 Task: Open a blank google sheet and write heading  Dollar SenseAdd Dates in a column and its values below  '2023-05-01, 2023-05-05, 2023-05-10, 2023-05-15, 2023-05-20, 2023-05-25 & 2023-05-31. 'Add Descriptionsin next column and its values below  Monthly Salary, Grocery Shopping, Dining Out., Utility Bill, Transportation, Entertainment & Miscellaneous. Add Amount in next column and its values below  $2,500, $100, $50, $150, $30, $50 & $20. Add Income/ Expensein next column and its values below  Income, Expenses, Expenses, Expenses, Expenses, Expenses & Expenses. Add Balance in next column and its values below  $2,500, $2,400, $2,350, $2,200, $2,170, $2,120 & $2,100. Save page Attendance Tracking Spreadsheet
Action: Mouse moved to (155, 222)
Screenshot: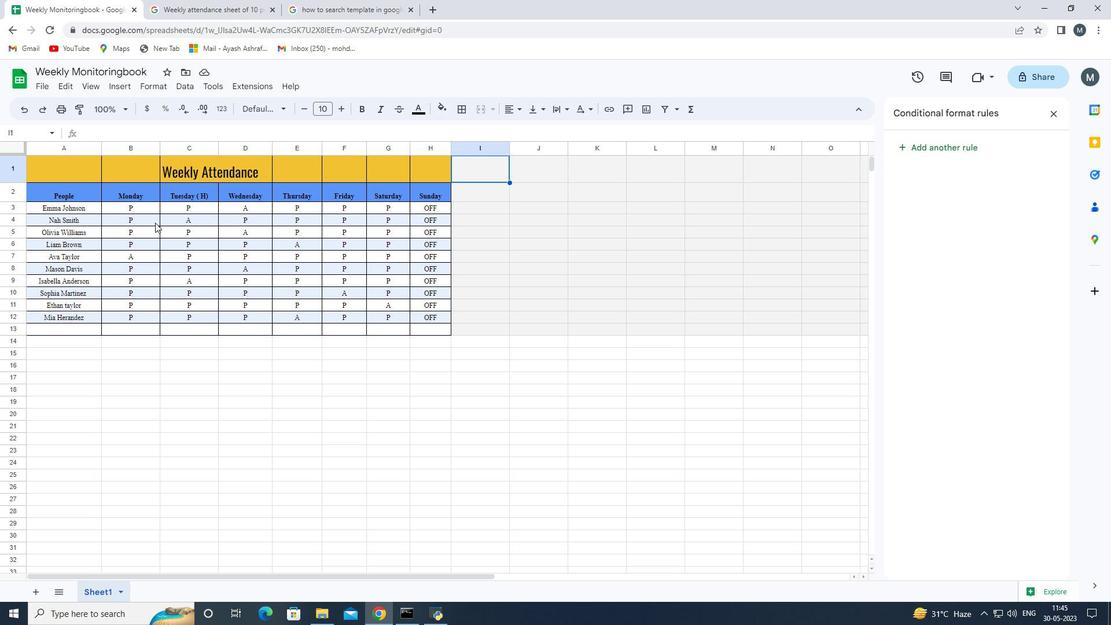 
Action: Mouse scrolled (155, 222) with delta (0, 0)
Screenshot: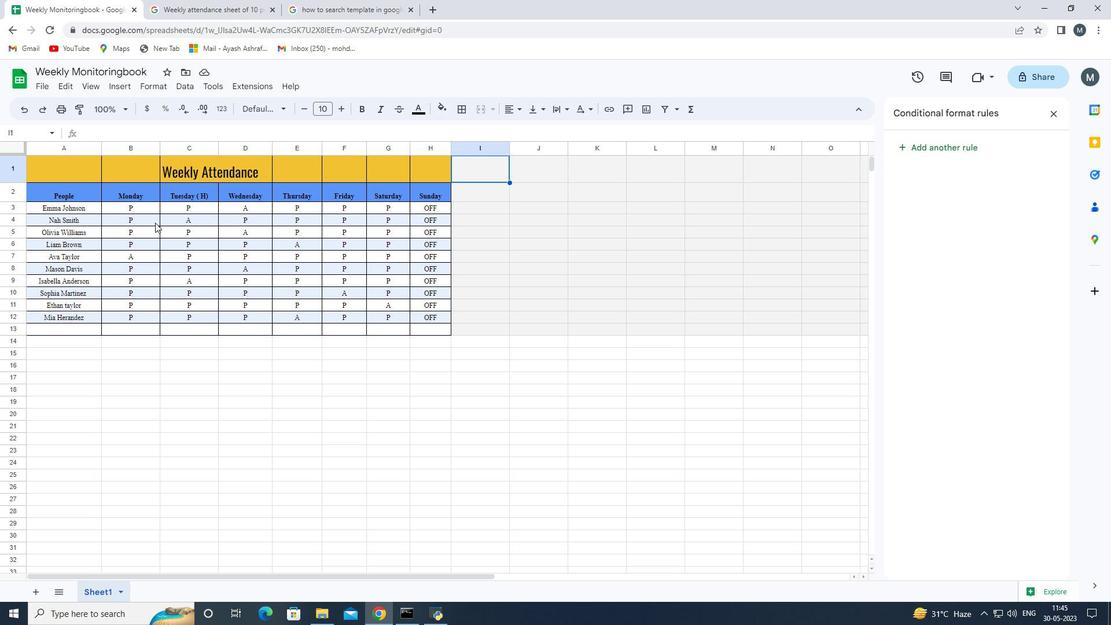
Action: Mouse scrolled (155, 222) with delta (0, 0)
Screenshot: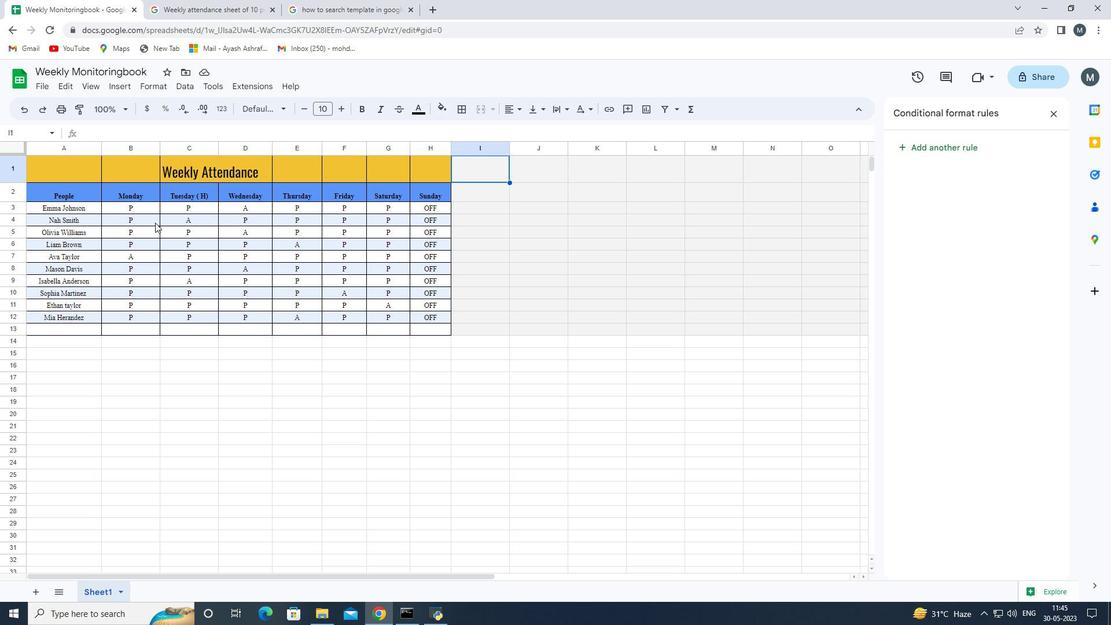 
Action: Mouse scrolled (155, 223) with delta (0, 0)
Screenshot: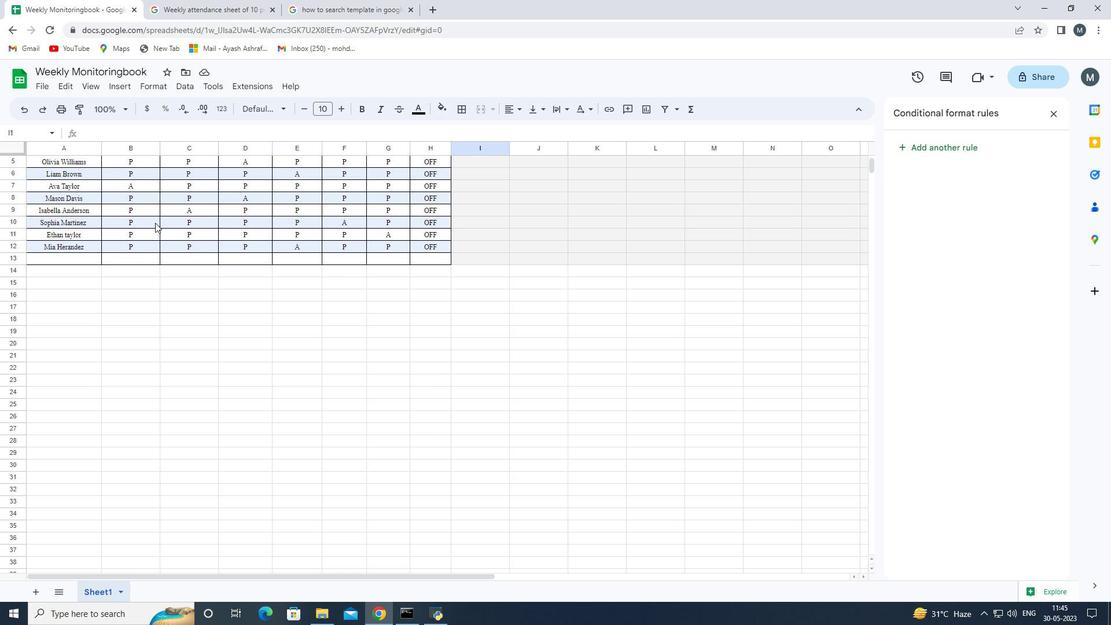 
Action: Mouse scrolled (155, 223) with delta (0, 0)
Screenshot: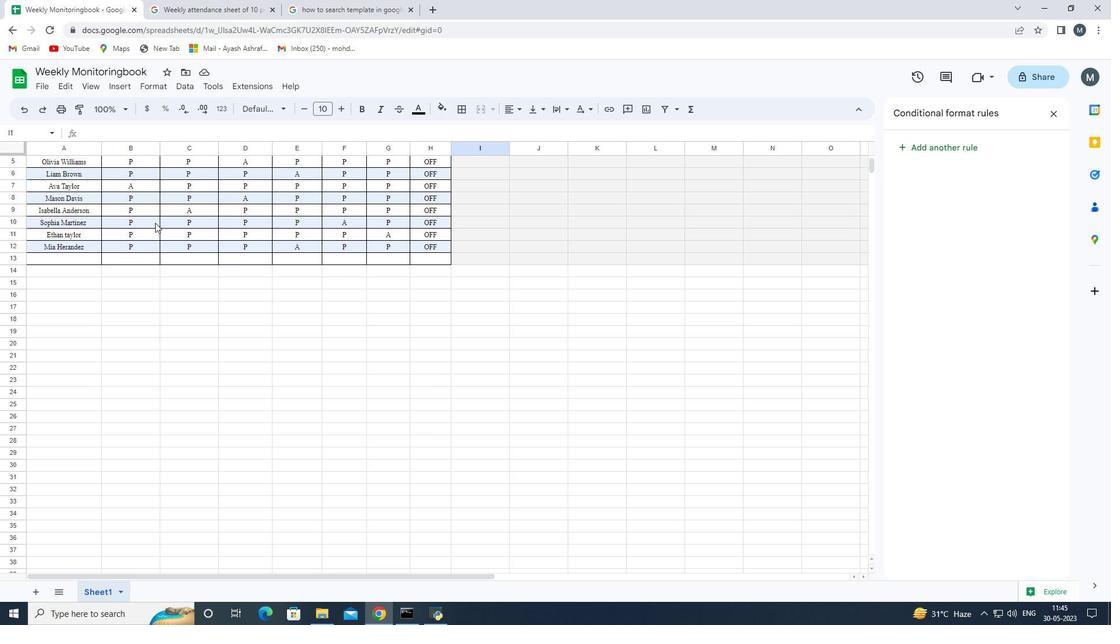 
Action: Mouse scrolled (155, 223) with delta (0, 0)
Screenshot: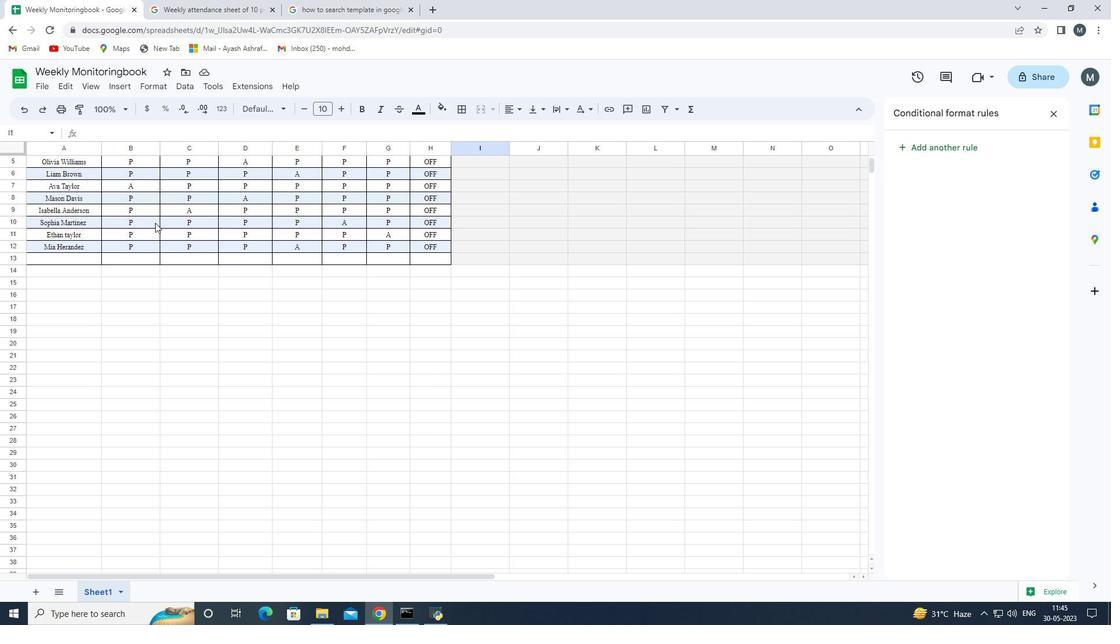 
Action: Mouse scrolled (155, 223) with delta (0, 0)
Screenshot: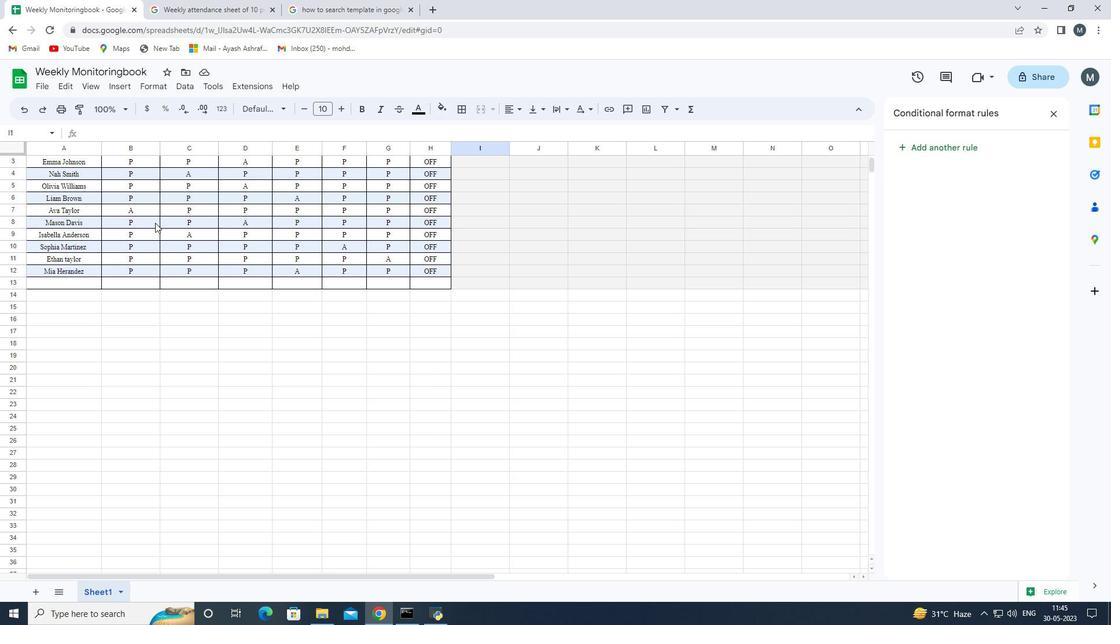 
Action: Mouse moved to (18, 83)
Screenshot: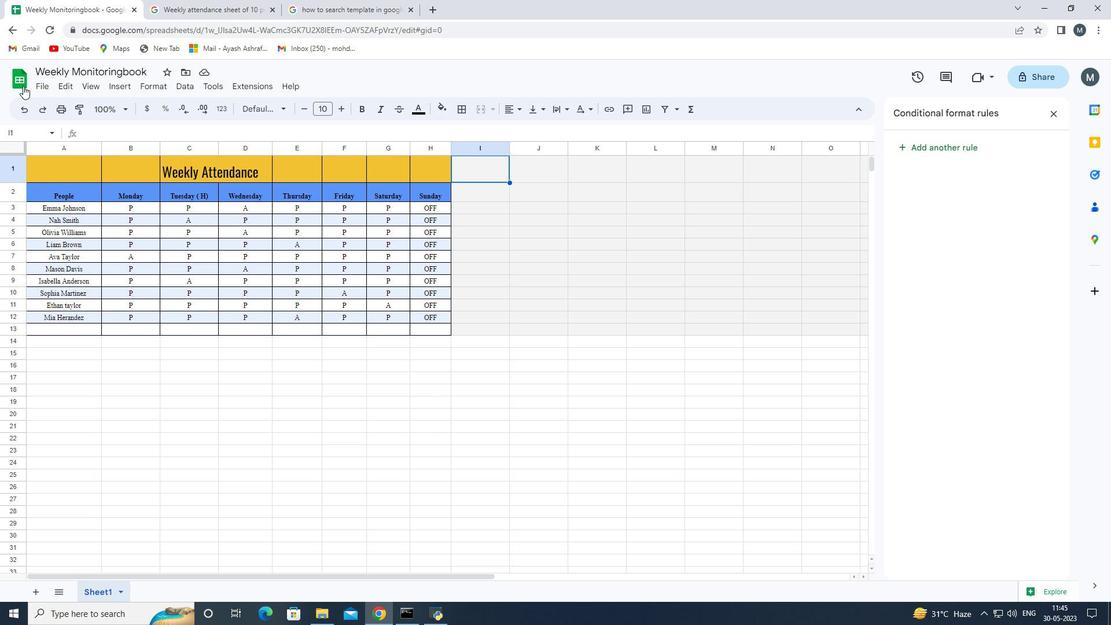 
Action: Mouse pressed left at (18, 83)
Screenshot: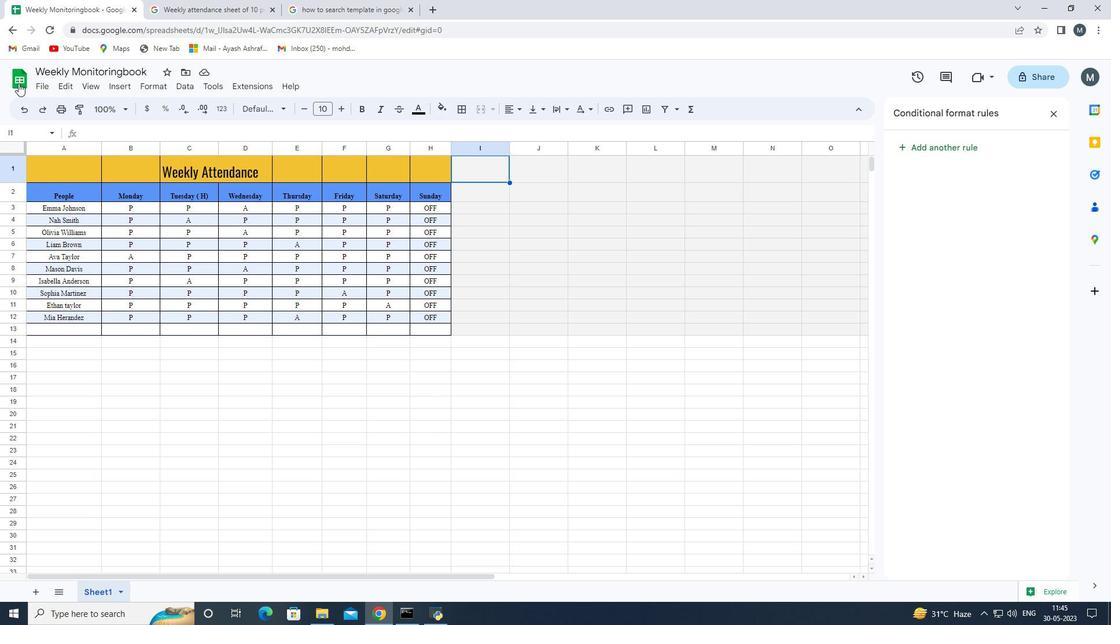 
Action: Mouse moved to (242, 182)
Screenshot: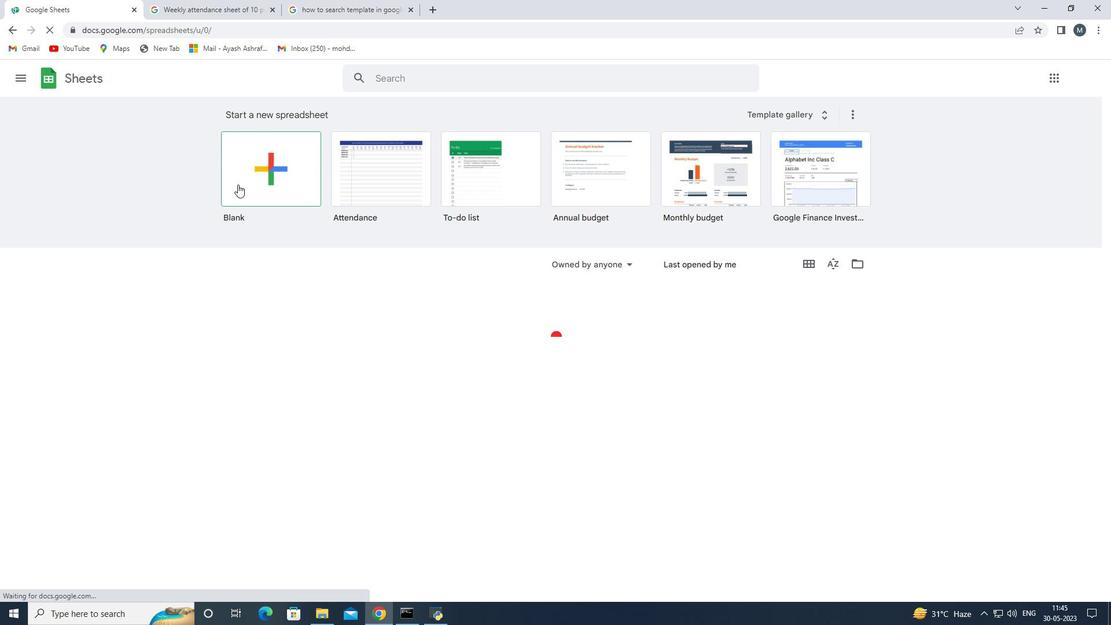 
Action: Mouse pressed left at (242, 182)
Screenshot: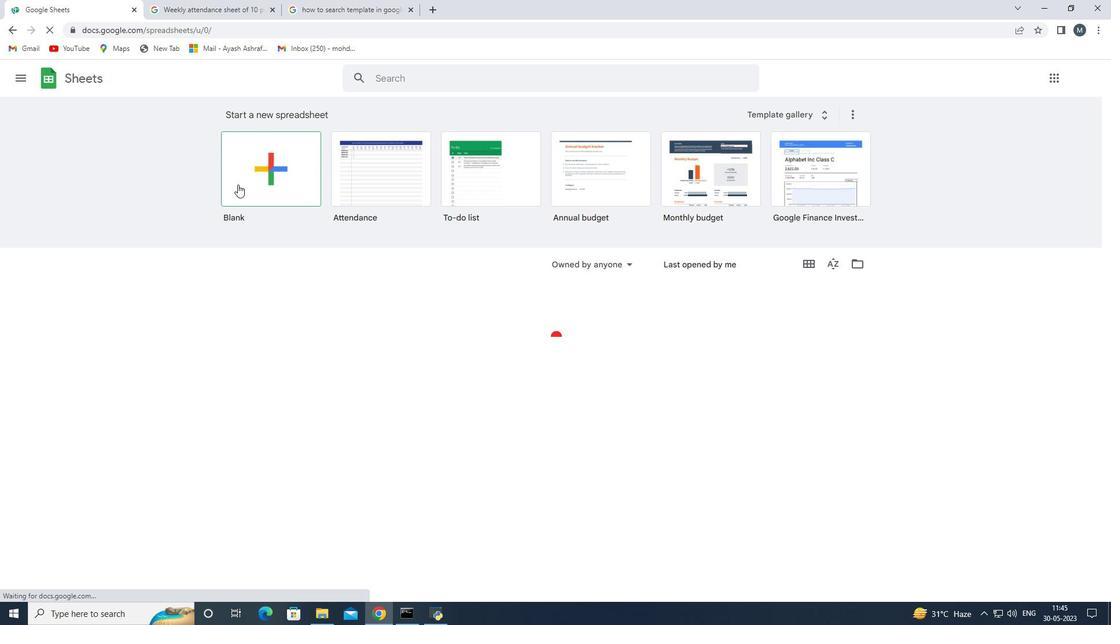 
Action: Mouse moved to (85, 167)
Screenshot: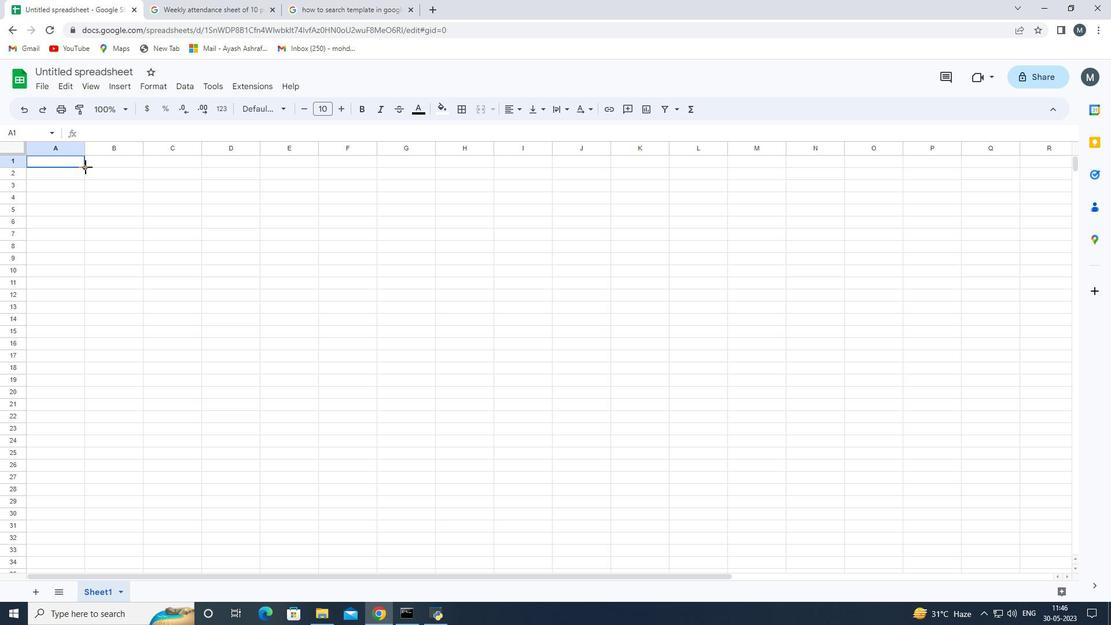 
Action: Mouse pressed left at (85, 167)
Screenshot: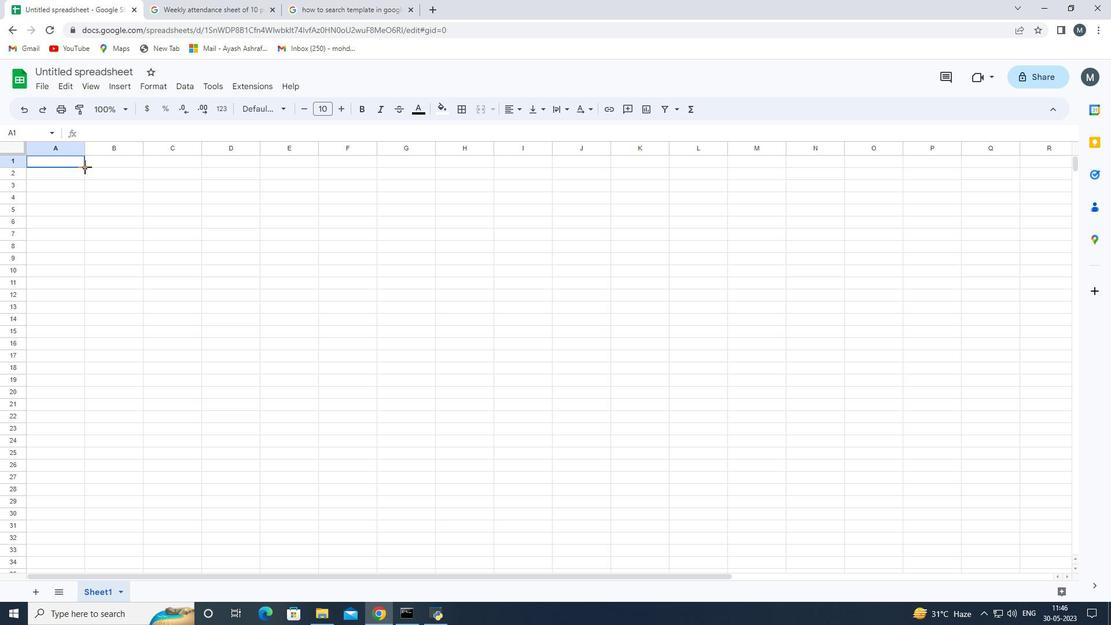 
Action: Mouse moved to (237, 89)
Screenshot: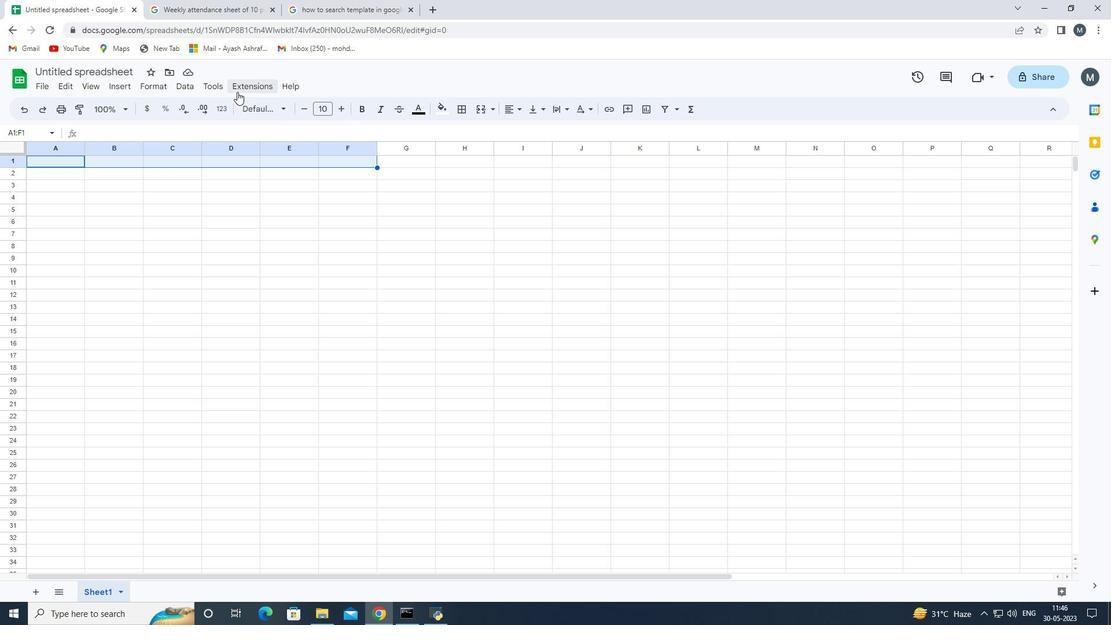 
Action: Mouse pressed left at (237, 89)
Screenshot: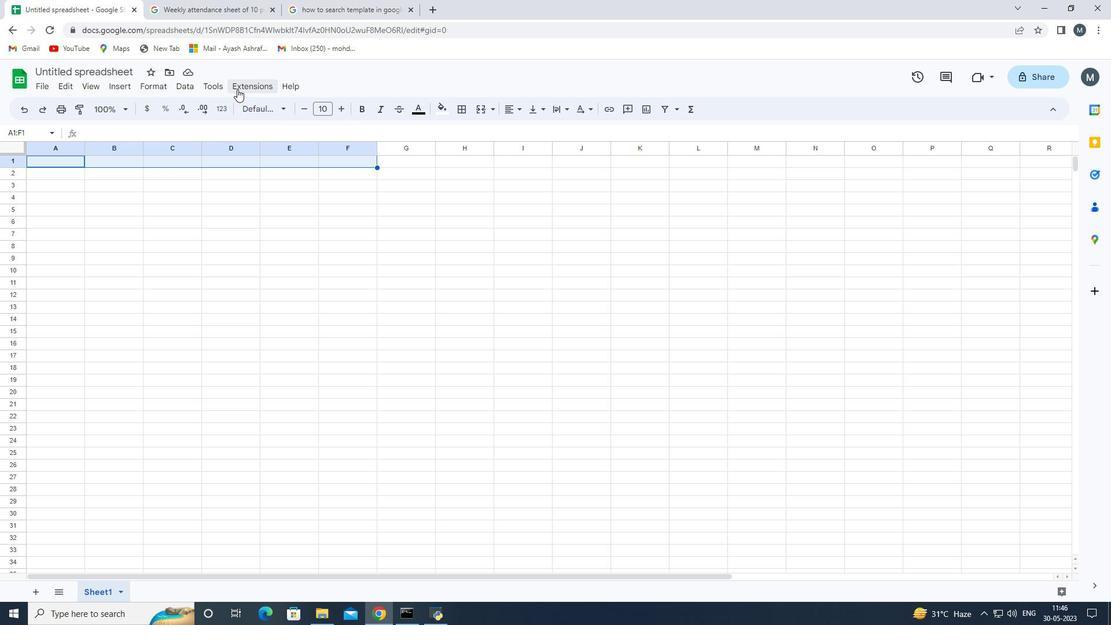 
Action: Mouse moved to (372, 196)
Screenshot: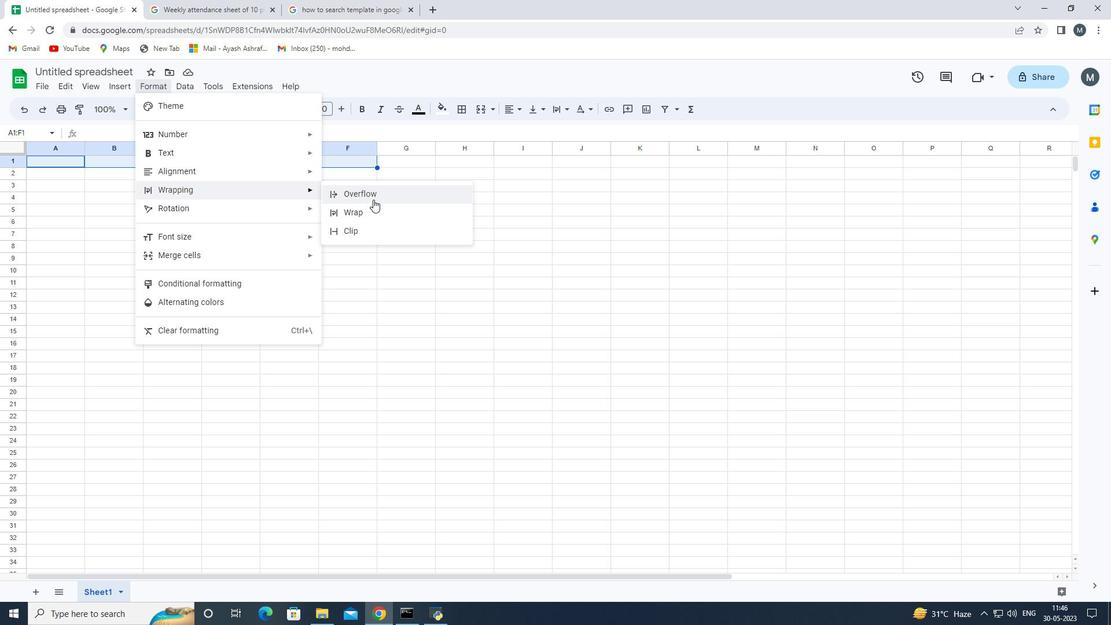 
Action: Mouse pressed left at (372, 196)
Screenshot: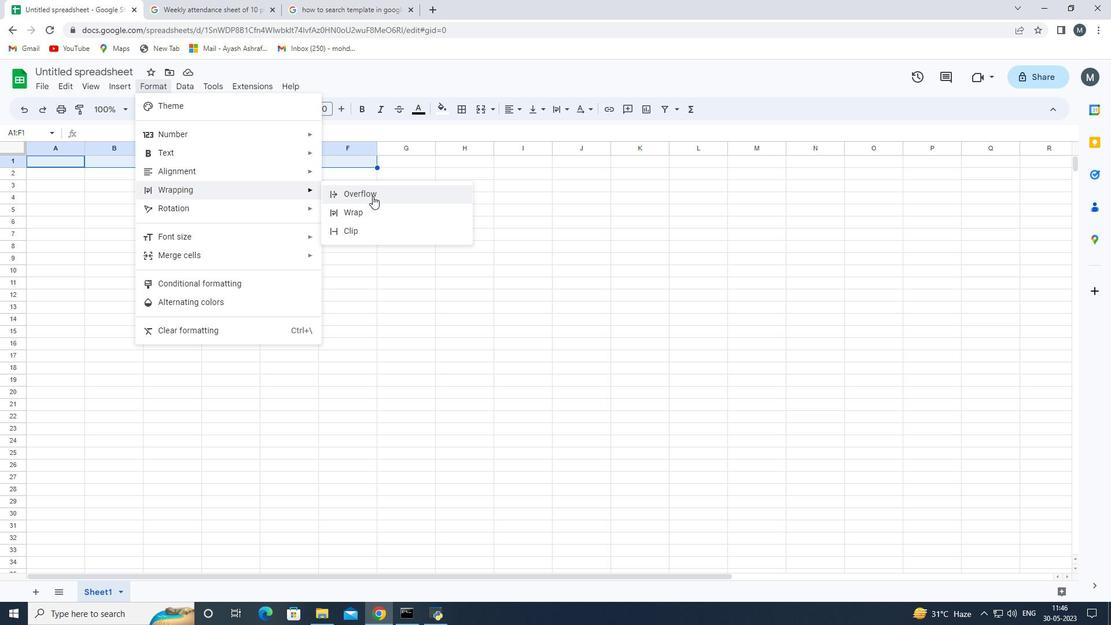 
Action: Mouse moved to (89, 162)
Screenshot: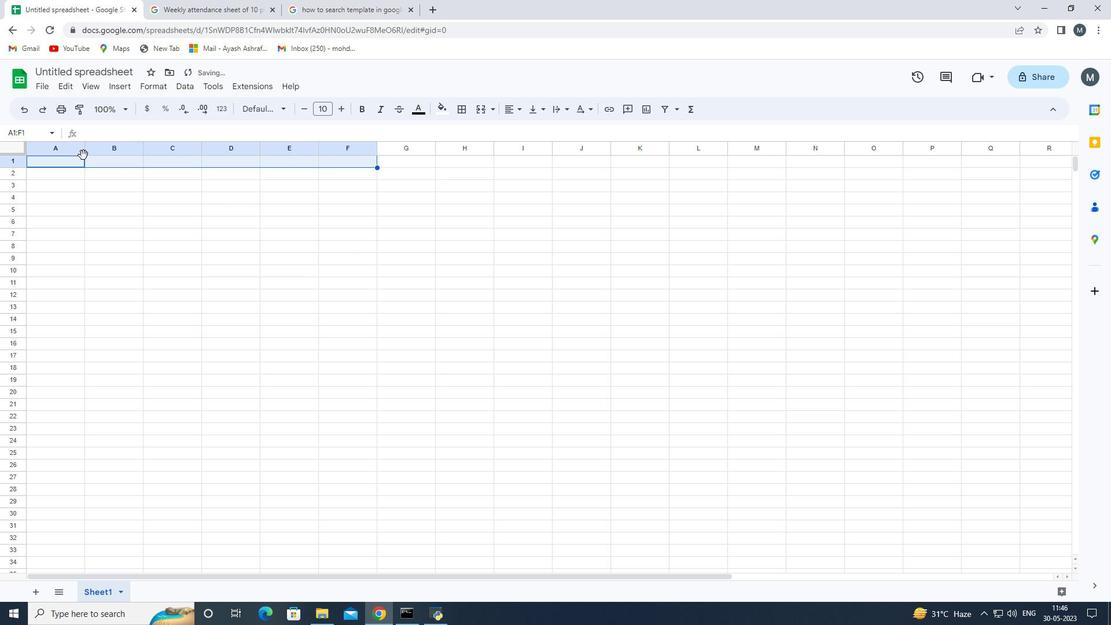 
Action: Mouse pressed left at (89, 162)
Screenshot: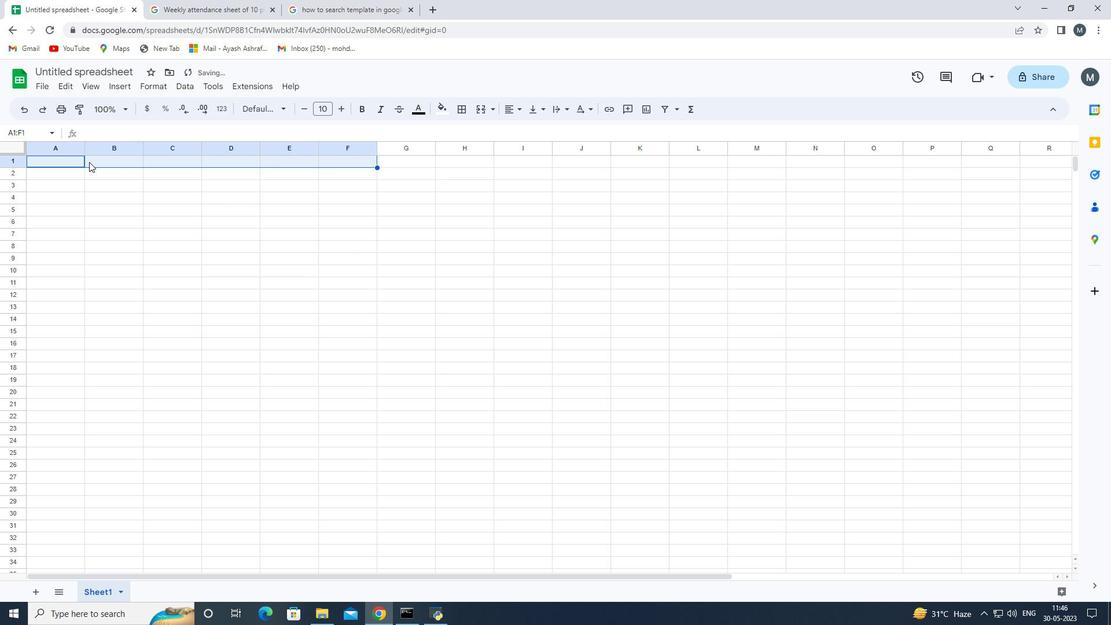 
Action: Mouse moved to (24, 162)
Screenshot: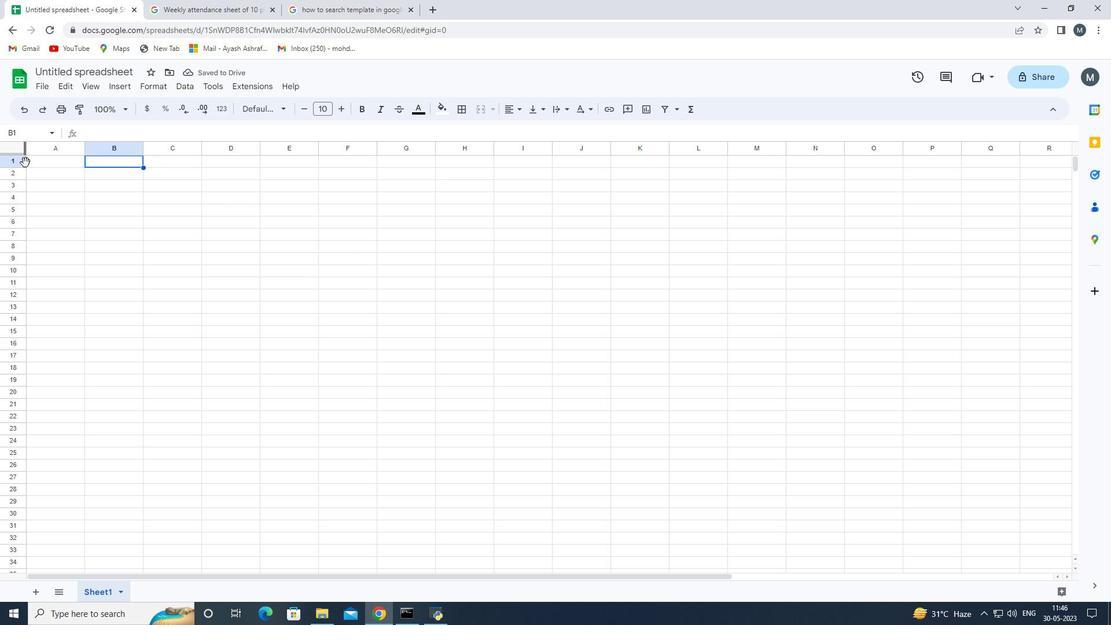 
Action: Mouse pressed left at (24, 162)
Screenshot: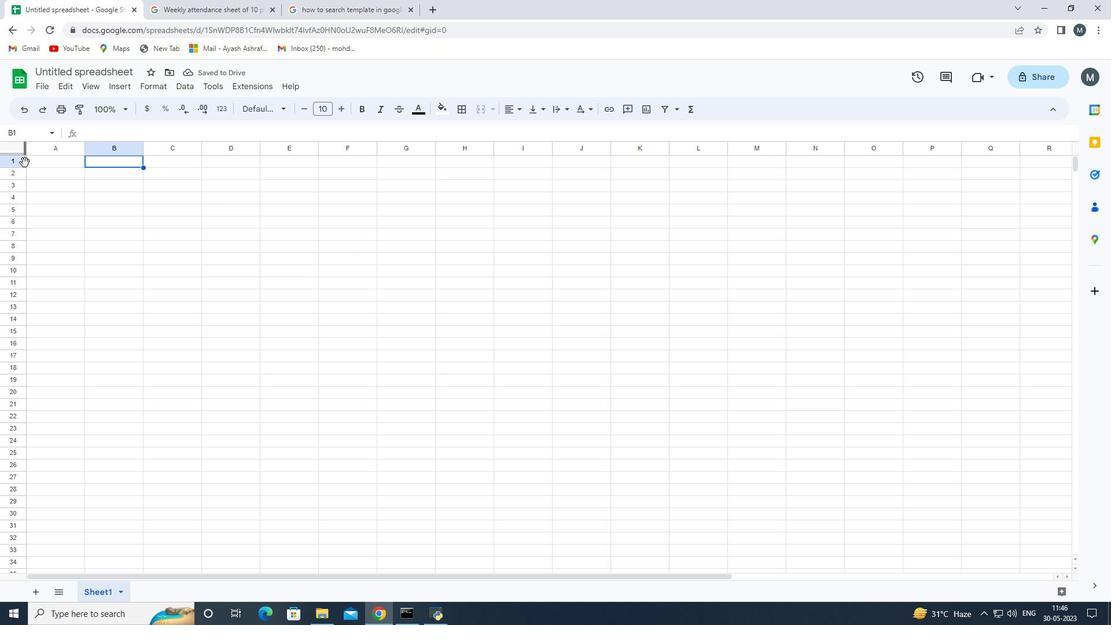 
Action: Mouse moved to (43, 163)
Screenshot: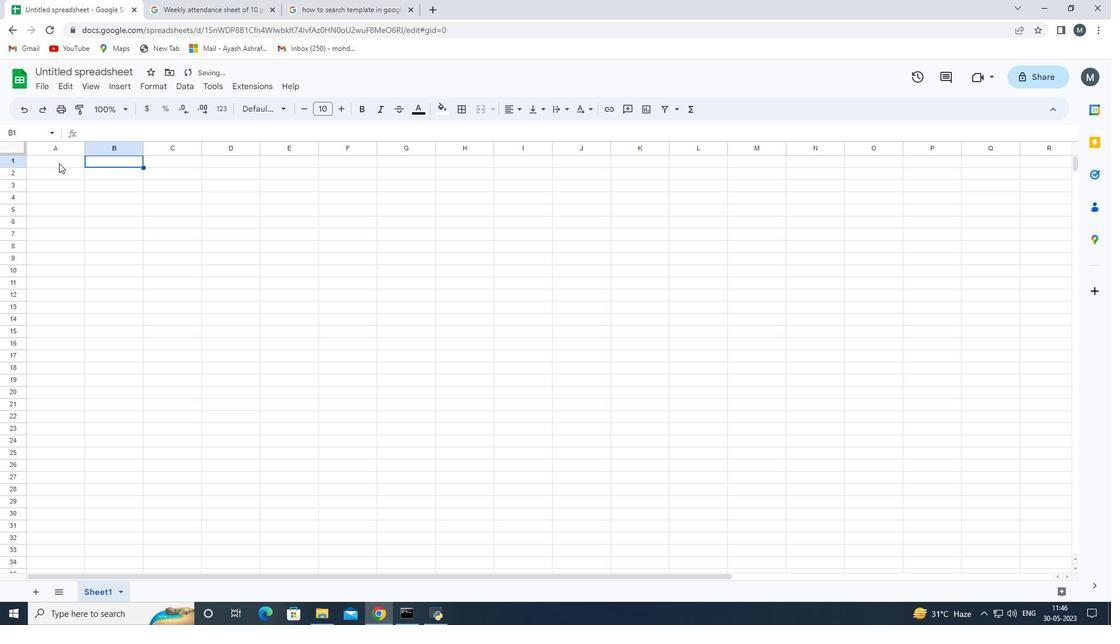 
Action: Mouse pressed left at (43, 163)
Screenshot: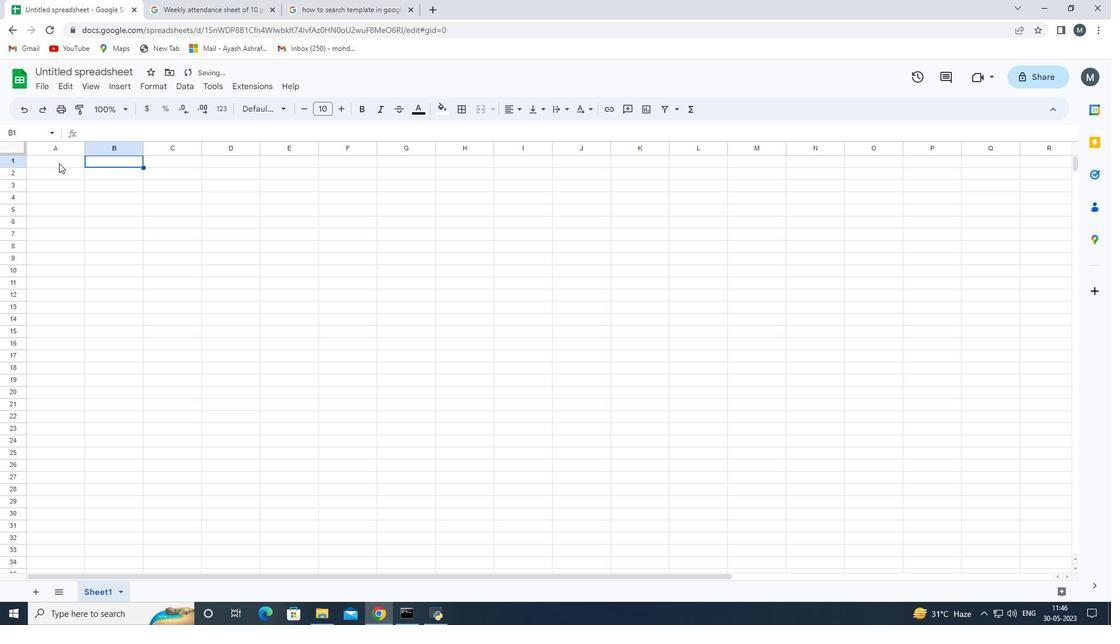 
Action: Mouse moved to (12, 164)
Screenshot: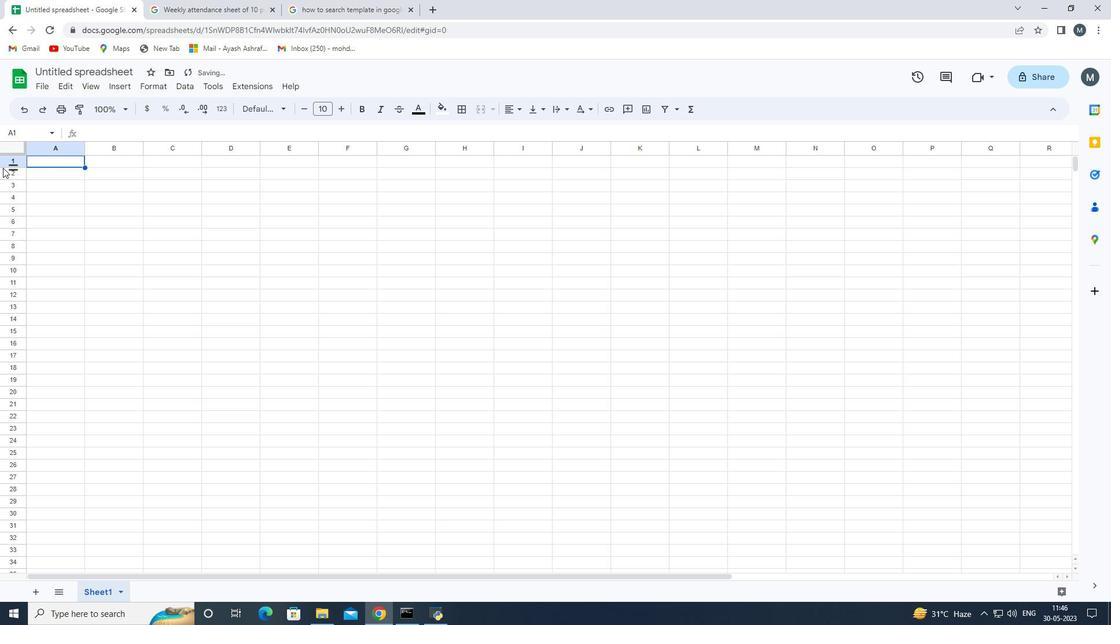 
Action: Mouse pressed left at (12, 164)
Screenshot: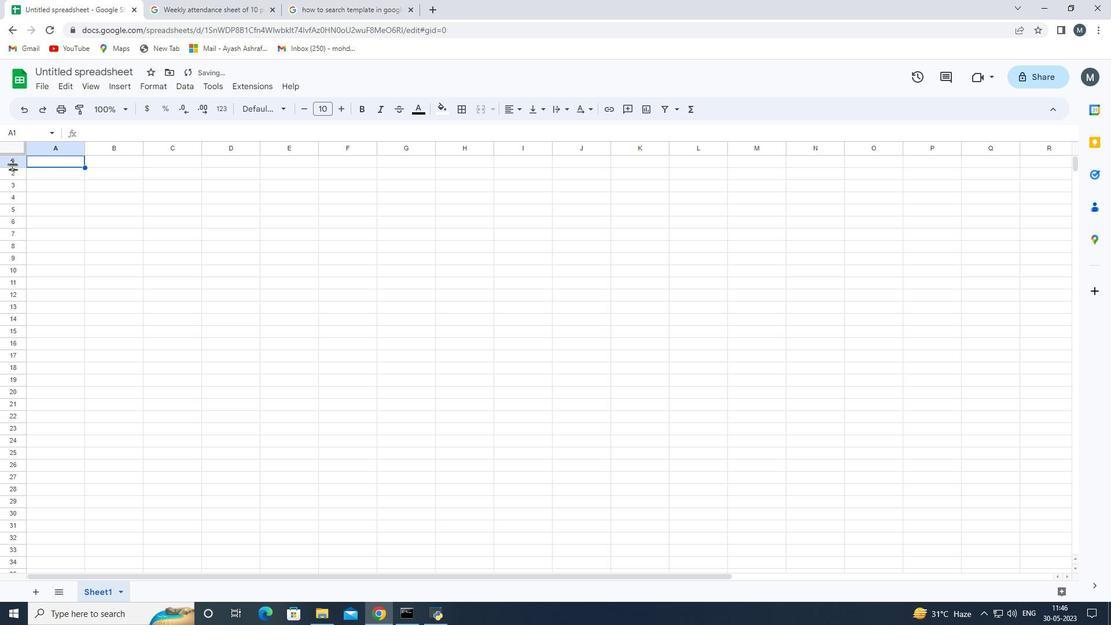 
Action: Mouse moved to (86, 169)
Screenshot: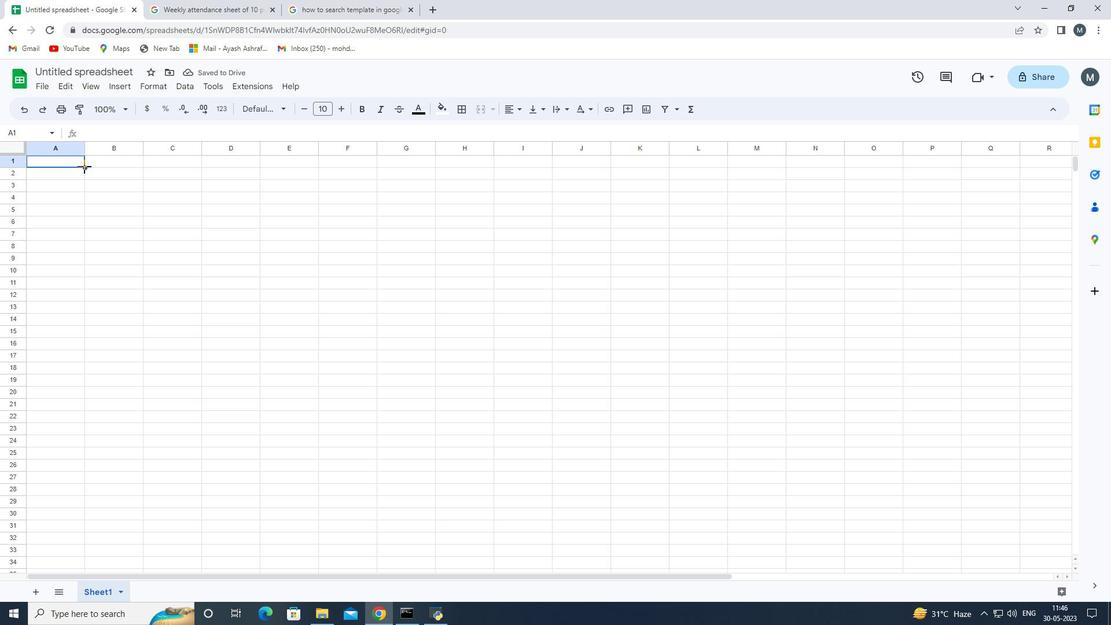 
Action: Mouse pressed left at (86, 169)
Screenshot: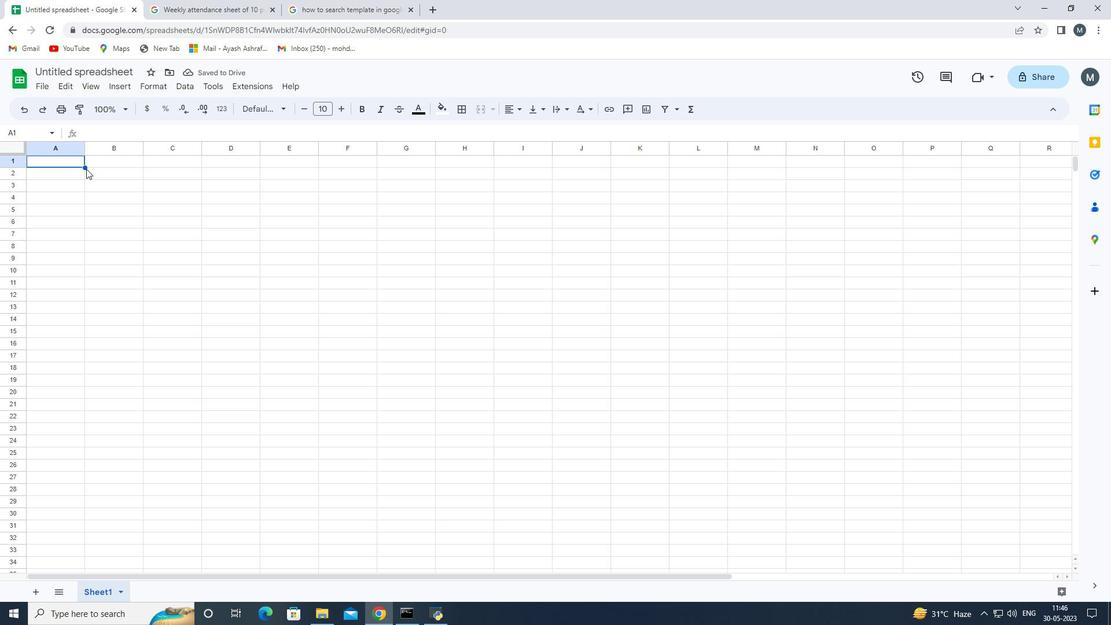 
Action: Mouse moved to (85, 167)
Screenshot: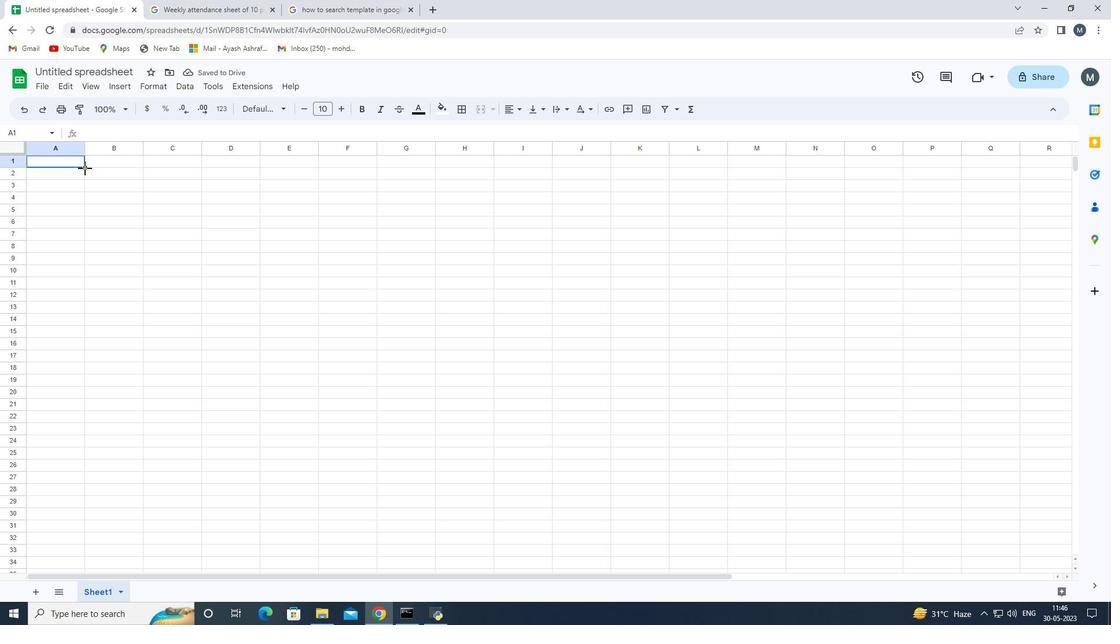 
Action: Mouse pressed left at (85, 167)
Screenshot: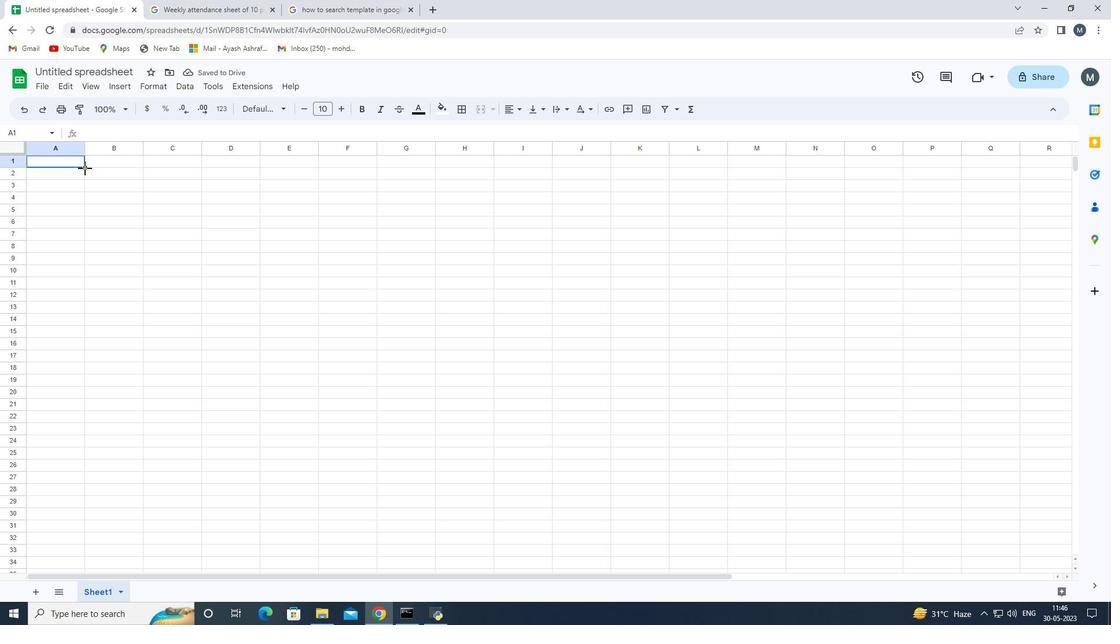 
Action: Mouse moved to (131, 88)
Screenshot: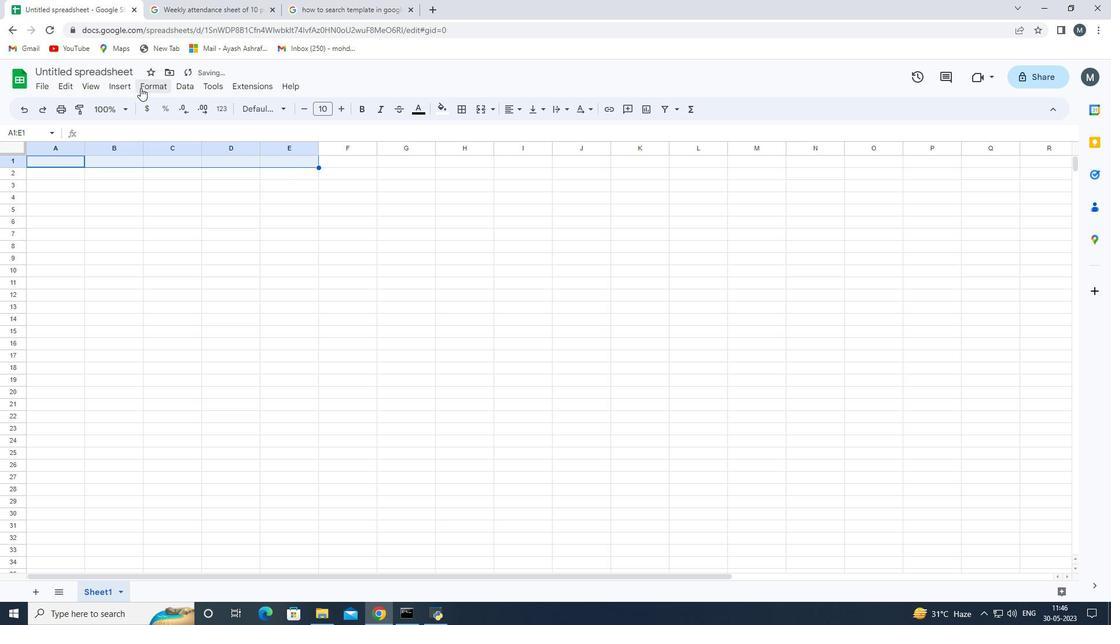 
Action: Mouse pressed left at (131, 88)
Screenshot: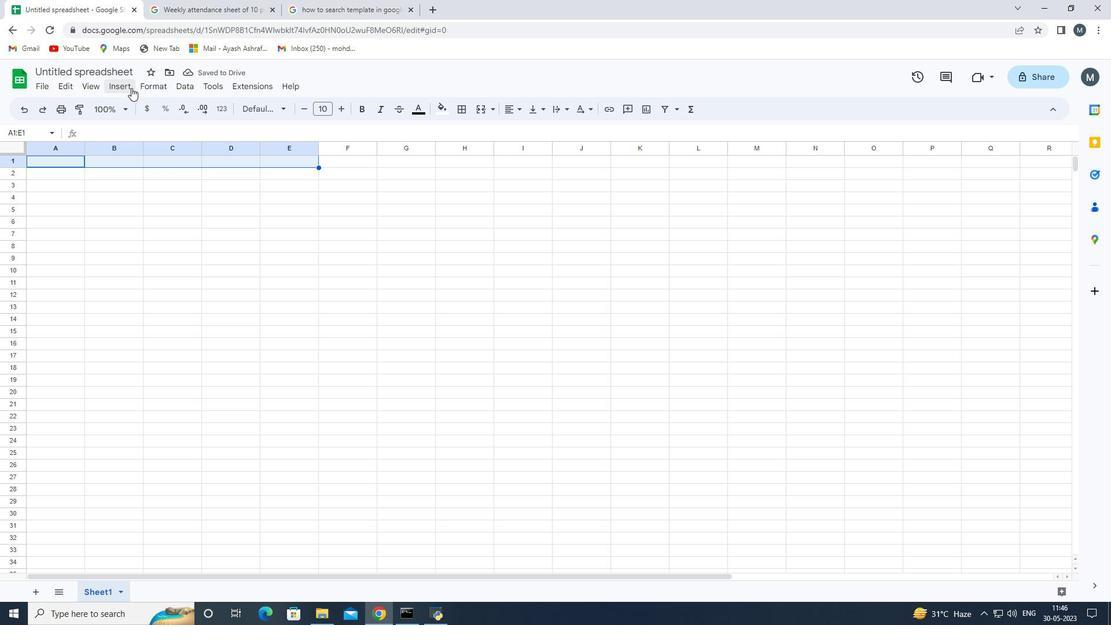 
Action: Mouse moved to (244, 207)
Screenshot: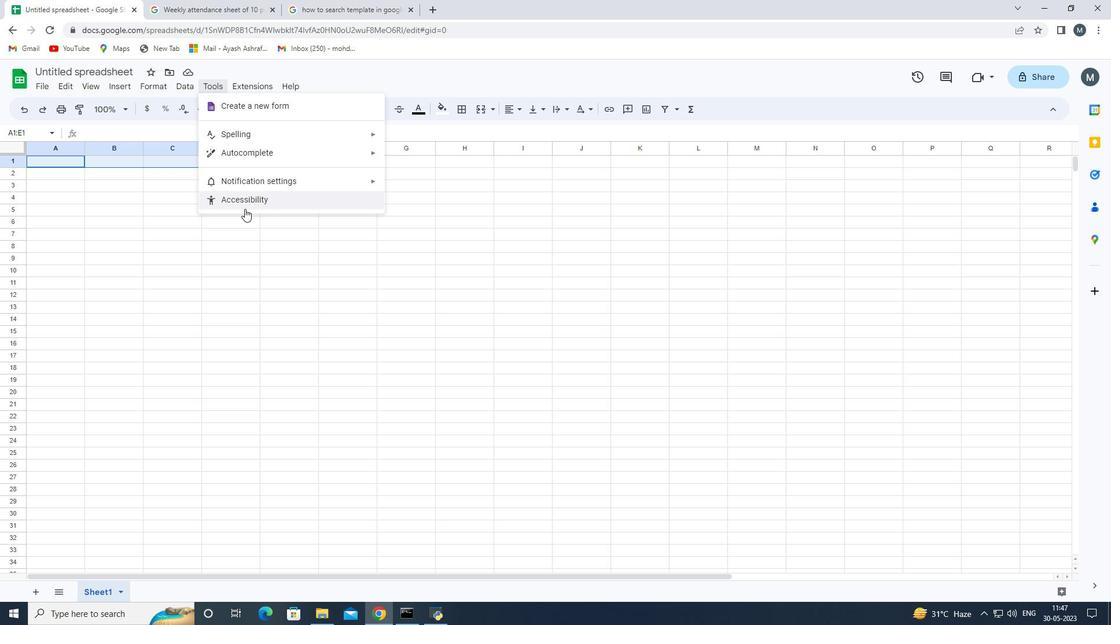 
Action: Mouse pressed left at (244, 207)
Screenshot: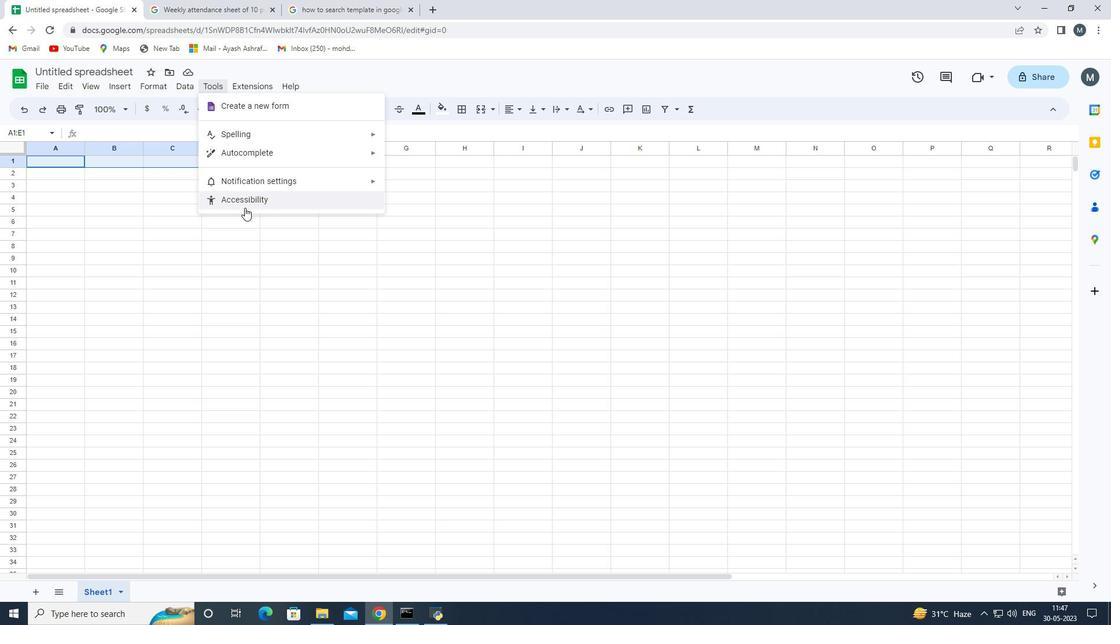
Action: Mouse moved to (247, 211)
Screenshot: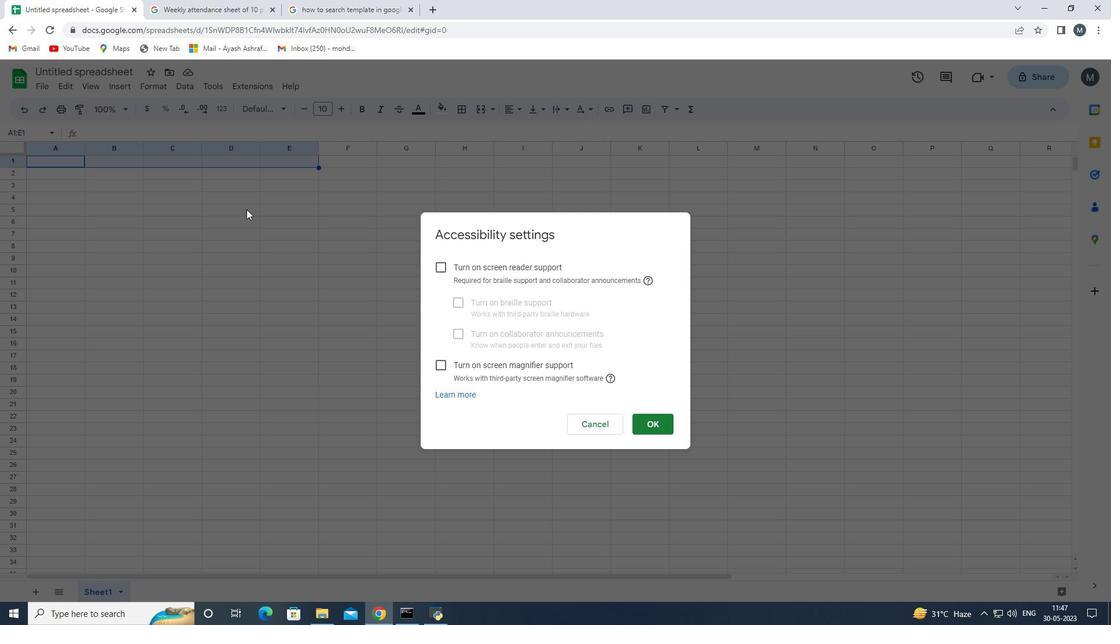 
Action: Mouse pressed left at (247, 211)
Screenshot: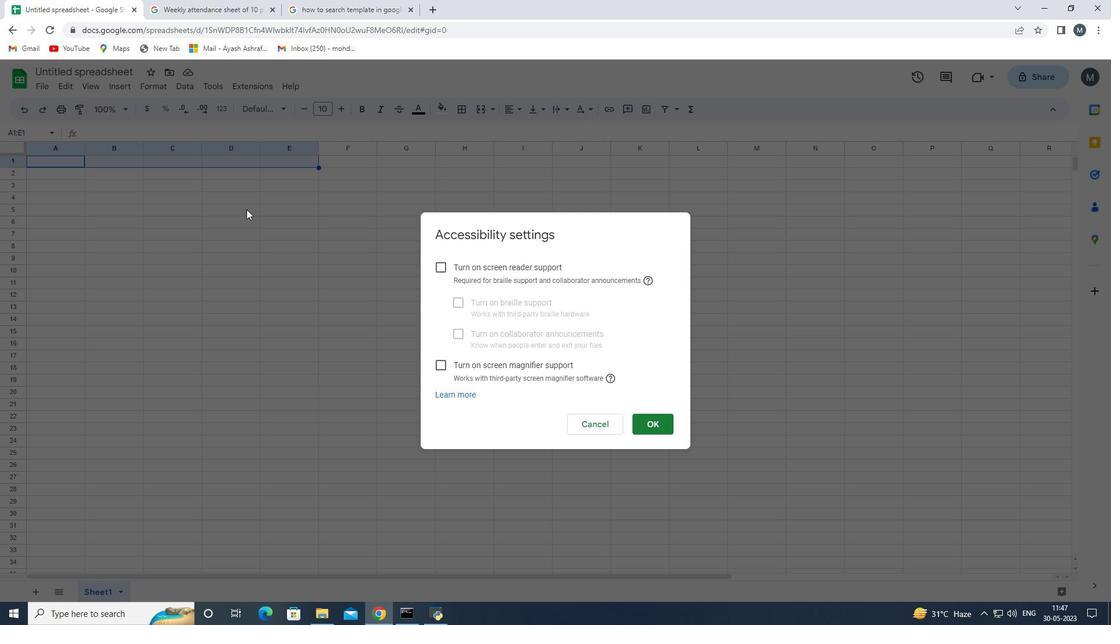 
Action: Mouse moved to (585, 426)
Screenshot: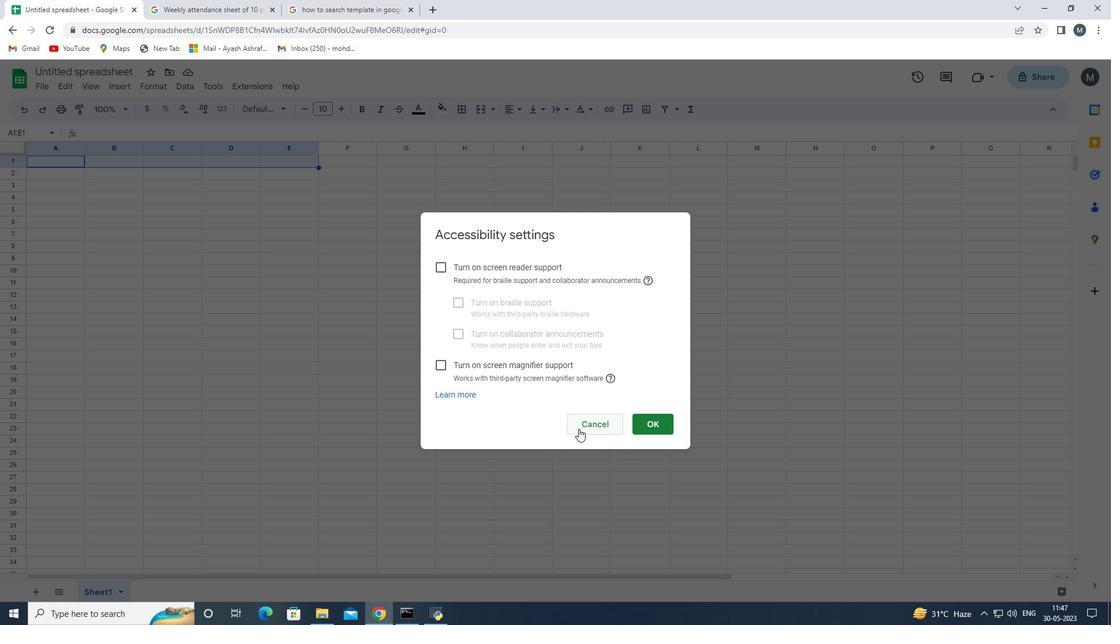 
Action: Mouse pressed left at (585, 426)
Screenshot: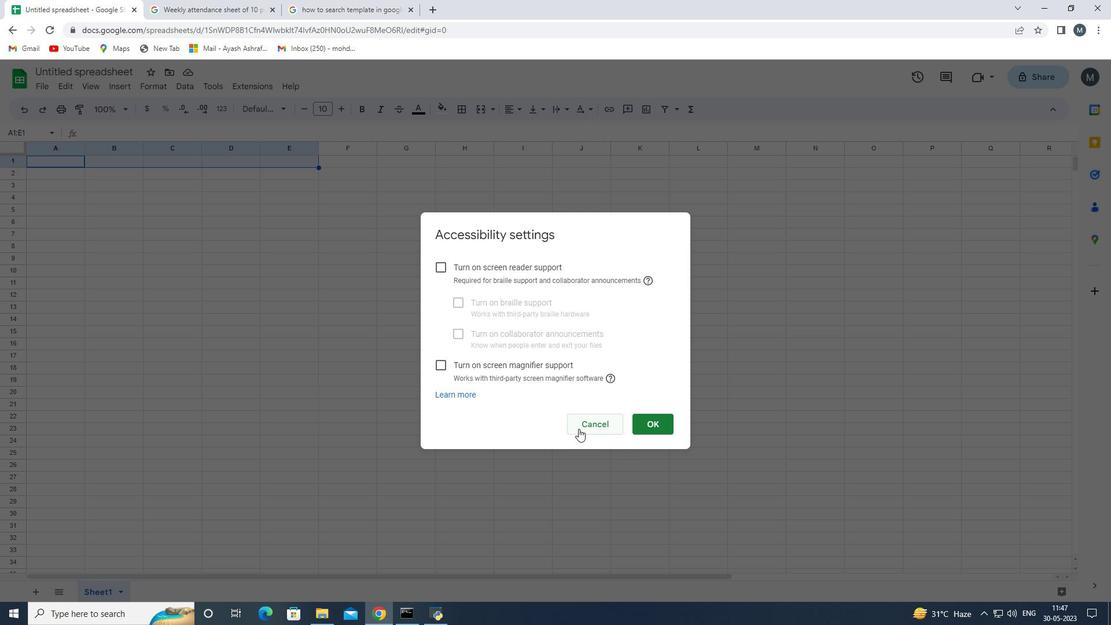 
Action: Mouse moved to (48, 160)
Screenshot: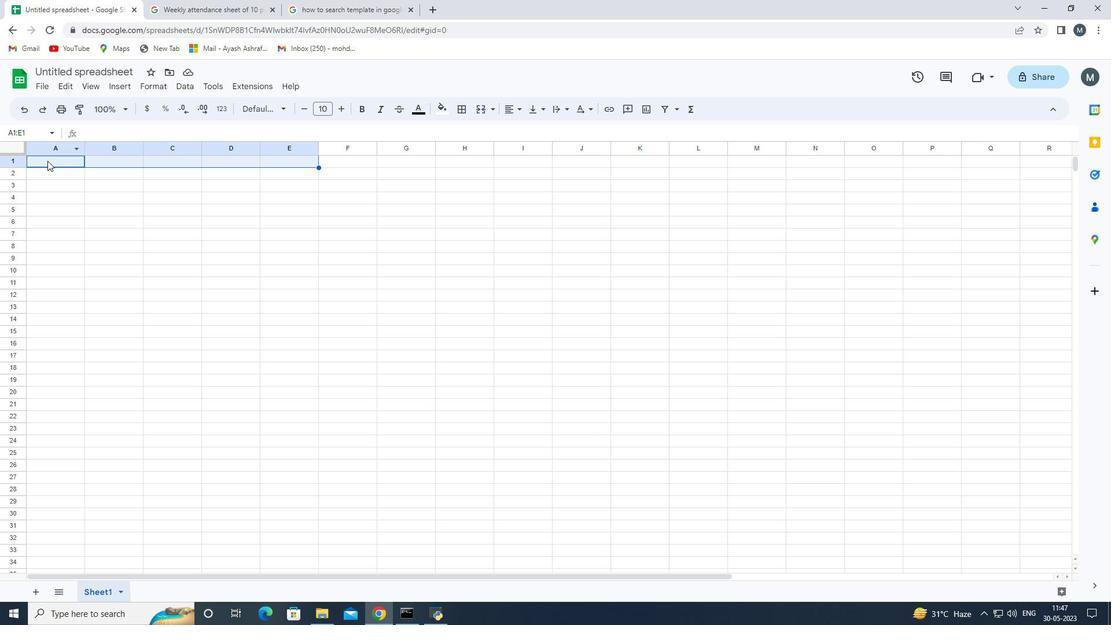 
Action: Mouse pressed left at (48, 160)
Screenshot: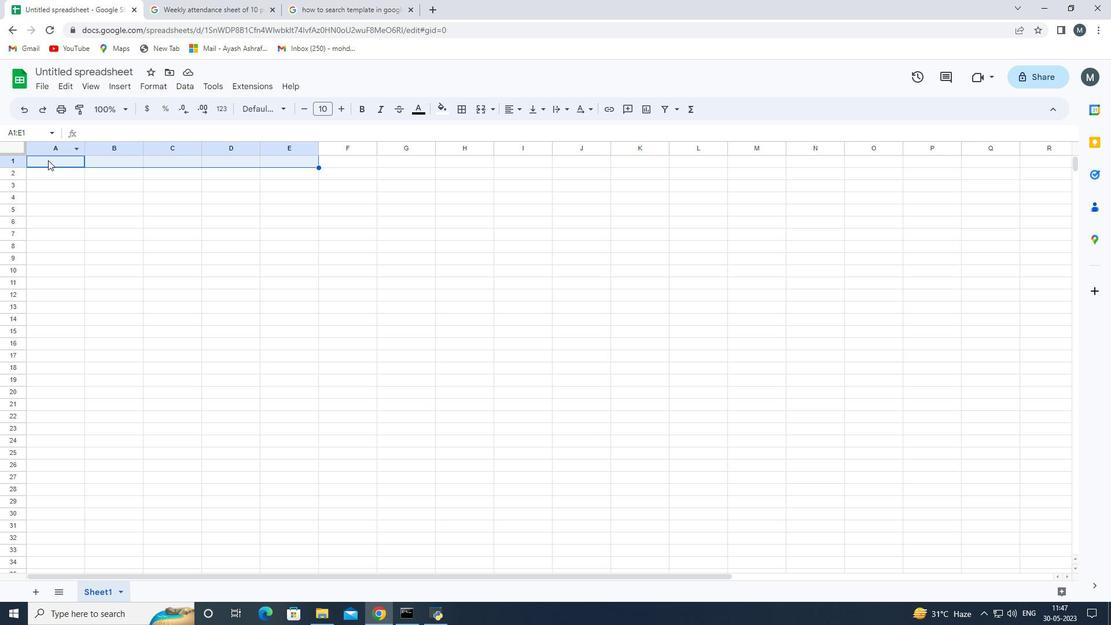 
Action: Mouse pressed left at (48, 160)
Screenshot: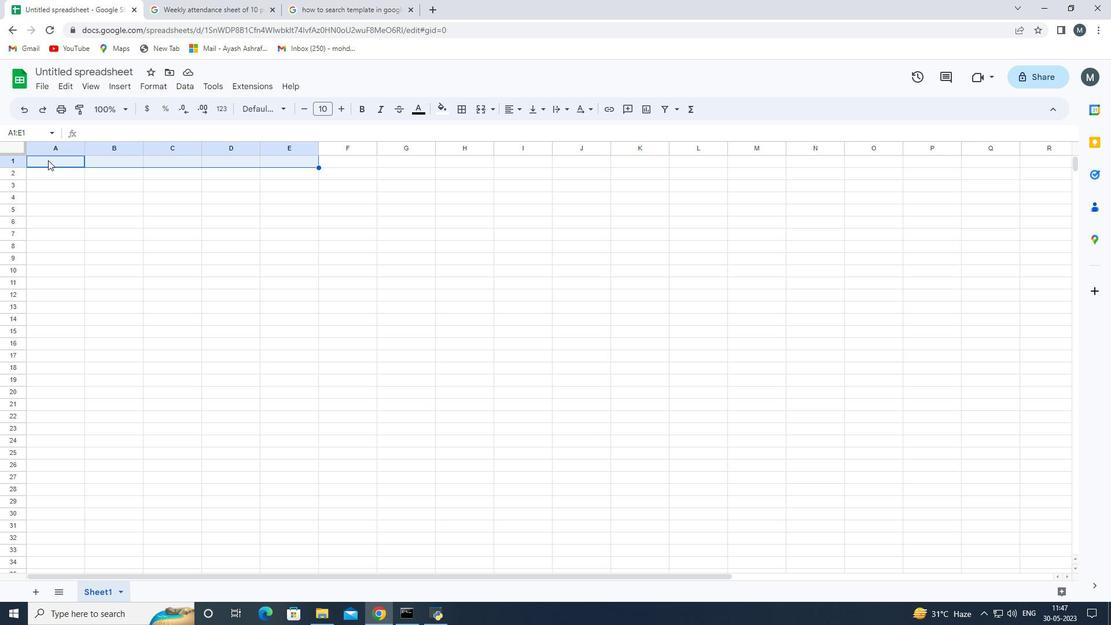 
Action: Mouse moved to (49, 160)
Screenshot: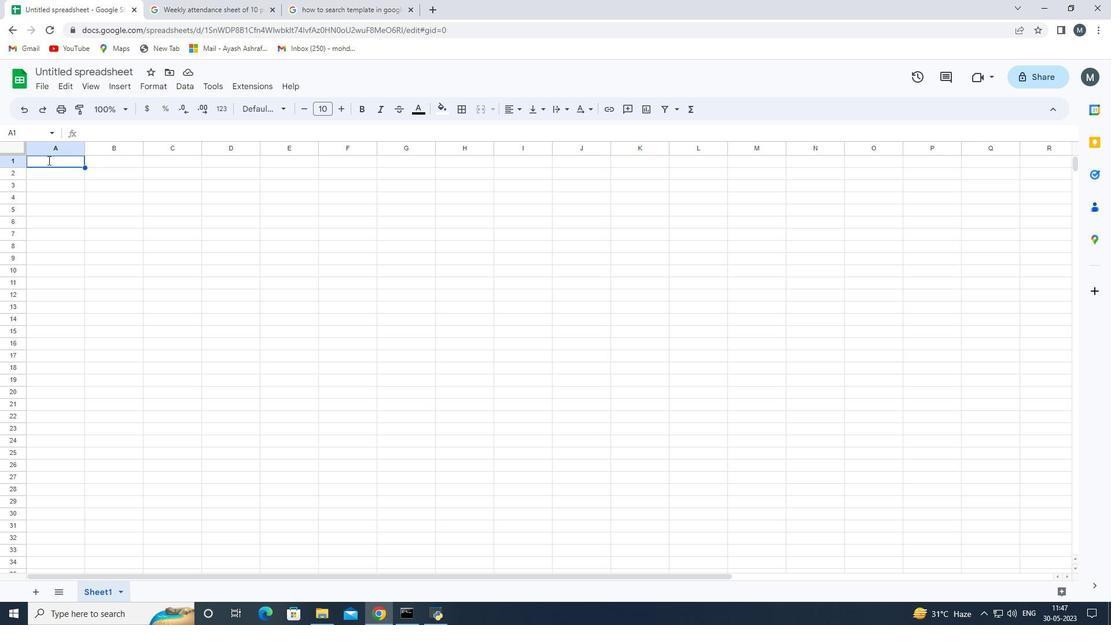 
Action: Key pressed <Key.shift><Key.shift>Doo<Key.backspace>llar<Key.space><Key.shift>Sense<Key.enter>
Screenshot: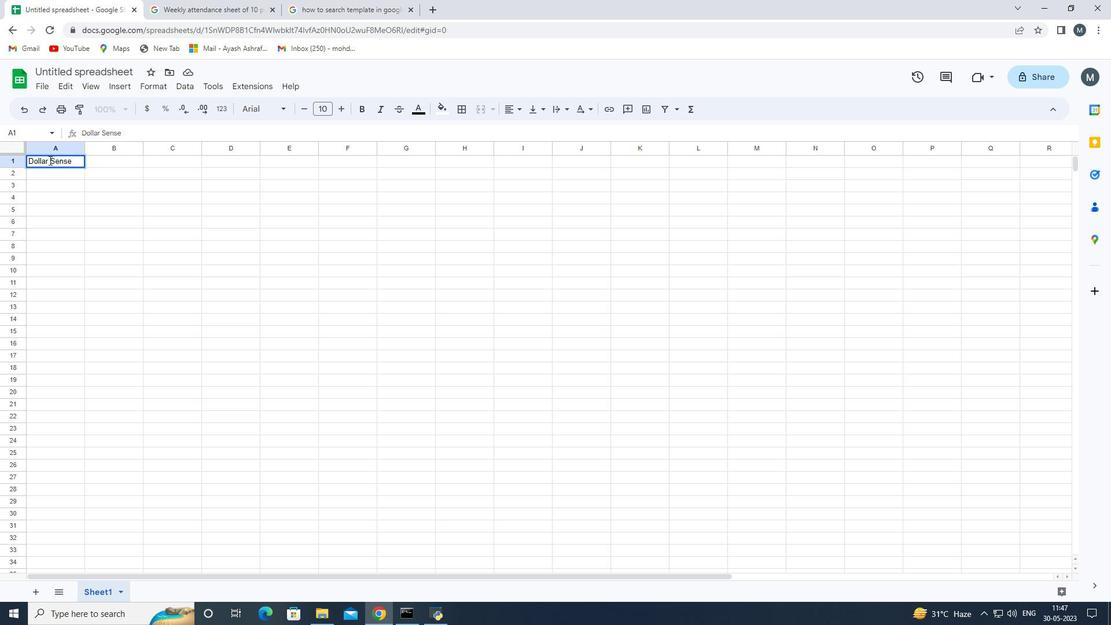 
Action: Mouse moved to (48, 159)
Screenshot: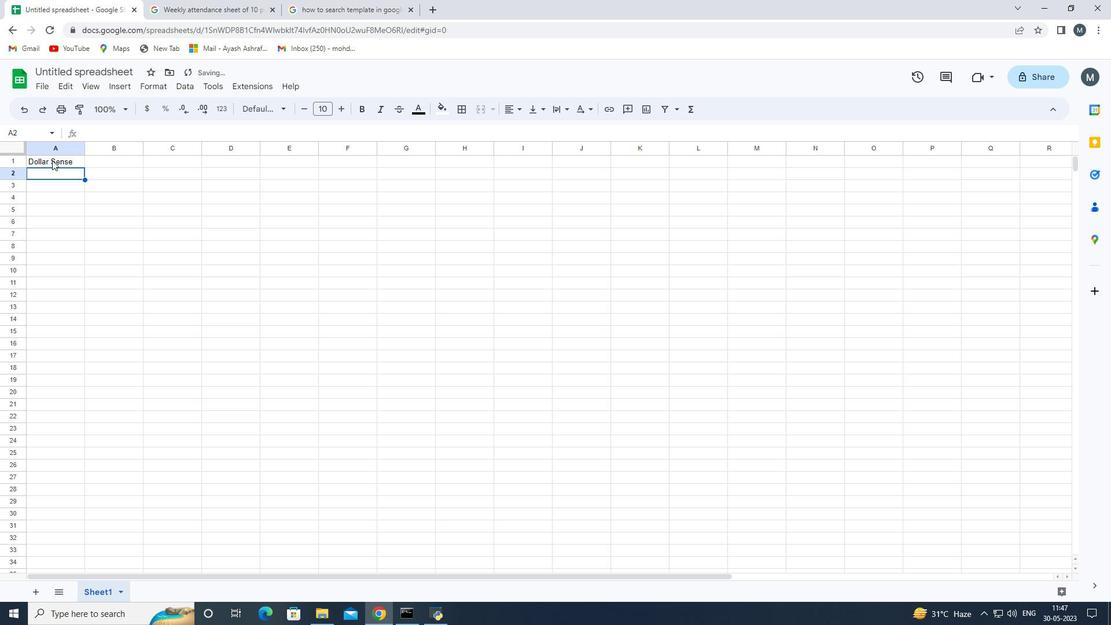 
Action: Mouse pressed left at (48, 159)
Screenshot: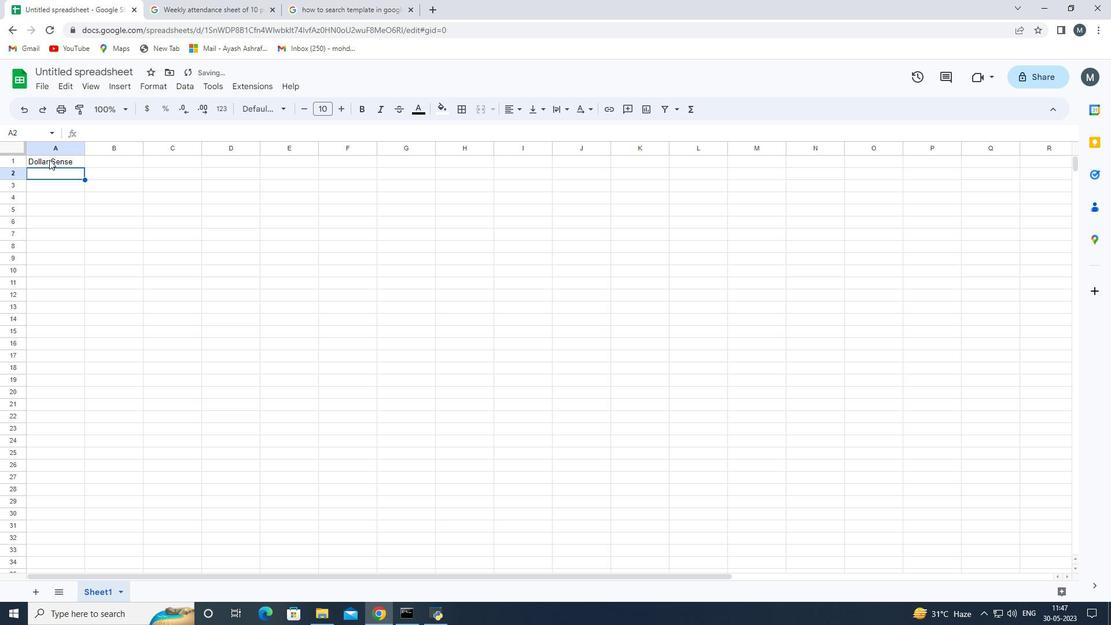 
Action: Mouse moved to (85, 167)
Screenshot: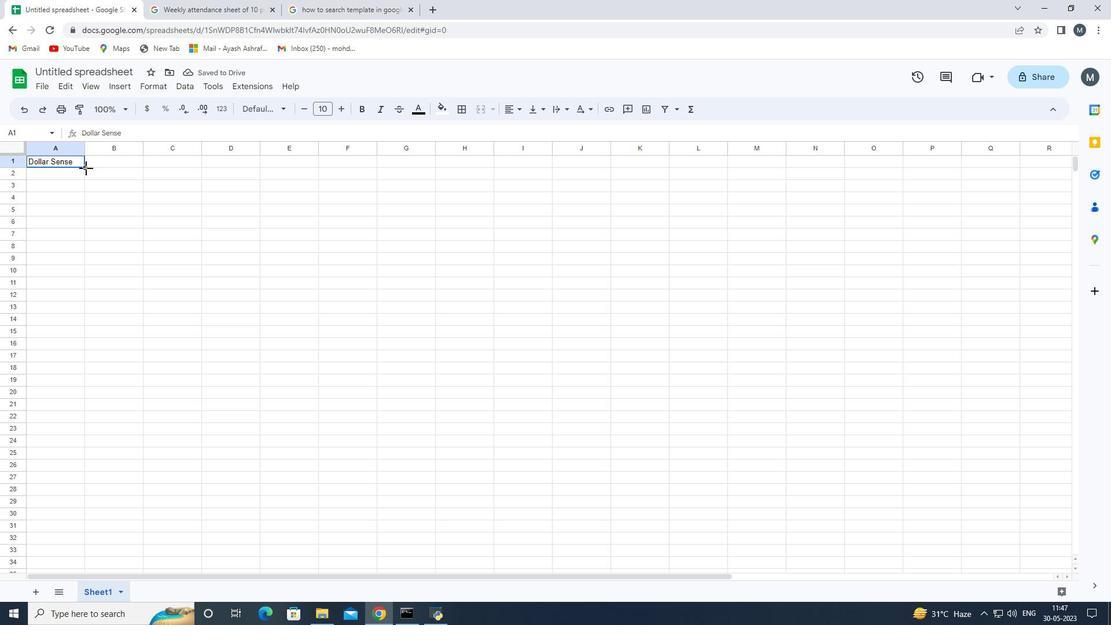 
Action: Mouse pressed left at (85, 167)
Screenshot: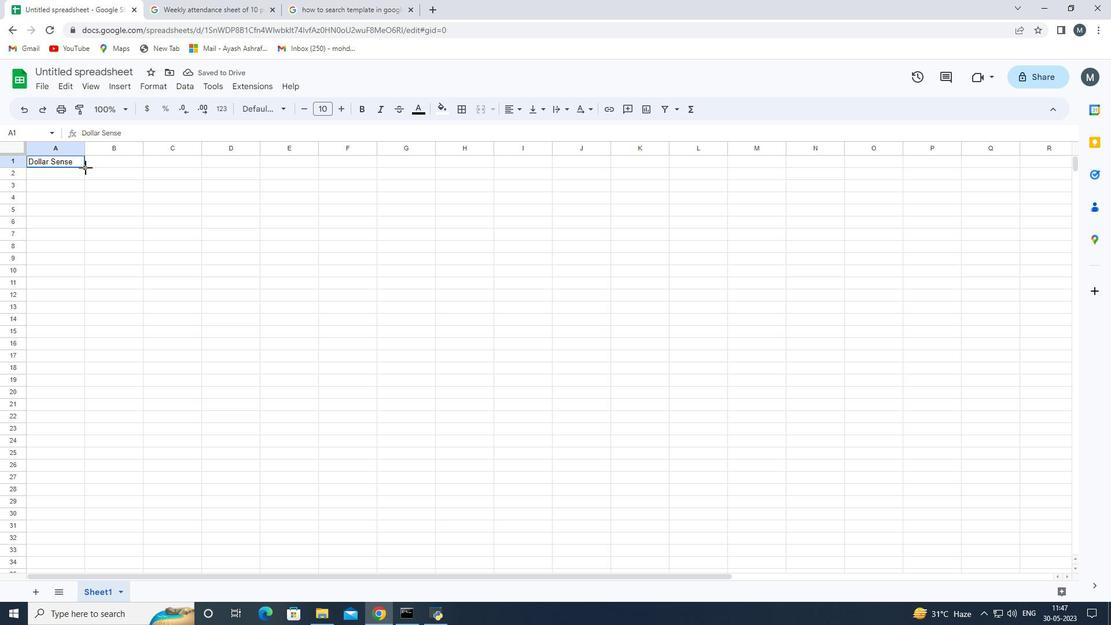 
Action: Mouse moved to (140, 162)
Screenshot: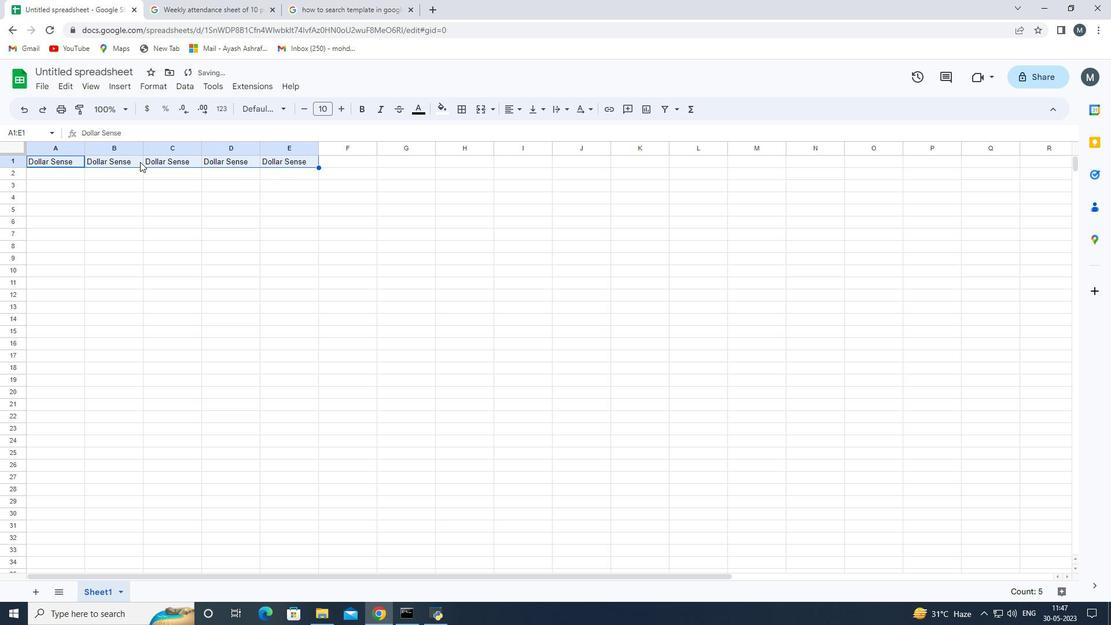 
Action: Key pressed ctrl+Z
Screenshot: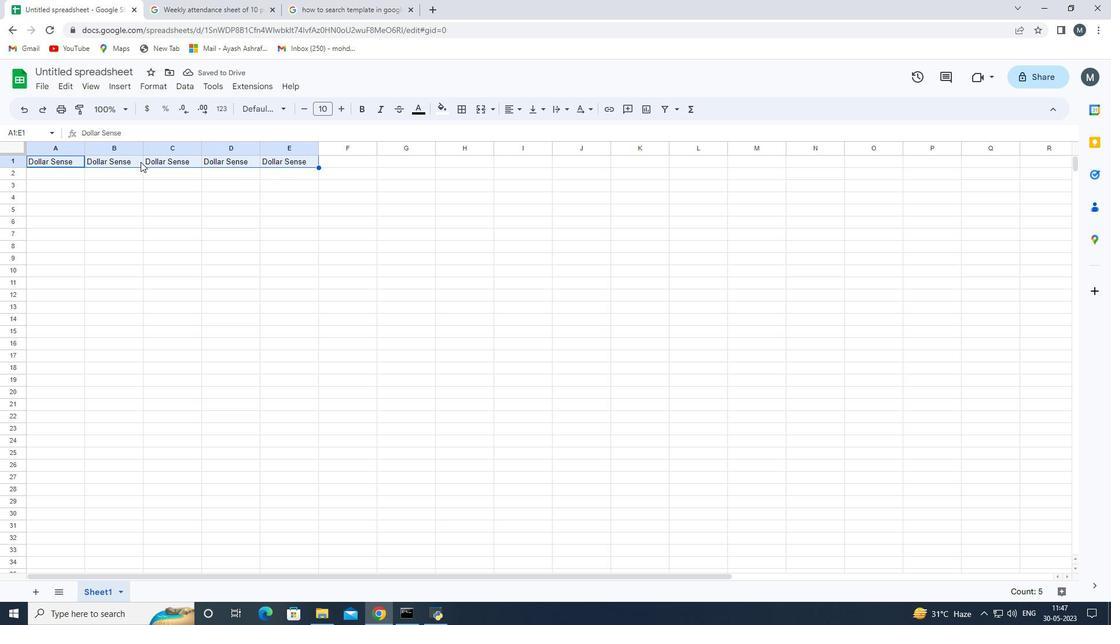 
Action: Mouse moved to (27, 159)
Screenshot: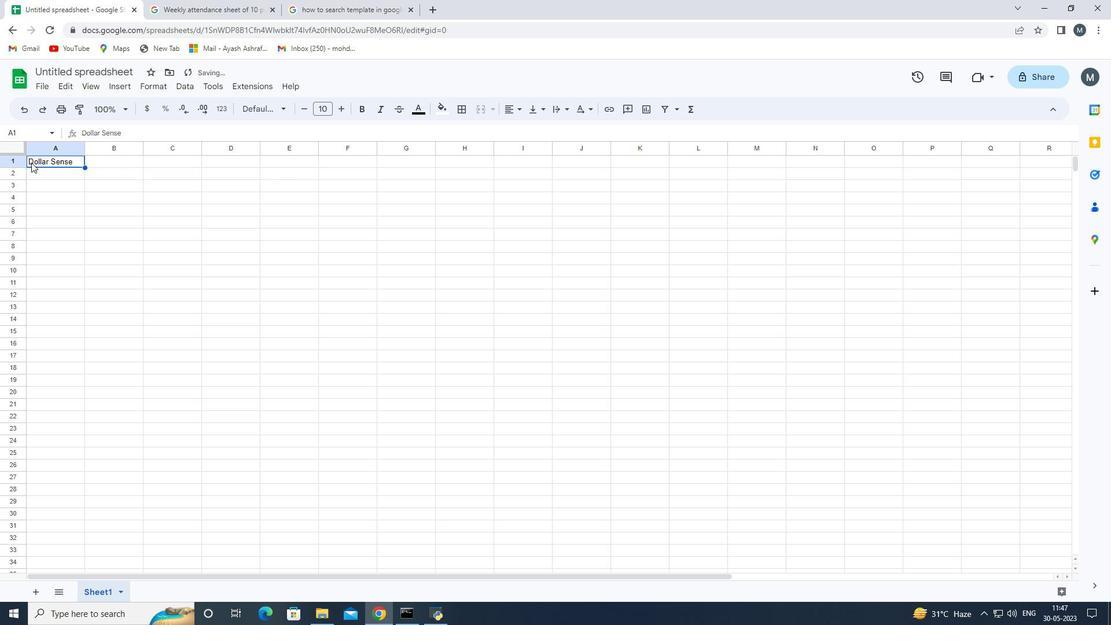
Action: Mouse pressed left at (27, 159)
Screenshot: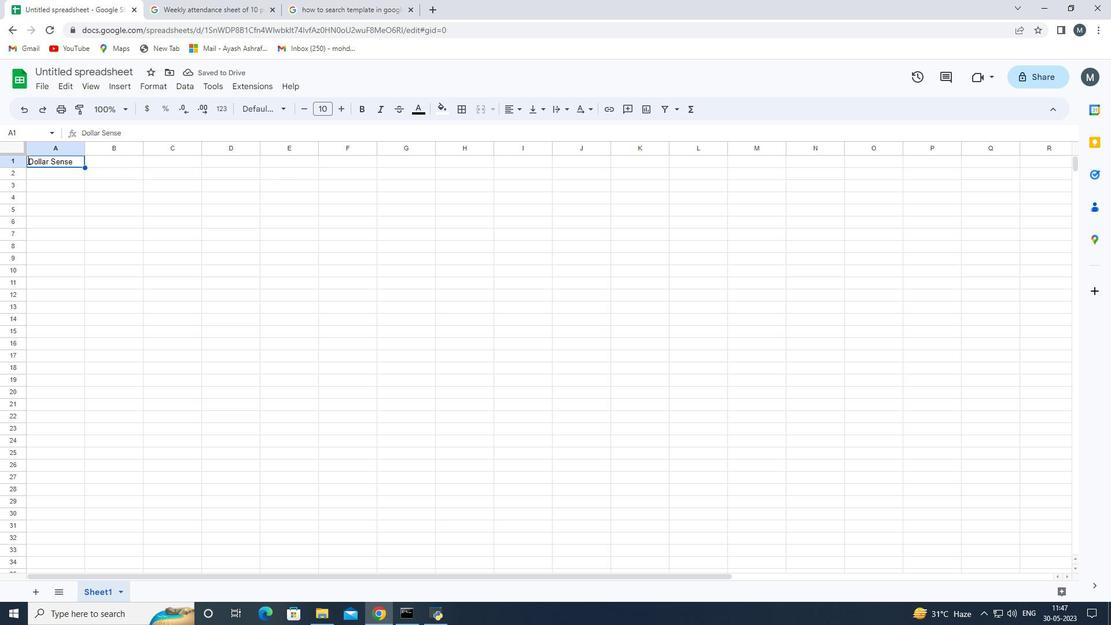 
Action: Mouse moved to (28, 159)
Screenshot: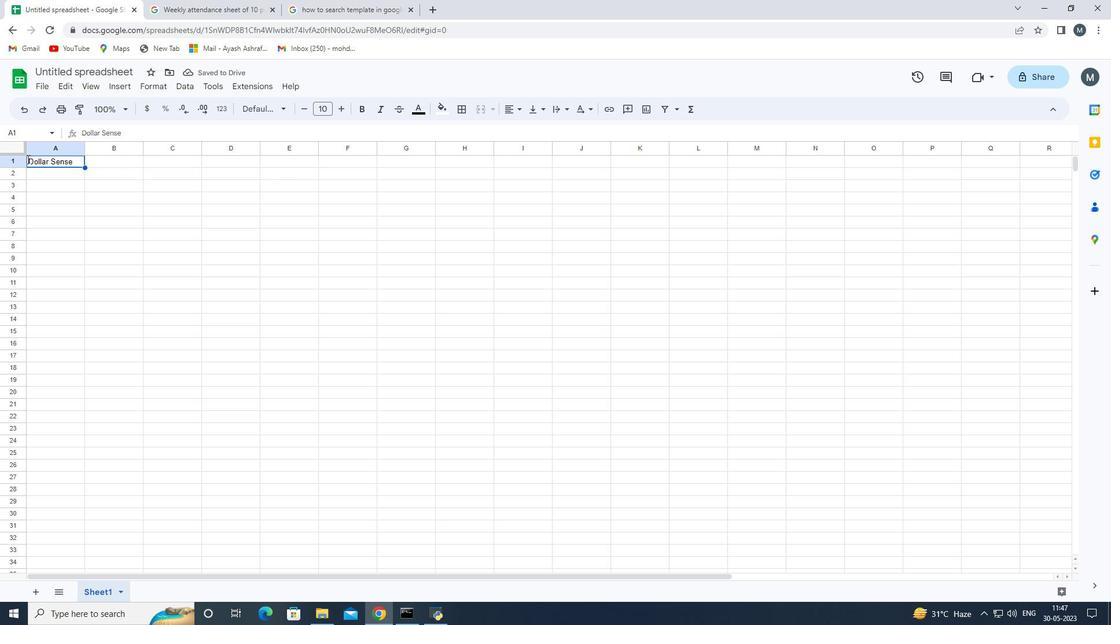 
Action: Key pressed <Key.space><Key.space><Key.space><Key.space><Key.space><Key.space><Key.space><Key.space><Key.space><Key.space><Key.space><Key.space><Key.space><Key.space><Key.space><Key.space><Key.space><Key.space><Key.space><Key.space><Key.space><Key.space><Key.space>
Screenshot: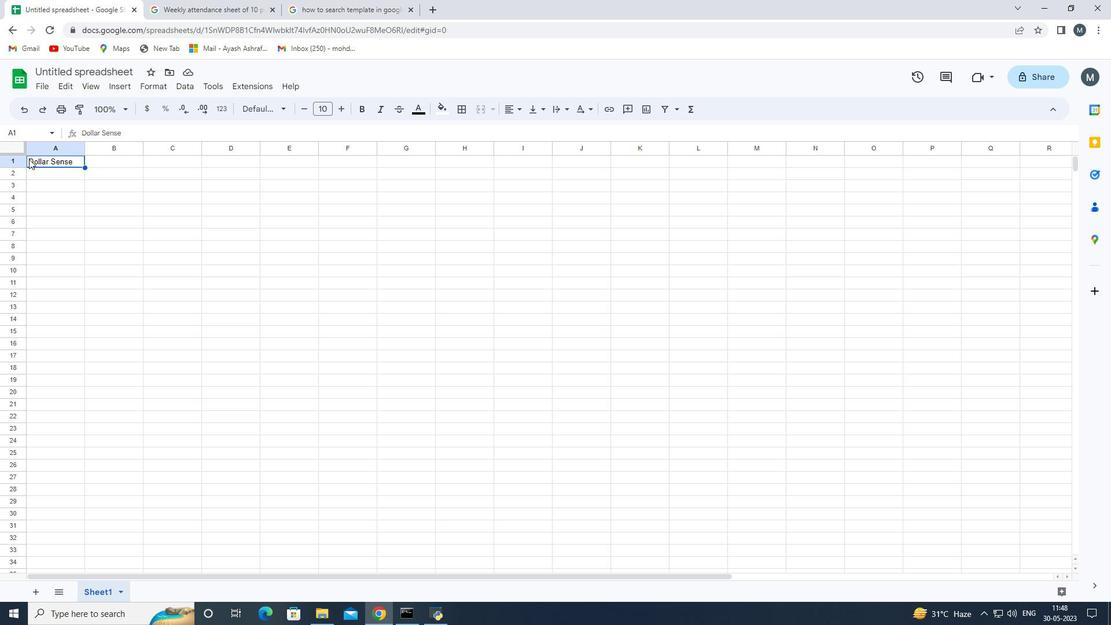 
Action: Mouse moved to (85, 134)
Screenshot: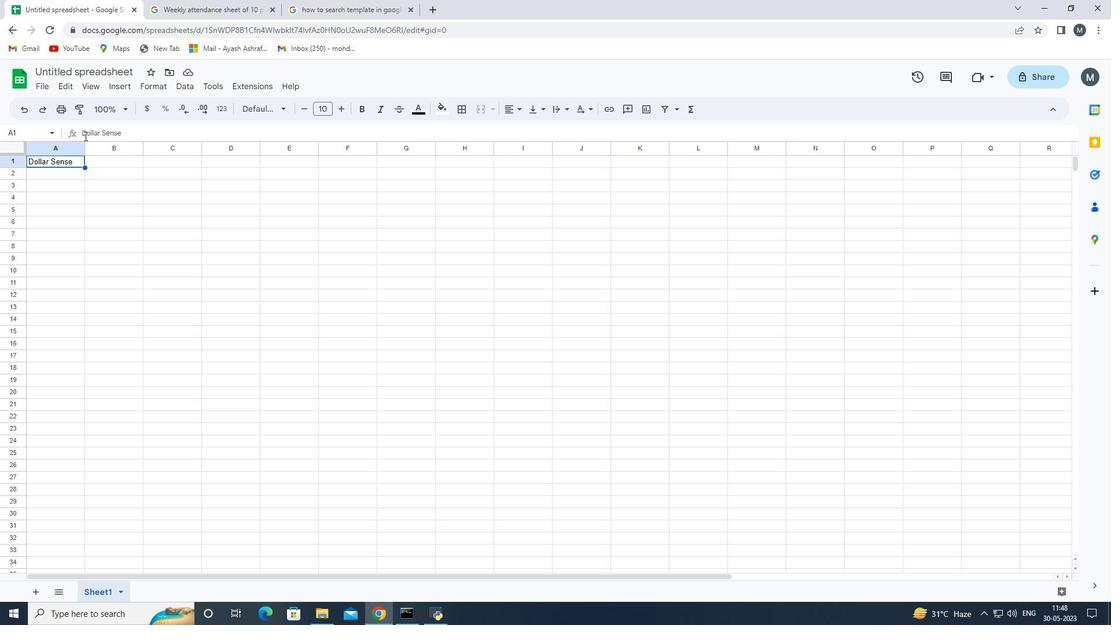 
Action: Mouse pressed left at (85, 134)
Screenshot: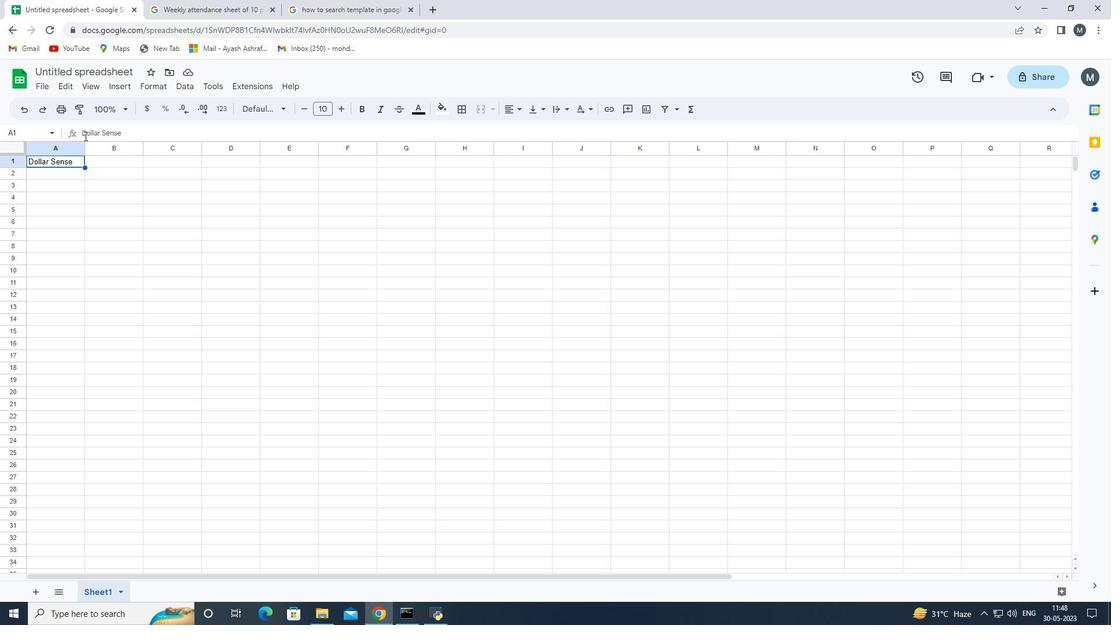 
Action: Mouse moved to (83, 132)
Screenshot: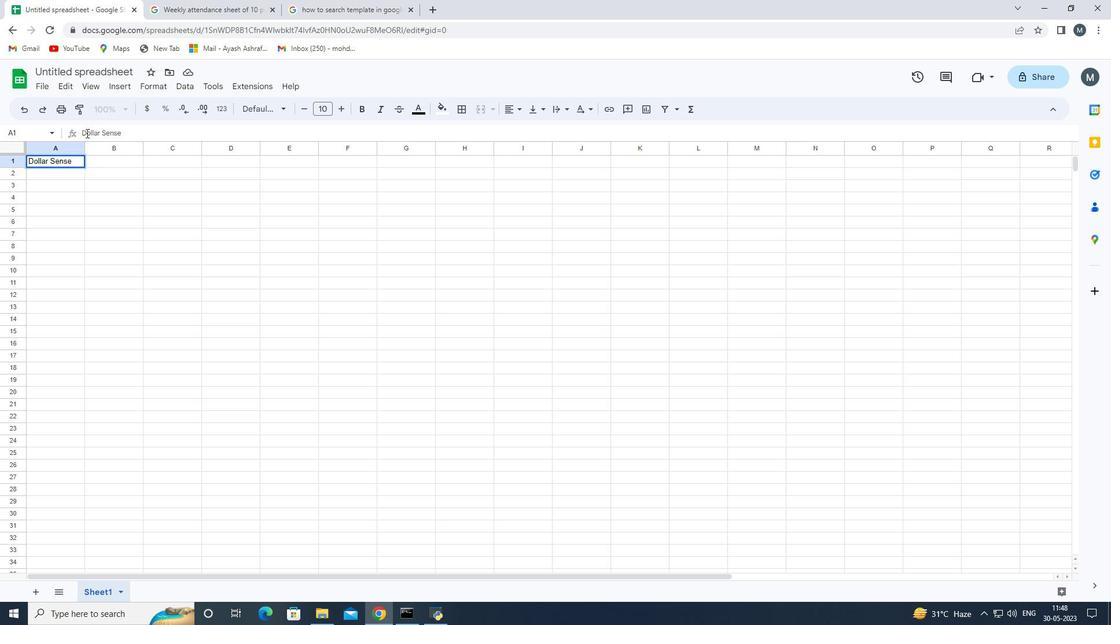 
Action: Mouse pressed left at (83, 132)
Screenshot: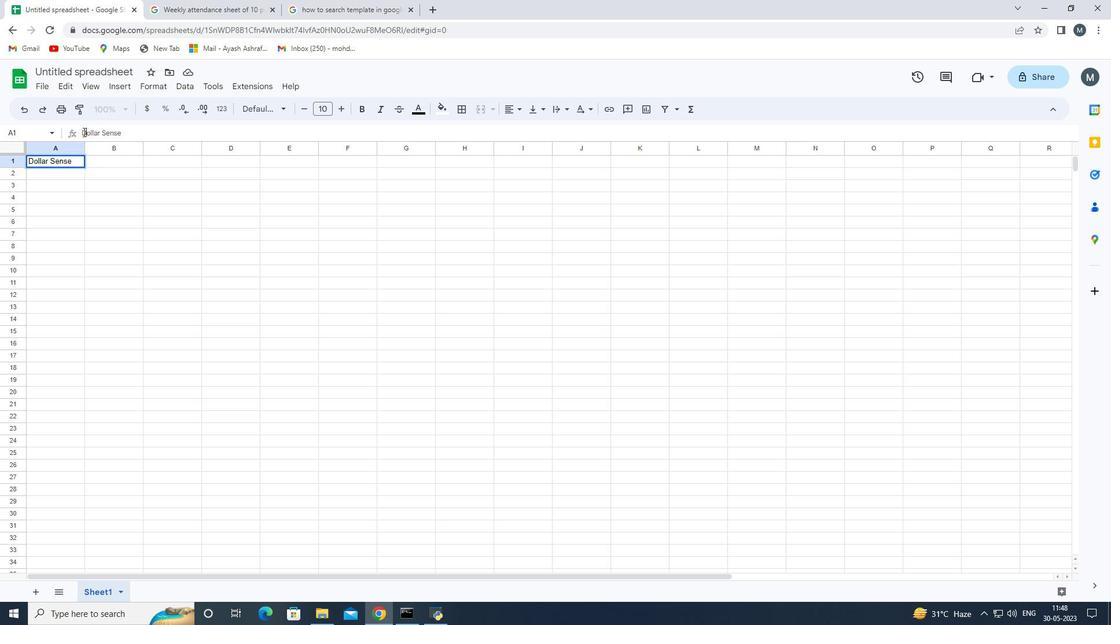 
Action: Mouse moved to (85, 132)
Screenshot: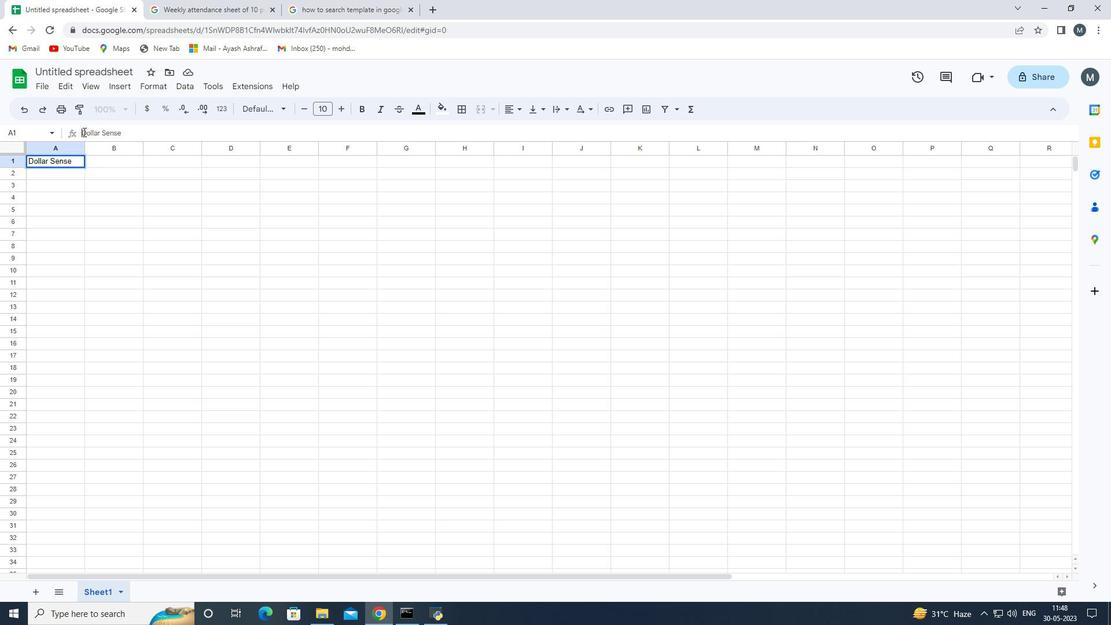 
Action: Key pressed <Key.space><Key.space><Key.space><Key.space><Key.space><Key.space><Key.space><Key.space><Key.space><Key.space><Key.space><Key.space><Key.space><Key.space><Key.space><Key.space><Key.space><Key.space><Key.space><Key.space><Key.space><Key.space><Key.space><Key.space><Key.space><Key.space><Key.space><Key.space><Key.space><Key.space><Key.space><Key.space><Key.space><Key.space><Key.space><Key.space><Key.space><Key.space><Key.space>
Screenshot: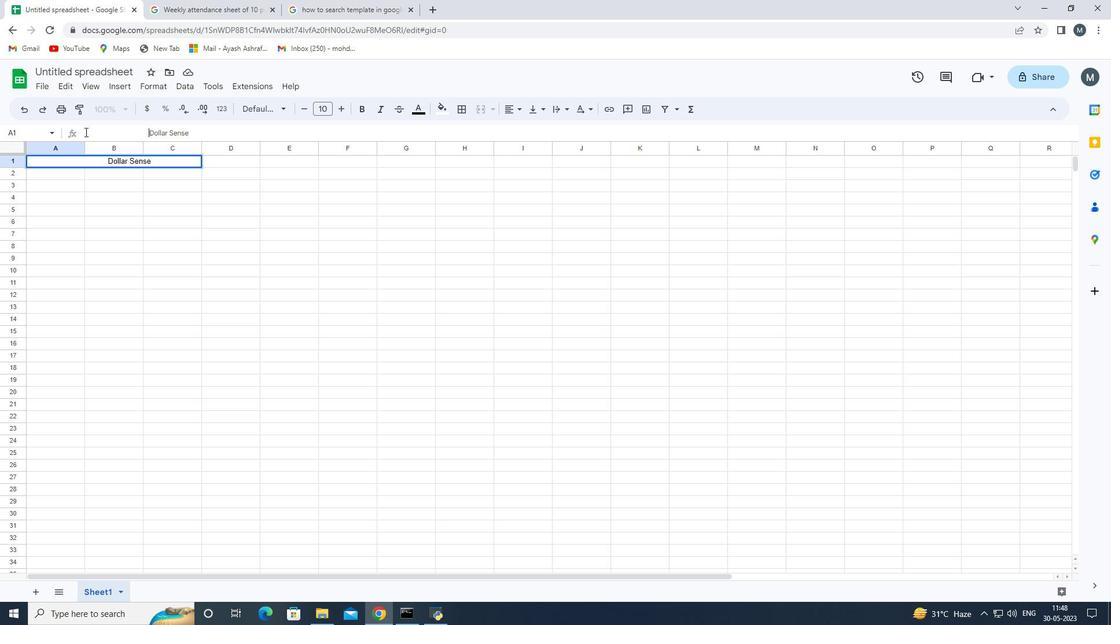 
Action: Mouse moved to (58, 172)
Screenshot: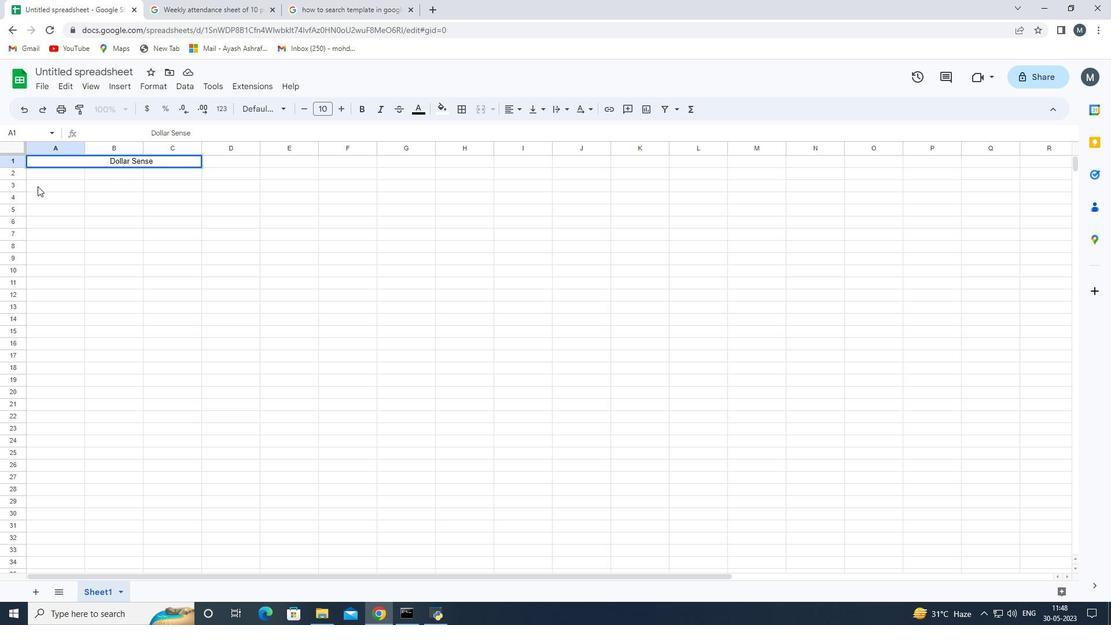 
Action: Mouse pressed left at (58, 172)
Screenshot: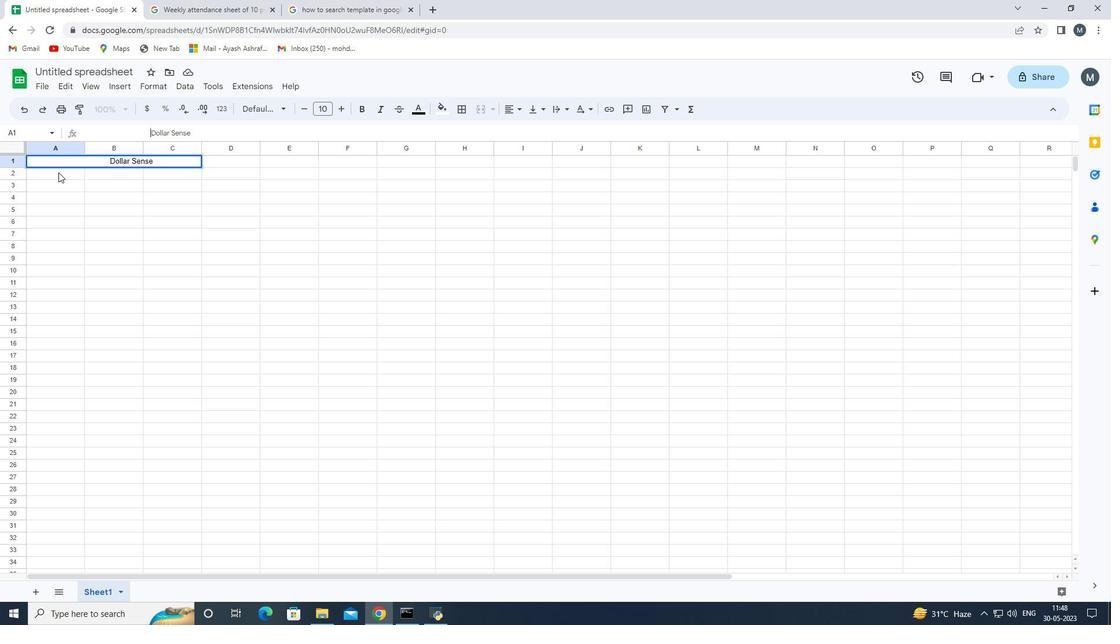 
Action: Mouse moved to (70, 159)
Screenshot: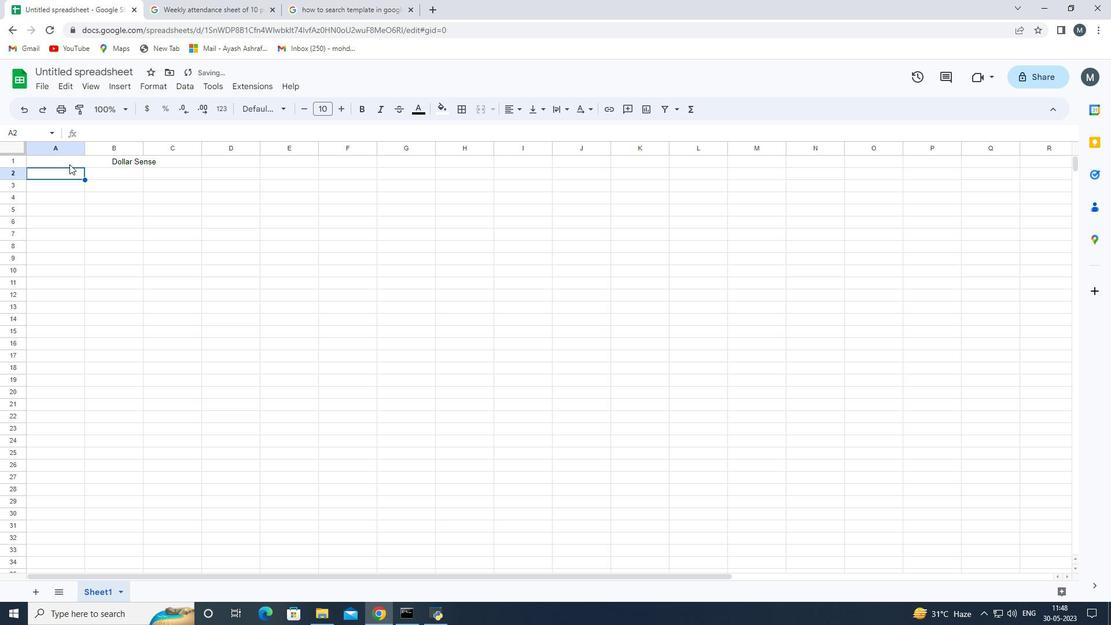 
Action: Mouse pressed left at (70, 159)
Screenshot: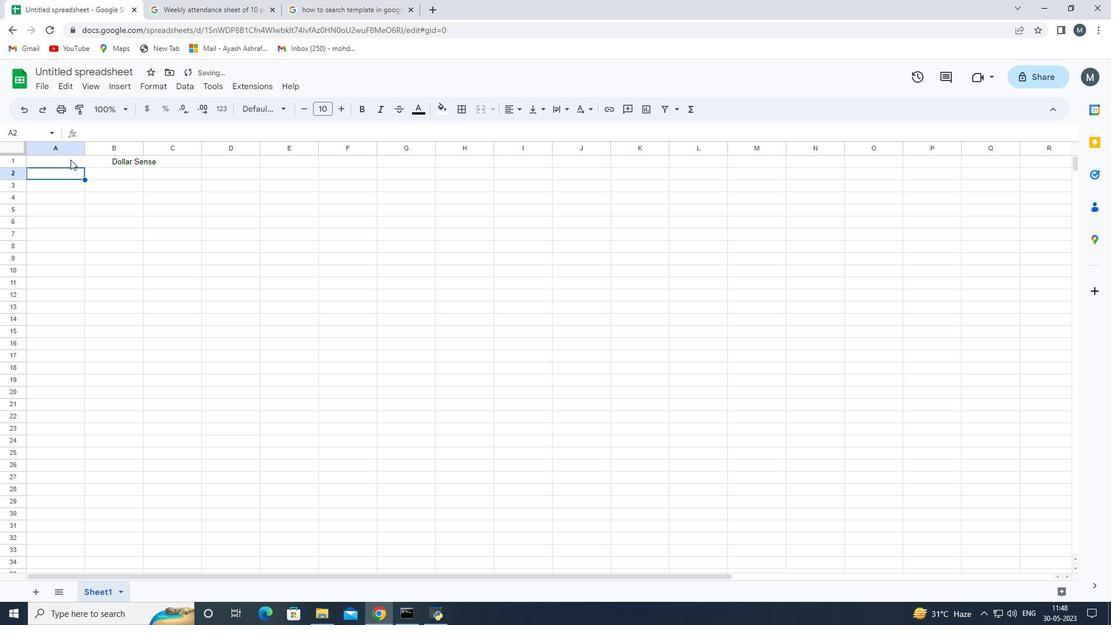 
Action: Mouse moved to (91, 163)
Screenshot: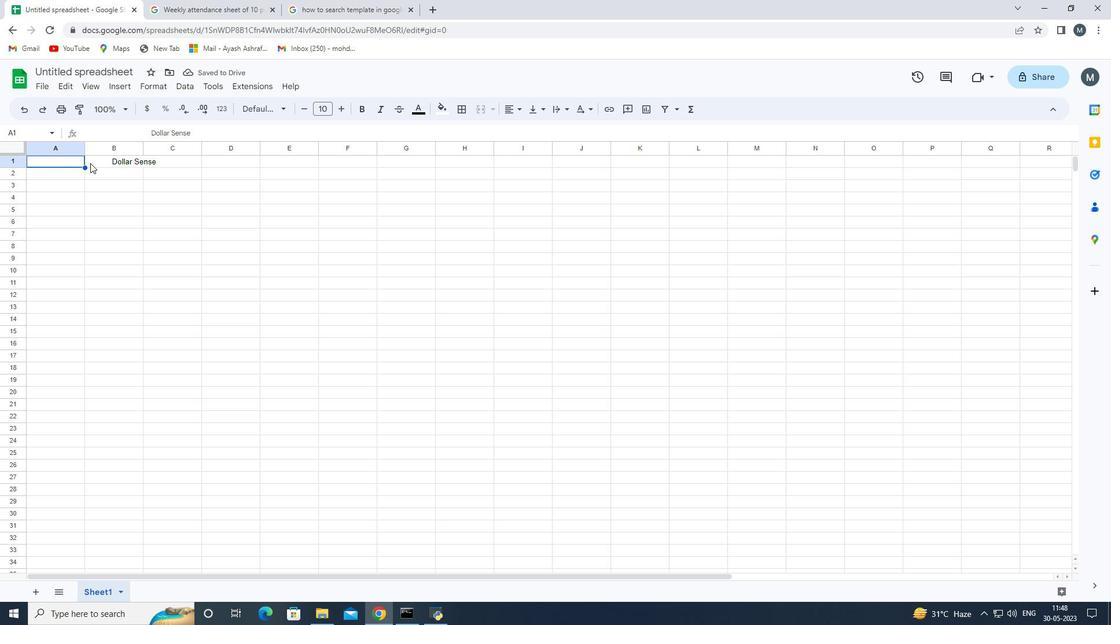 
Action: Mouse pressed left at (91, 163)
Screenshot: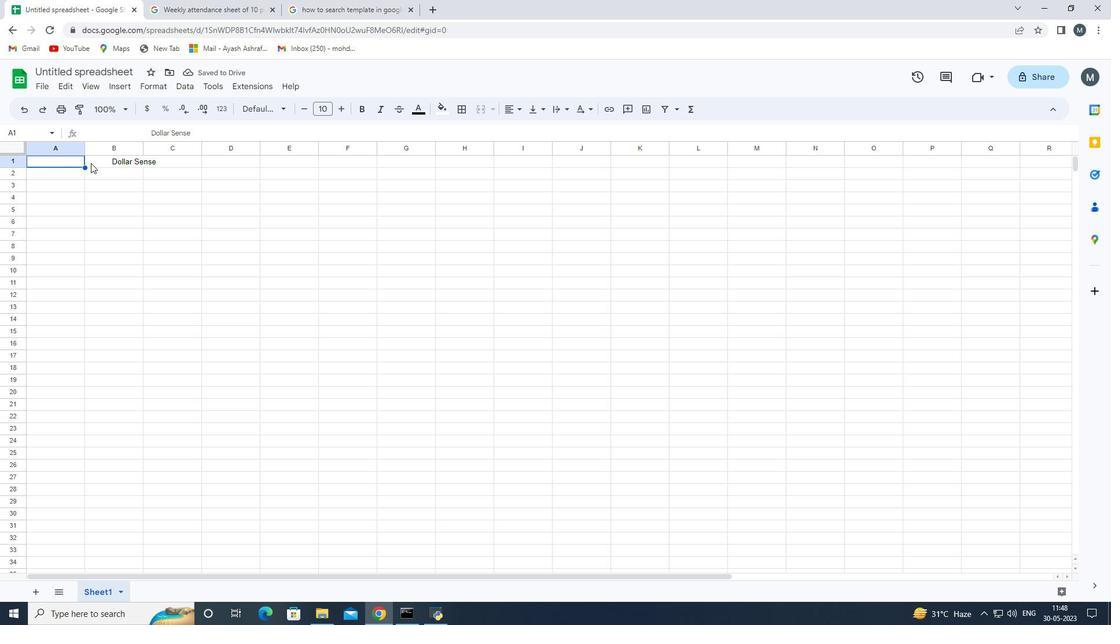 
Action: Mouse moved to (111, 163)
Screenshot: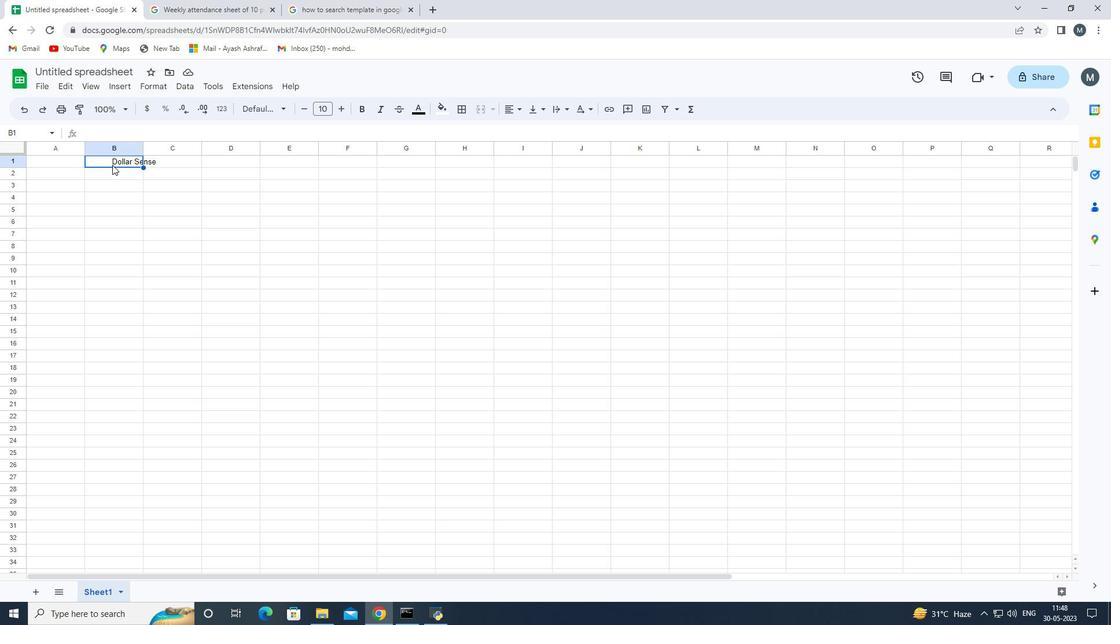 
Action: Mouse pressed left at (111, 163)
Screenshot: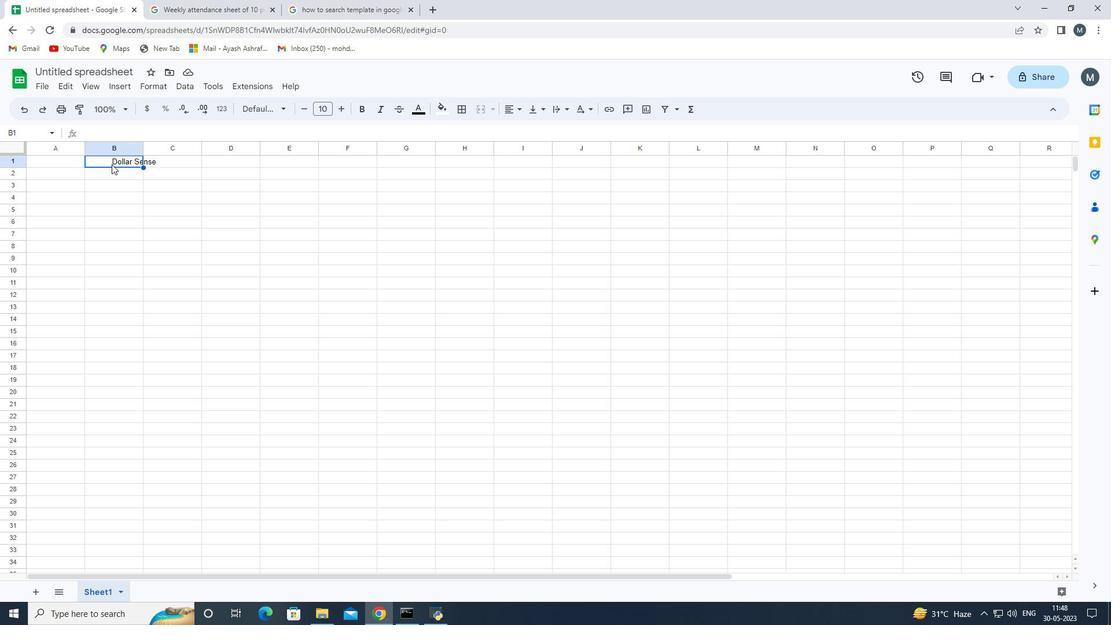 
Action: Mouse moved to (111, 160)
Screenshot: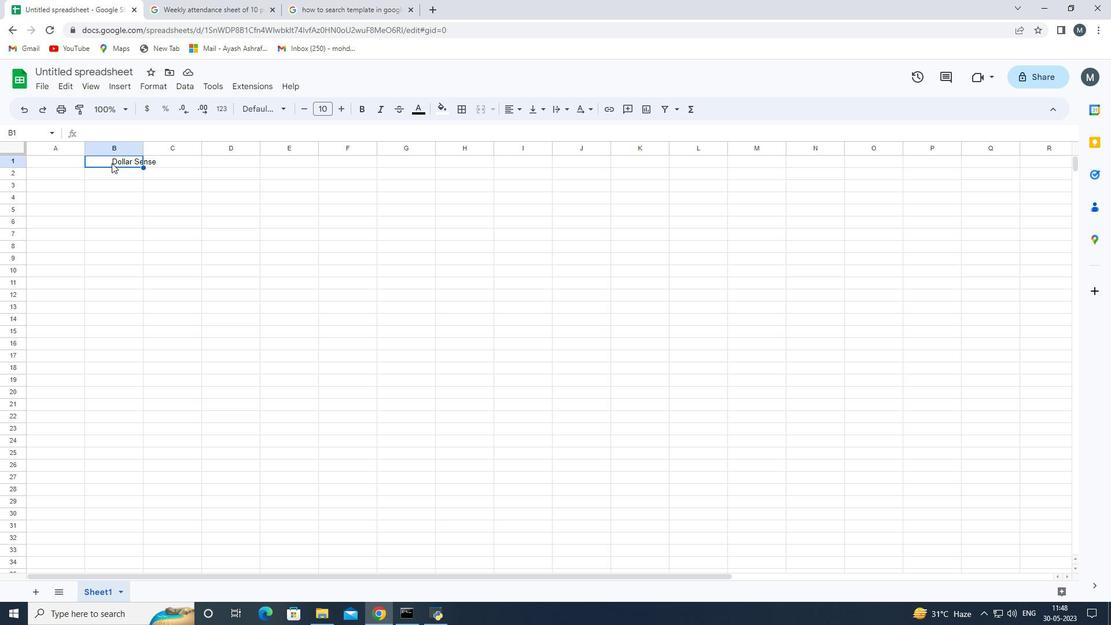 
Action: Mouse pressed left at (111, 160)
Screenshot: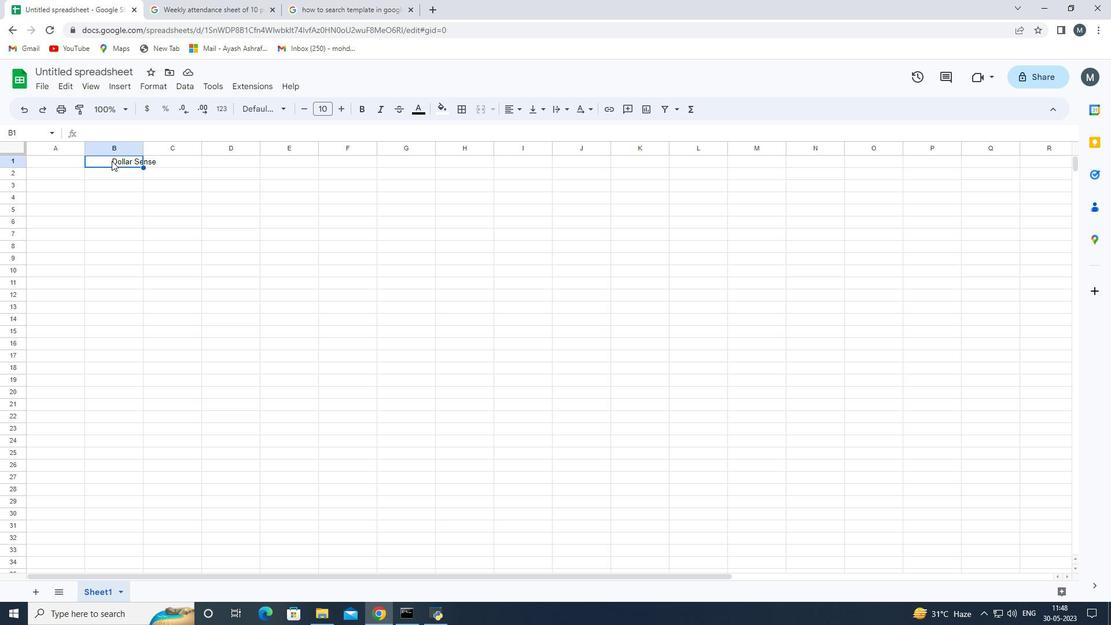 
Action: Mouse moved to (111, 159)
Screenshot: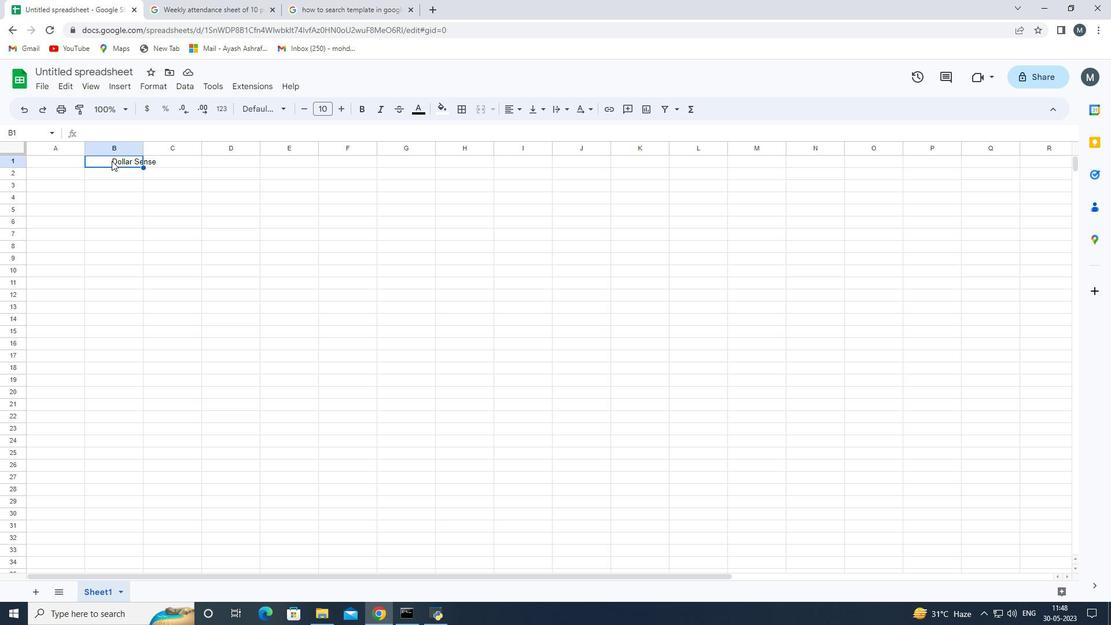 
Action: Mouse pressed left at (111, 159)
Screenshot: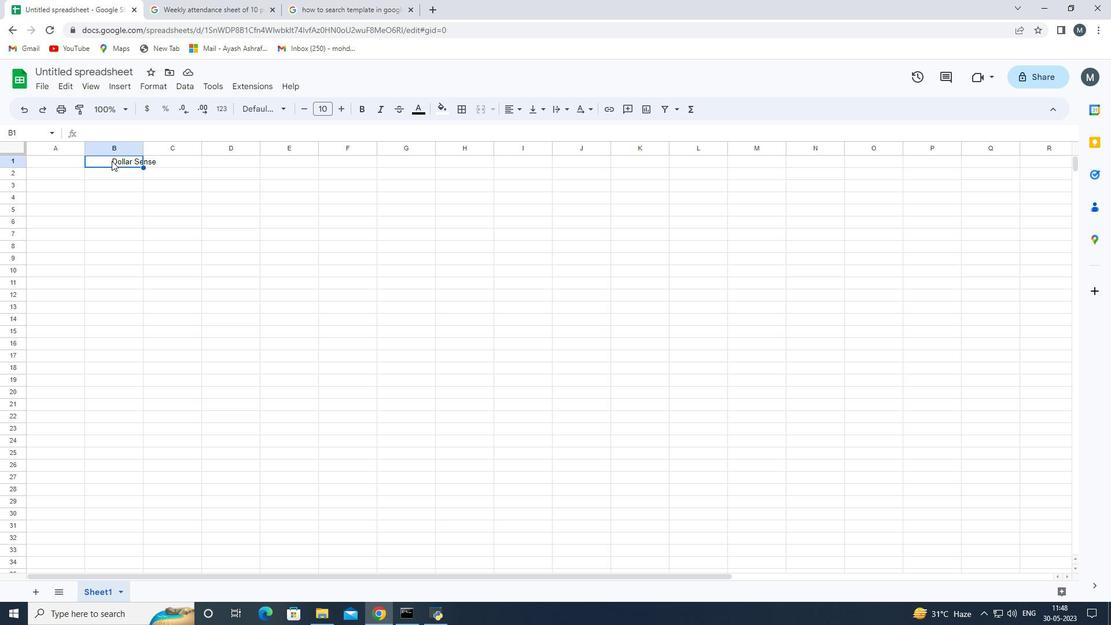
Action: Mouse moved to (128, 167)
Screenshot: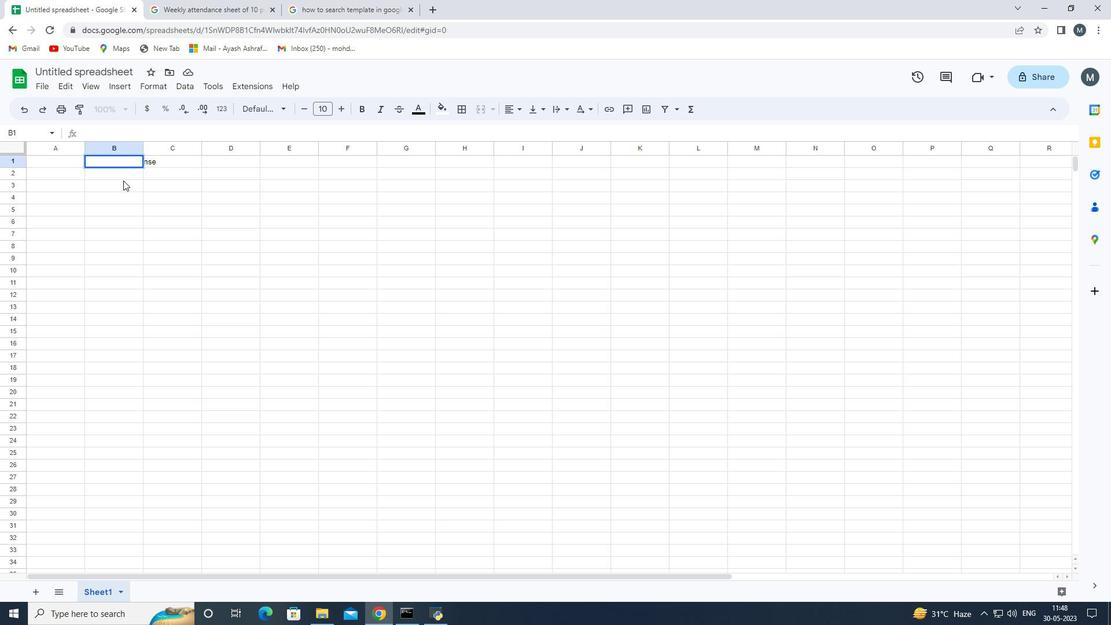
Action: Mouse pressed left at (128, 167)
Screenshot: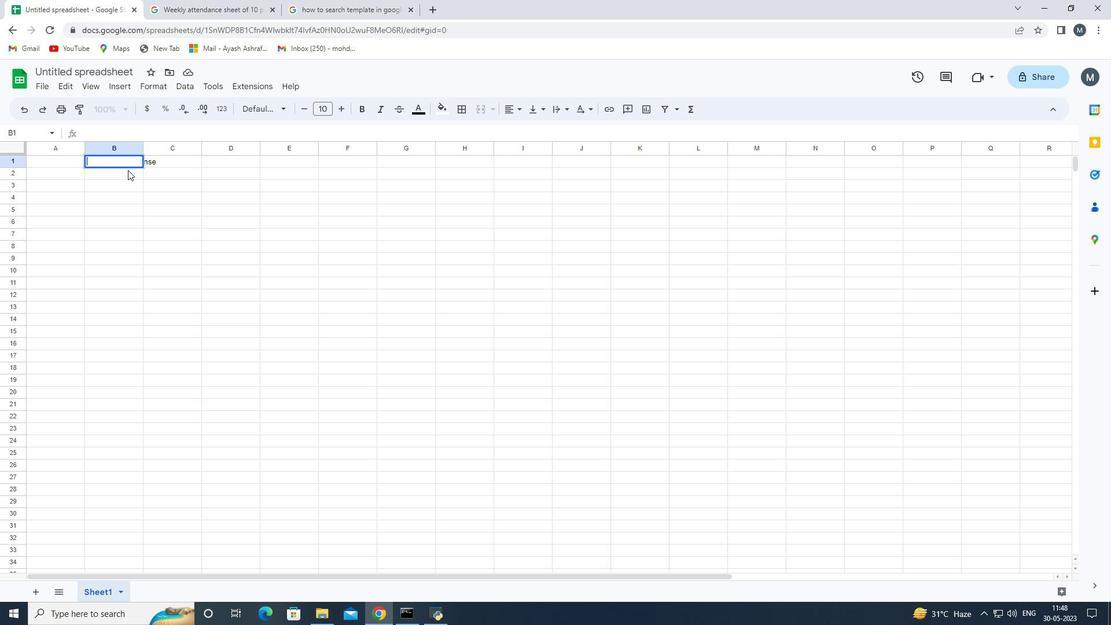 
Action: Mouse moved to (112, 160)
Screenshot: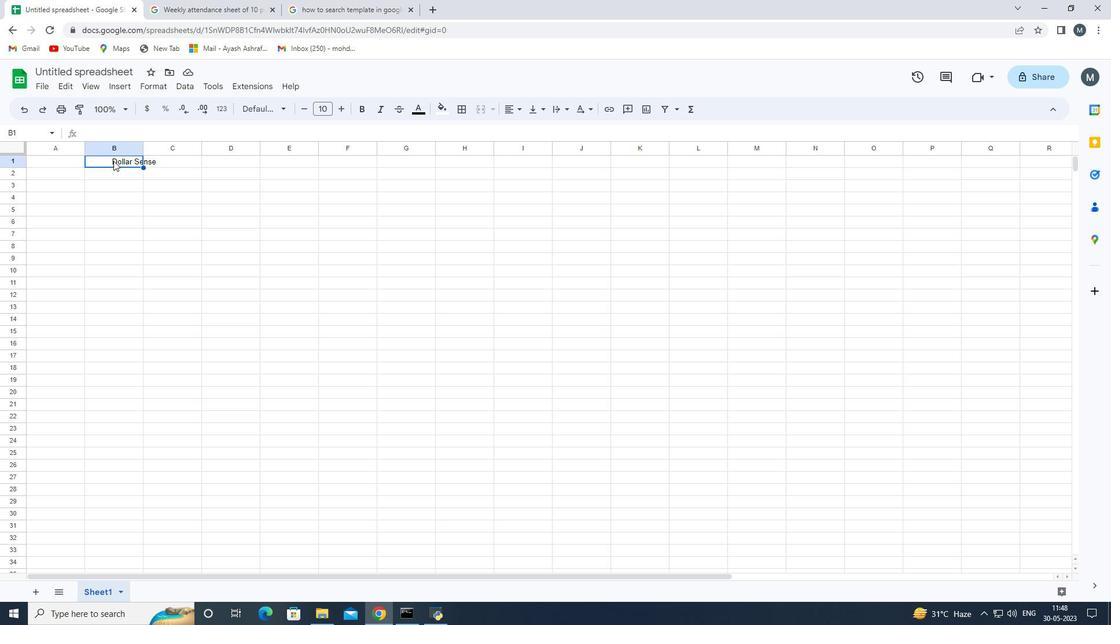 
Action: Mouse pressed left at (112, 160)
Screenshot: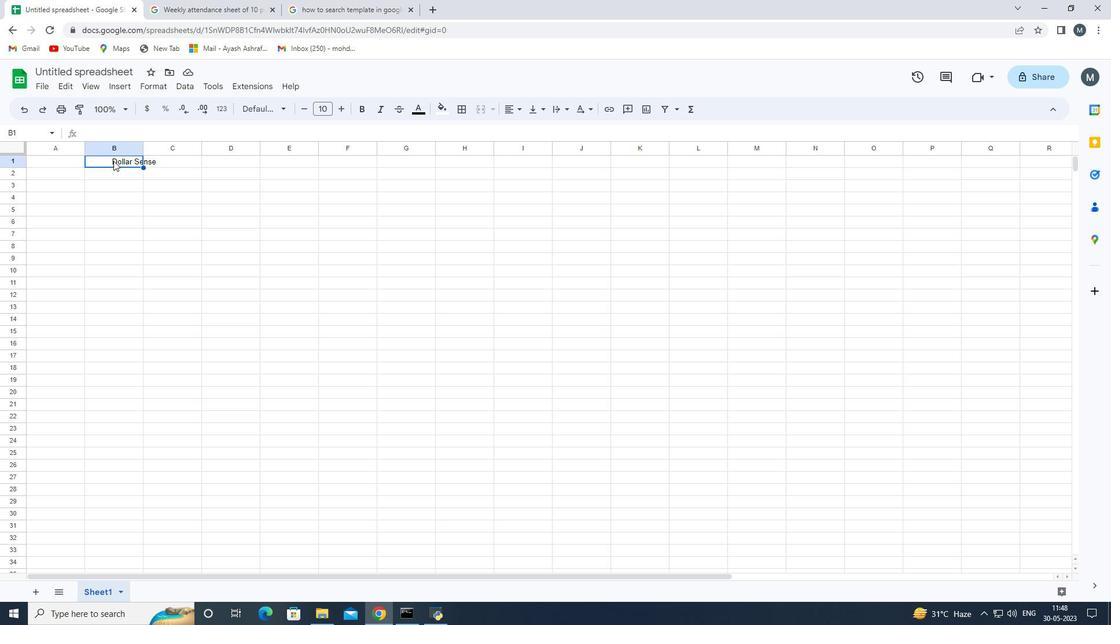
Action: Mouse pressed left at (112, 160)
Screenshot: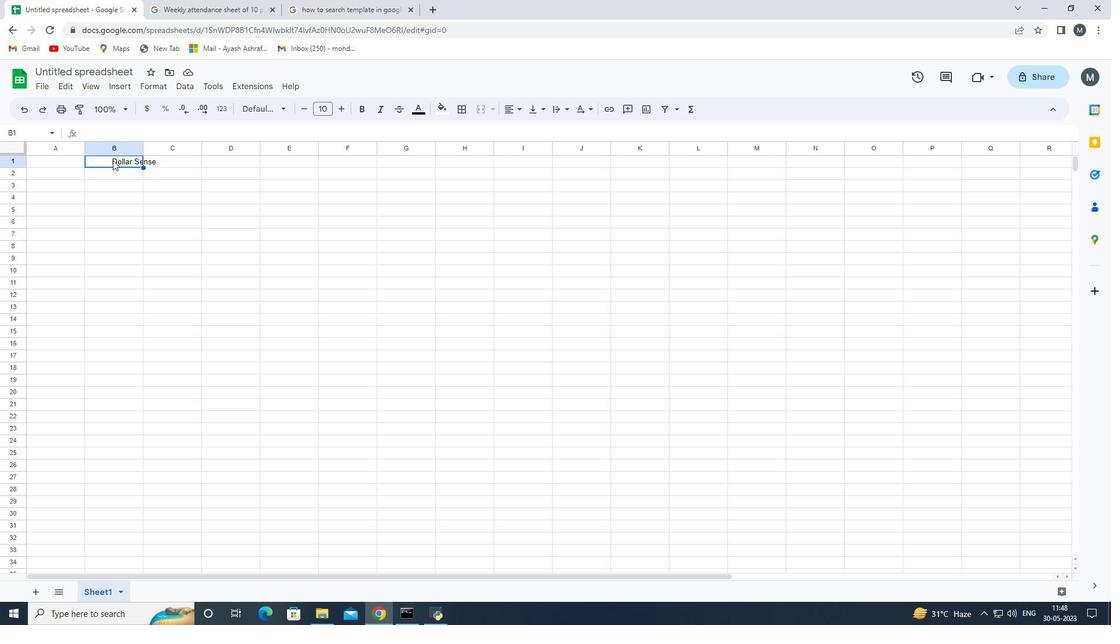 
Action: Mouse moved to (114, 163)
Screenshot: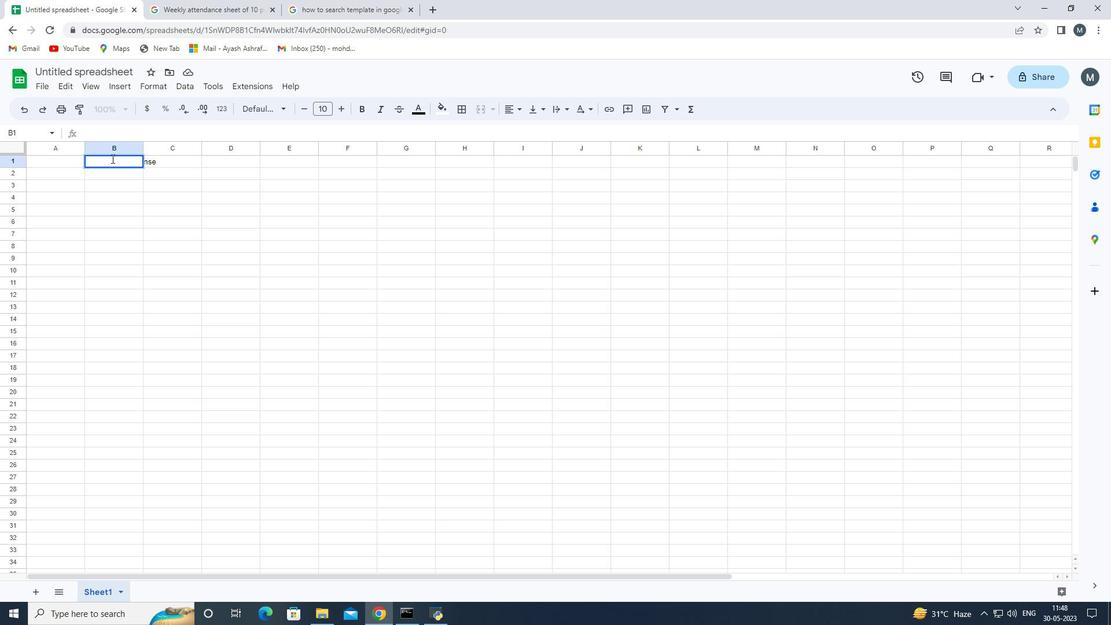 
Action: Mouse pressed left at (114, 163)
Screenshot: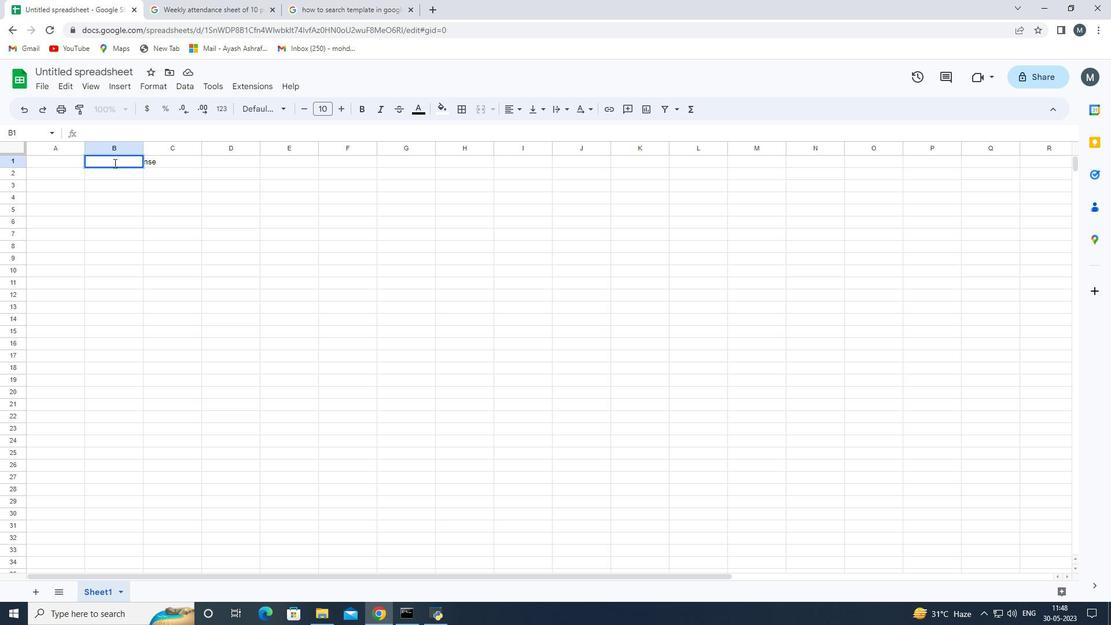 
Action: Mouse pressed left at (114, 163)
Screenshot: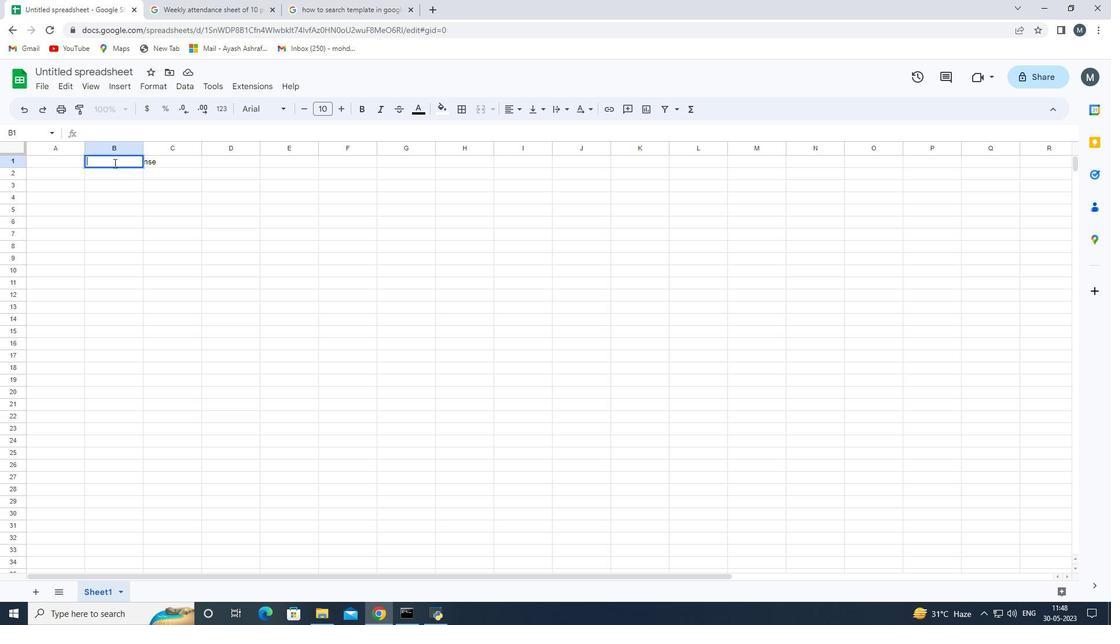 
Action: Mouse moved to (166, 162)
Screenshot: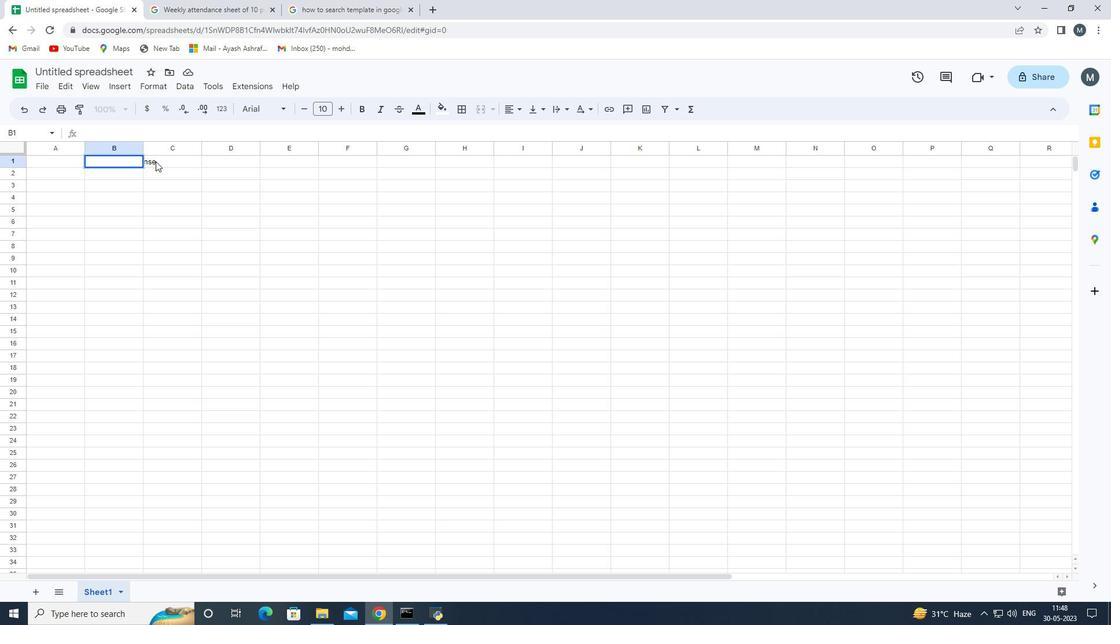 
Action: Mouse pressed left at (166, 162)
Screenshot: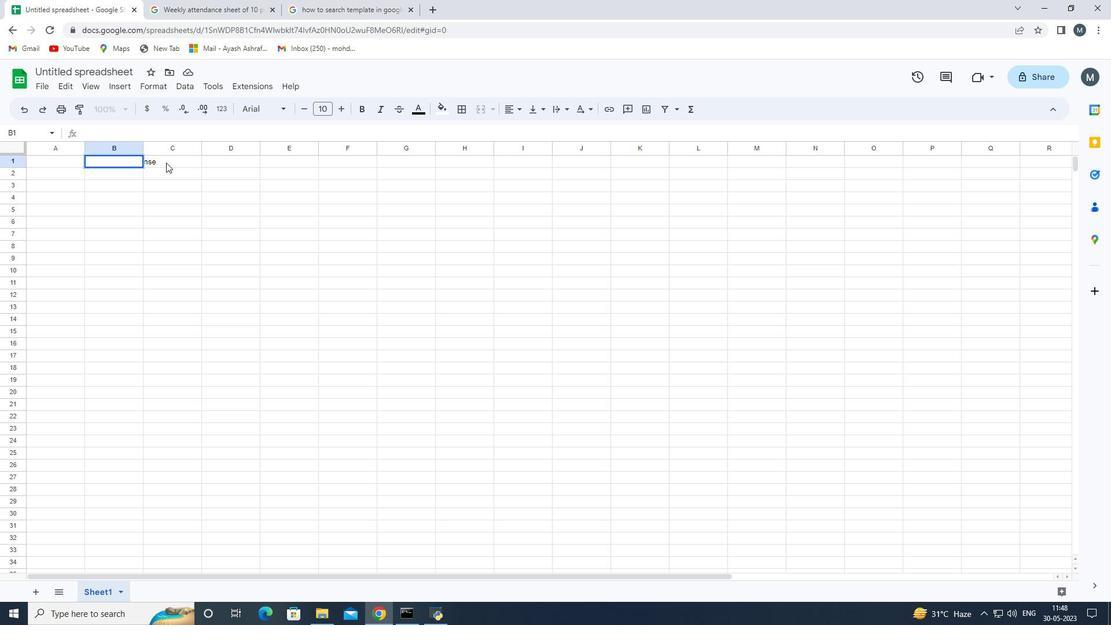 
Action: Mouse moved to (120, 160)
Screenshot: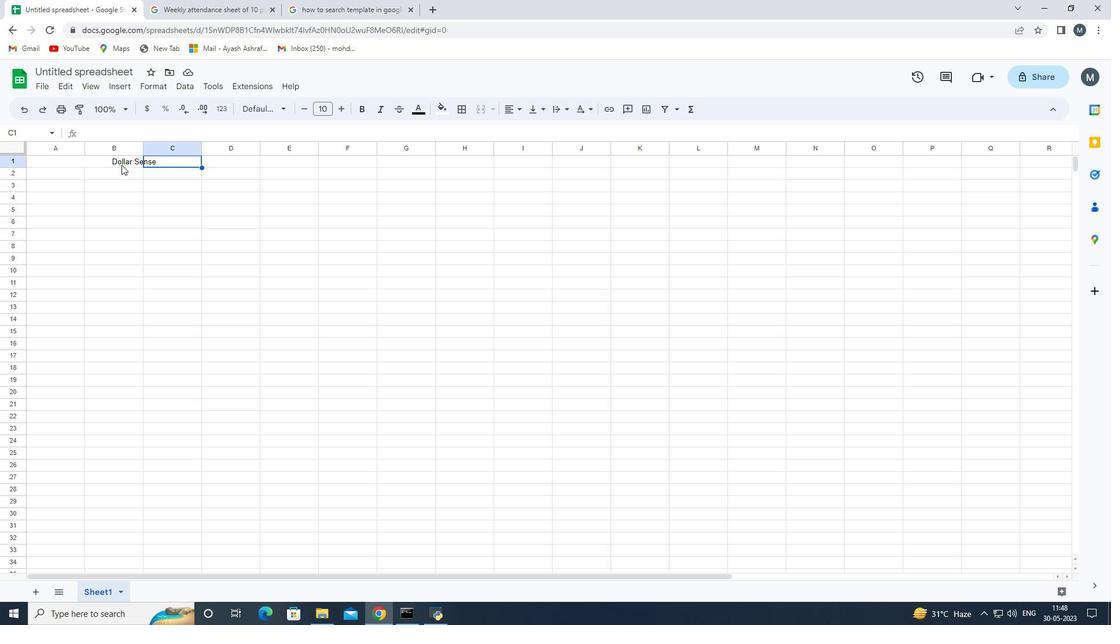 
Action: Mouse pressed left at (120, 160)
Screenshot: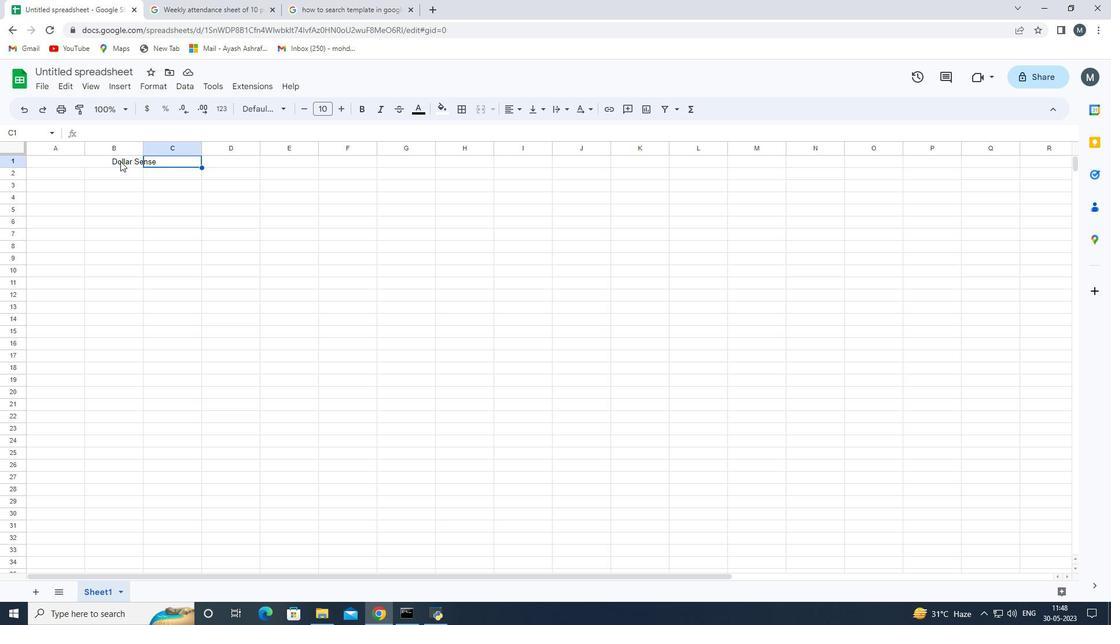 
Action: Mouse moved to (20, 162)
Screenshot: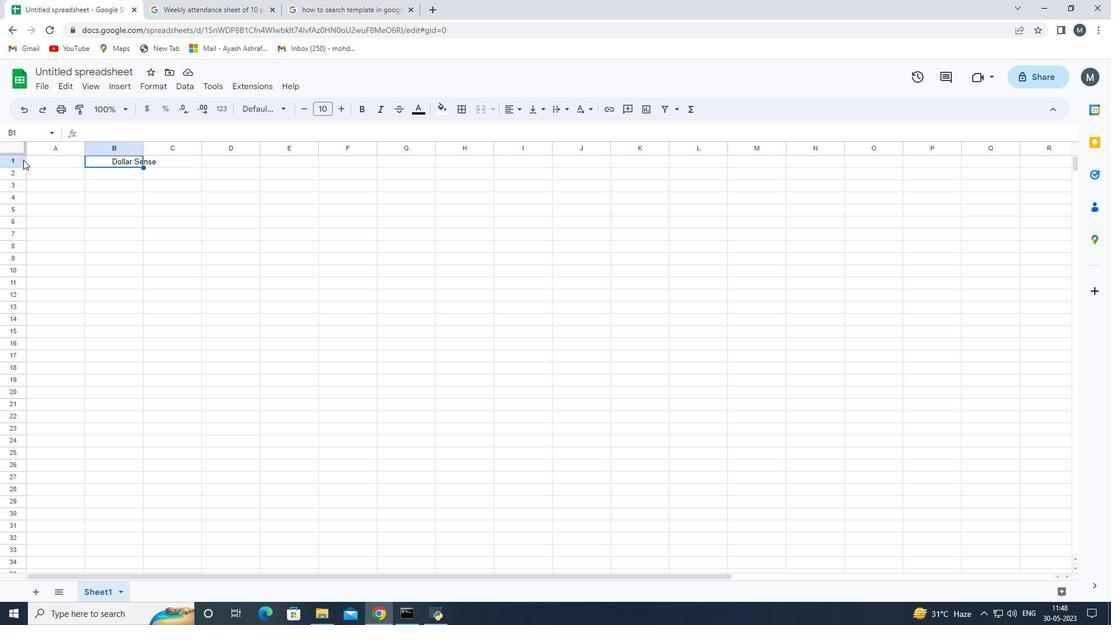
Action: Mouse pressed left at (20, 162)
Screenshot: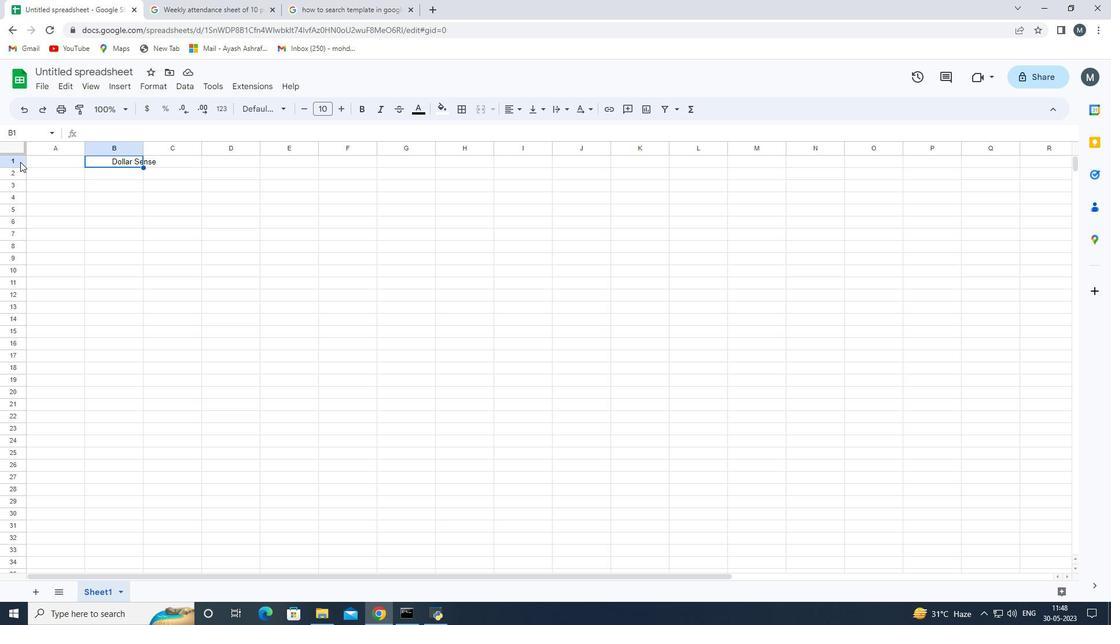 
Action: Mouse moved to (151, 137)
Screenshot: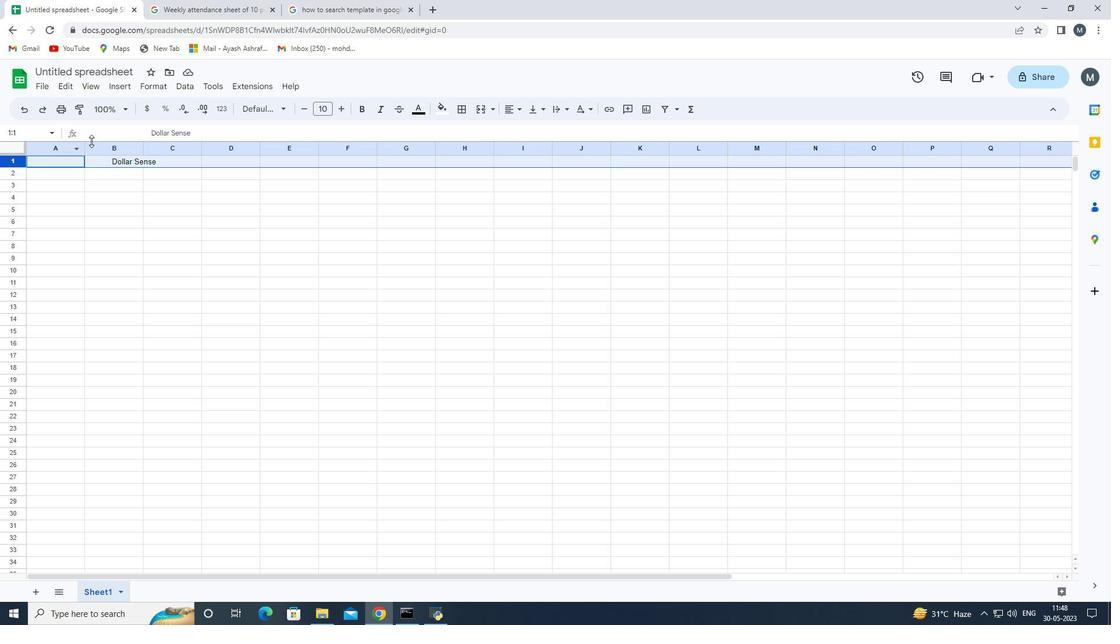 
Action: Mouse pressed left at (151, 137)
Screenshot: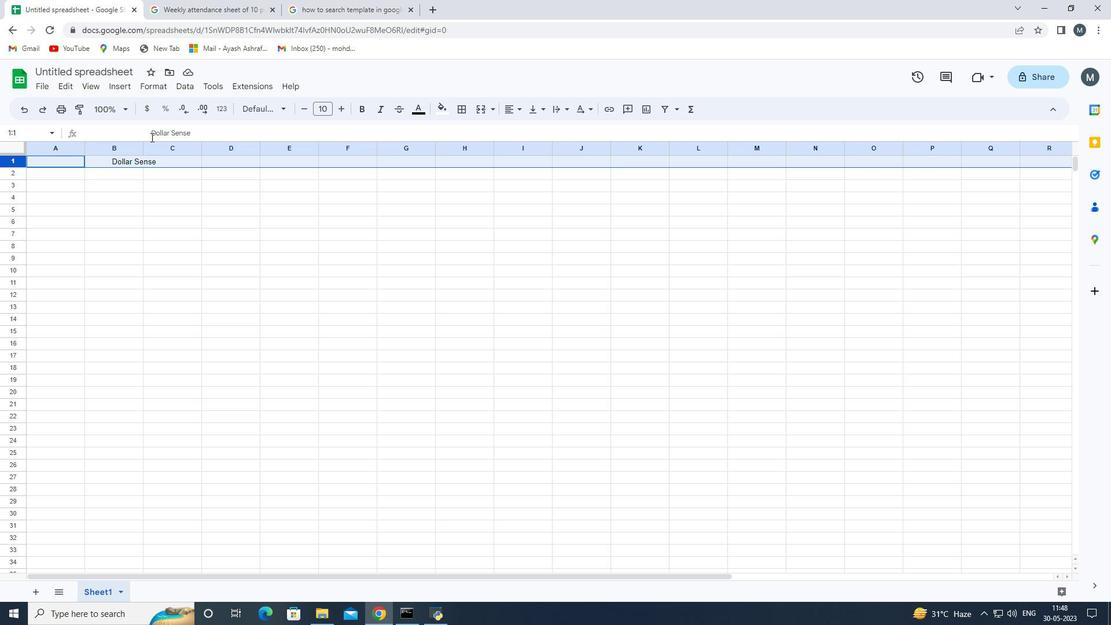 
Action: Mouse moved to (152, 136)
Screenshot: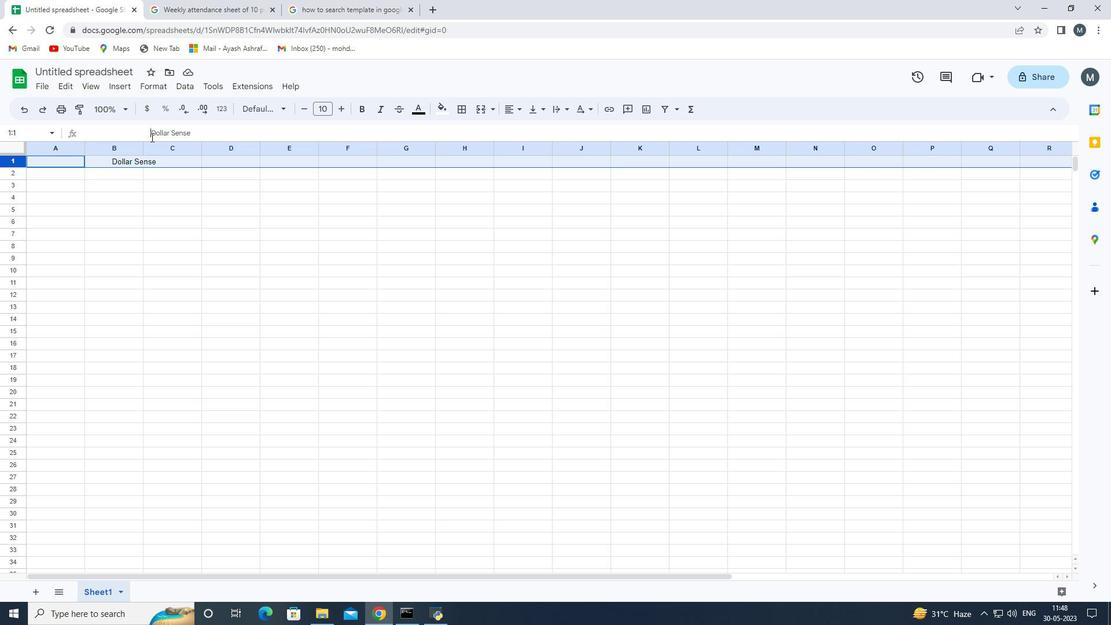 
Action: Key pressed <Key.backspace><Key.backspace><Key.backspace><Key.backspace><Key.backspace><Key.backspace><Key.backspace>
Screenshot: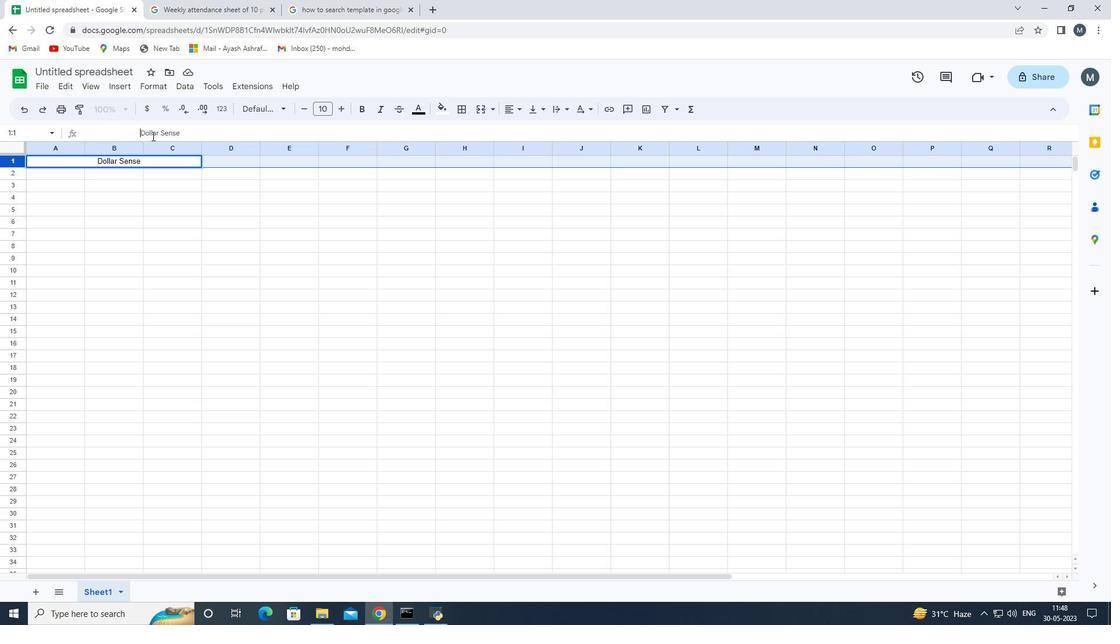 
Action: Mouse moved to (148, 235)
Screenshot: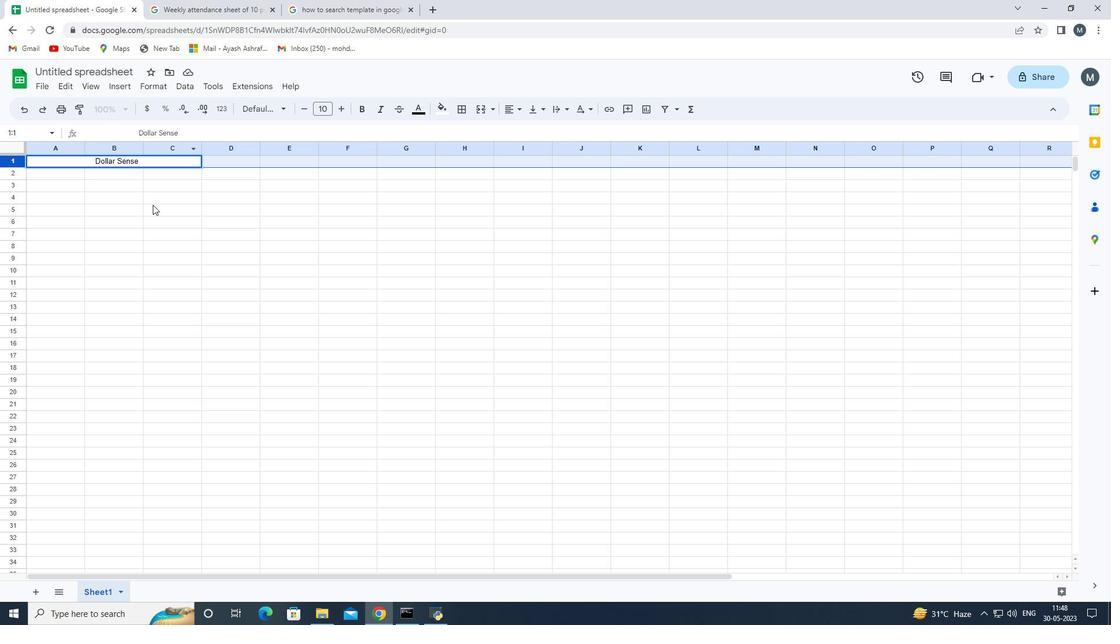 
Action: Mouse pressed left at (148, 235)
Screenshot: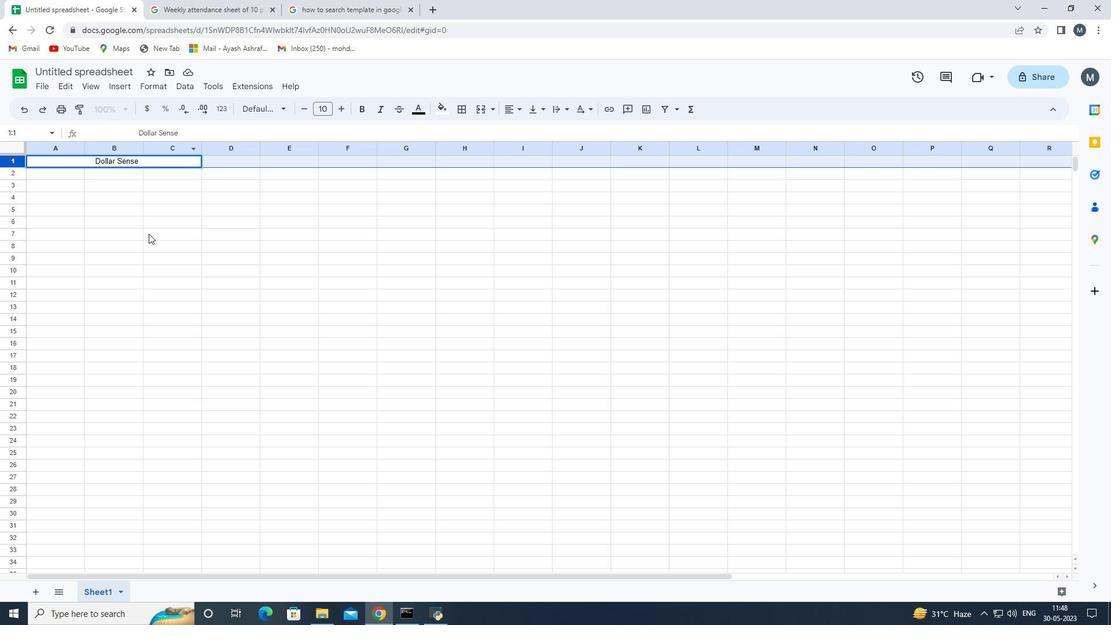 
Action: Mouse moved to (68, 177)
Screenshot: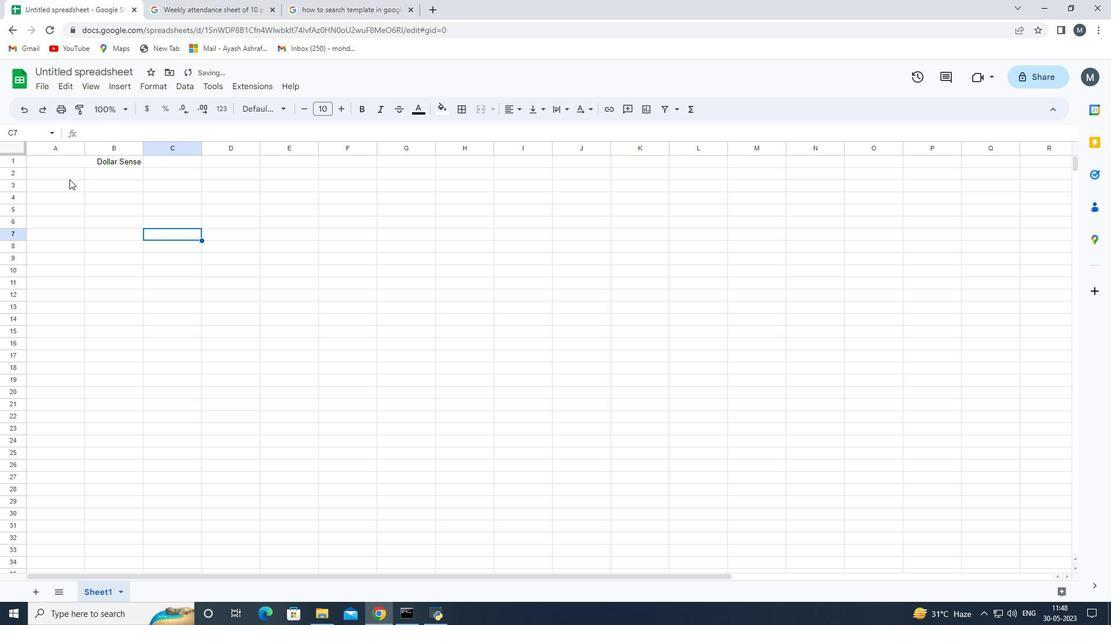 
Action: Mouse pressed left at (68, 177)
Screenshot: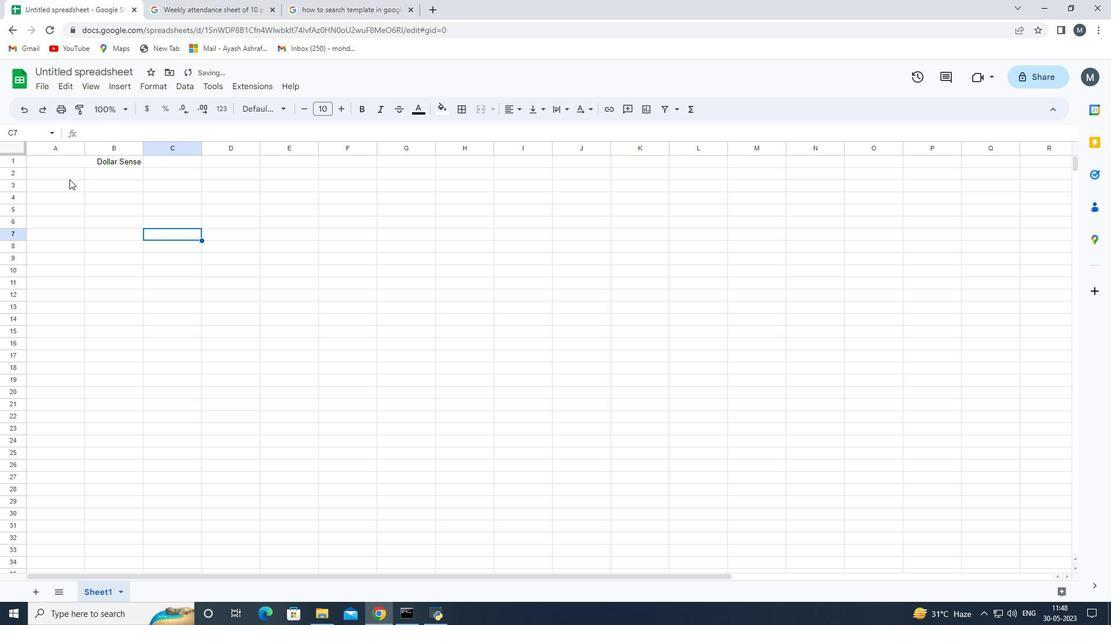 
Action: Key pressed <Key.shift>Dates<Key.space><Key.enter>
Screenshot: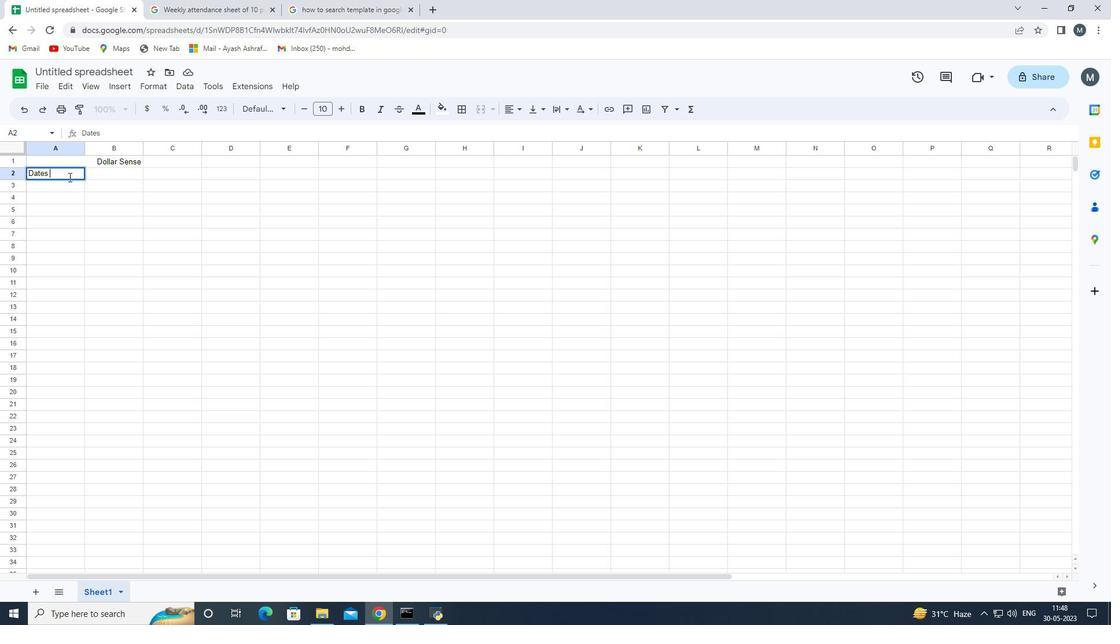 
Action: Mouse moved to (1111, 0)
Screenshot: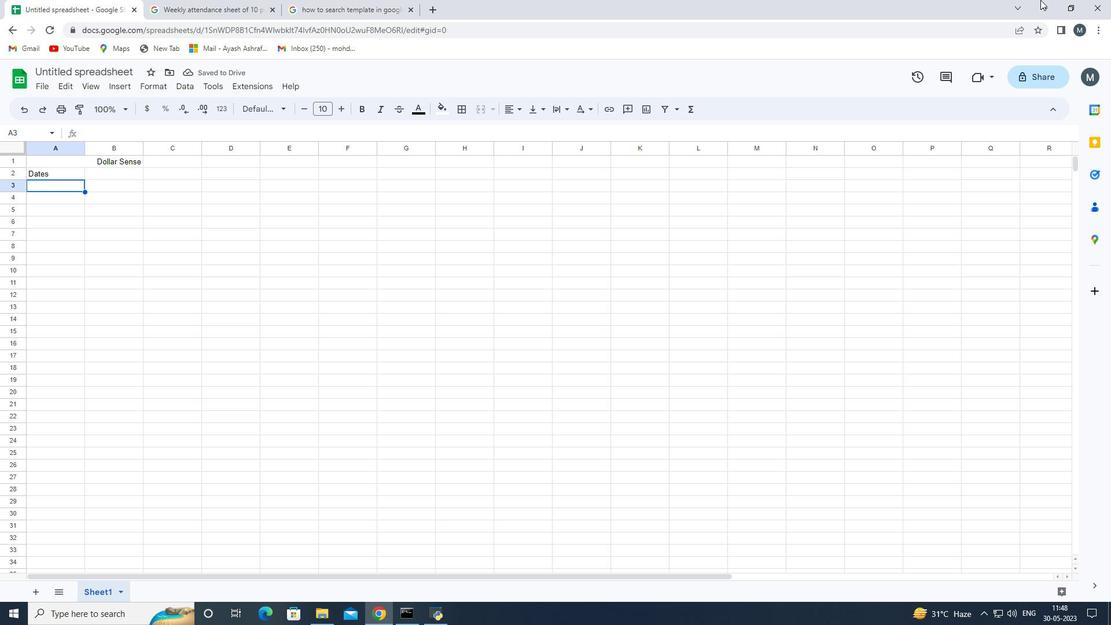 
Action: Key pressed 202
Screenshot: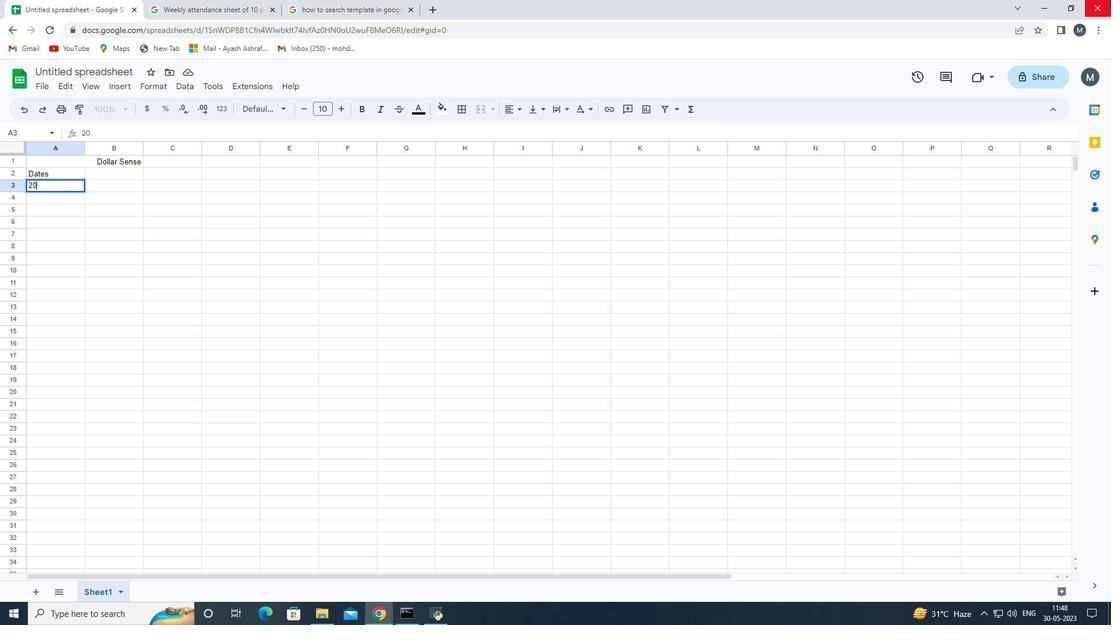 
Action: Mouse moved to (1111, 0)
Screenshot: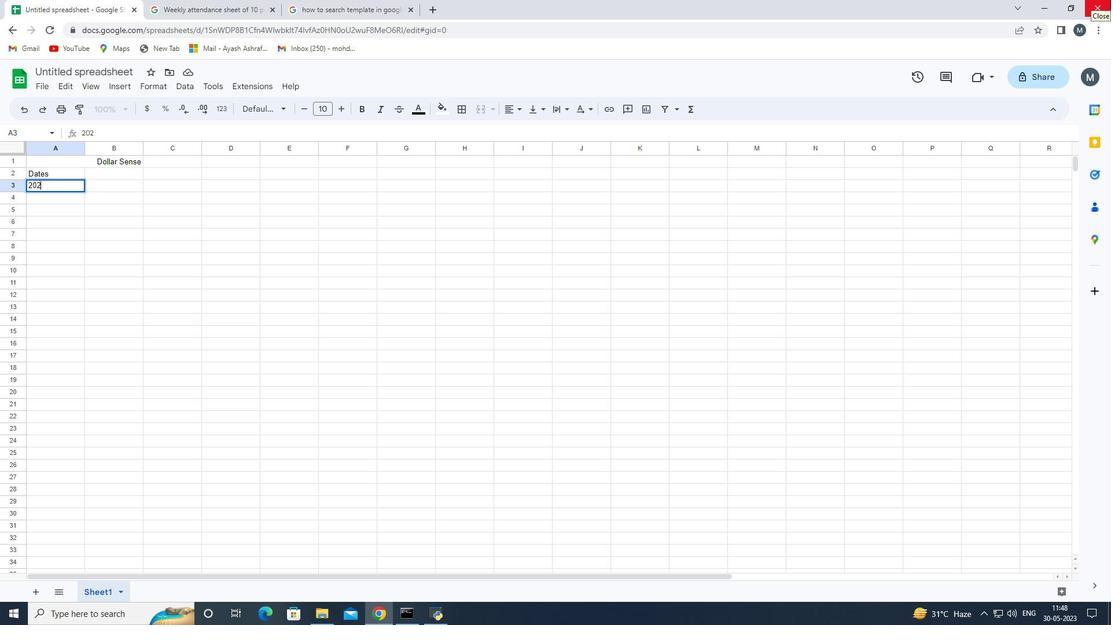 
Action: Key pressed 3
Screenshot: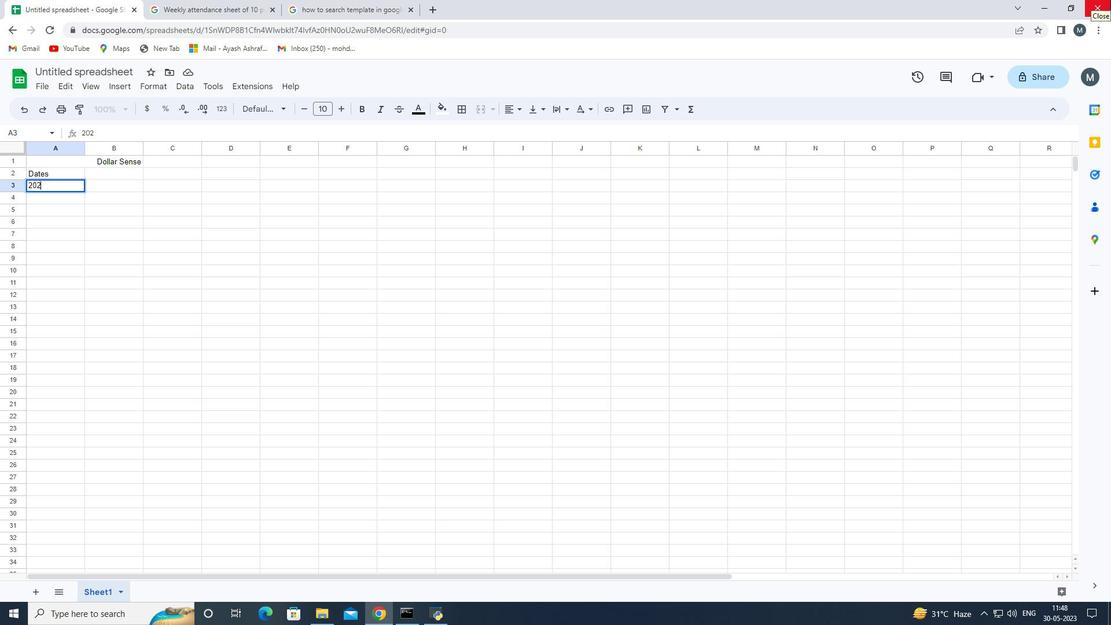 
Action: Mouse moved to (1114, 443)
Screenshot: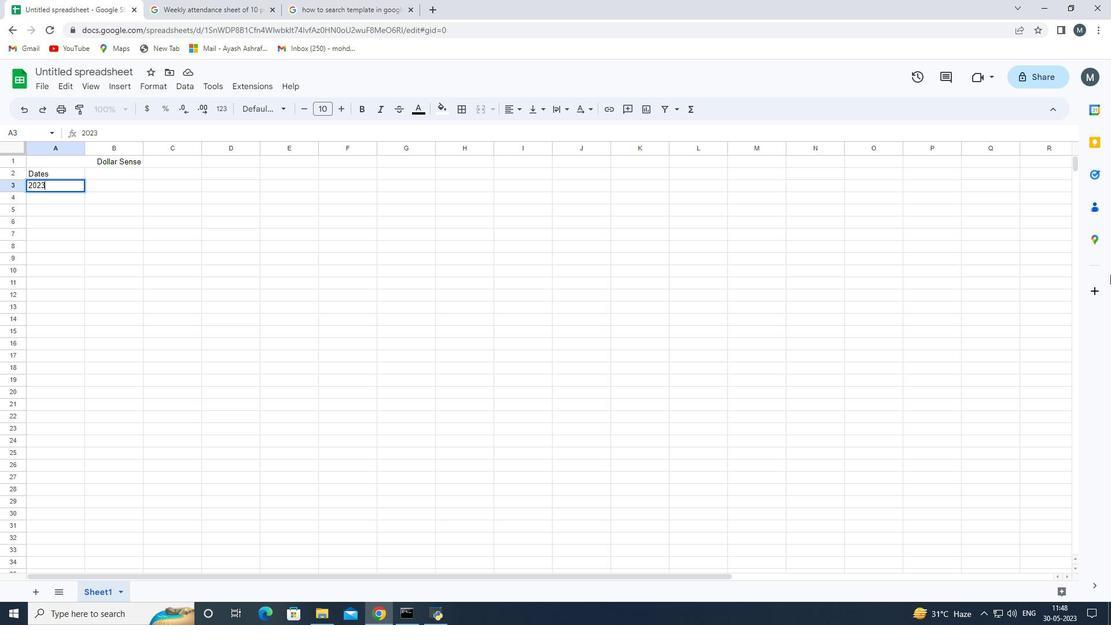 
Action: Mouse pressed left at (1111, 443)
Screenshot: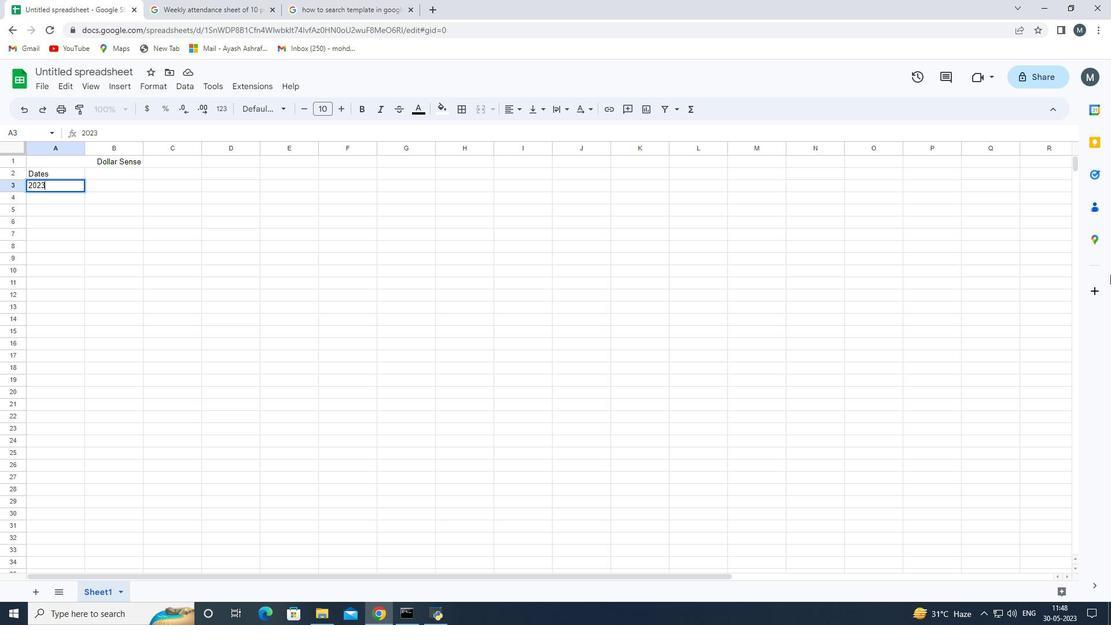 
Action: Key pressed -05-01<Key.enter>
Screenshot: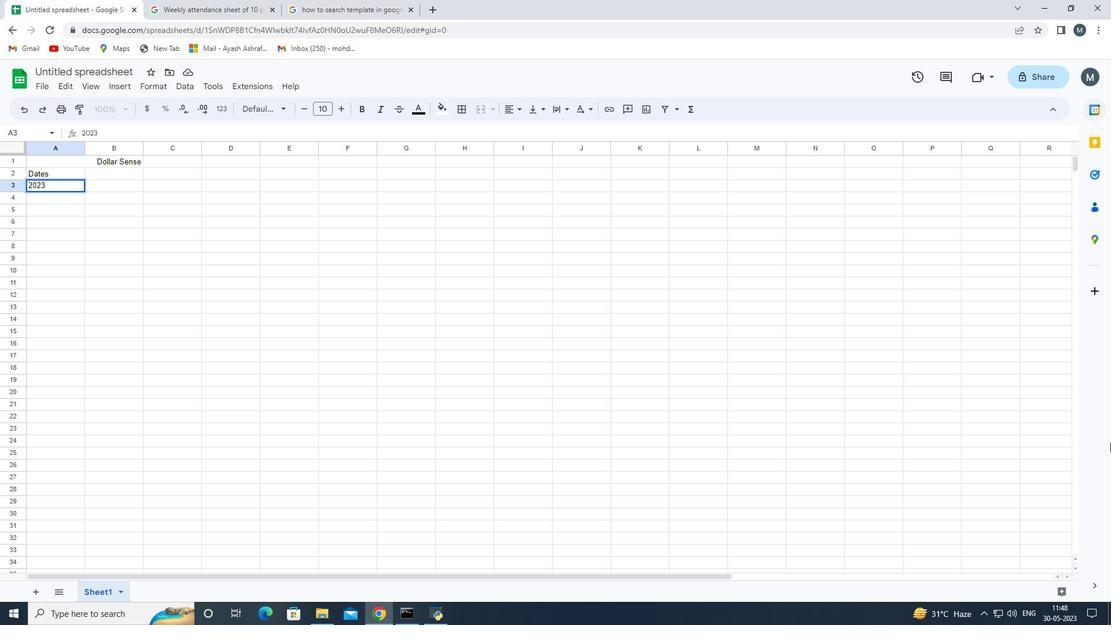 
Action: Mouse moved to (1097, 83)
Screenshot: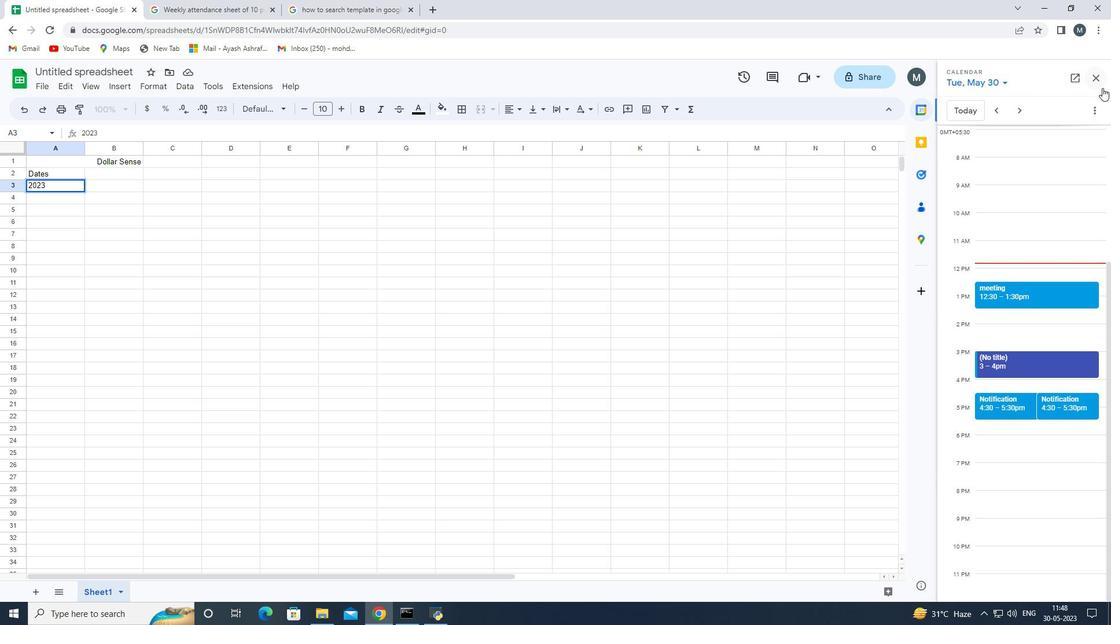 
Action: Mouse pressed left at (1097, 83)
Screenshot: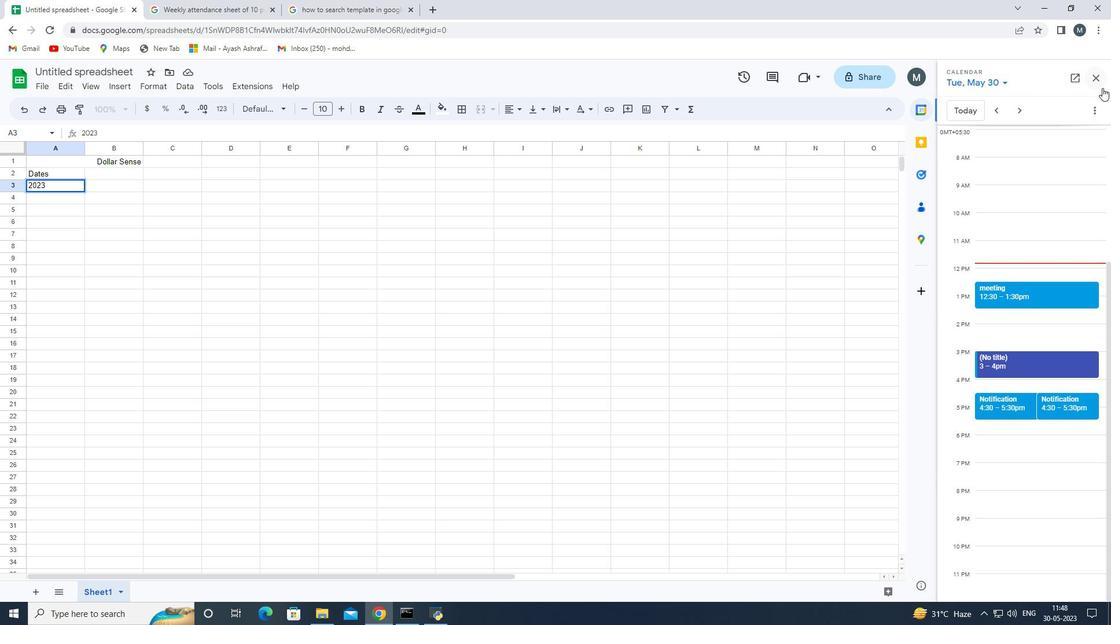 
Action: Mouse moved to (94, 207)
Screenshot: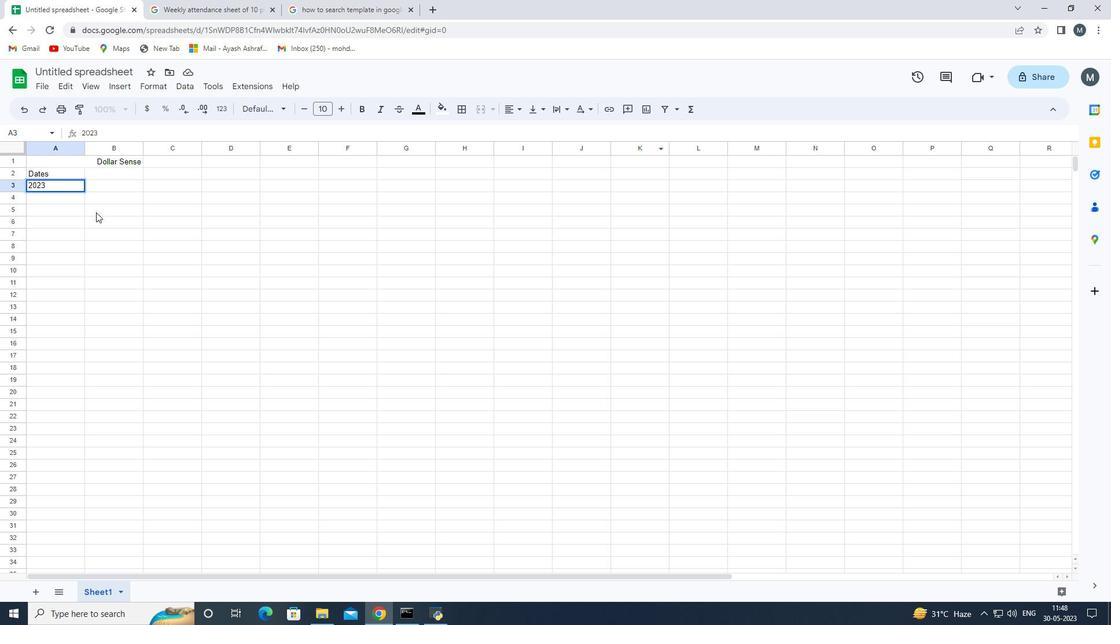 
Action: Key pressed -05-01<Key.enter>2023-05-05<Key.enter>2023-05-10<Key.enter>2023-05-15<Key.enter>2023-05-20<Key.enter>
Screenshot: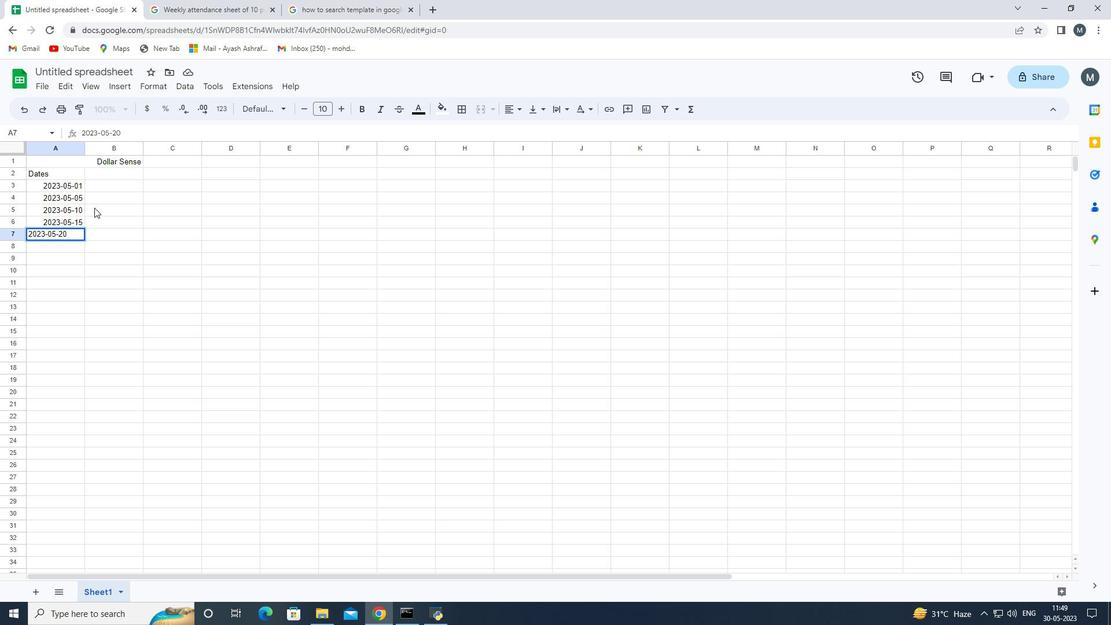 
Action: Mouse moved to (134, 207)
Screenshot: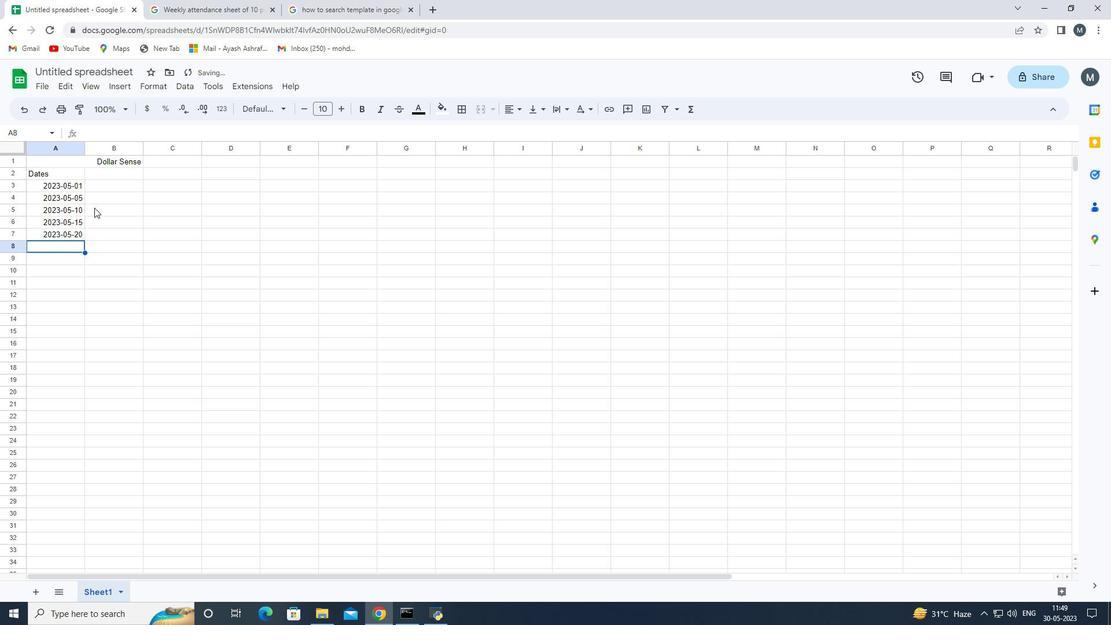 
Action: Key pressed 2023-05-25<Key.enter>2023-05-31<Key.enter>
Screenshot: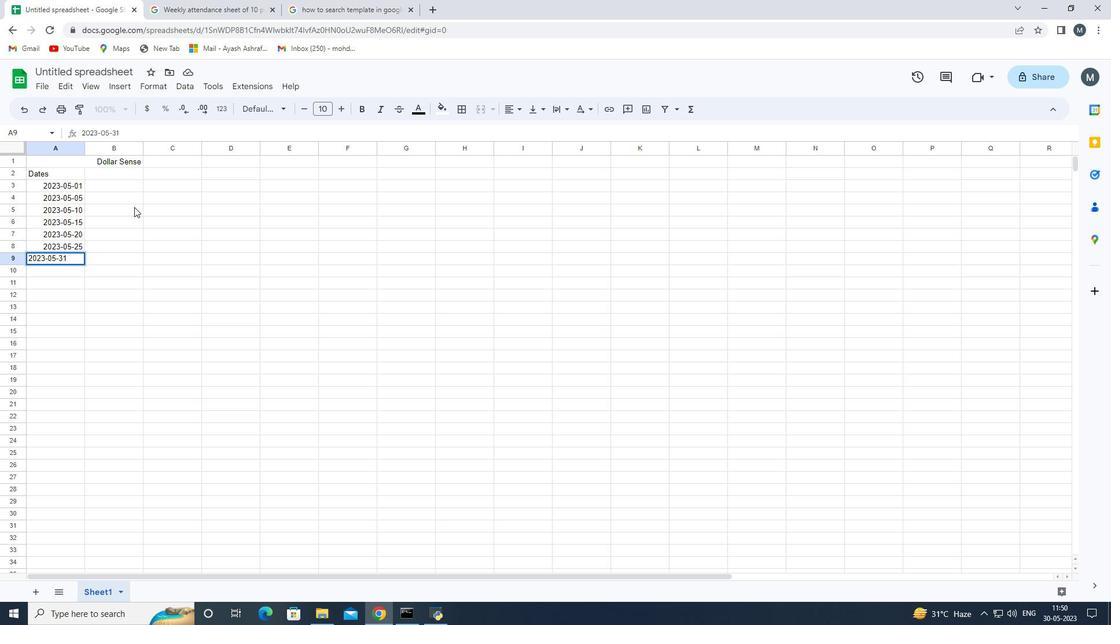 
Action: Mouse moved to (112, 174)
Screenshot: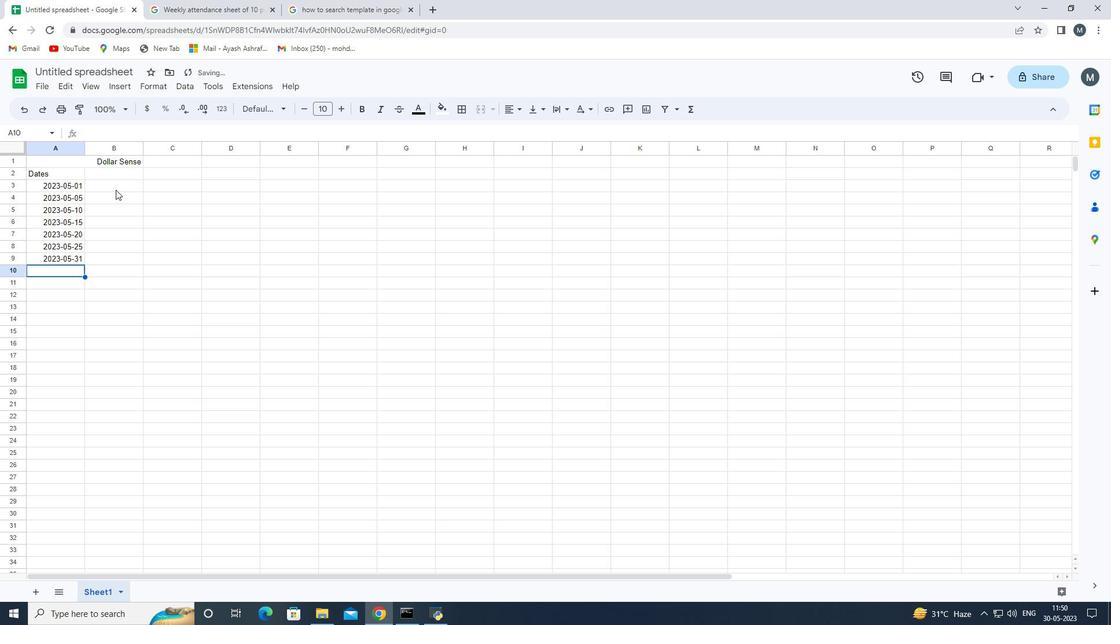 
Action: Mouse pressed left at (112, 174)
Screenshot: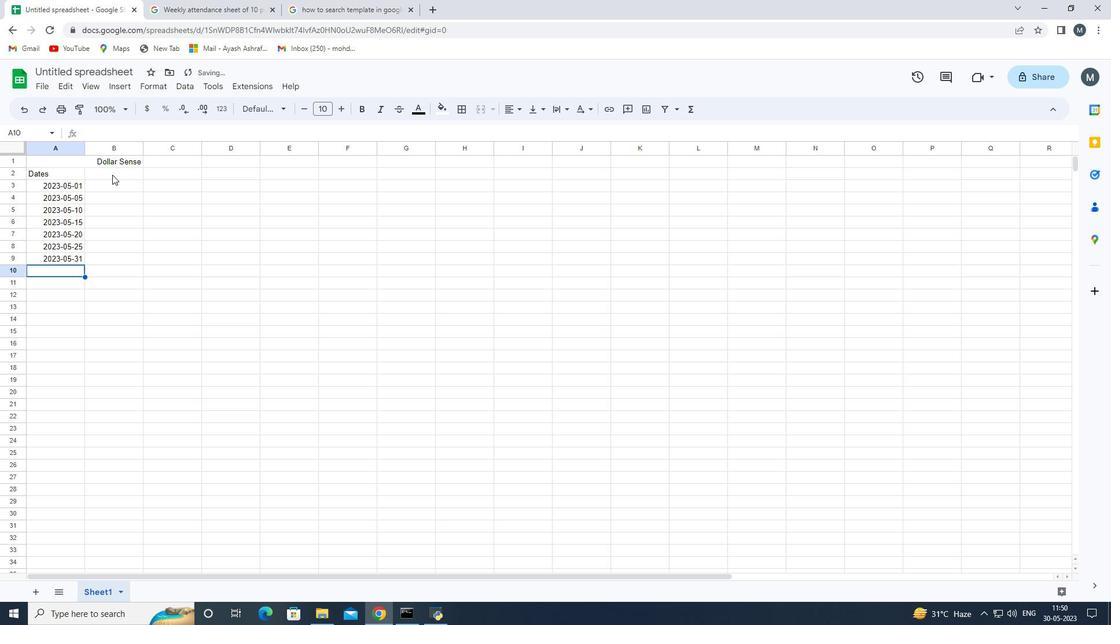 
Action: Mouse pressed left at (112, 174)
Screenshot: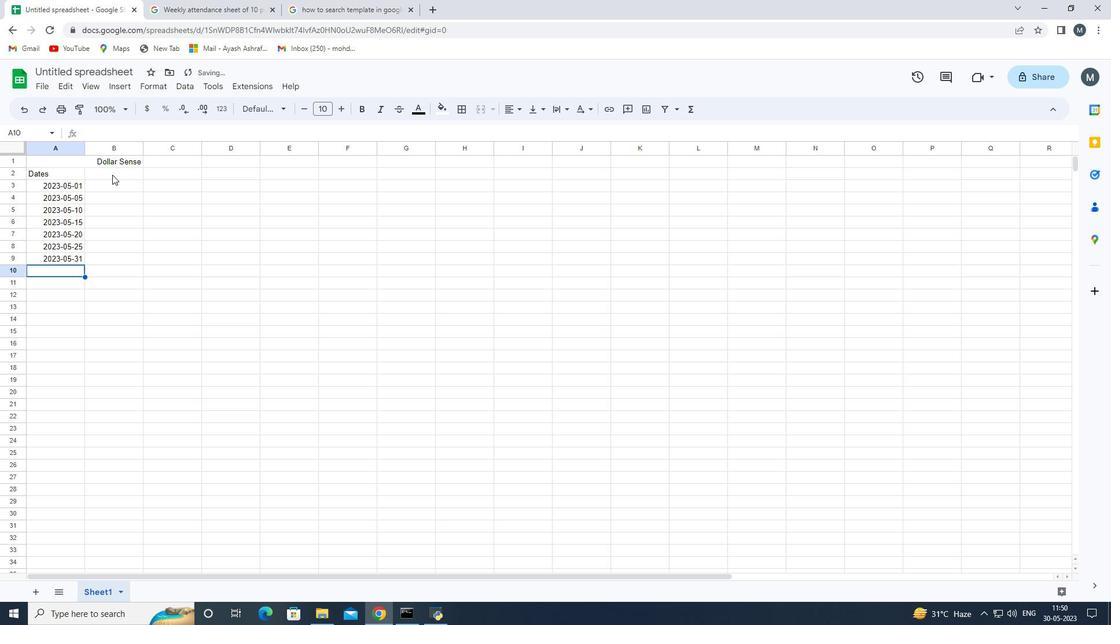 
Action: Key pressed <Key.shift>Descriptions<Key.enter><Key.shift>Monthly<Key.space><Key.shift>Salary<Key.enter><Key.shift><Key.shift><Key.shift><Key.shift><Key.shift><Key.shift><Key.shift><Key.shift><Key.shift><Key.shift><Key.shift><Key.shift><Key.shift>Grocery<Key.space><Key.shift><Key.shift><Key.shift><Key.shift><Key.shift>Shopping<Key.enter><Key.shift>Dinn<Key.backspace>ing<Key.space><Key.shift>Out<Key.enter><Key.shift><Key.shift><Key.shift><Key.shift>Utility<Key.space><Key.shift>Bill<Key.enter><Key.shift>Transportation<Key.enter><Key.shift>Entertainment<Key.enter><Key.shift>Miscellaneous<Key.enter>
Screenshot: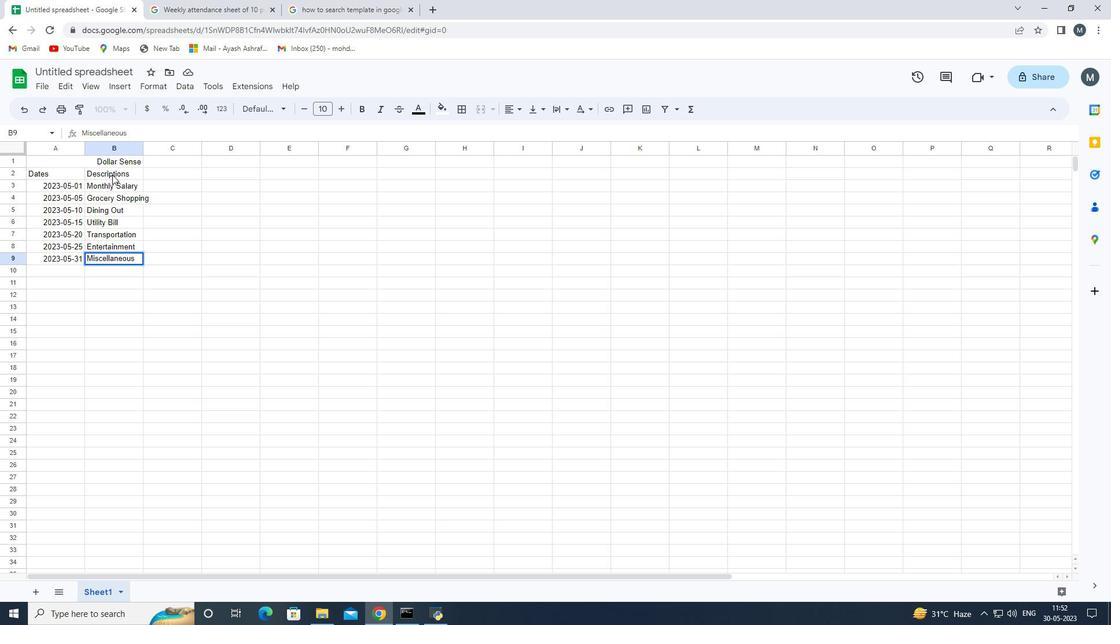 
Action: Mouse moved to (178, 177)
Screenshot: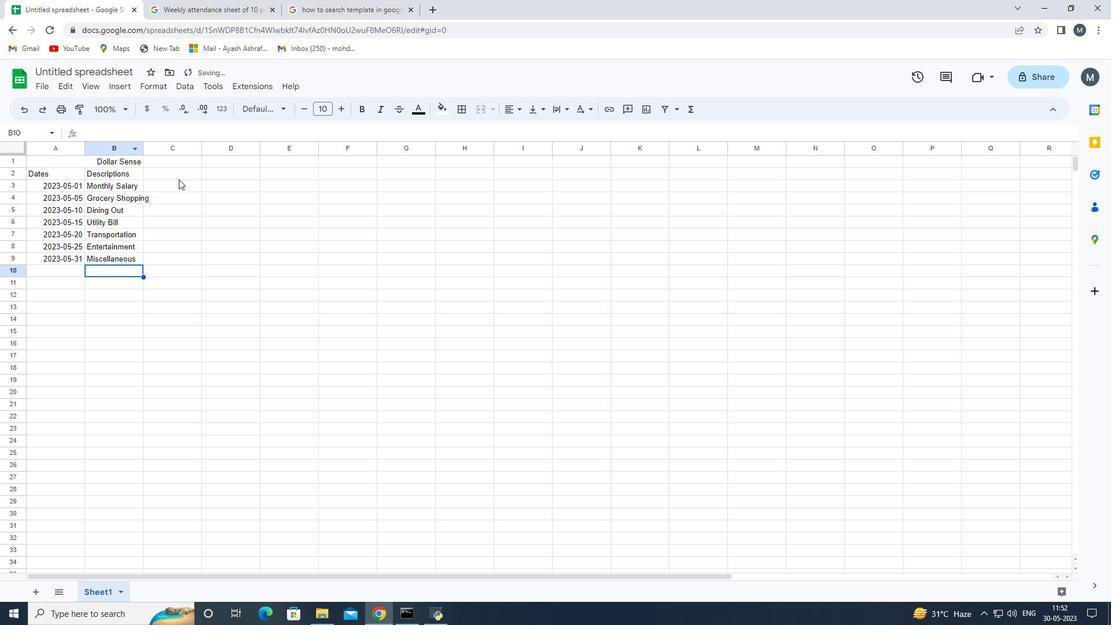
Action: Mouse pressed left at (178, 177)
Screenshot: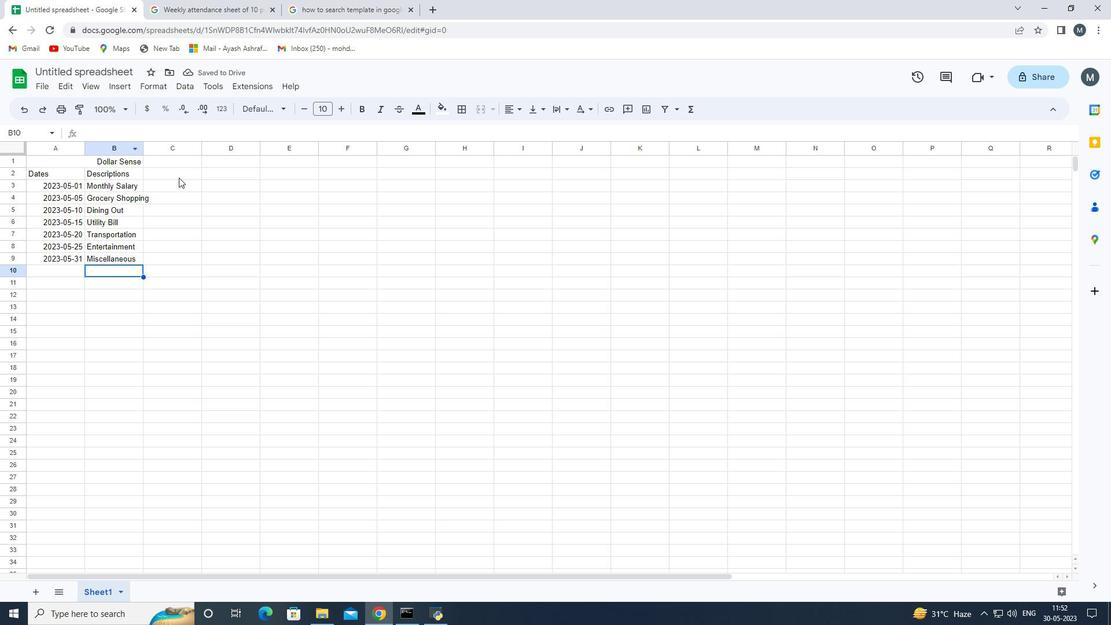 
Action: Key pressed <Key.shift>Amount<Key.enter>
Screenshot: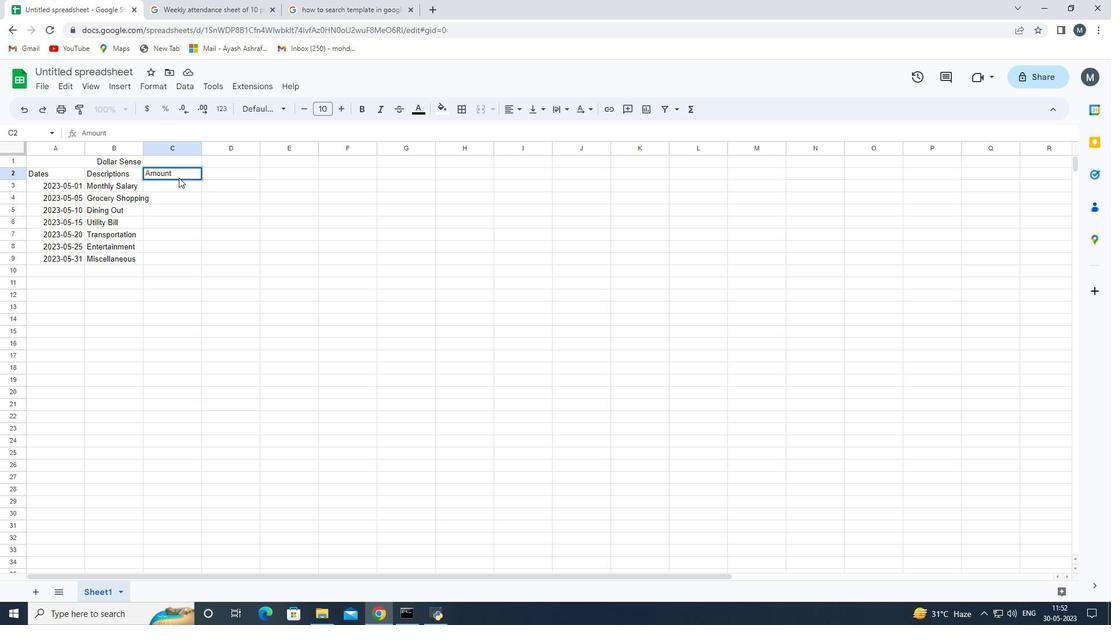 
Action: Mouse moved to (178, 177)
Screenshot: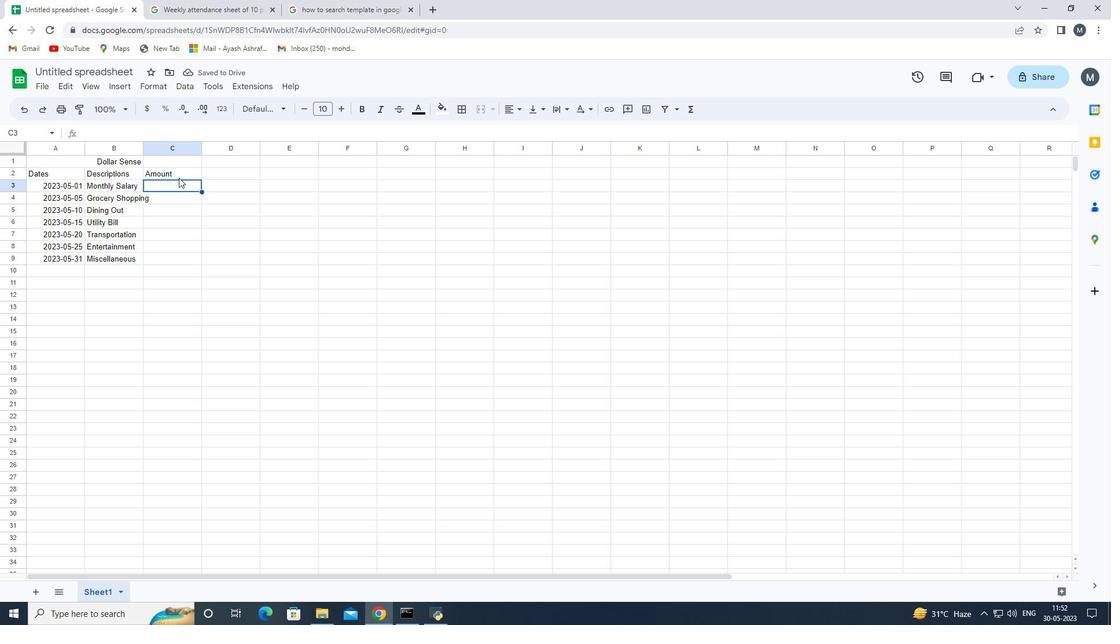 
Action: Key pressed 2500<Key.enter>
Screenshot: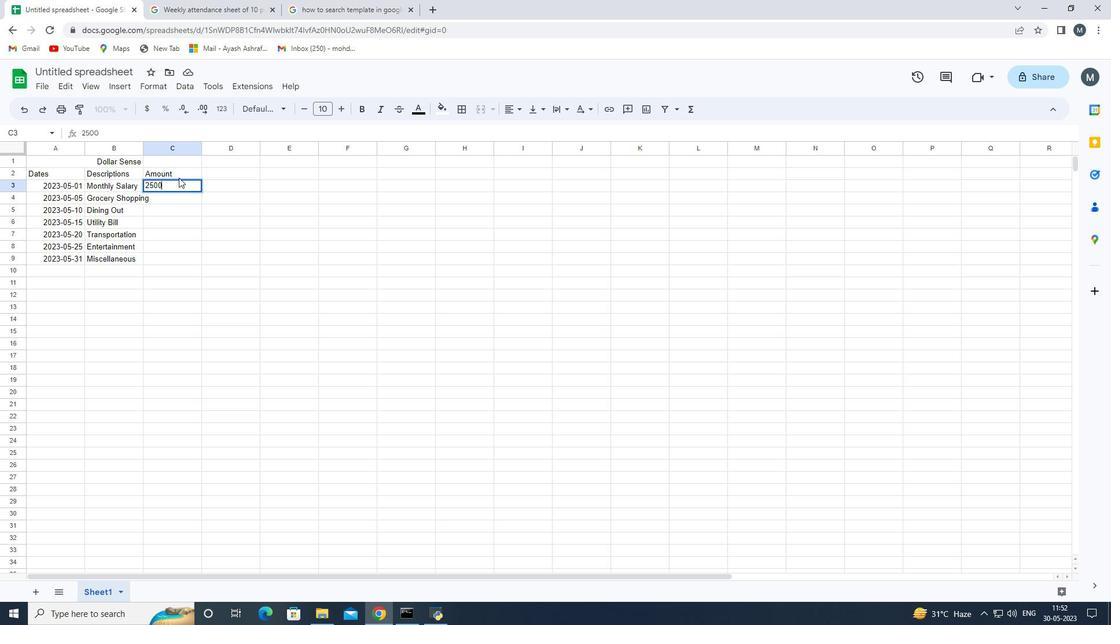 
Action: Mouse moved to (506, 227)
Screenshot: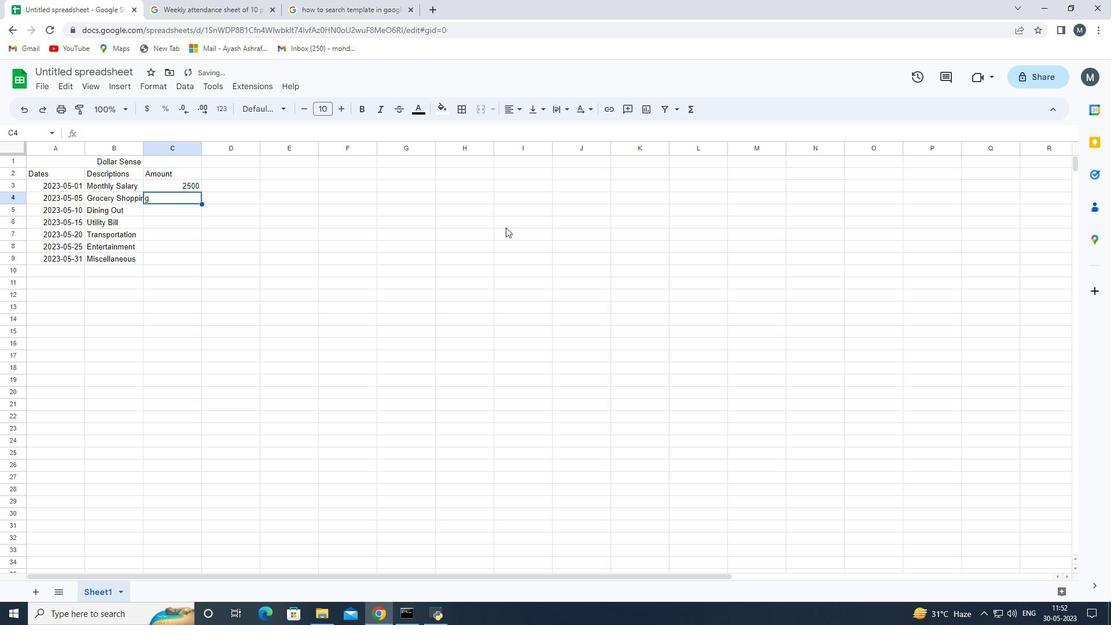 
Action: Key pressed 100<Key.enter>
Screenshot: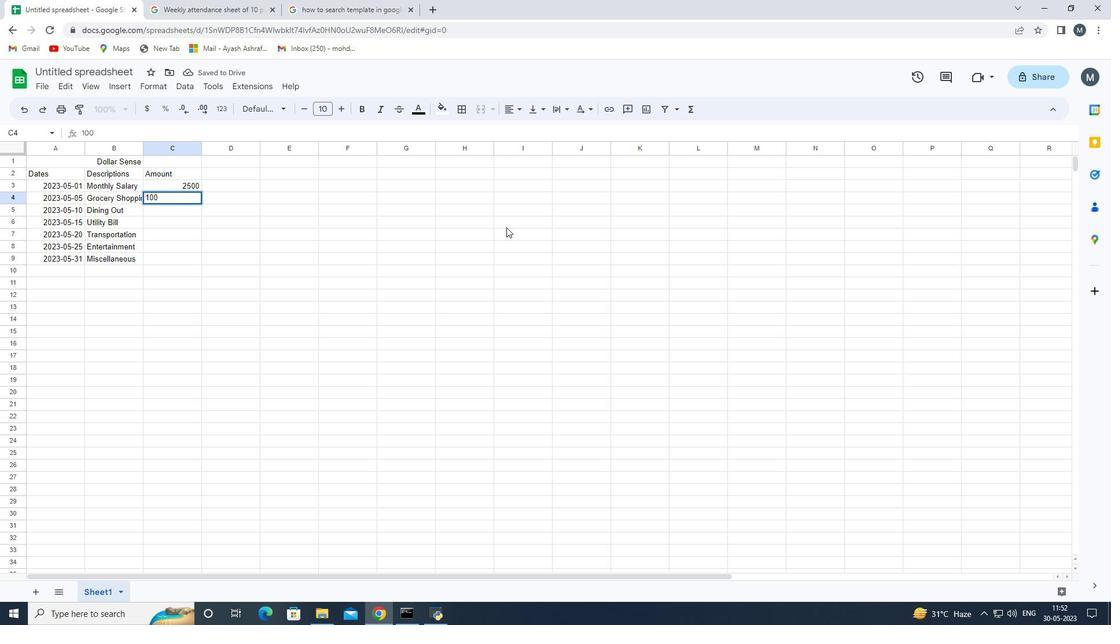 
Action: Mouse moved to (952, 312)
Screenshot: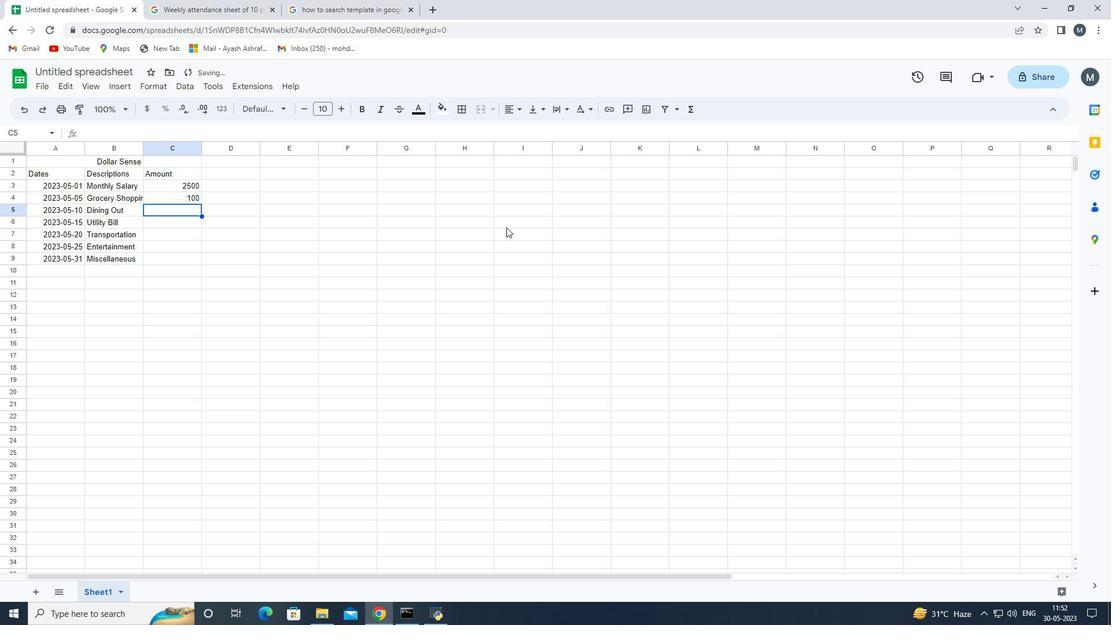
Action: Key pressed 50<Key.enter>150<Key.enter>30<Key.enter>50<Key.enter>20<Key.enter>
Screenshot: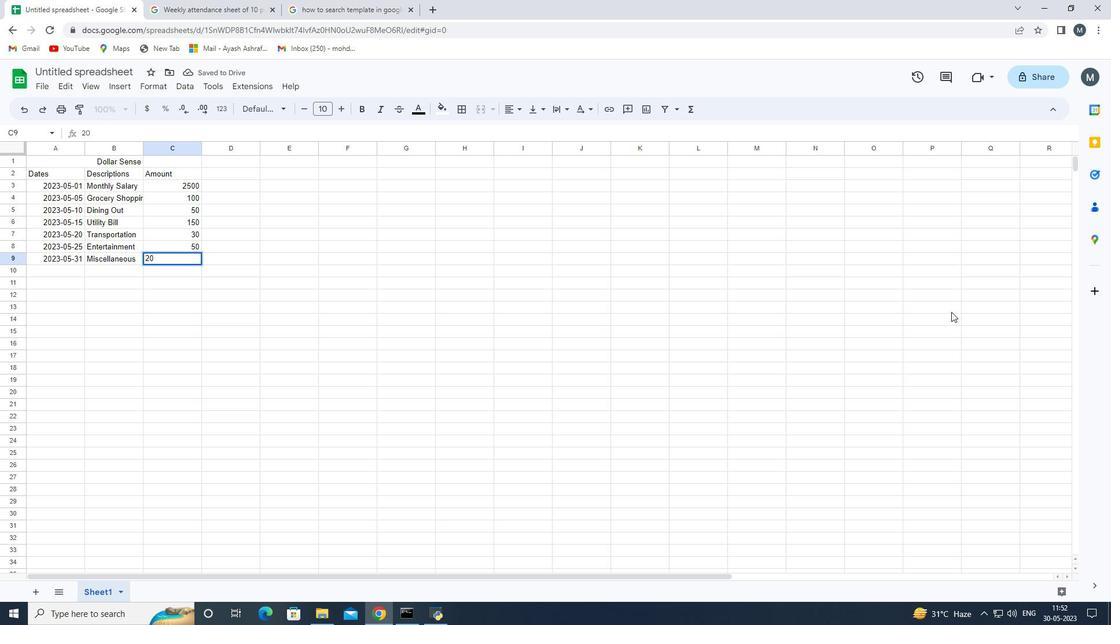 
Action: Mouse moved to (181, 185)
Screenshot: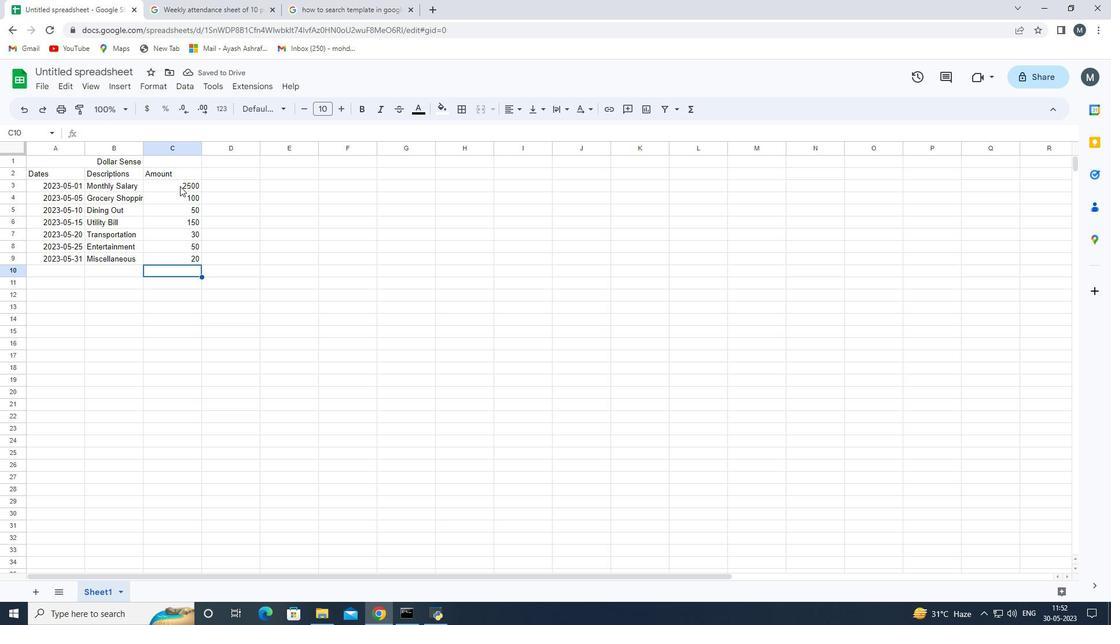 
Action: Mouse pressed left at (181, 185)
Screenshot: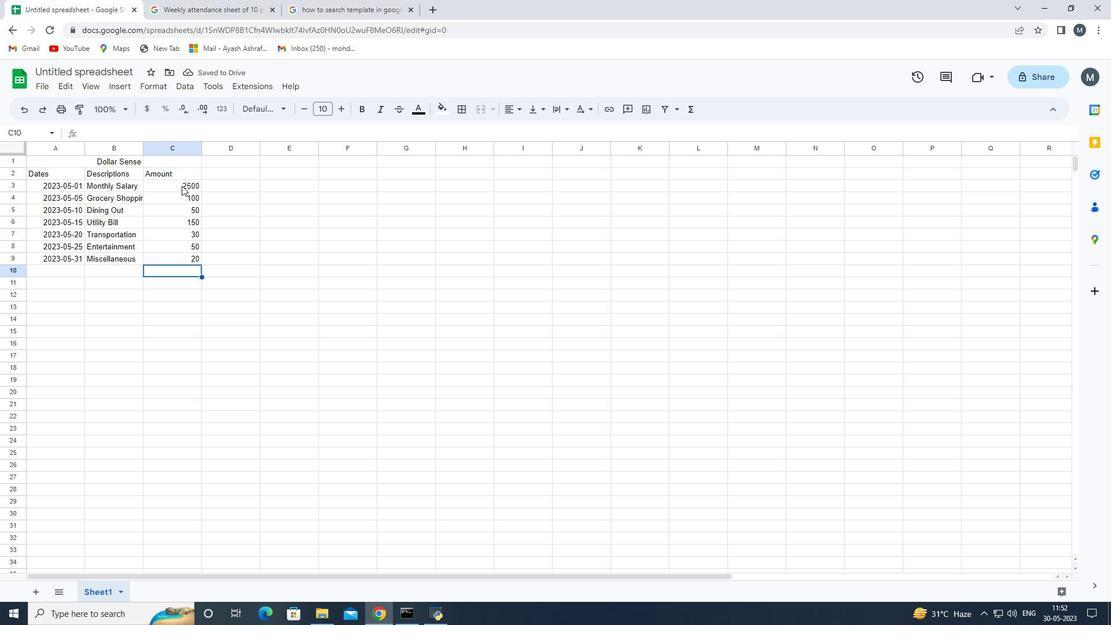 
Action: Mouse moved to (183, 192)
Screenshot: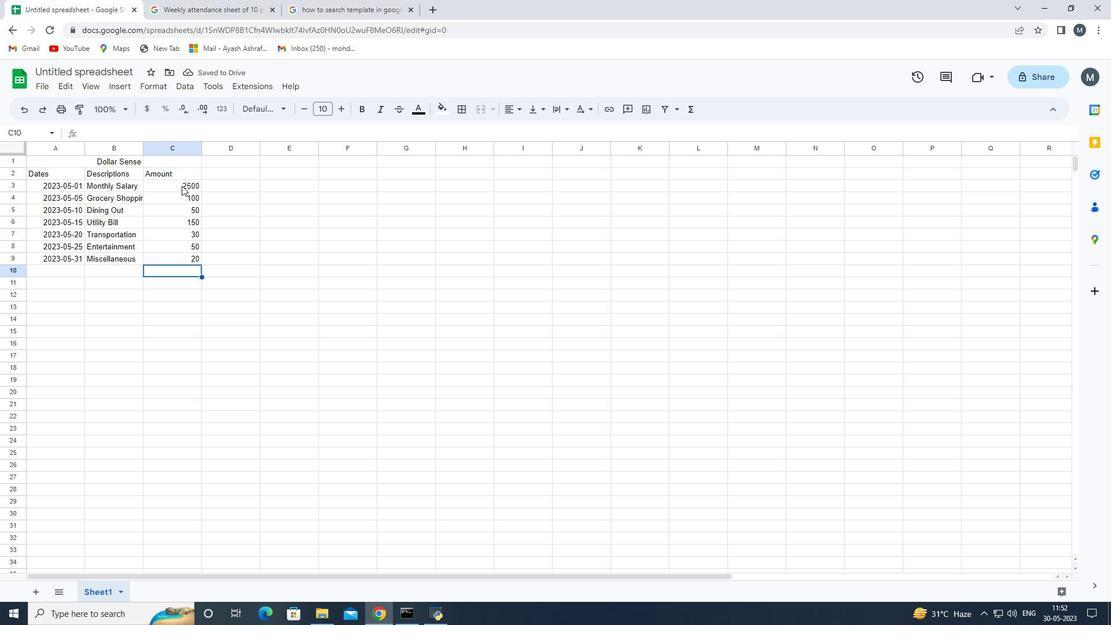 
Action: Key pressed <Key.shift_r><Key.down><Key.down><Key.down><Key.down><Key.down><Key.down><Key.down><Key.down><Key.down><Key.up><Key.up><Key.up>
Screenshot: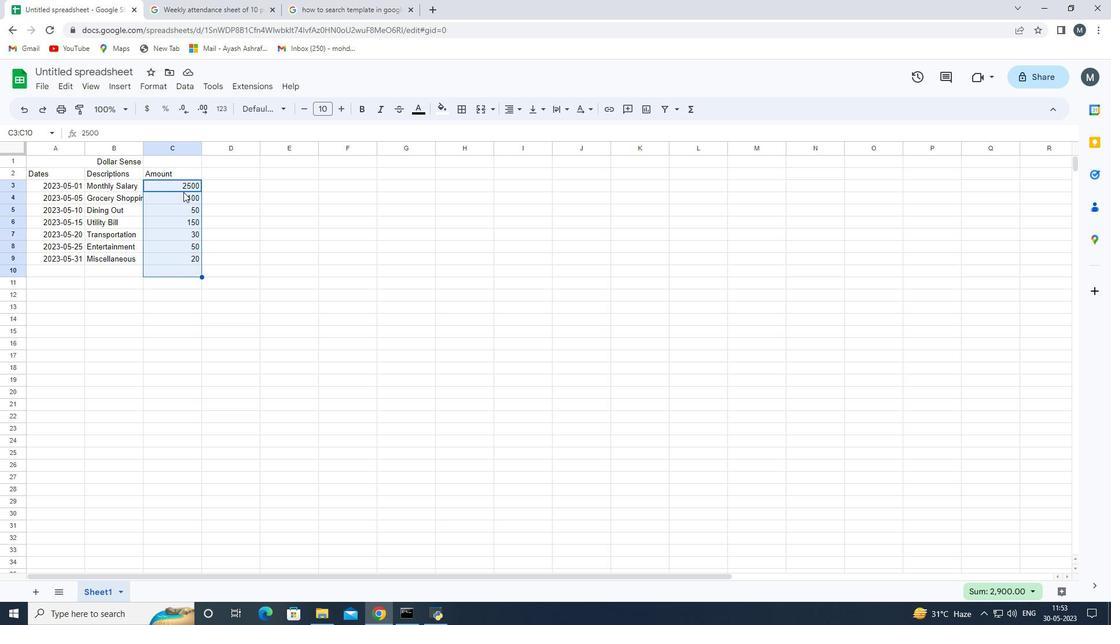 
Action: Mouse moved to (226, 110)
Screenshot: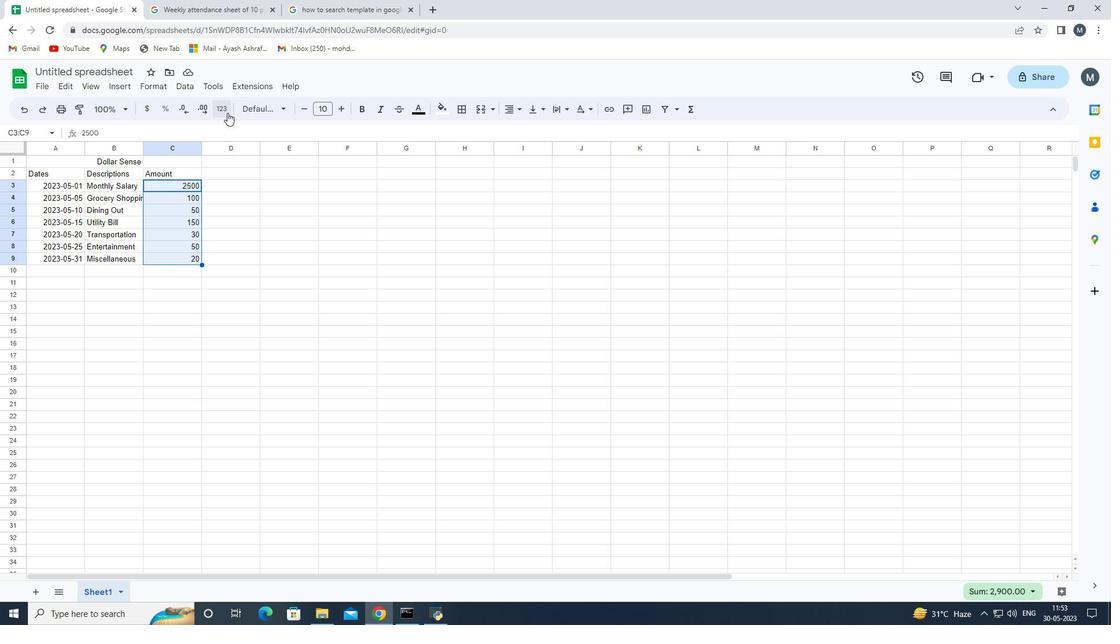 
Action: Mouse pressed left at (226, 110)
Screenshot: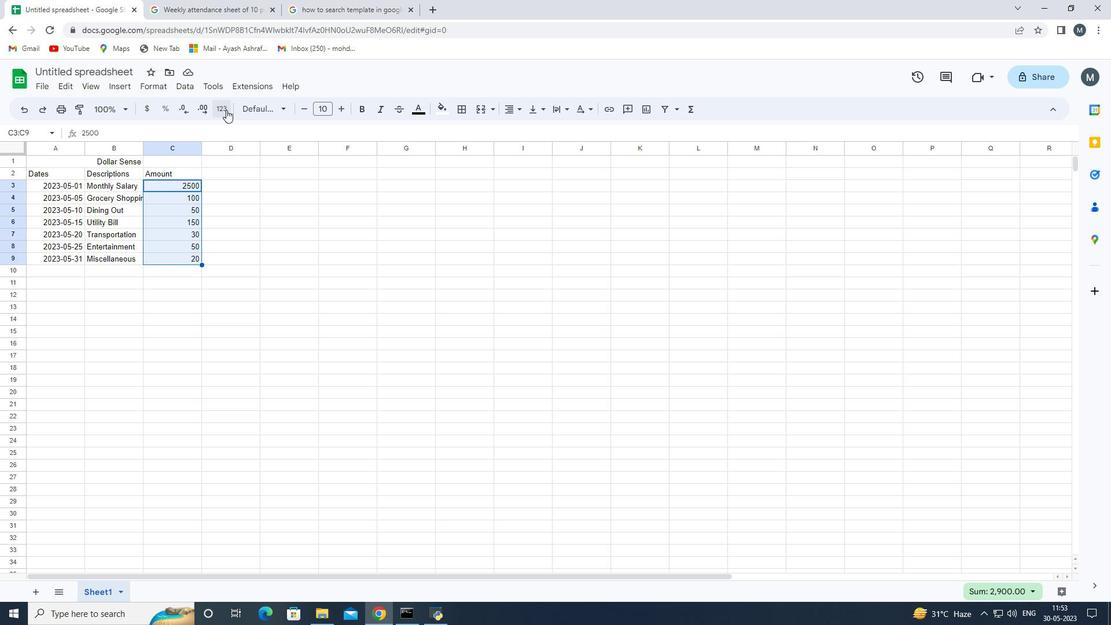 
Action: Mouse moved to (316, 437)
Screenshot: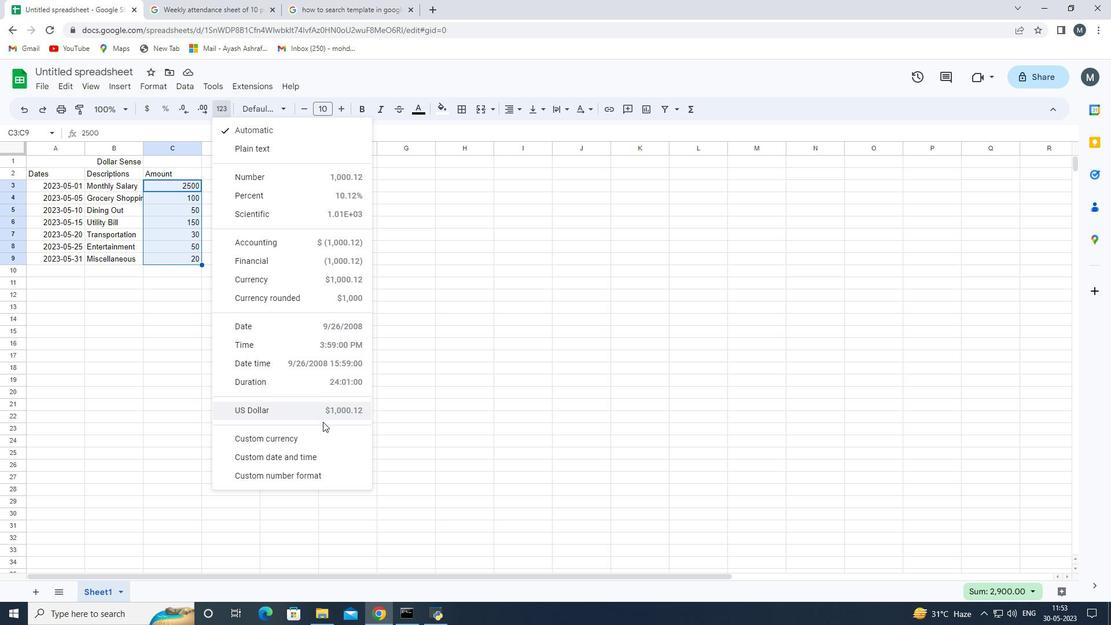 
Action: Mouse pressed left at (316, 437)
Screenshot: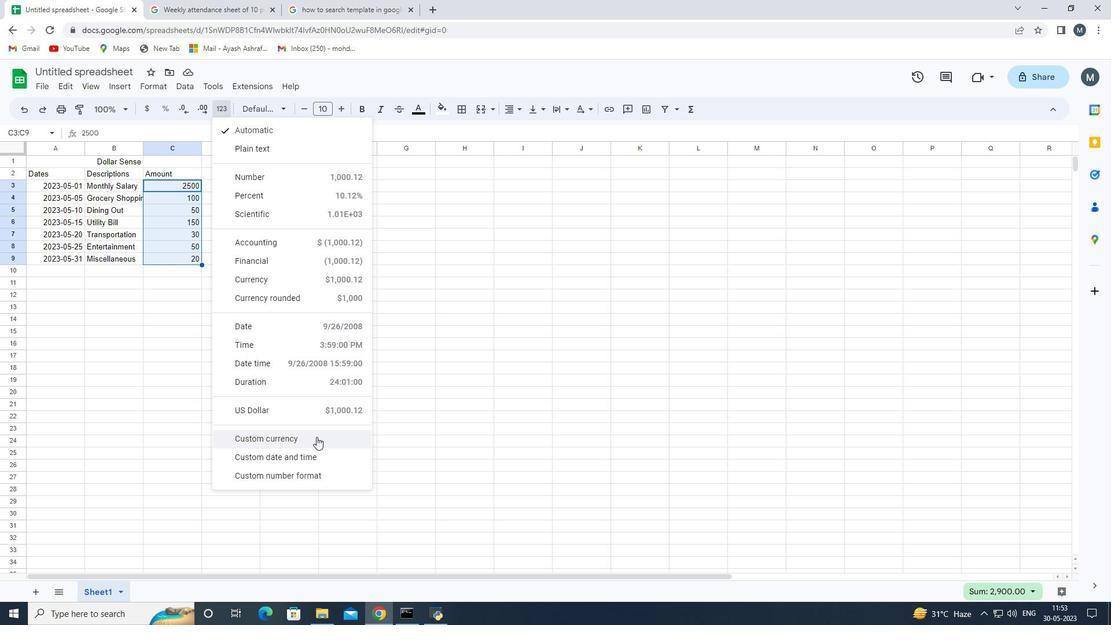 
Action: Mouse moved to (537, 269)
Screenshot: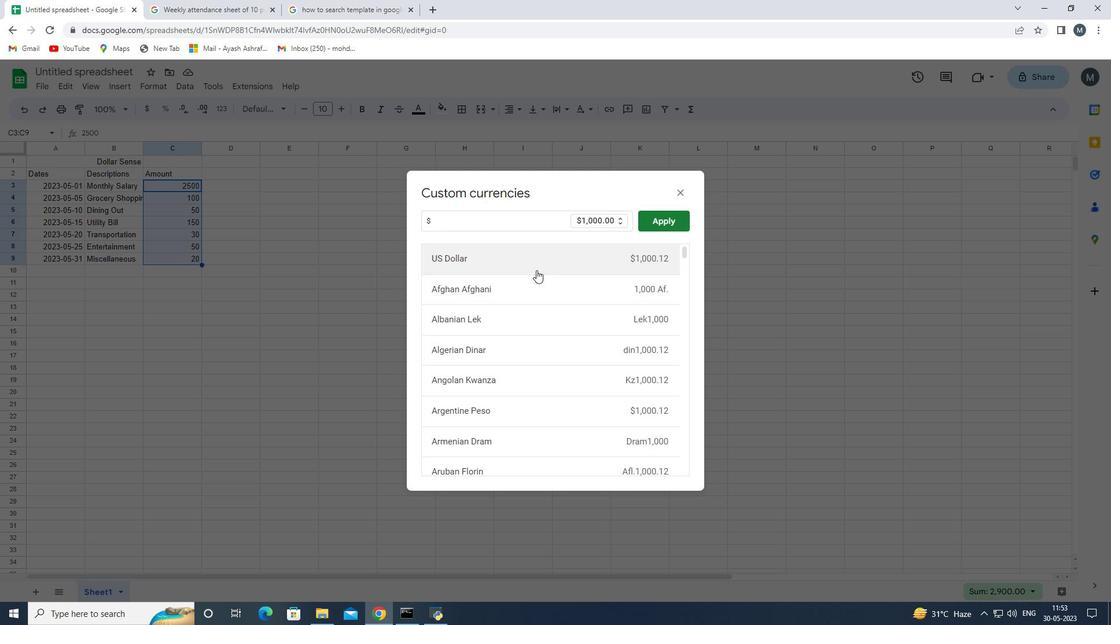 
Action: Mouse pressed left at (537, 269)
Screenshot: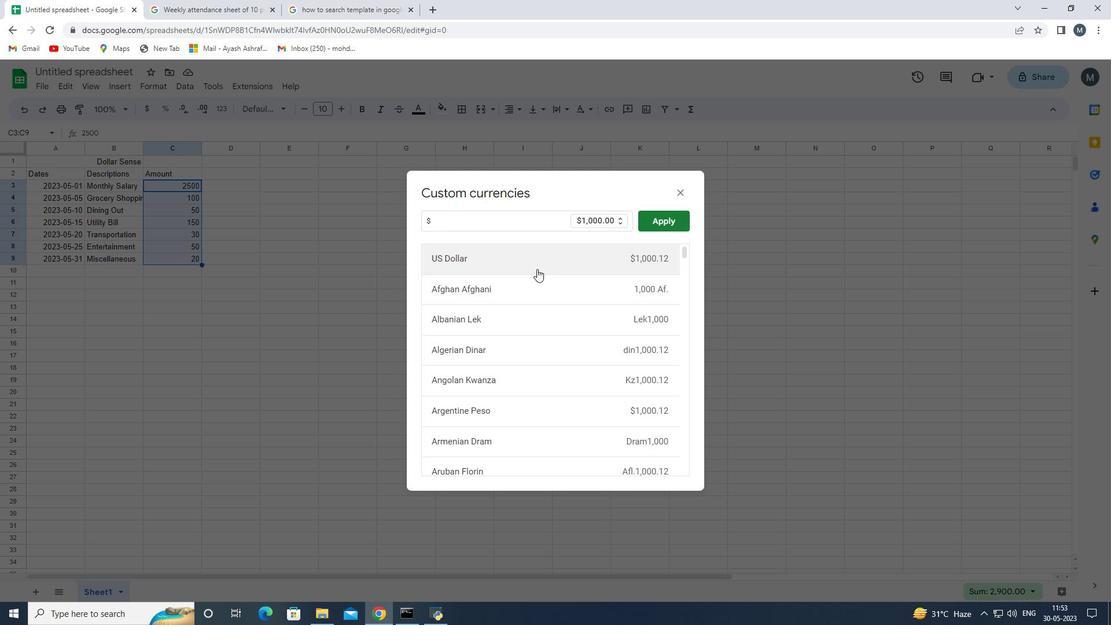 
Action: Mouse moved to (659, 222)
Screenshot: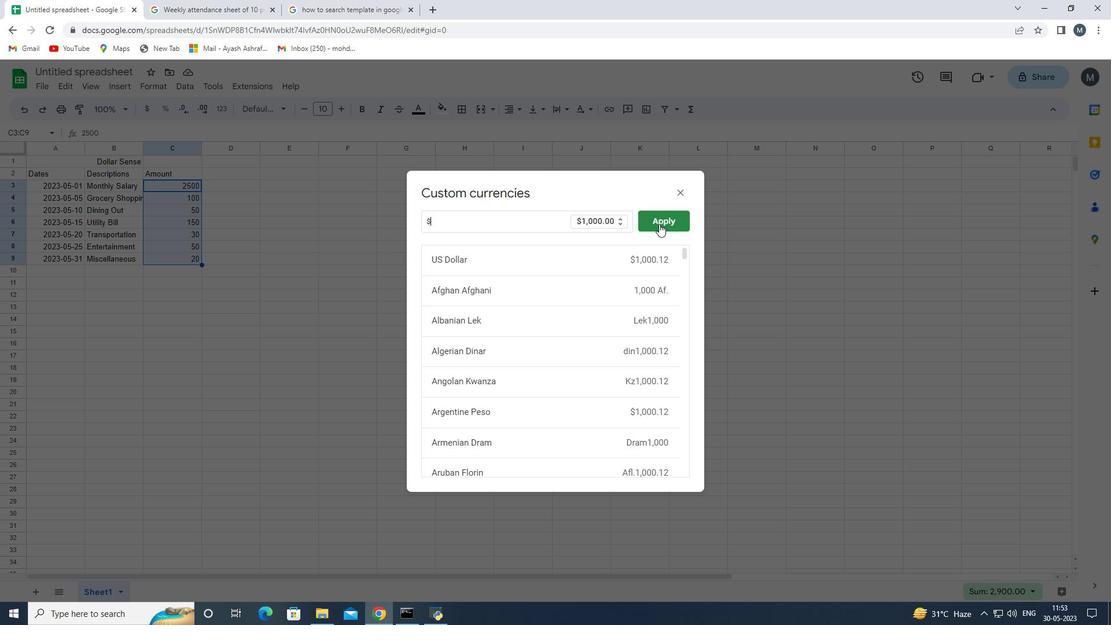 
Action: Mouse pressed left at (659, 222)
Screenshot: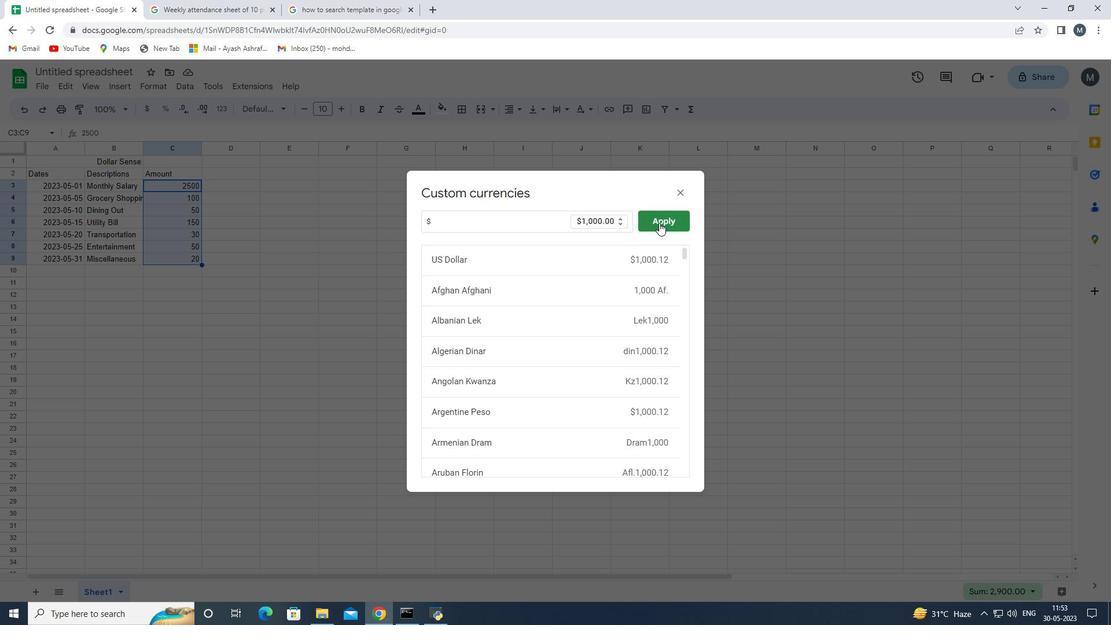 
Action: Mouse moved to (143, 145)
Screenshot: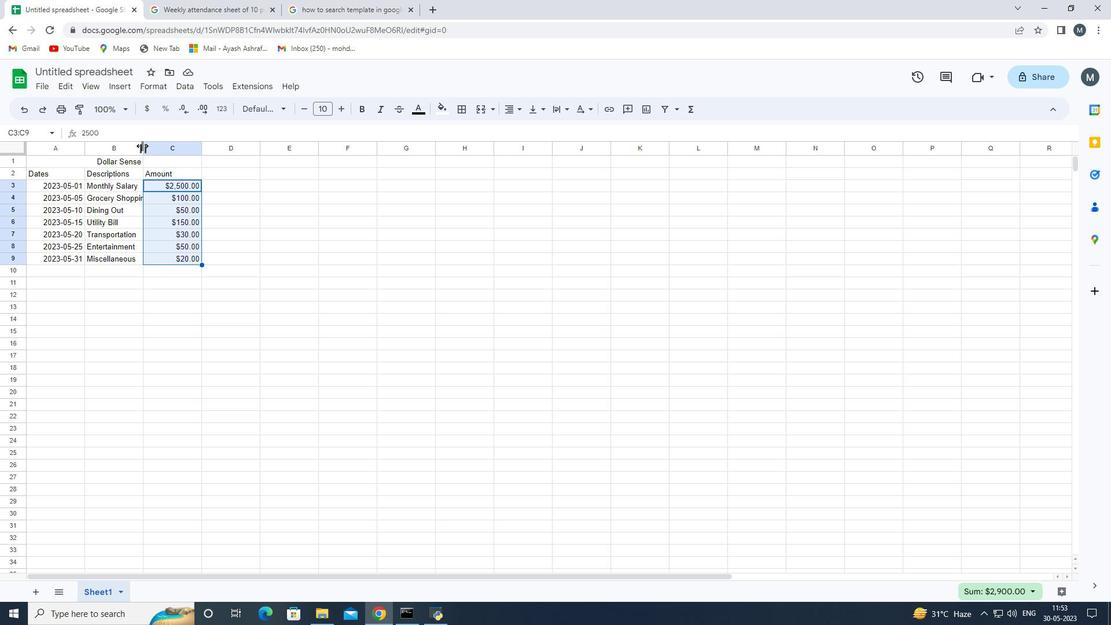 
Action: Mouse pressed left at (143, 145)
Screenshot: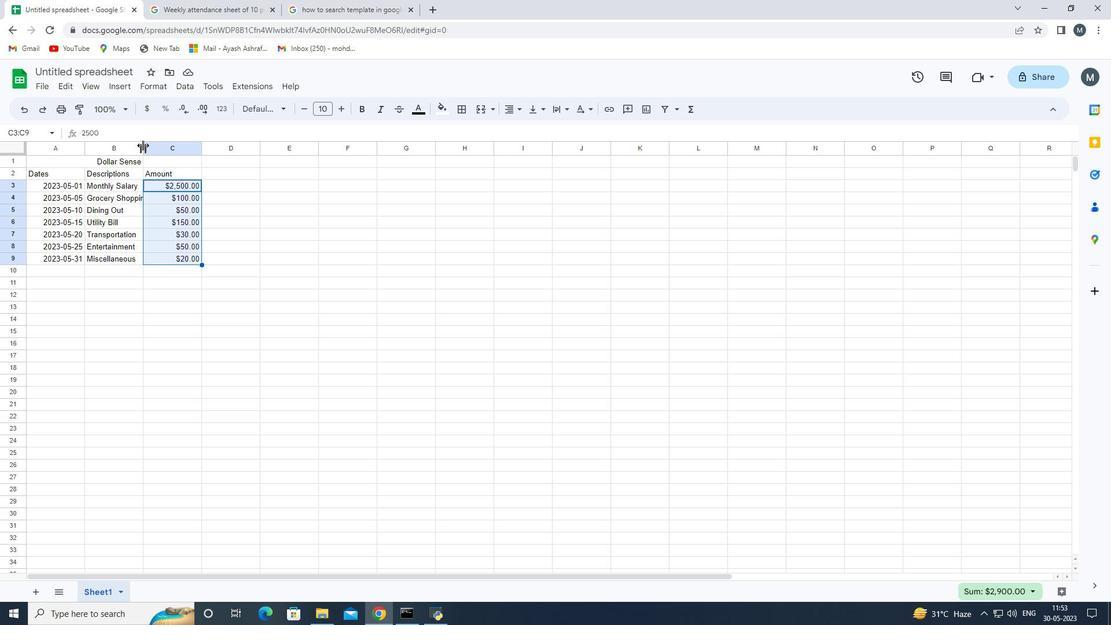 
Action: Mouse moved to (254, 174)
Screenshot: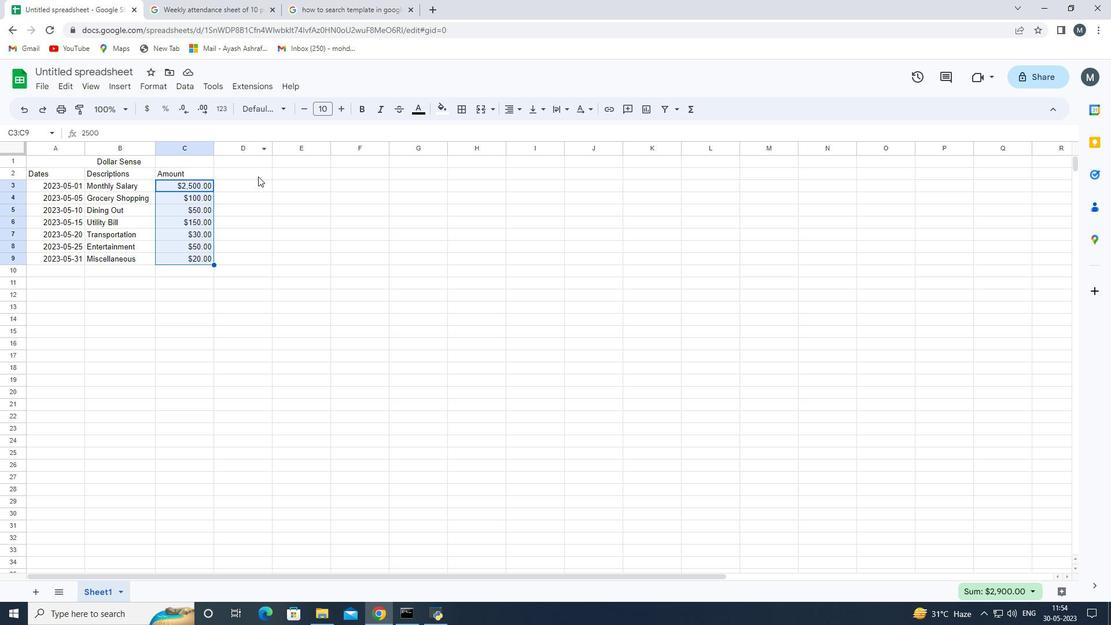 
Action: Mouse pressed left at (254, 174)
Screenshot: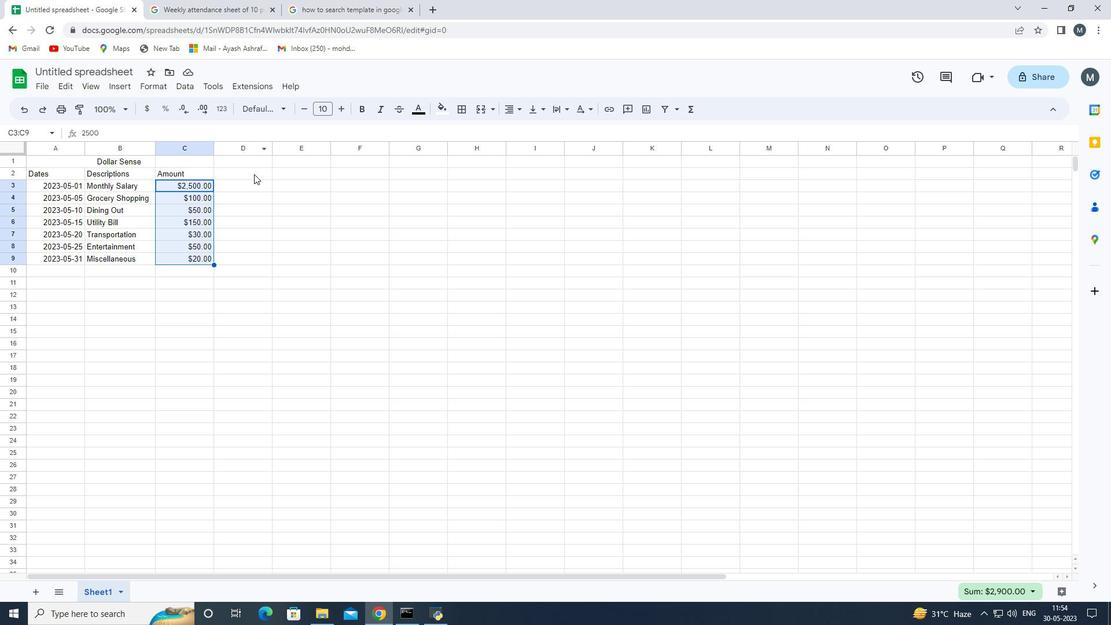 
Action: Mouse moved to (254, 173)
Screenshot: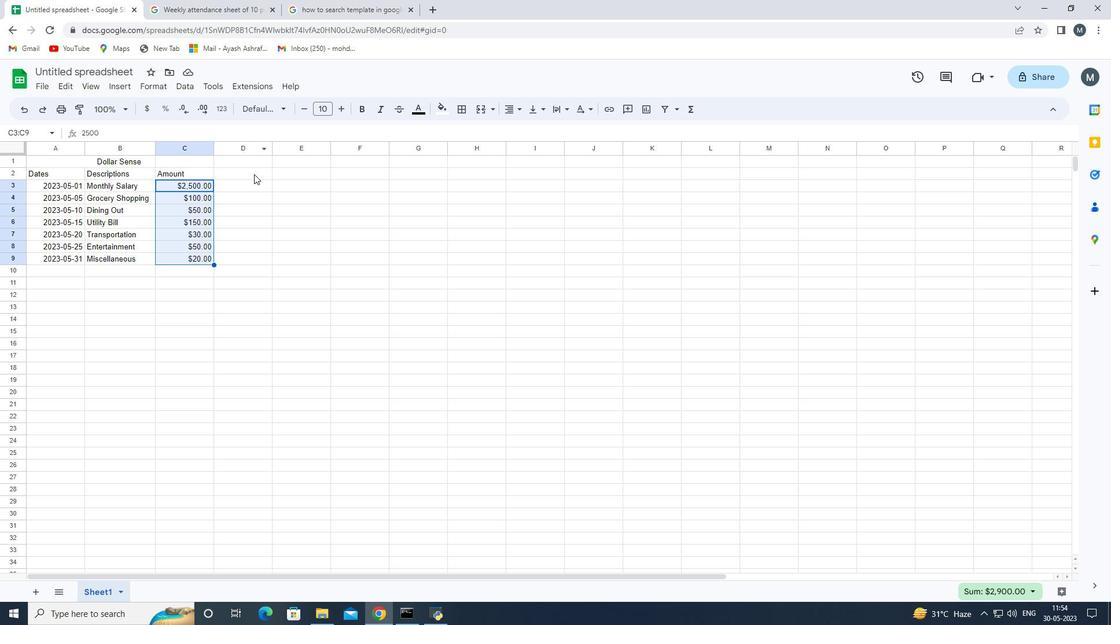 
Action: Key pressed <Key.shift>Income<Key.enter><Key.shift>Income<Key.enter><Key.shift>Exenses<Key.backspace><Key.backspace><Key.backspace><Key.backspace><Key.backspace>penses<Key.enter><Key.shift>Expenses<Key.enter><Key.shift>Expenses<Key.enter><Key.shift>Expenses<Key.enter><Key.shift>Expenses<Key.enter><Key.shift>Expenses<Key.enter>
Screenshot: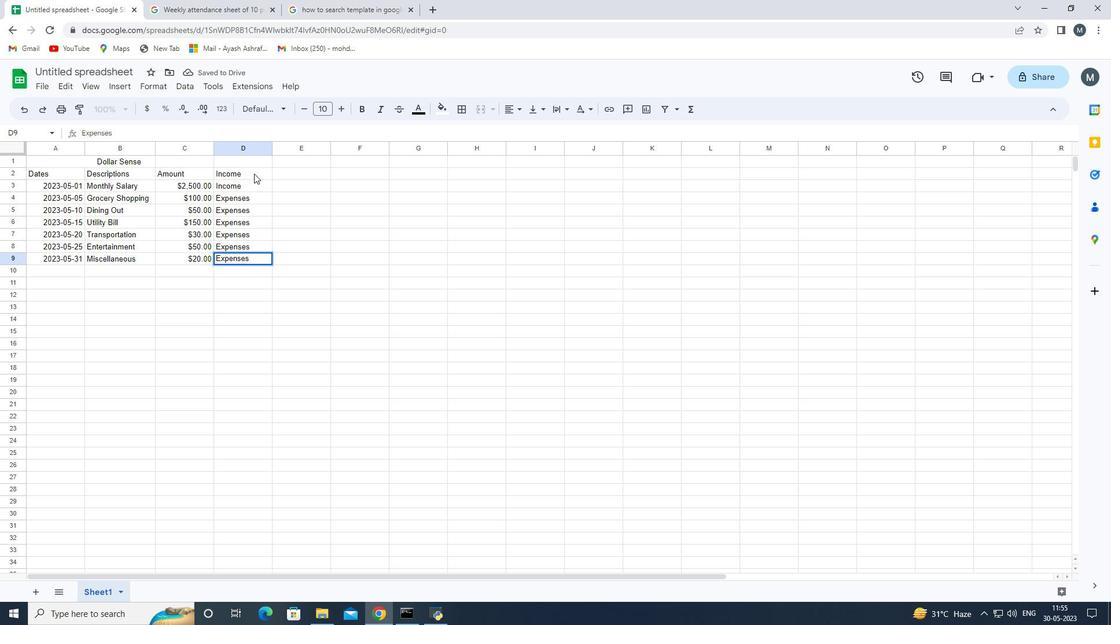 
Action: Mouse moved to (295, 174)
Screenshot: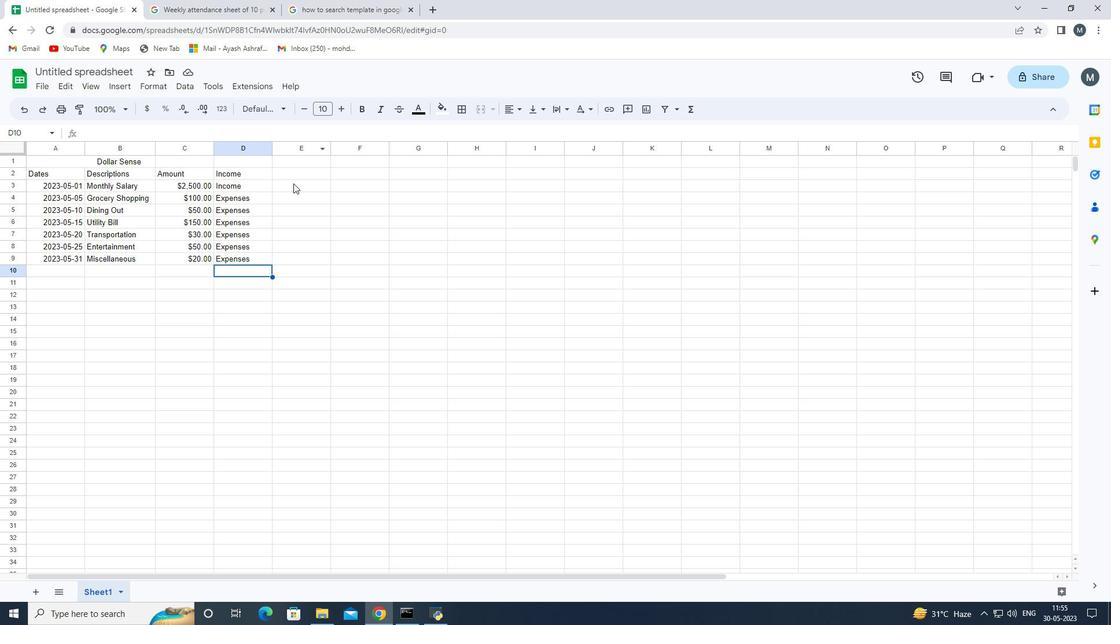 
Action: Mouse pressed left at (295, 174)
Screenshot: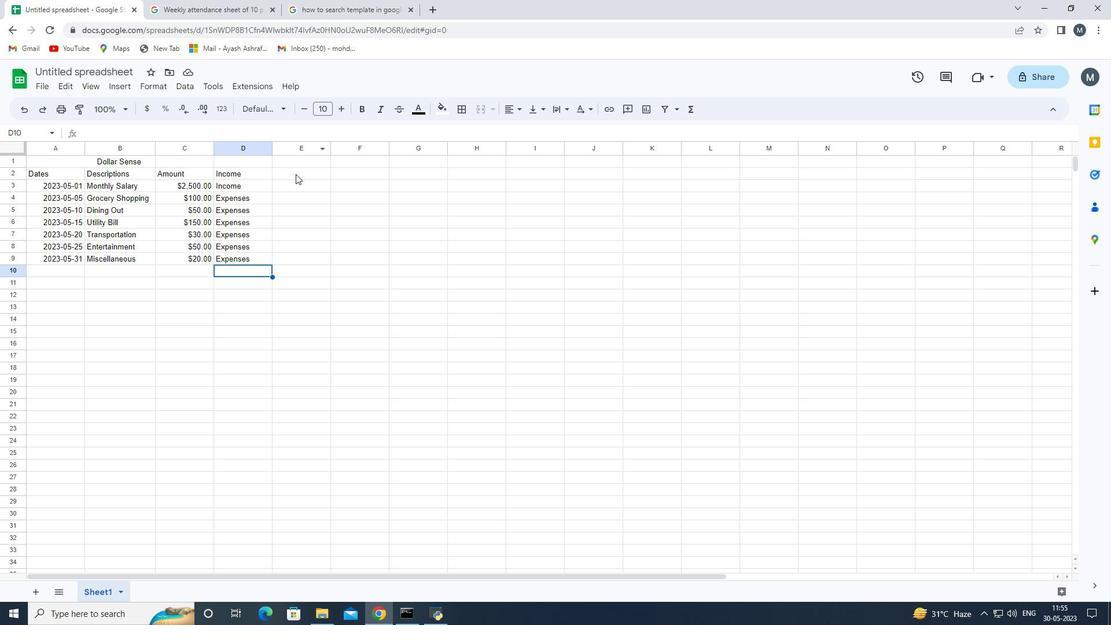 
Action: Key pressed <Key.shift>Balance<Key.space><Key.enter>
Screenshot: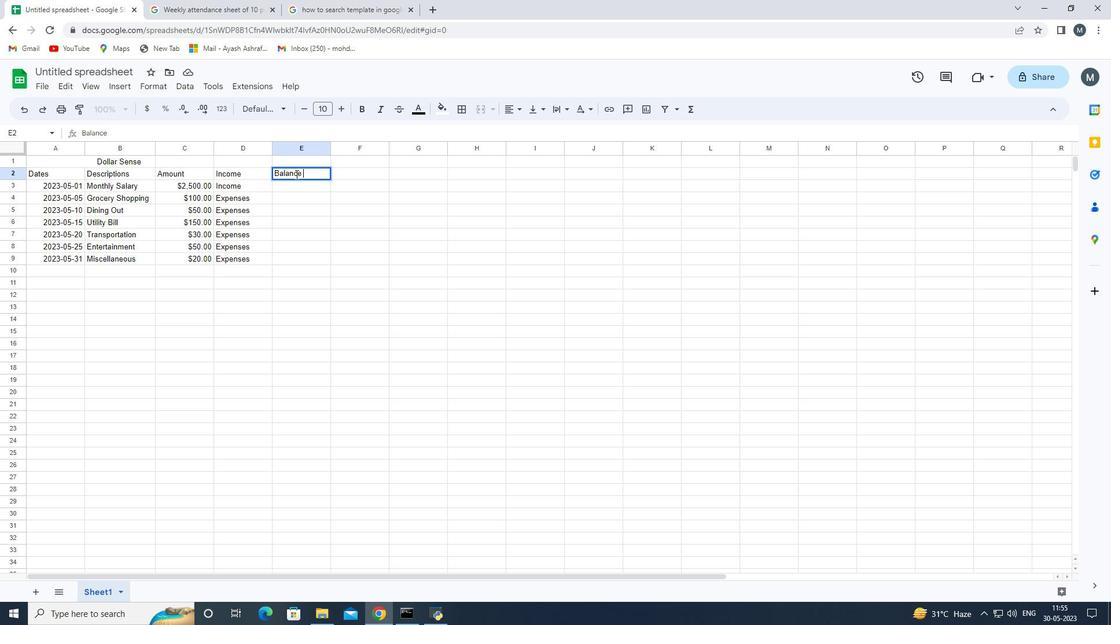 
Action: Mouse moved to (775, 329)
Screenshot: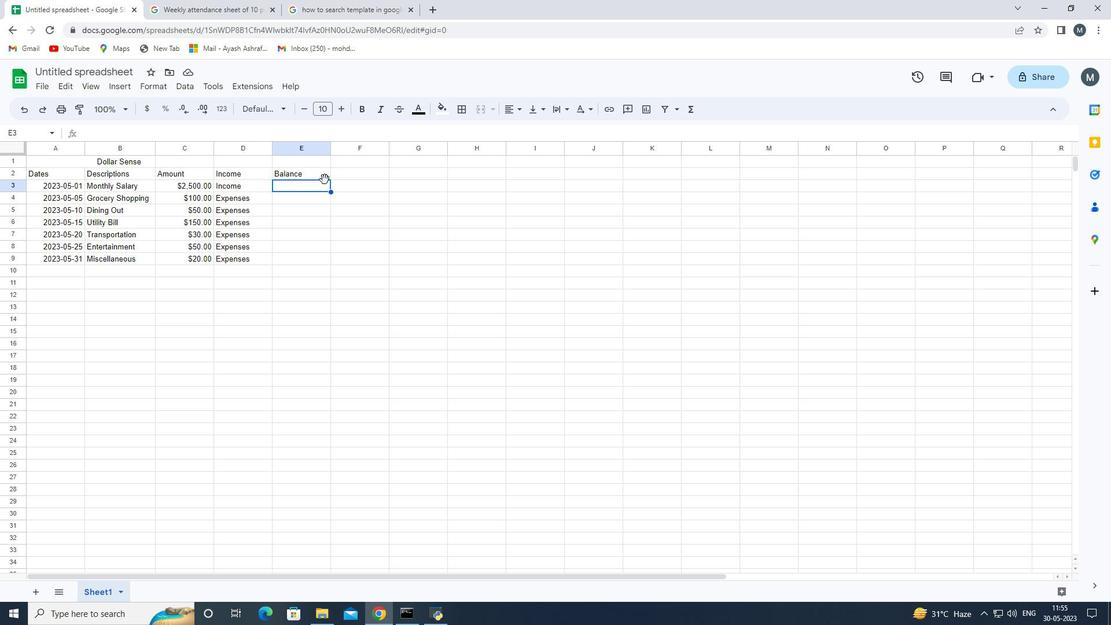 
Action: Key pressed 2500<Key.enter>2400<Key.enter>
Screenshot: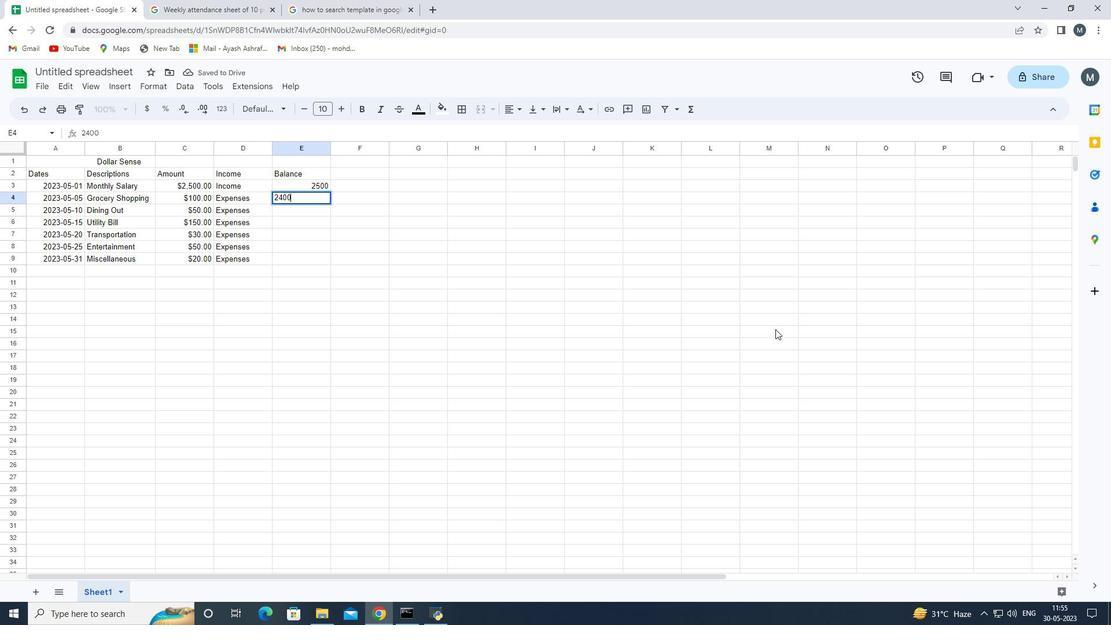 
Action: Mouse moved to (1045, 289)
Screenshot: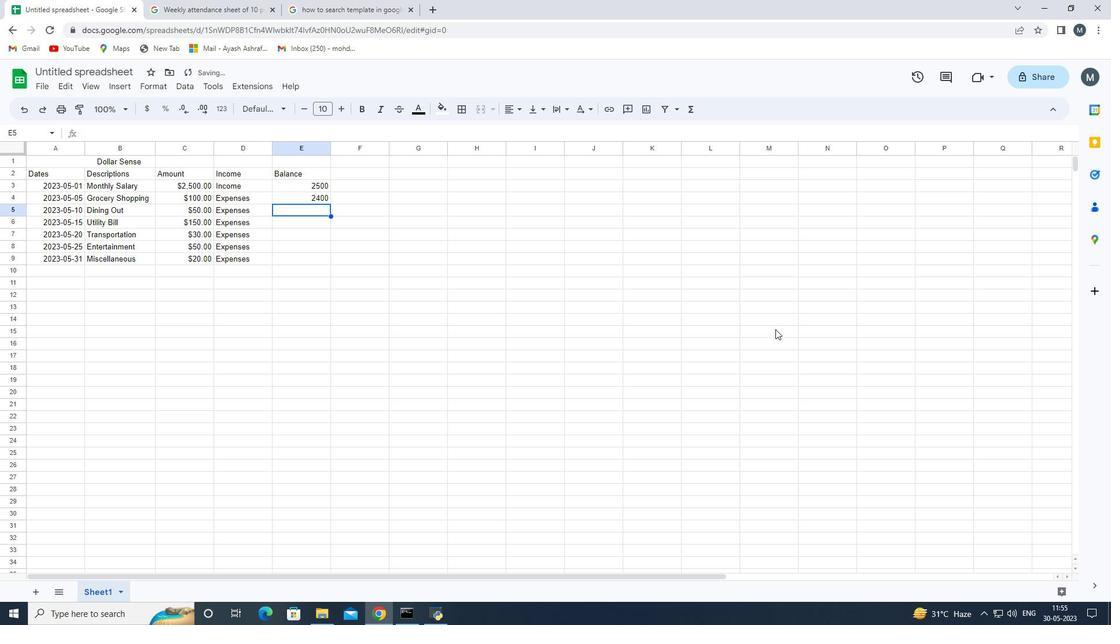 
Action: Key pressed 2
Screenshot: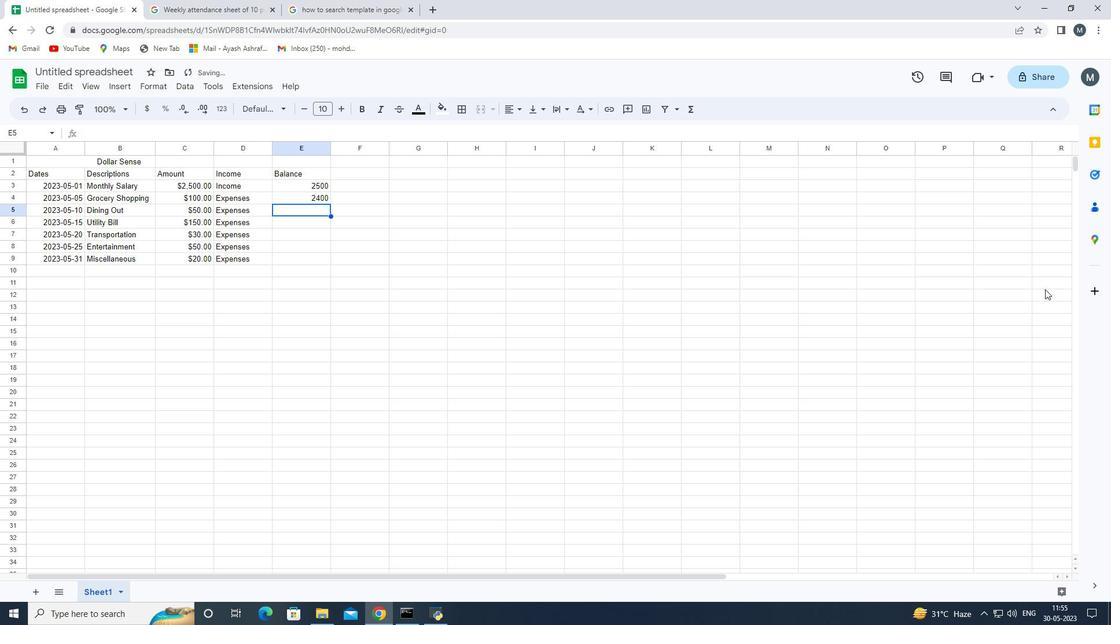 
Action: Mouse moved to (1051, 289)
Screenshot: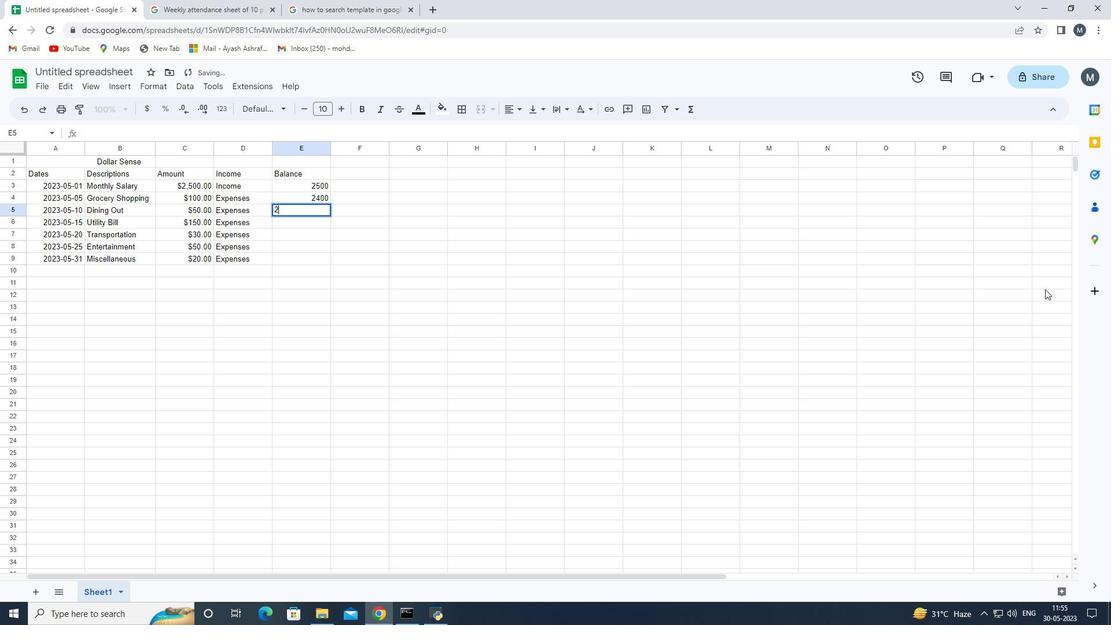 
Action: Key pressed 3
Screenshot: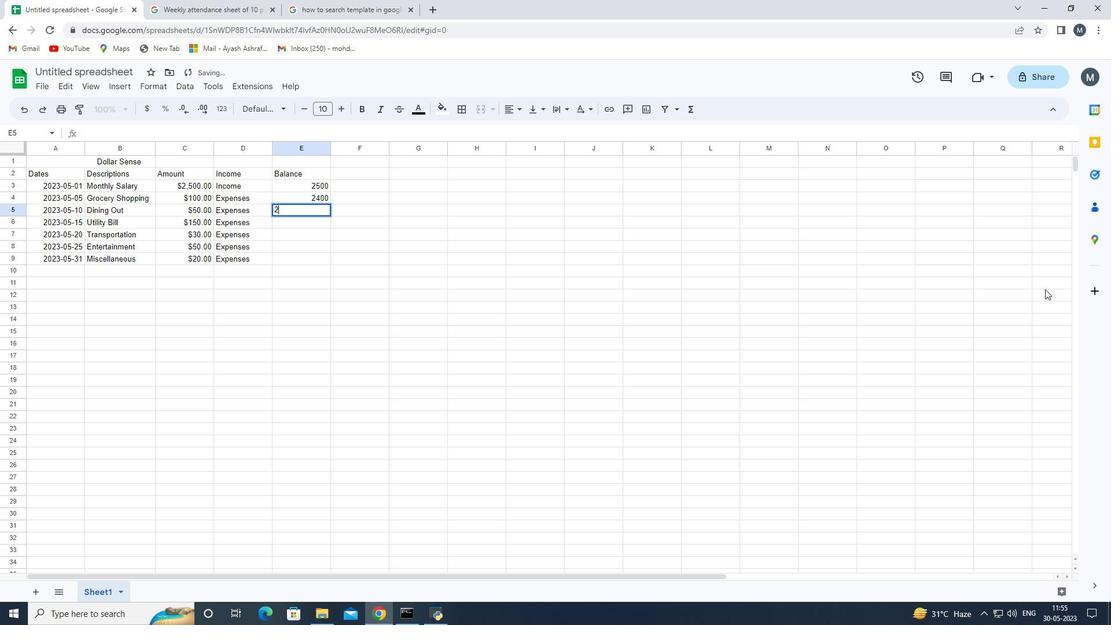 
Action: Mouse moved to (1053, 288)
Screenshot: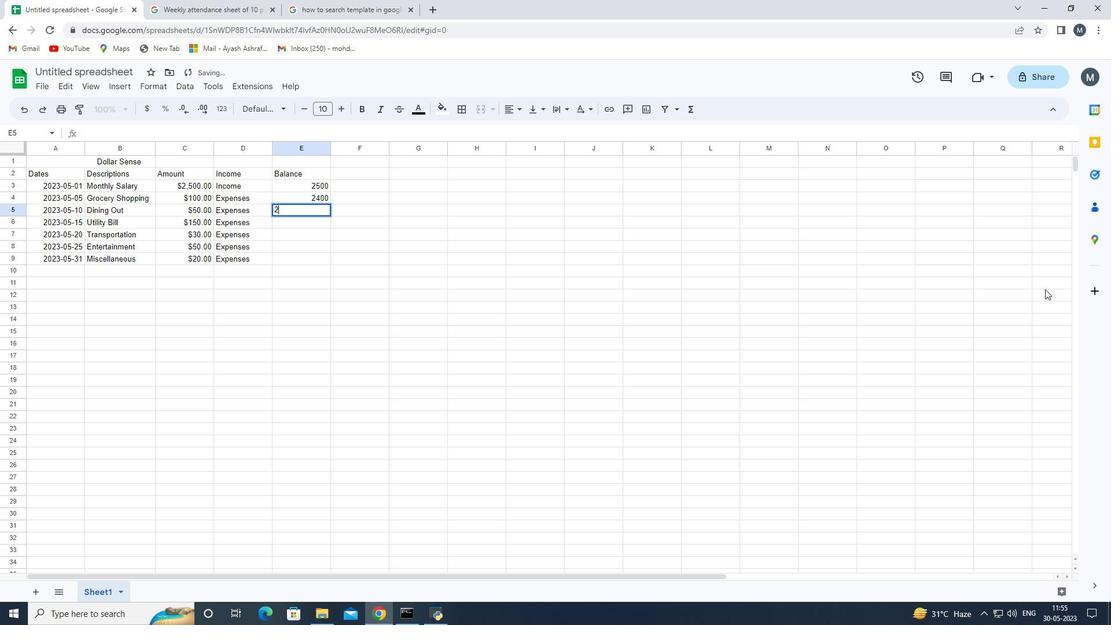 
Action: Key pressed 50<Key.enter>2200<Key.enter>2170<Key.enter>2120<Key.enter>2100<Key.enter>
Screenshot: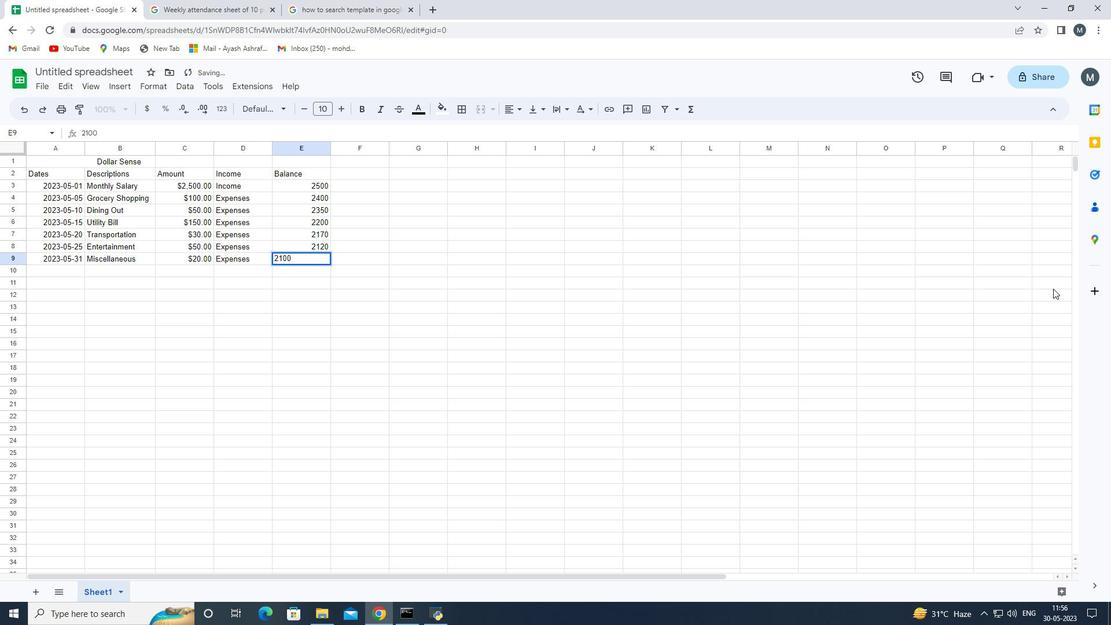 
Action: Mouse moved to (310, 185)
Screenshot: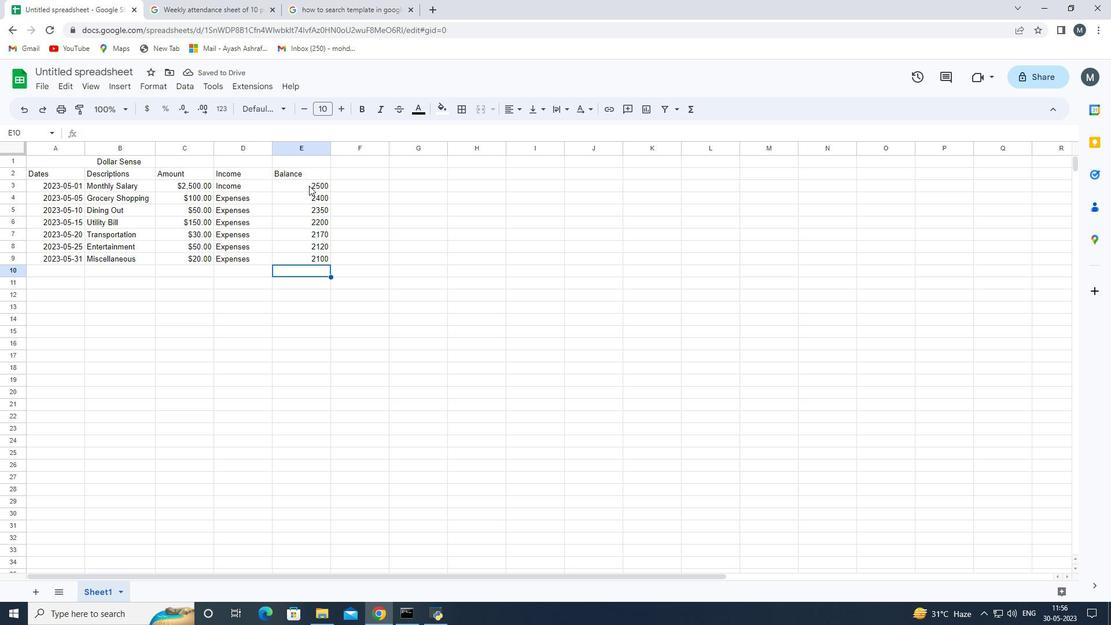 
Action: Mouse pressed left at (310, 185)
Screenshot: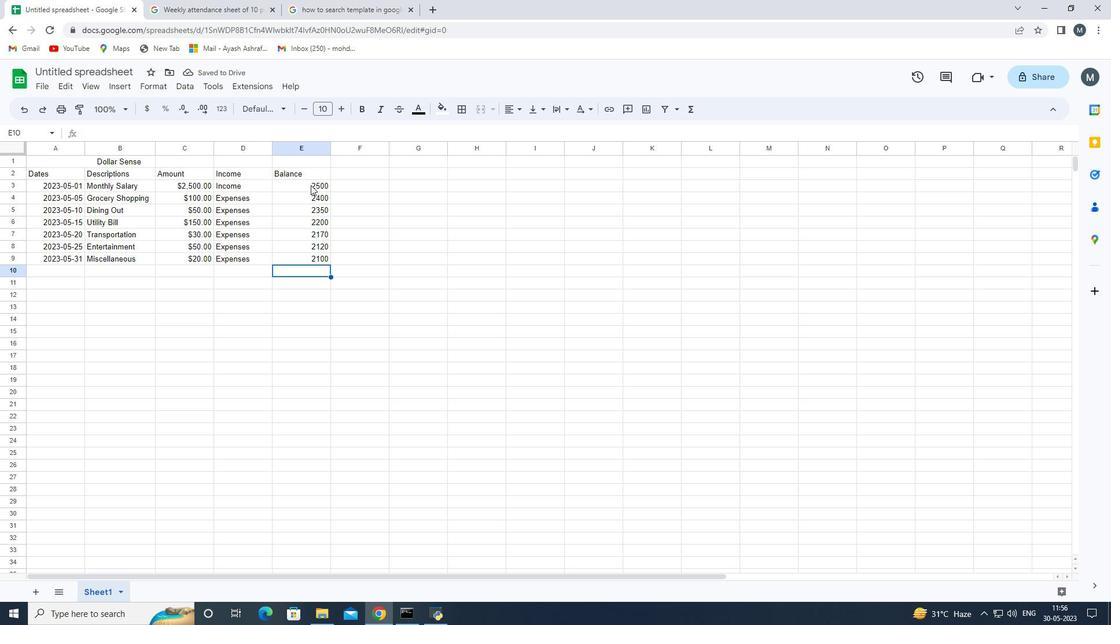 
Action: Mouse moved to (471, 222)
Screenshot: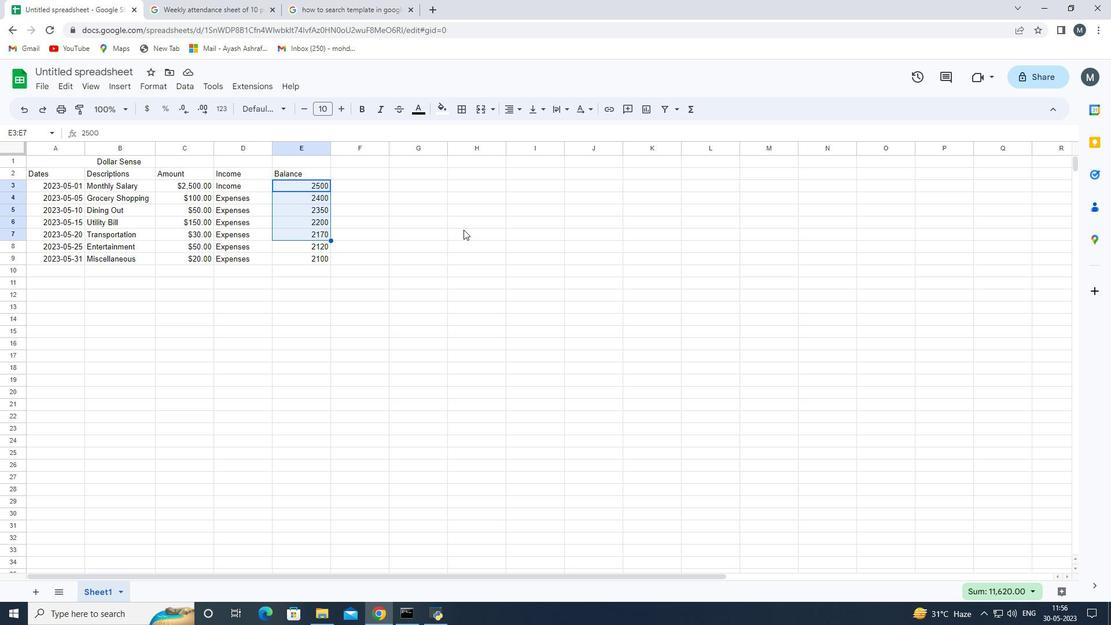 
Action: Mouse pressed left at (471, 222)
Screenshot: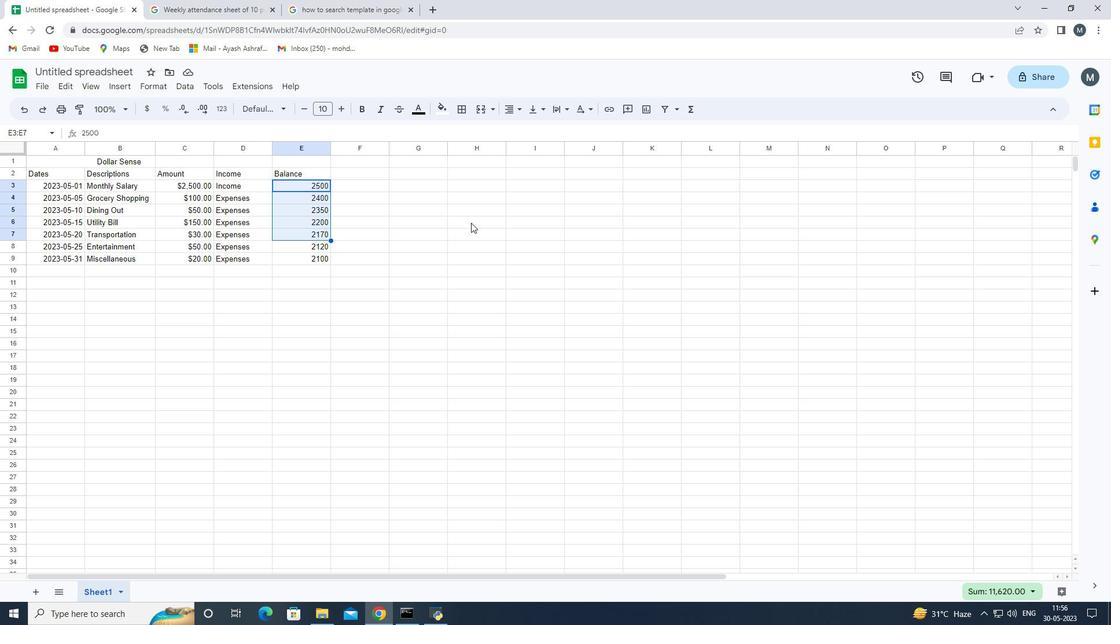 
Action: Mouse moved to (306, 186)
Screenshot: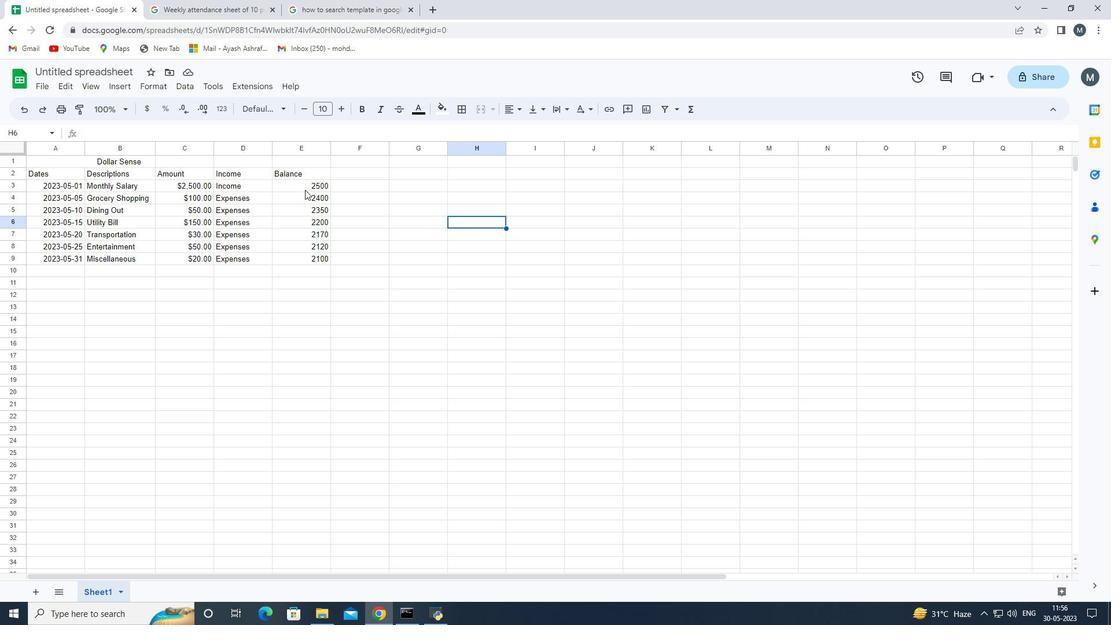 
Action: Mouse pressed left at (306, 186)
Screenshot: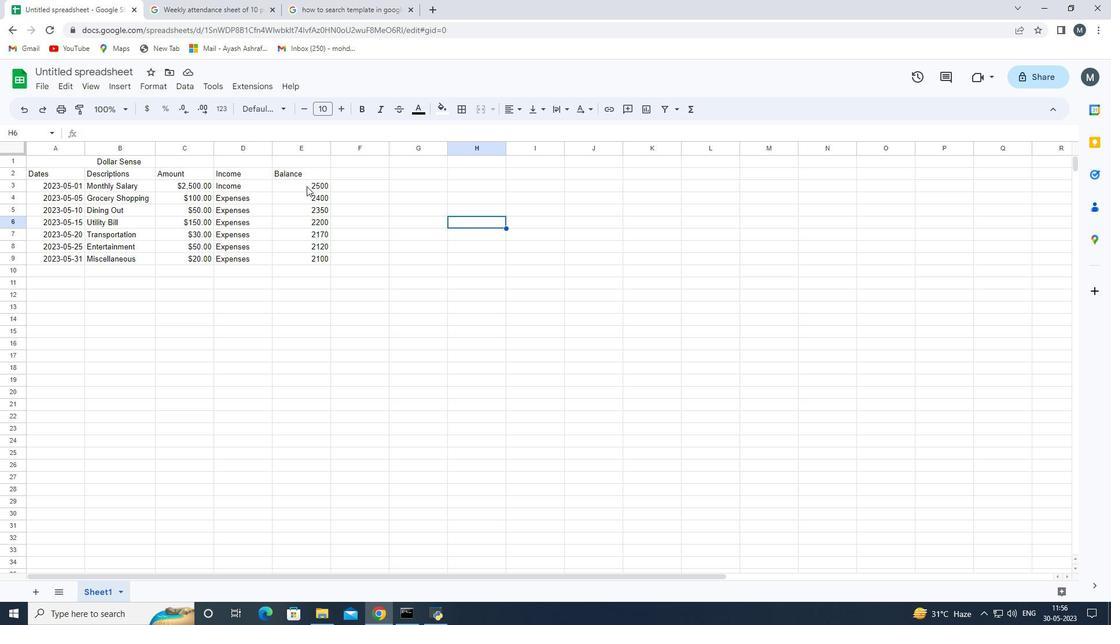 
Action: Mouse moved to (222, 112)
Screenshot: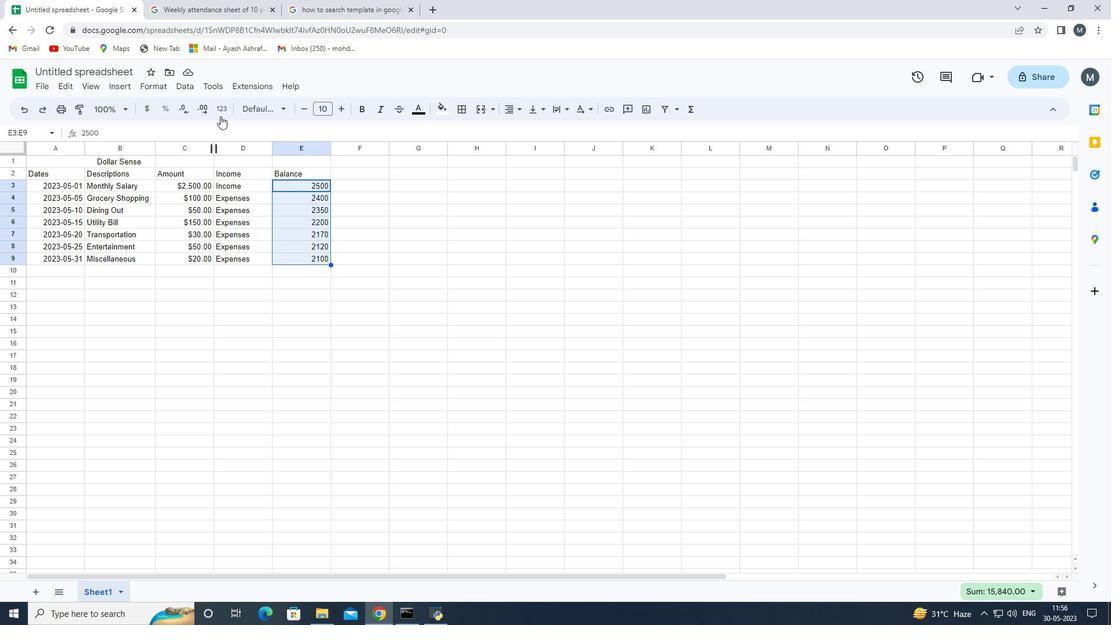 
Action: Mouse pressed left at (222, 112)
Screenshot: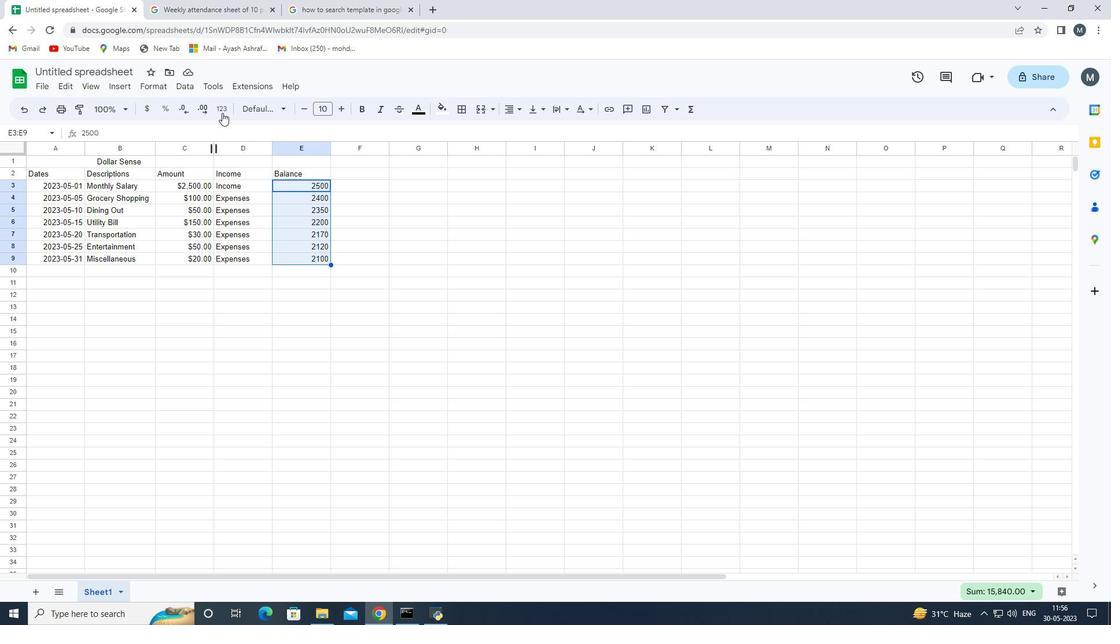 
Action: Mouse moved to (316, 443)
Screenshot: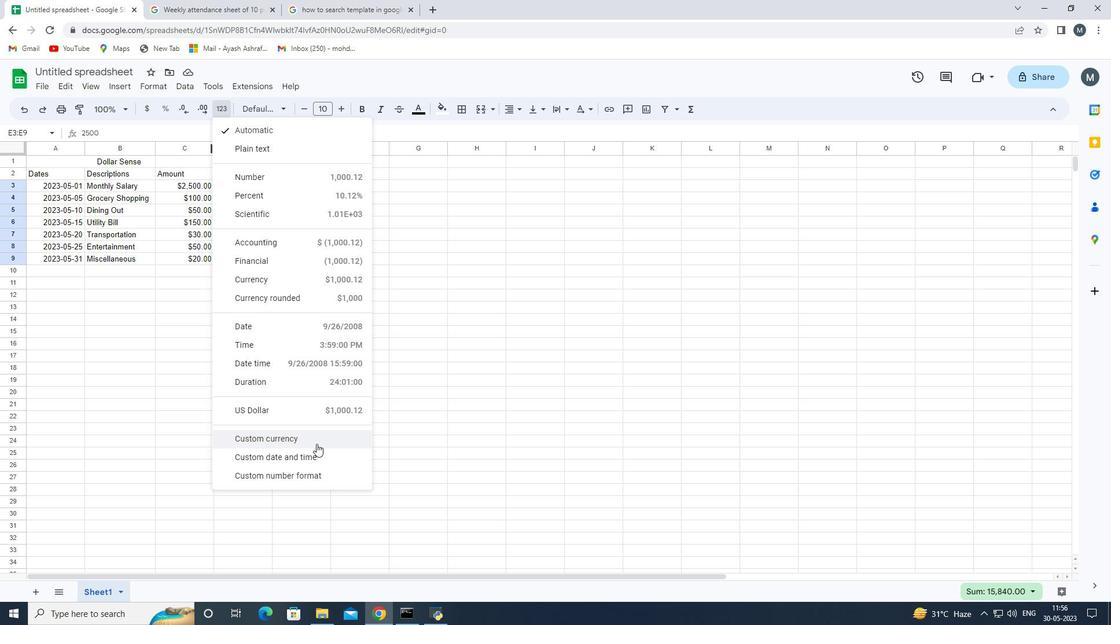 
Action: Mouse pressed left at (316, 443)
Screenshot: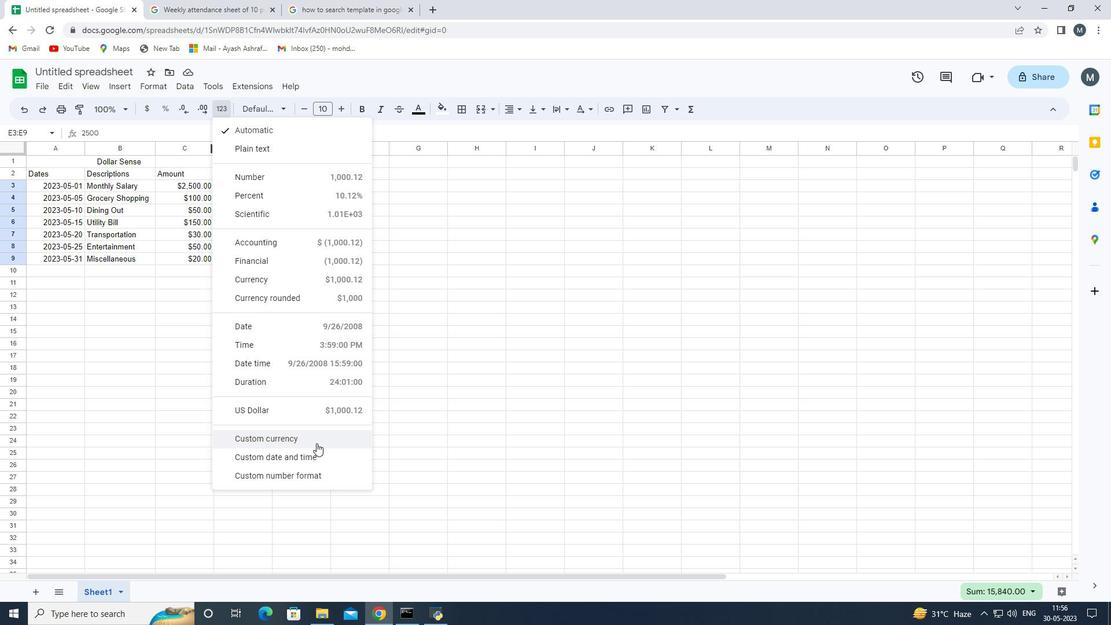 
Action: Mouse moved to (496, 265)
Screenshot: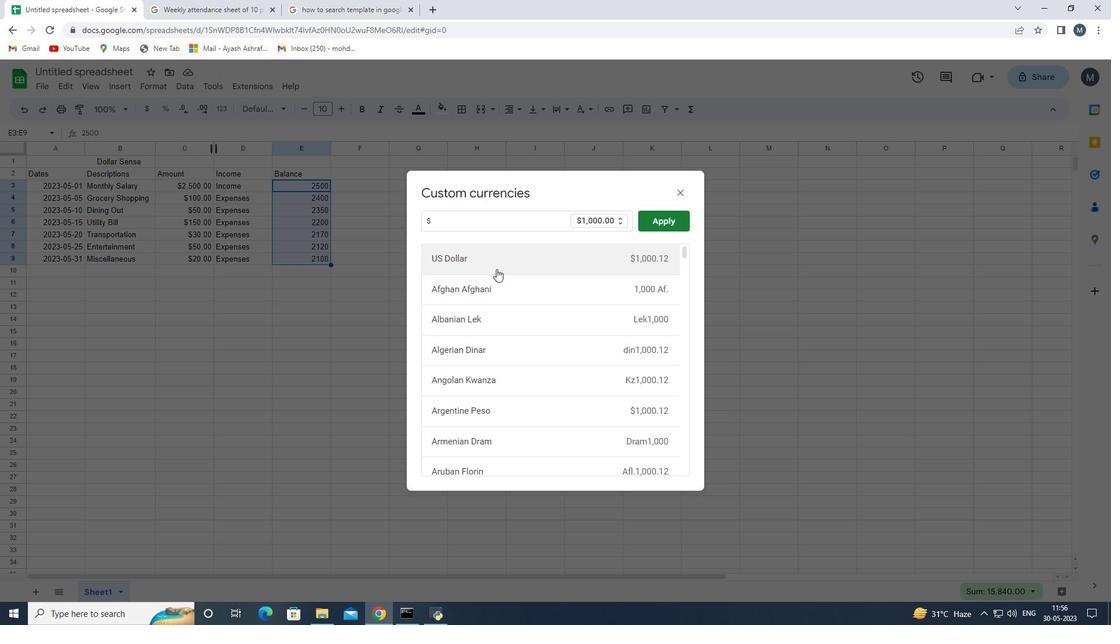 
Action: Mouse pressed left at (496, 265)
Screenshot: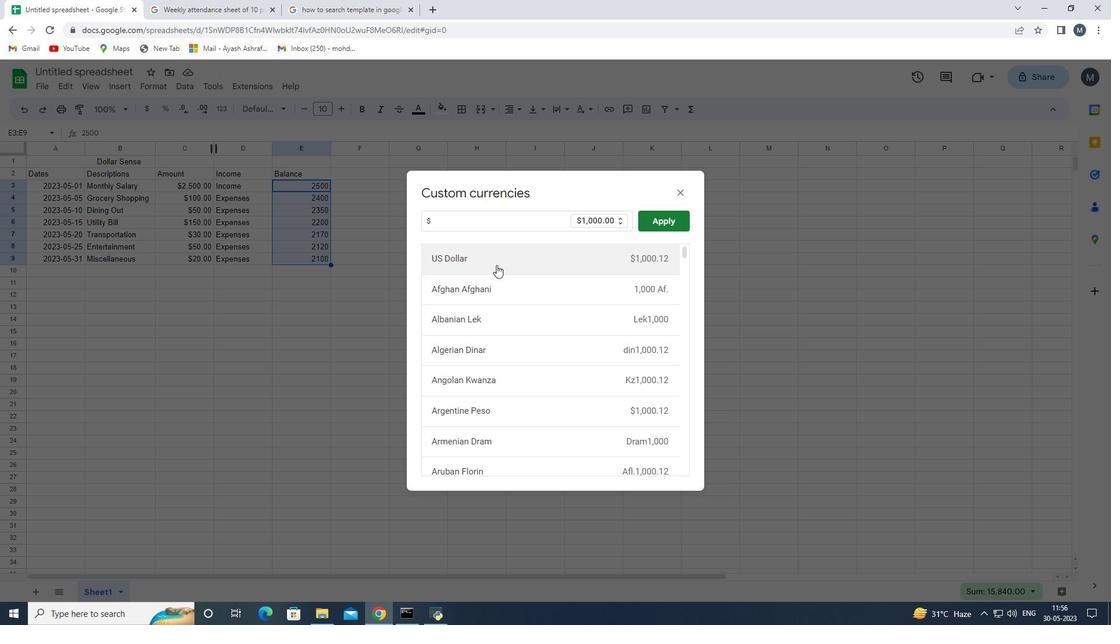 
Action: Mouse moved to (675, 216)
Screenshot: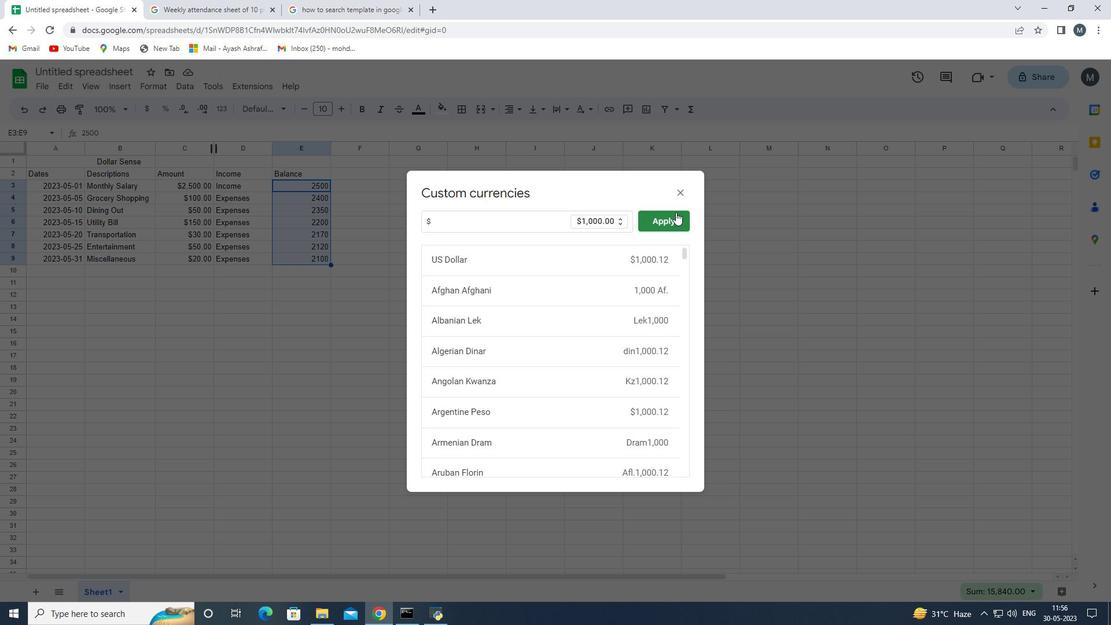 
Action: Mouse pressed left at (675, 216)
Screenshot: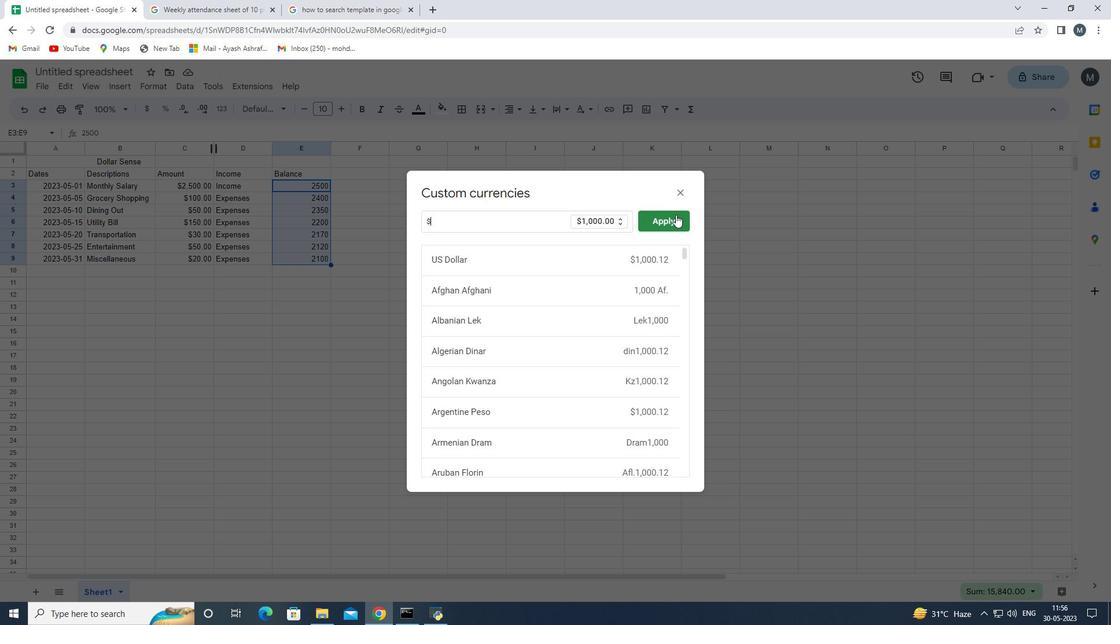 
Action: Mouse moved to (38, 87)
Screenshot: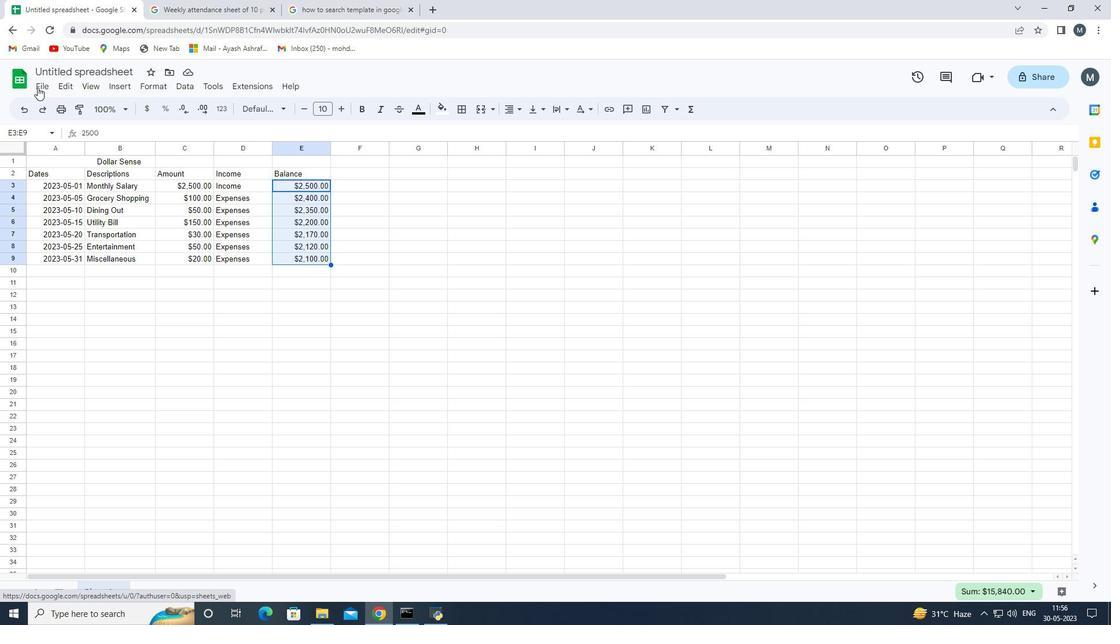 
Action: Mouse pressed left at (38, 87)
Screenshot: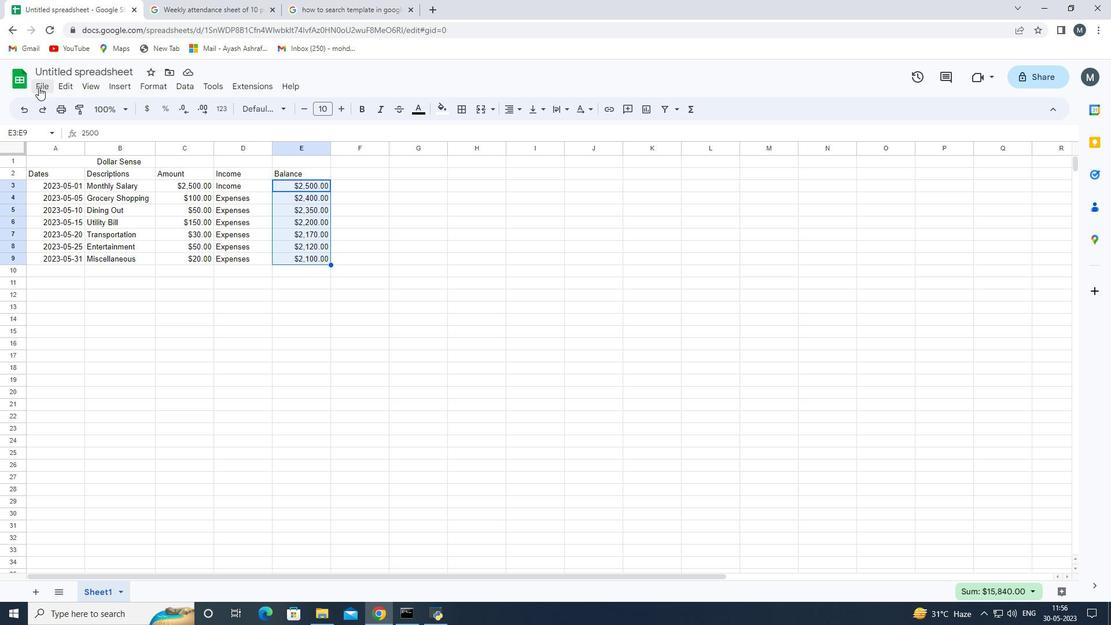 
Action: Mouse moved to (89, 257)
Screenshot: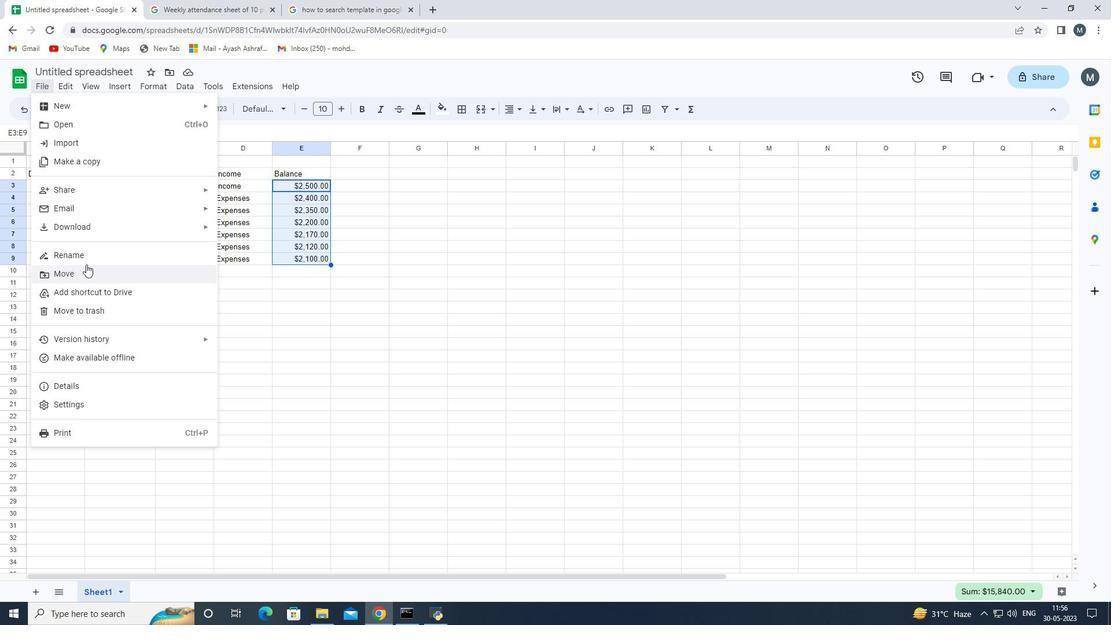 
Action: Mouse pressed left at (89, 257)
Screenshot: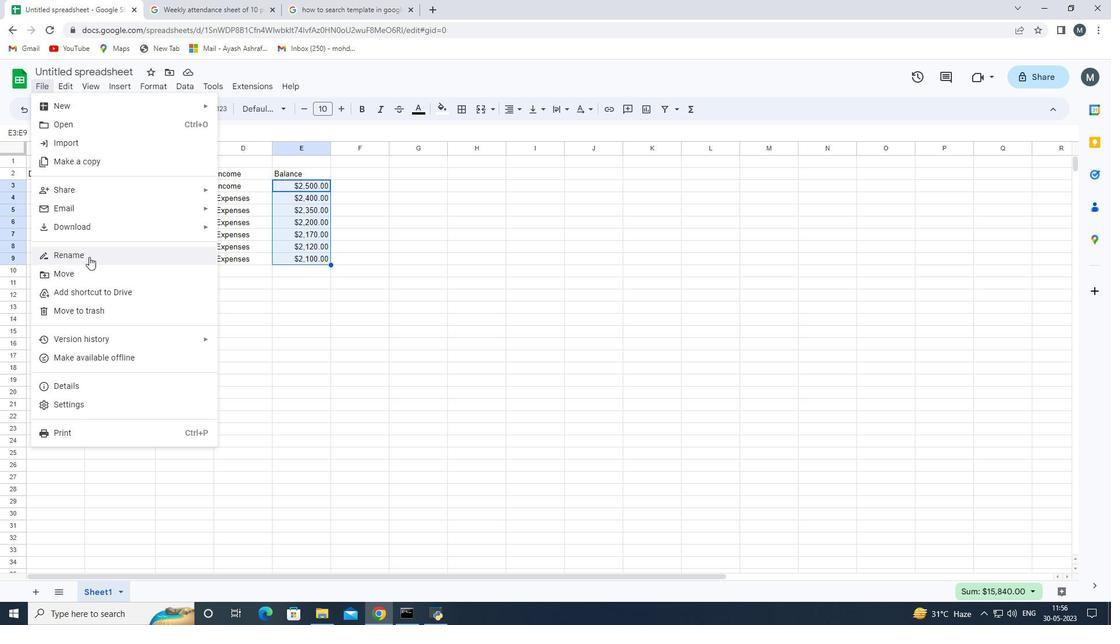 
Action: Key pressed <Key.shift>Tracking<Key.space><Key.shift>Spreadsheet<Key.enter>
Screenshot: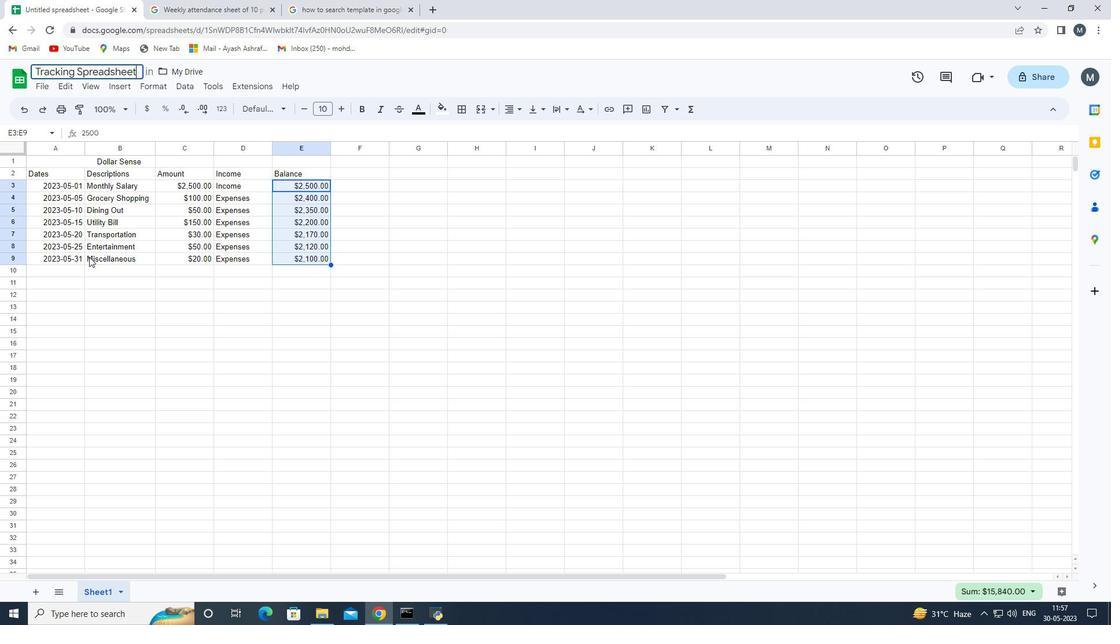 
Action: Mouse moved to (96, 263)
Screenshot: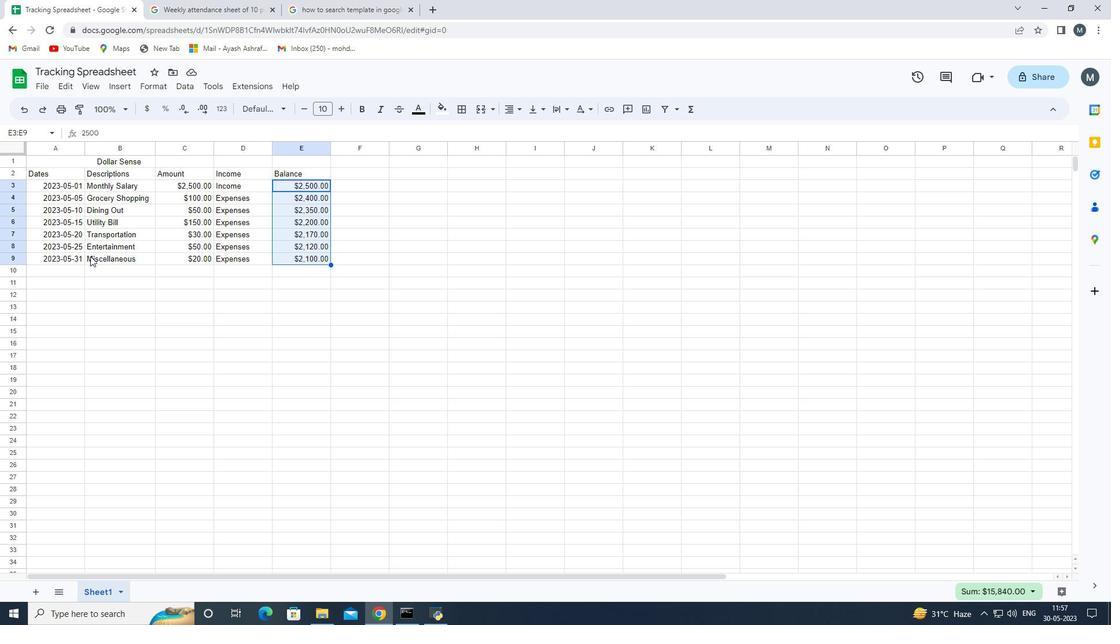 
Action: Mouse pressed left at (96, 263)
Screenshot: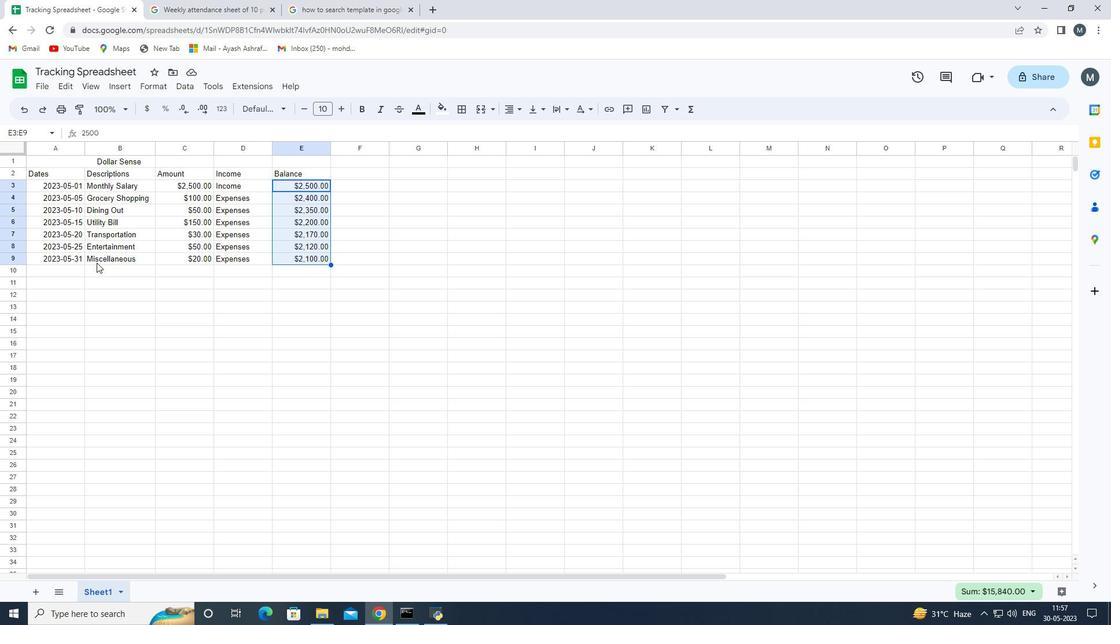 
Action: Mouse moved to (64, 184)
Screenshot: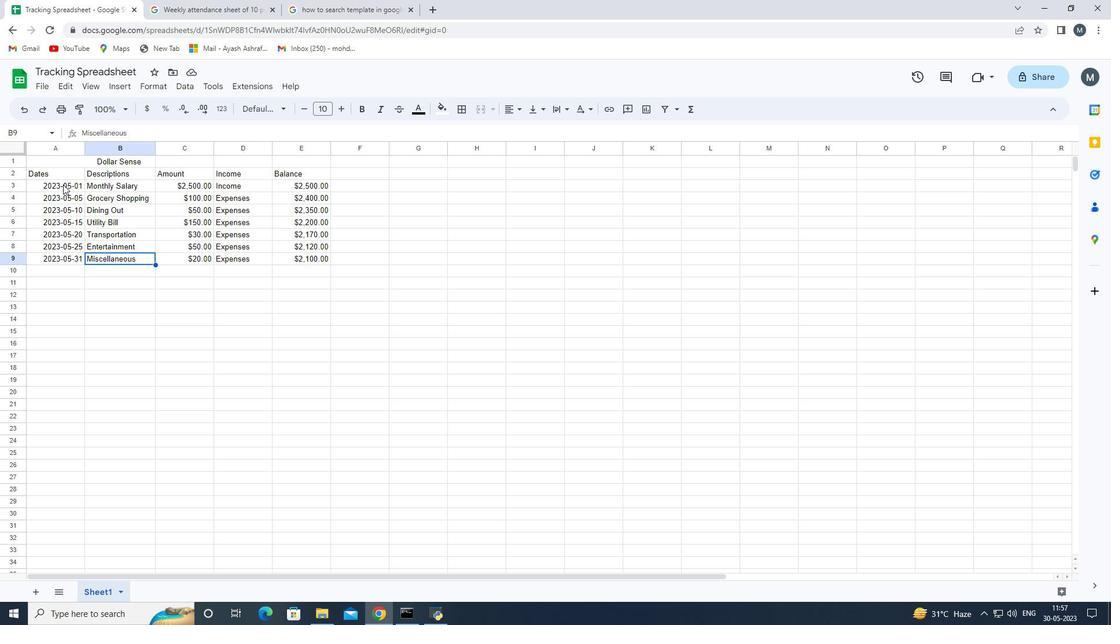 
Action: Mouse pressed left at (63, 184)
Screenshot: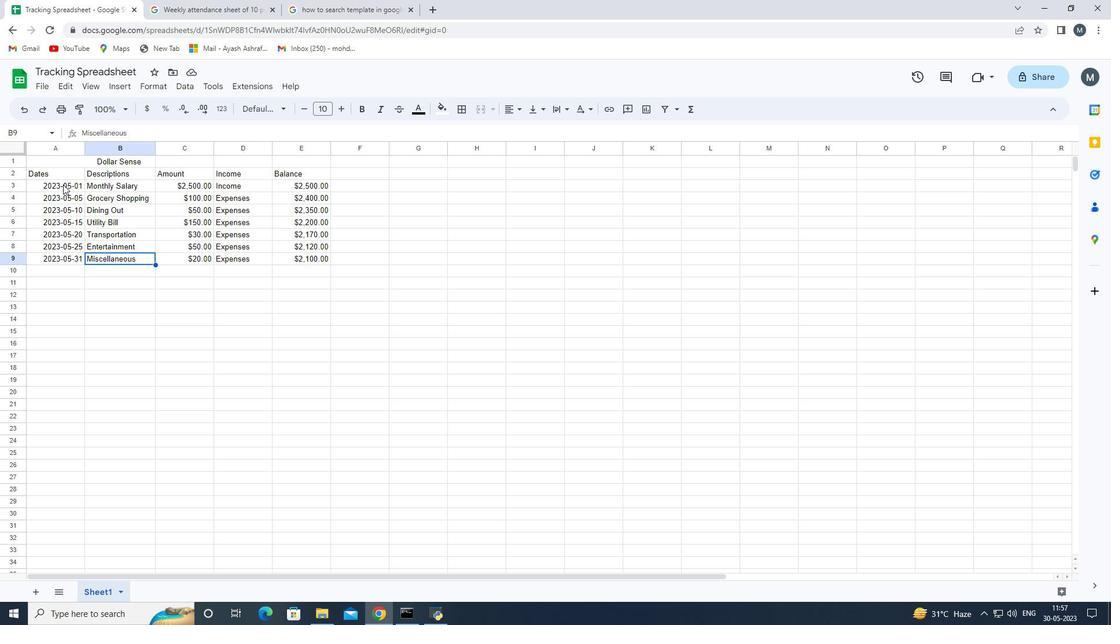
Action: Mouse moved to (83, 143)
Screenshot: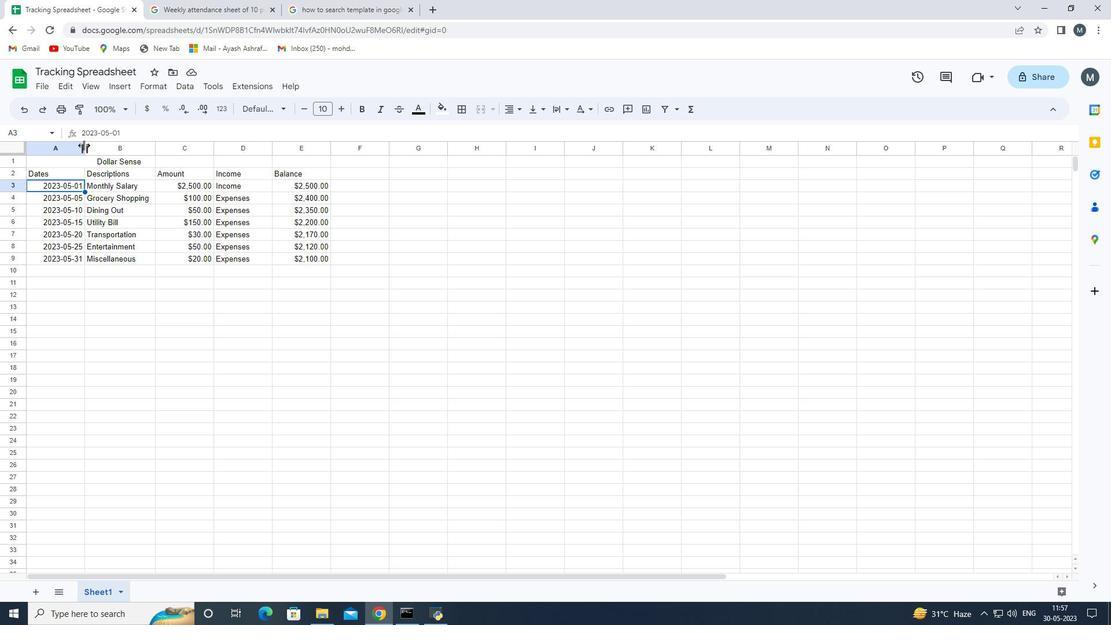 
Action: Mouse pressed left at (83, 143)
Screenshot: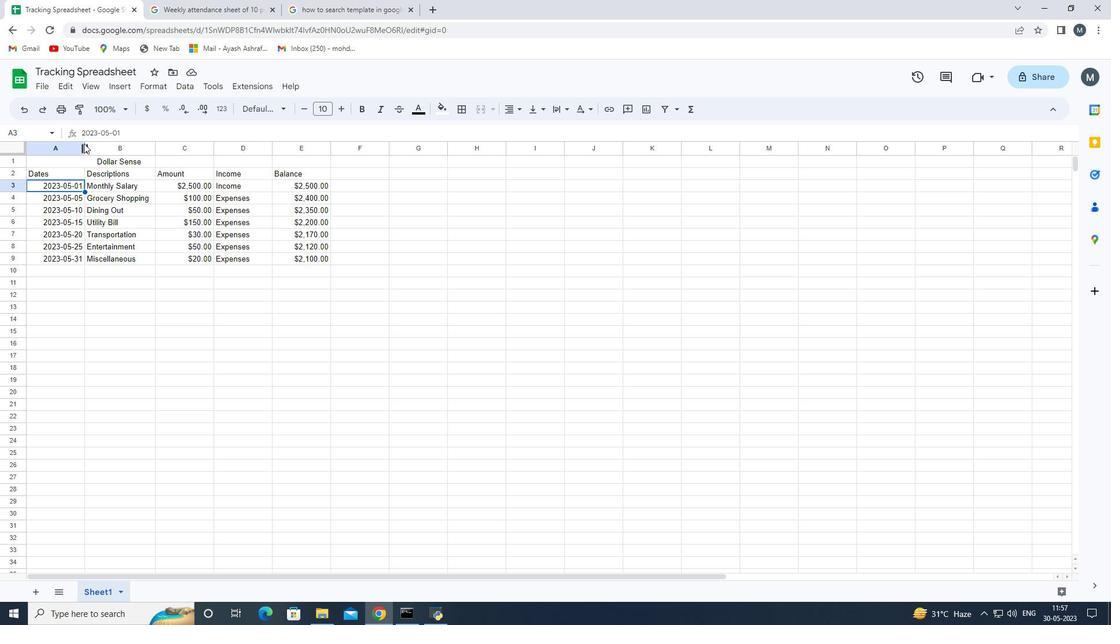 
Action: Mouse moved to (124, 302)
Screenshot: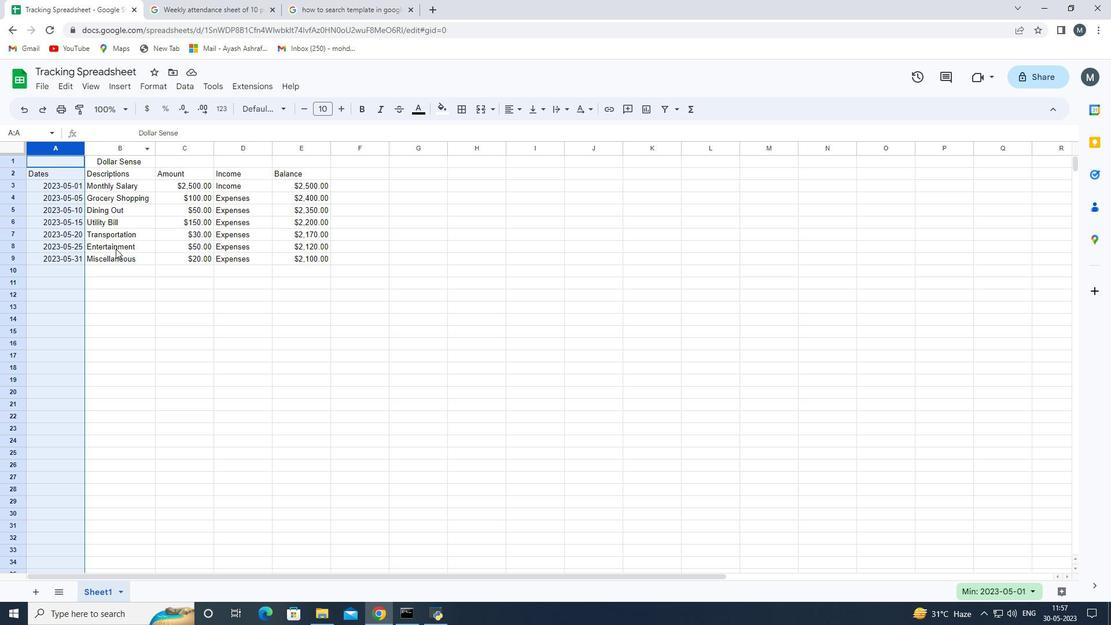 
Action: Mouse pressed left at (124, 302)
Screenshot: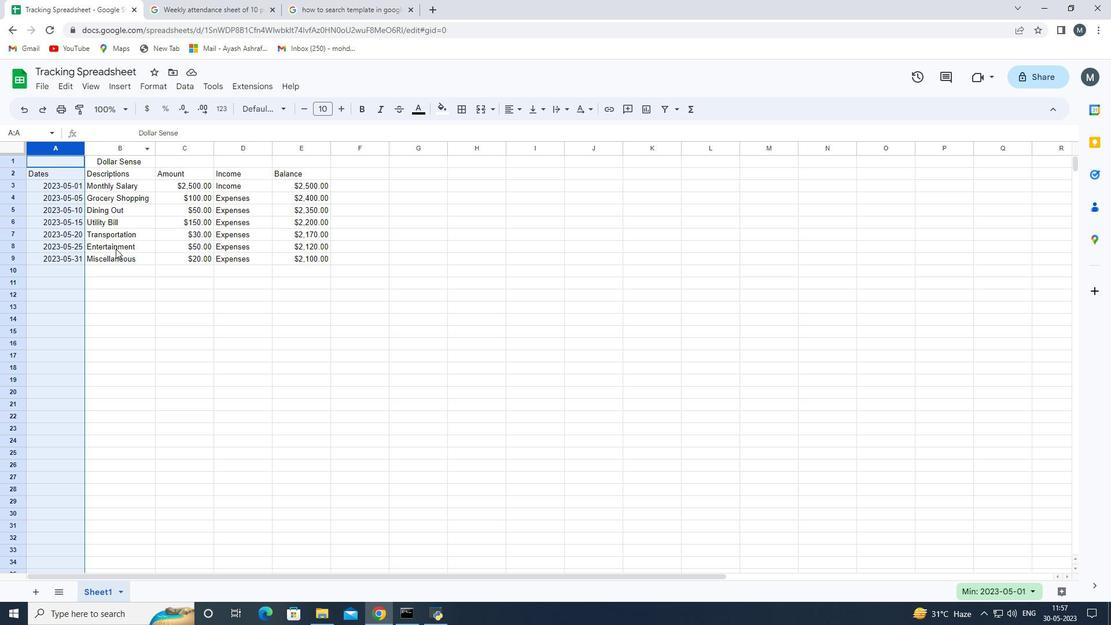 
Action: Mouse moved to (86, 150)
Screenshot: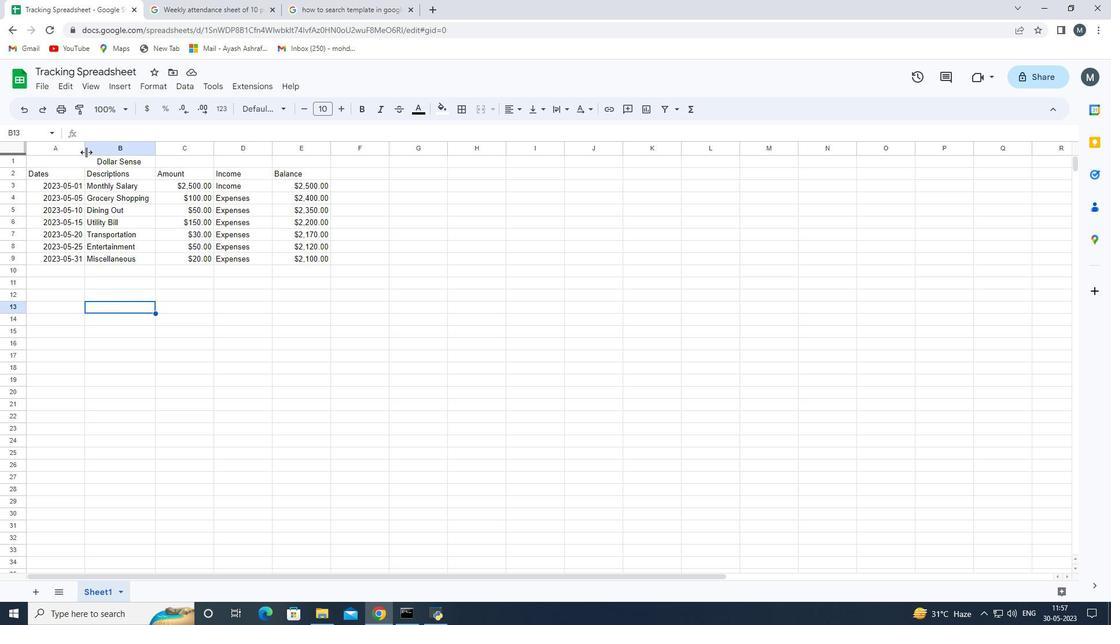 
Action: Mouse pressed left at (86, 150)
Screenshot: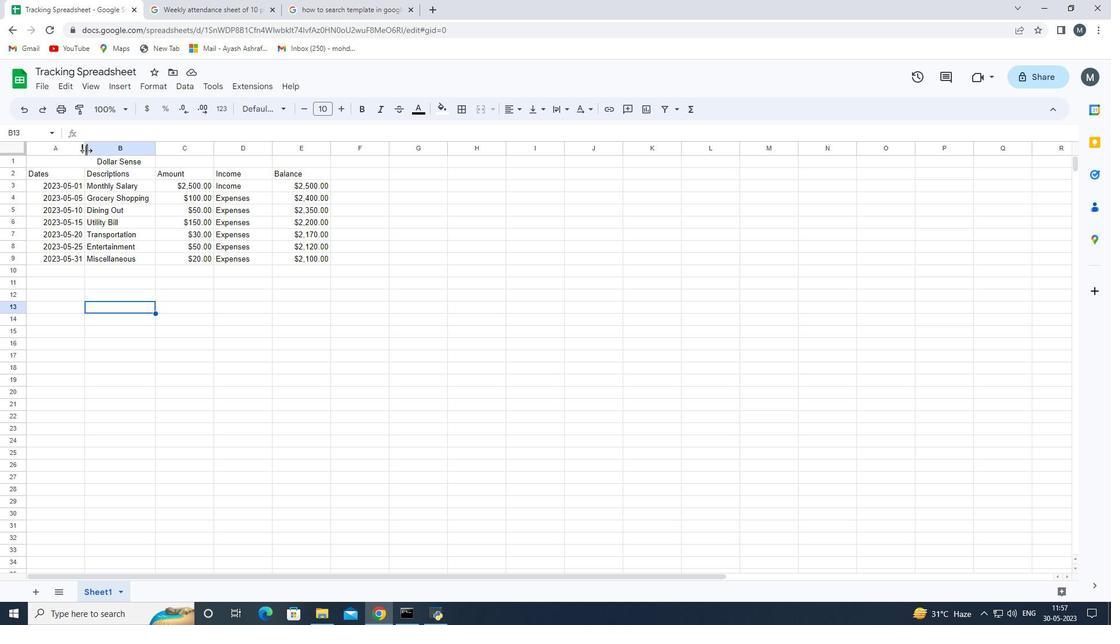 
Action: Mouse moved to (101, 144)
Screenshot: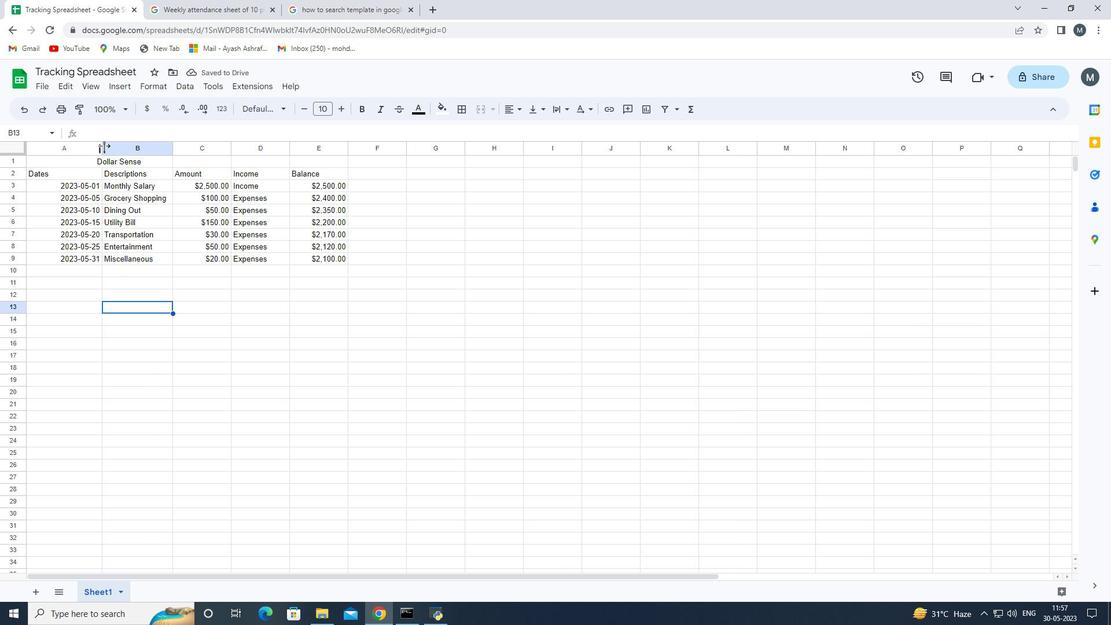 
Action: Mouse pressed left at (101, 144)
Screenshot: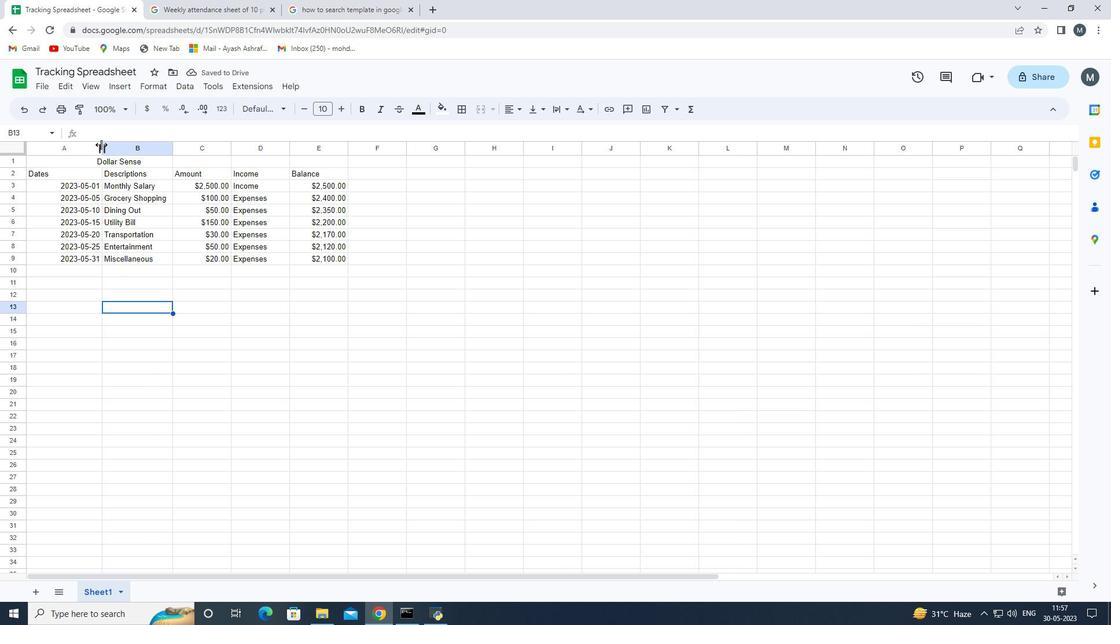 
Action: Mouse moved to (86, 143)
Screenshot: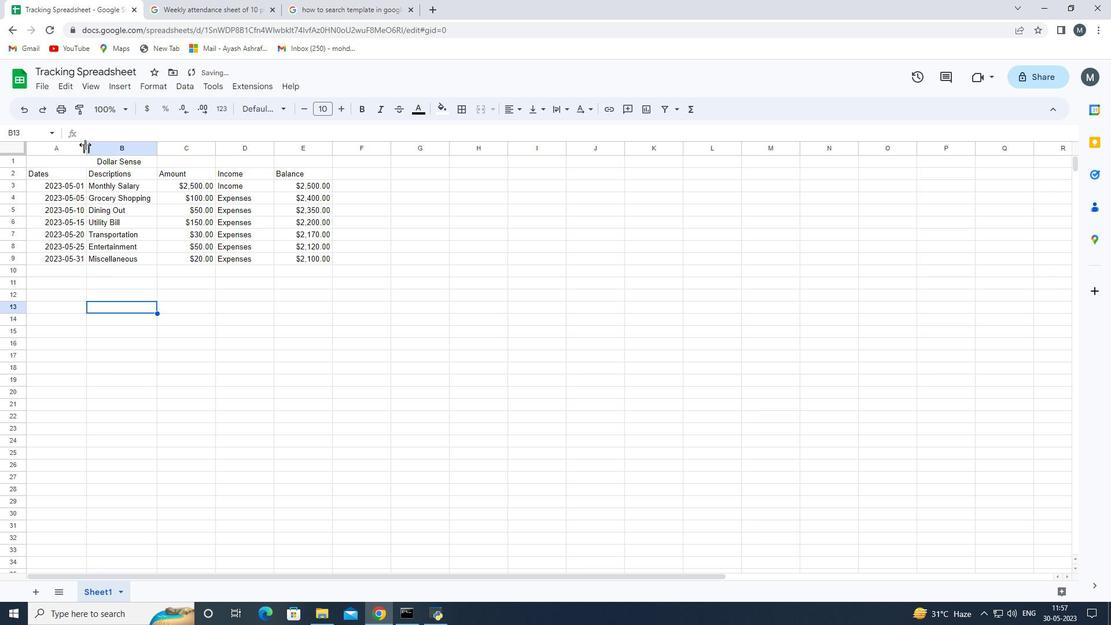 
Action: Mouse pressed left at (86, 143)
Screenshot: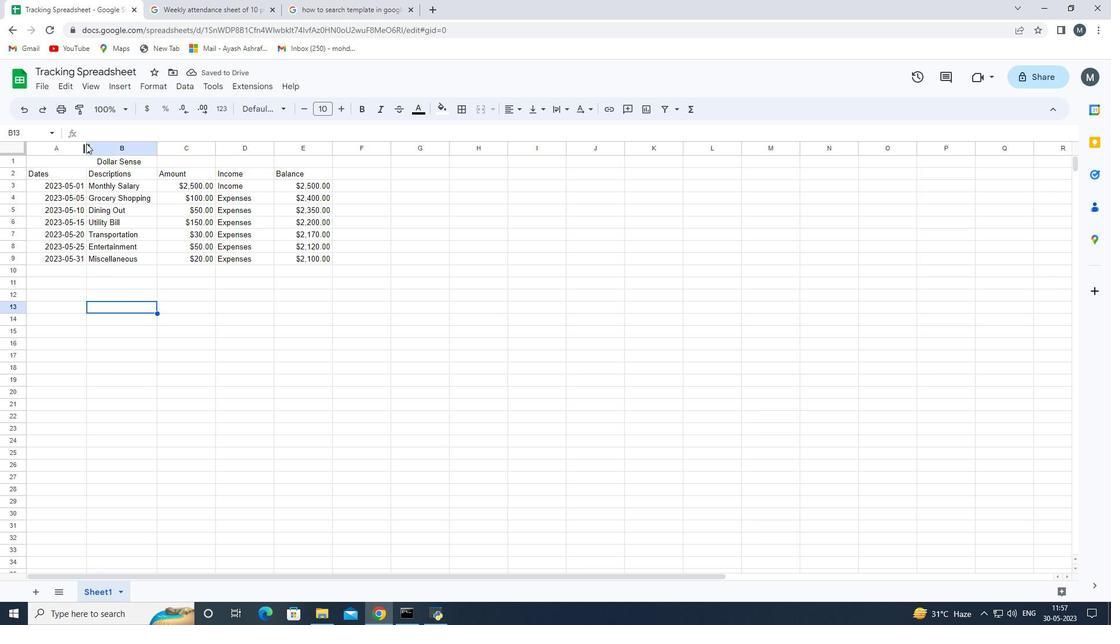
Action: Mouse moved to (148, 328)
Screenshot: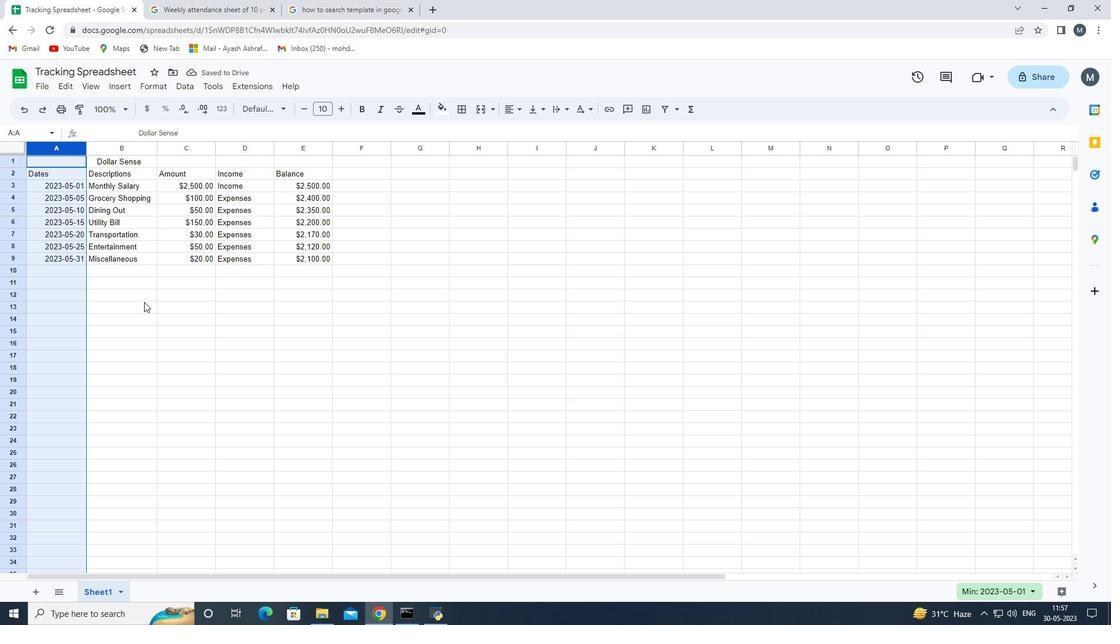 
Action: Mouse pressed left at (148, 328)
Screenshot: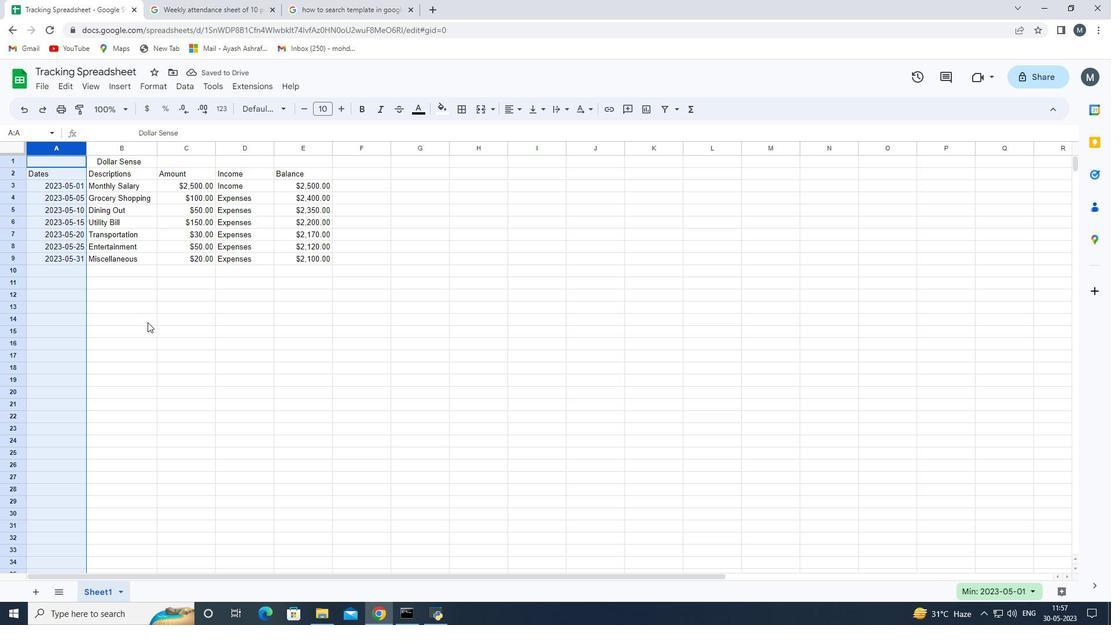 
Action: Mouse moved to (86, 145)
Screenshot: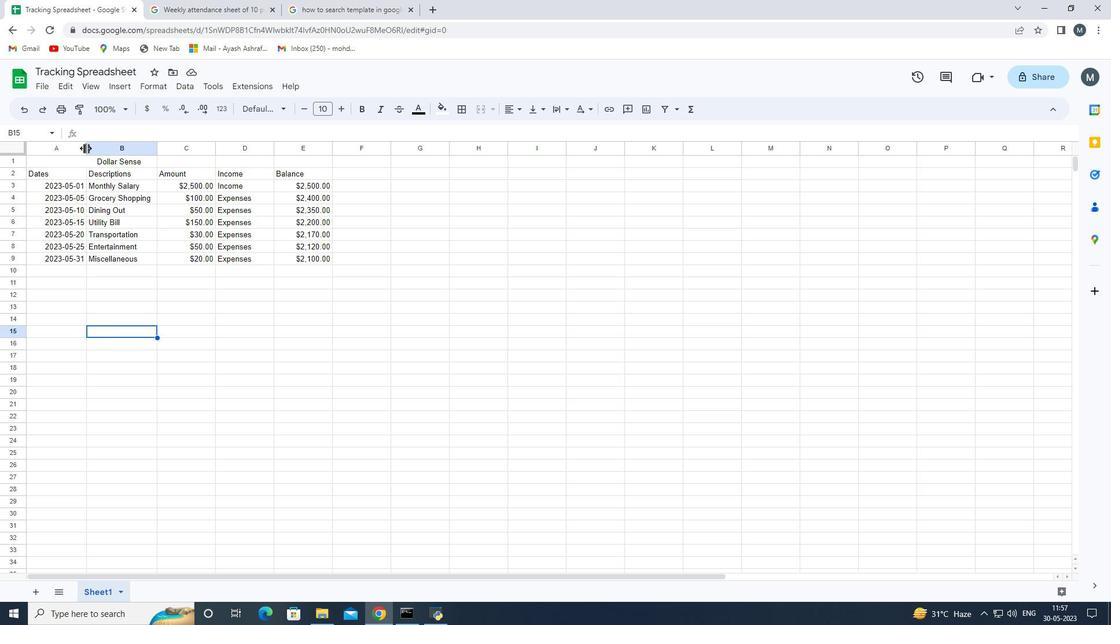
Action: Mouse pressed left at (86, 145)
Screenshot: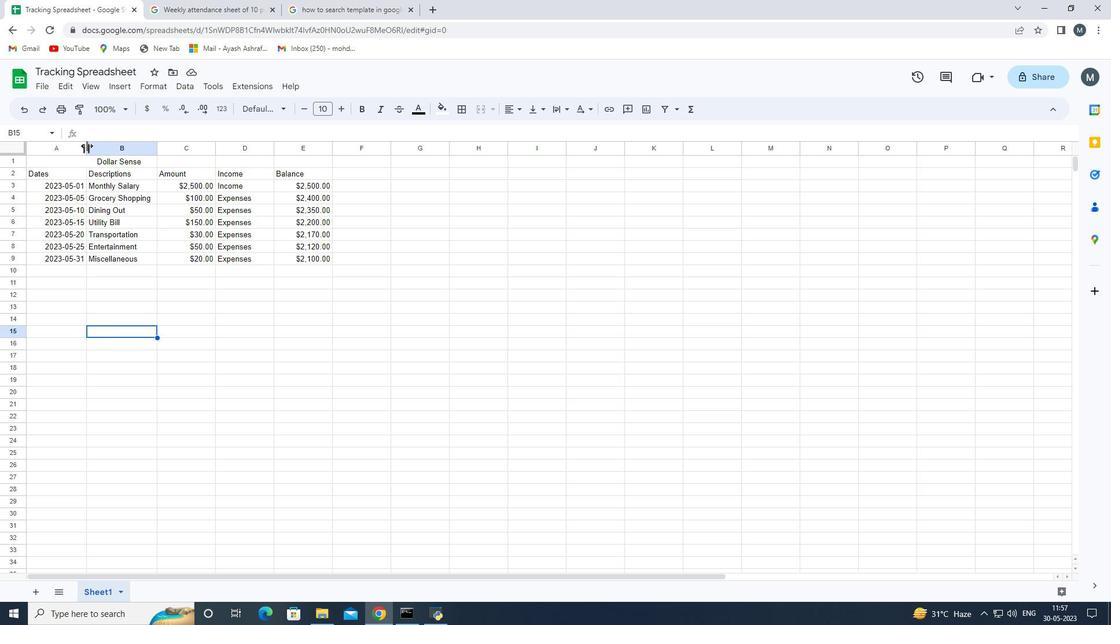 
Action: Mouse moved to (210, 149)
Screenshot: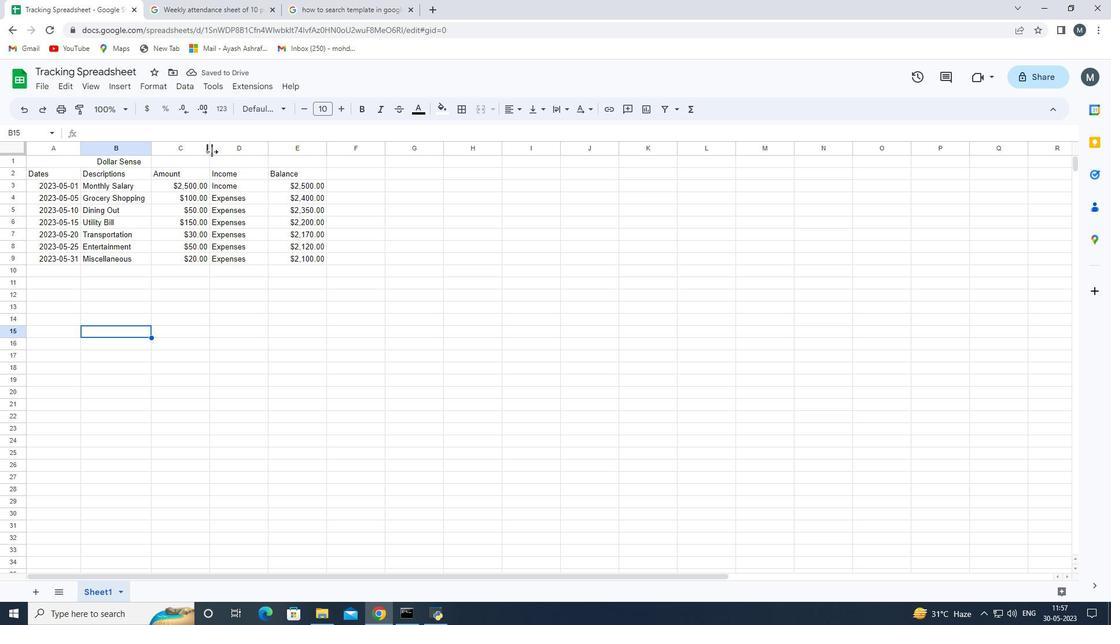 
Action: Mouse pressed left at (210, 149)
Screenshot: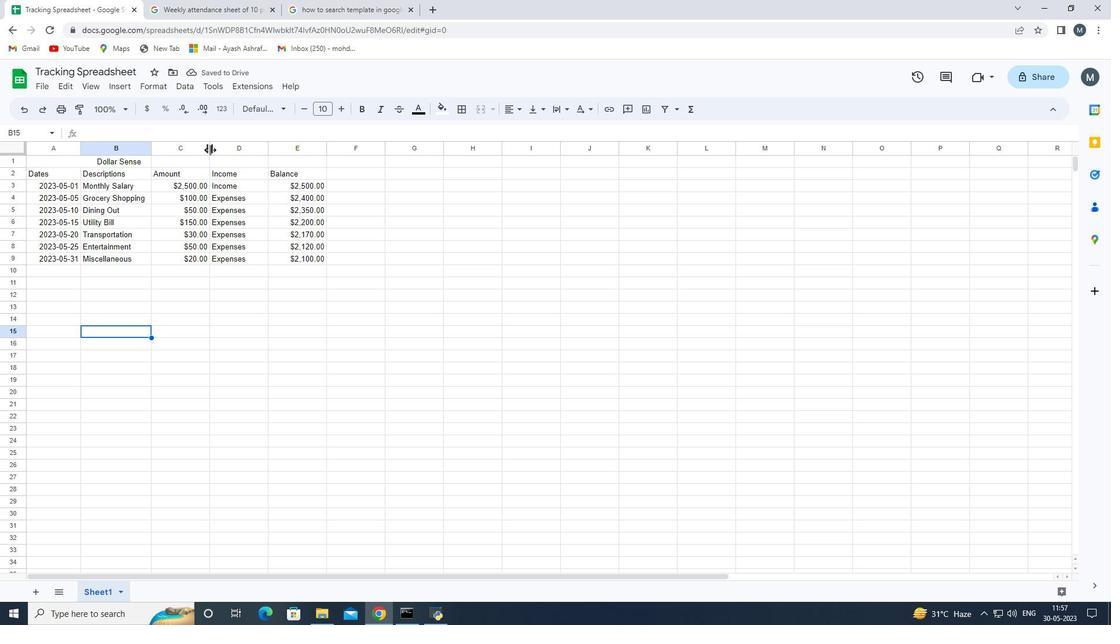 
Action: Mouse moved to (206, 149)
Screenshot: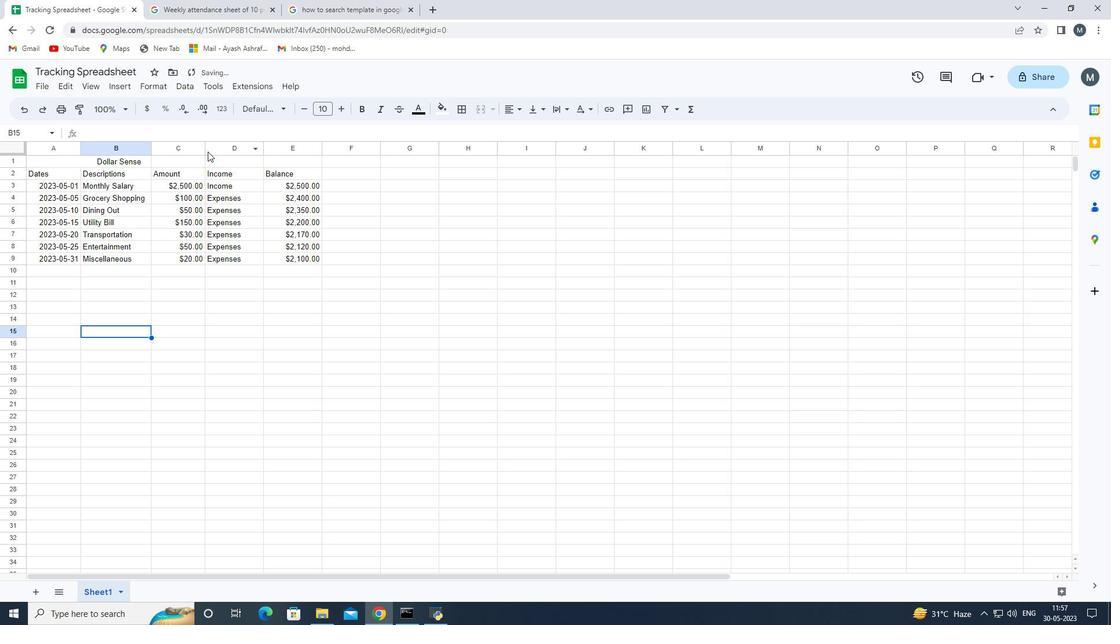 
Action: Mouse pressed left at (206, 149)
Screenshot: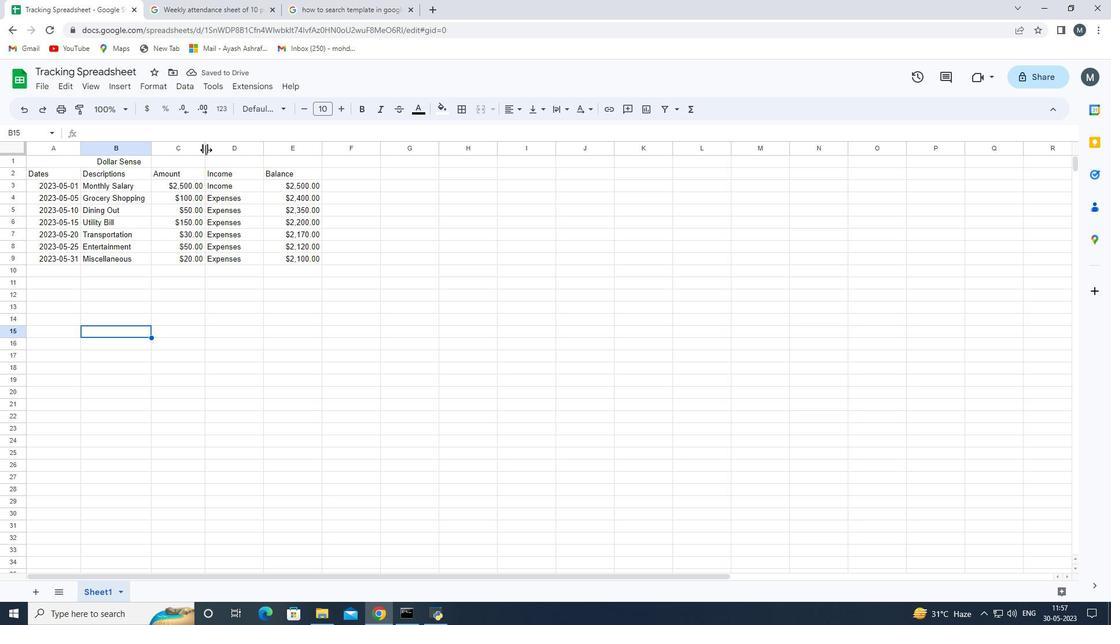 
Action: Mouse moved to (250, 149)
Screenshot: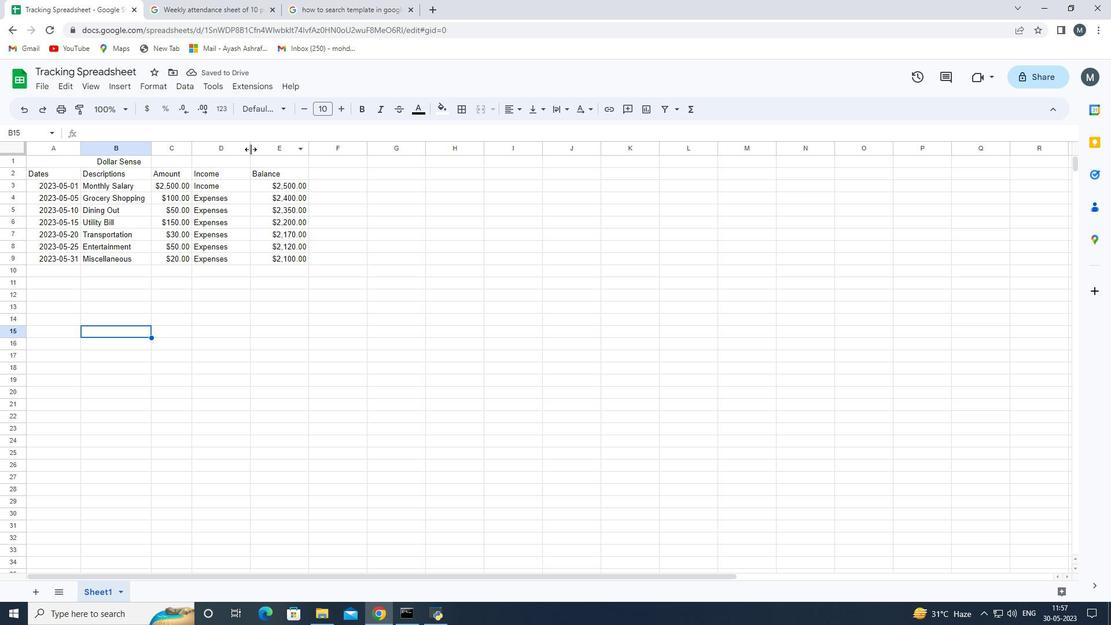 
Action: Mouse pressed left at (250, 149)
Screenshot: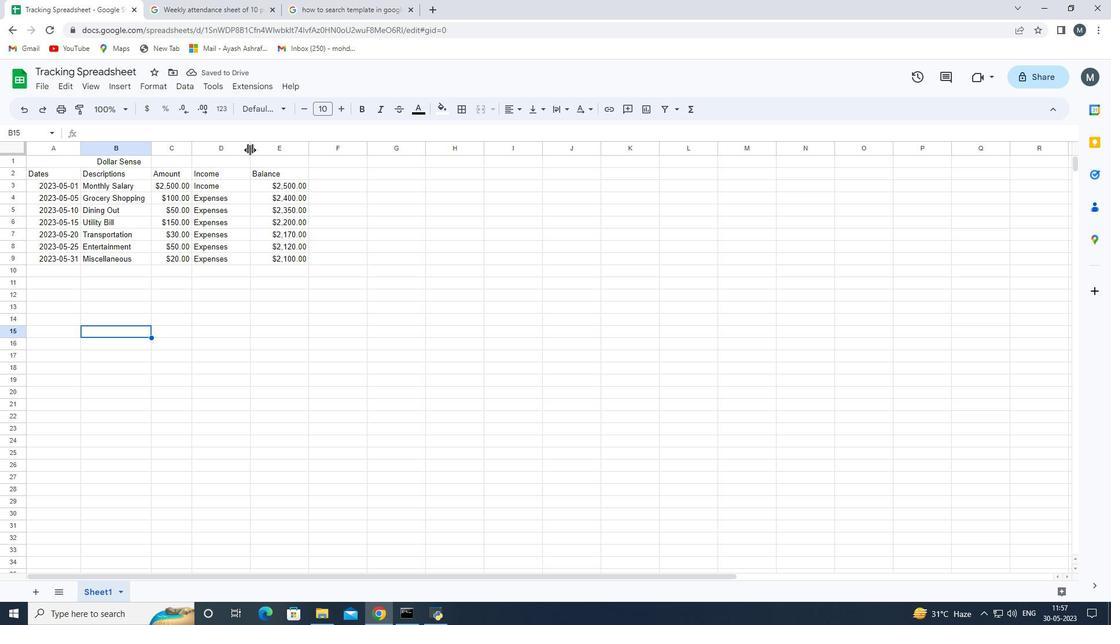 
Action: Mouse moved to (291, 144)
Screenshot: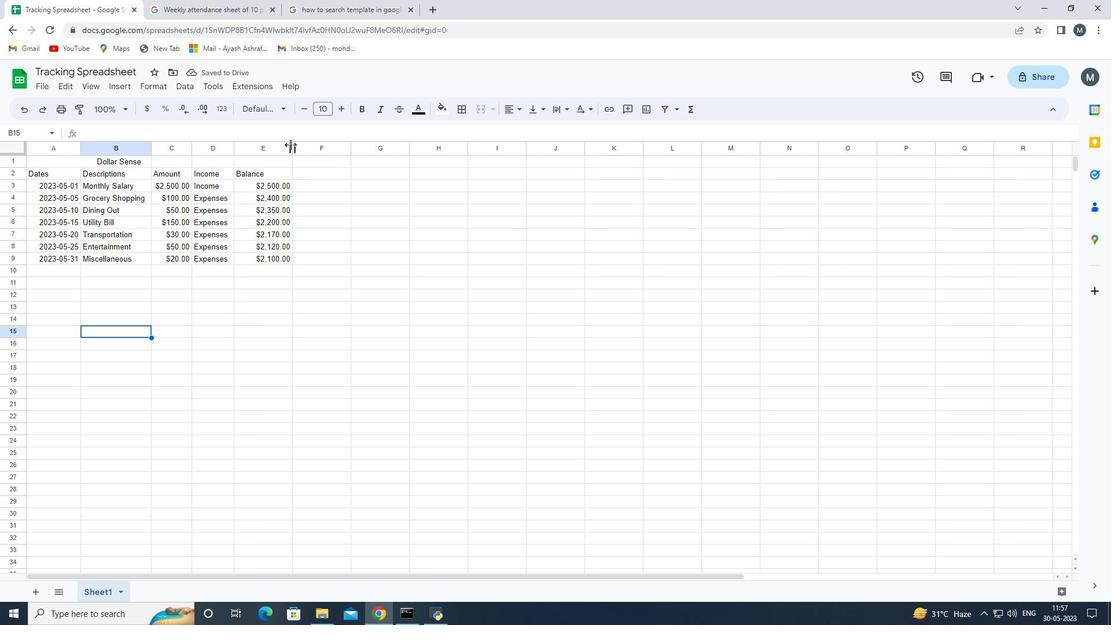 
Action: Mouse pressed left at (291, 144)
Screenshot: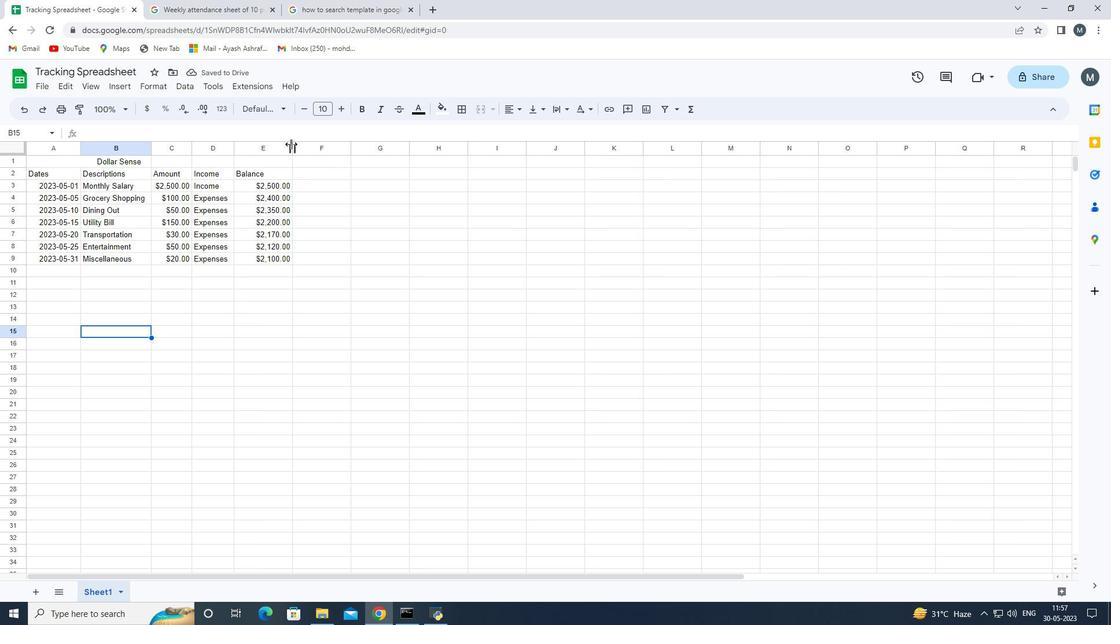 
Action: Mouse moved to (282, 145)
Screenshot: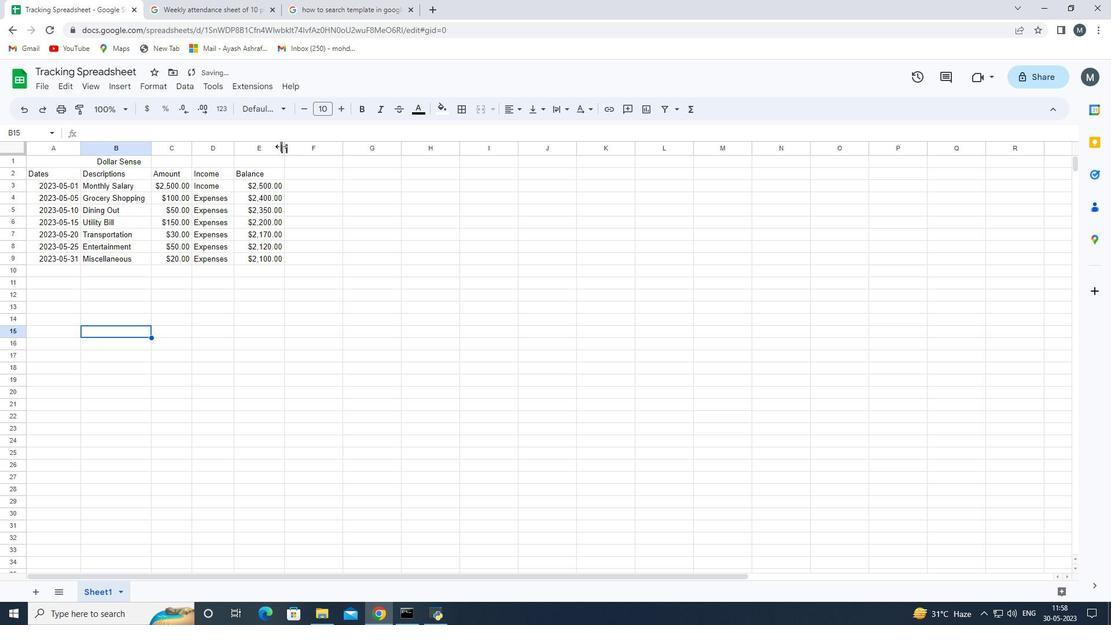 
Action: Mouse pressed left at (282, 145)
Screenshot: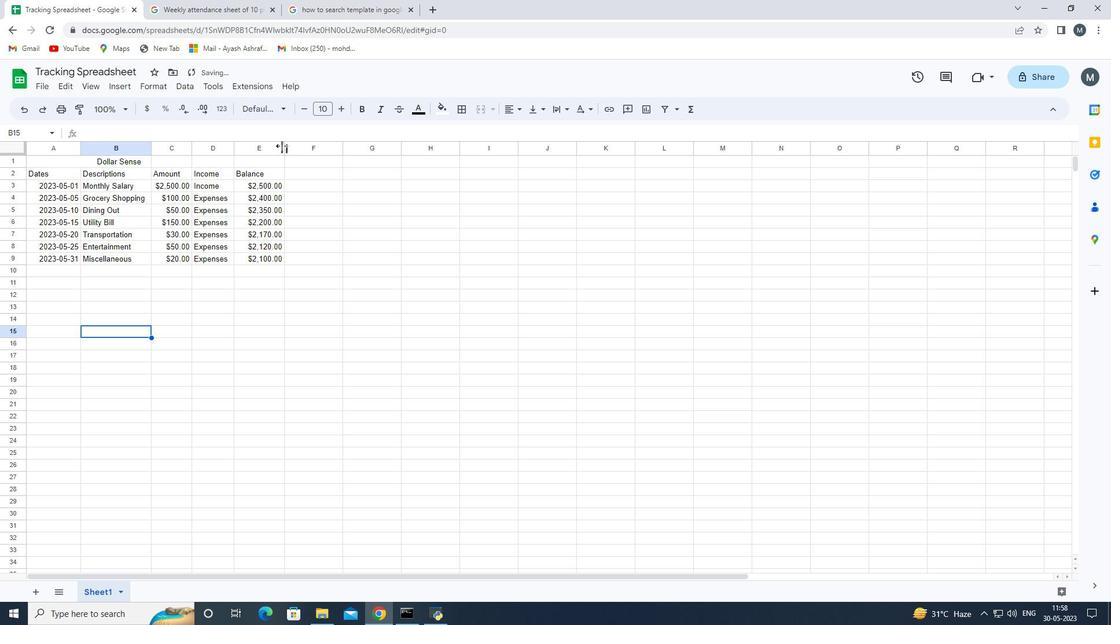 
Action: Mouse moved to (197, 286)
Screenshot: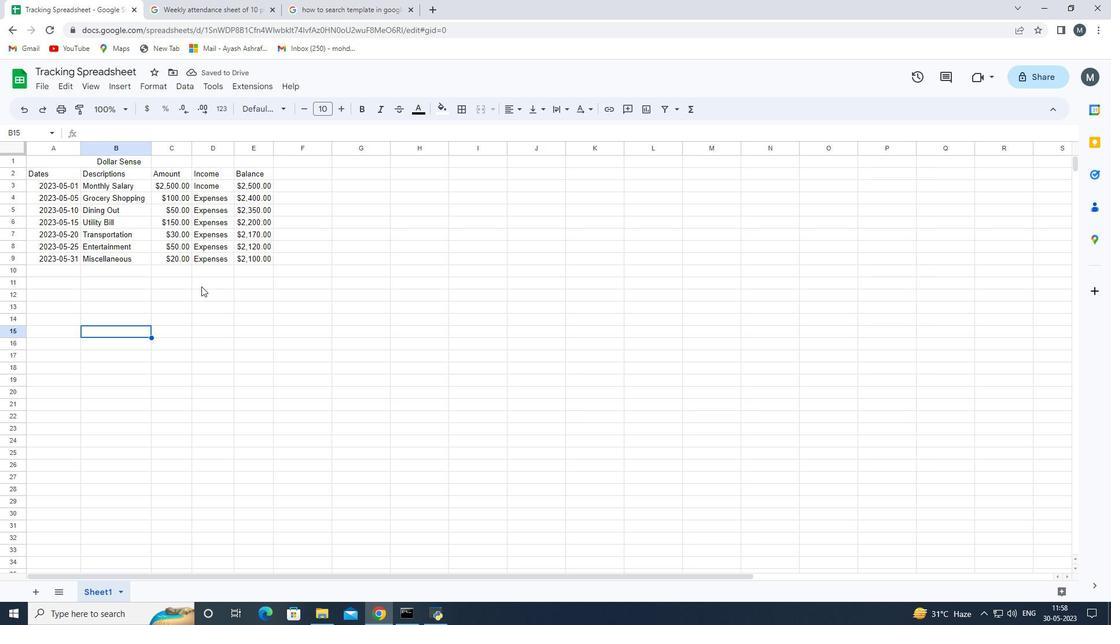 
Action: Mouse pressed left at (197, 286)
Screenshot: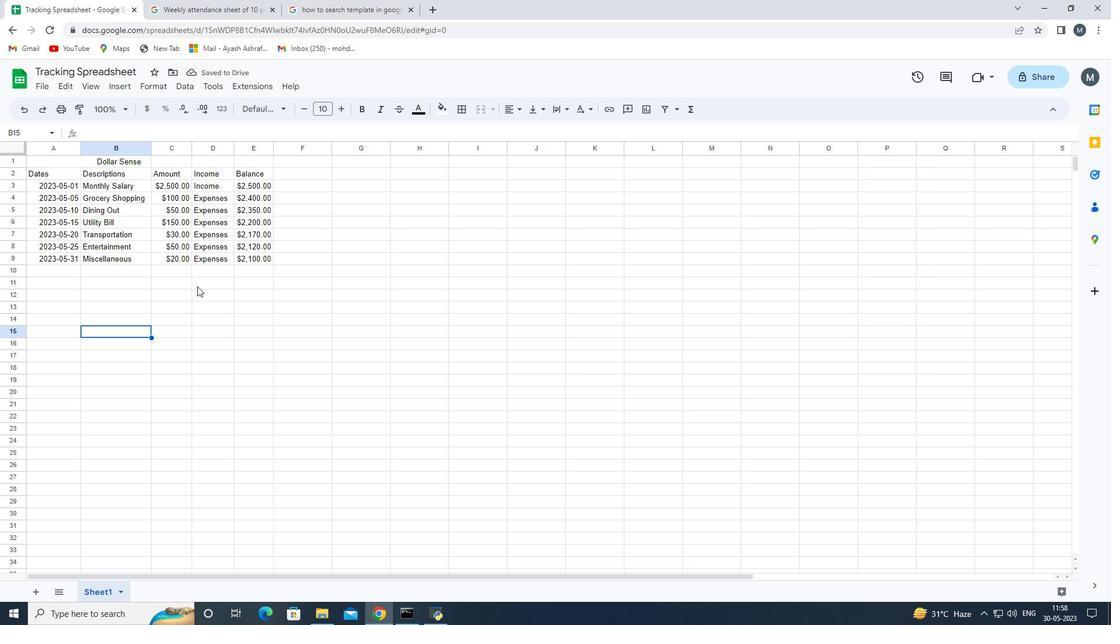
Action: Mouse moved to (192, 252)
Screenshot: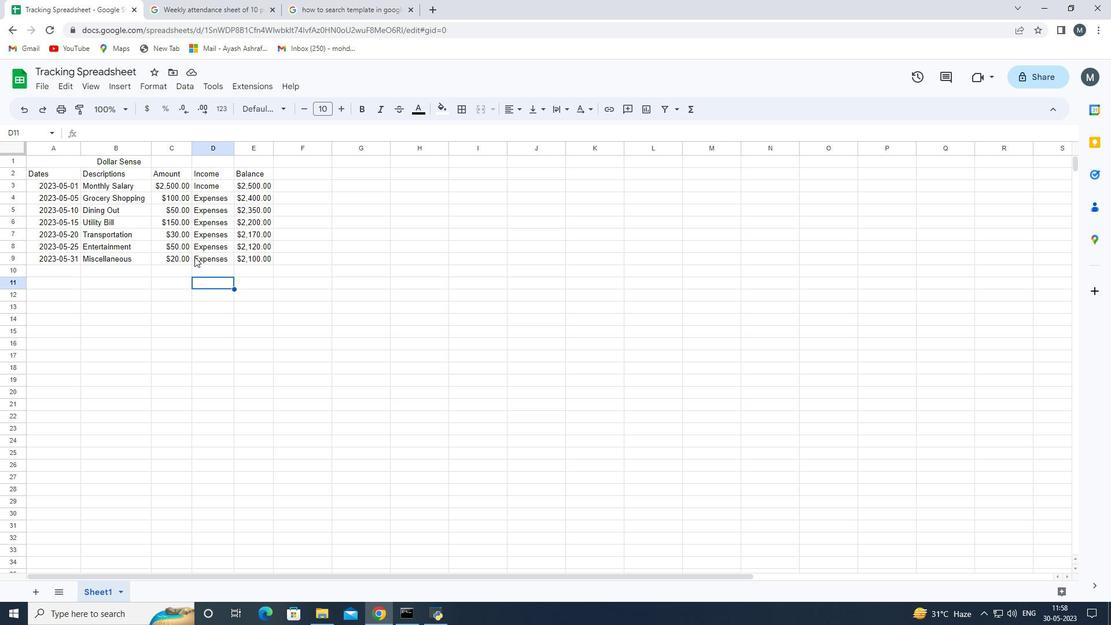 
Action: Mouse scrolled (192, 253) with delta (0, 0)
Screenshot: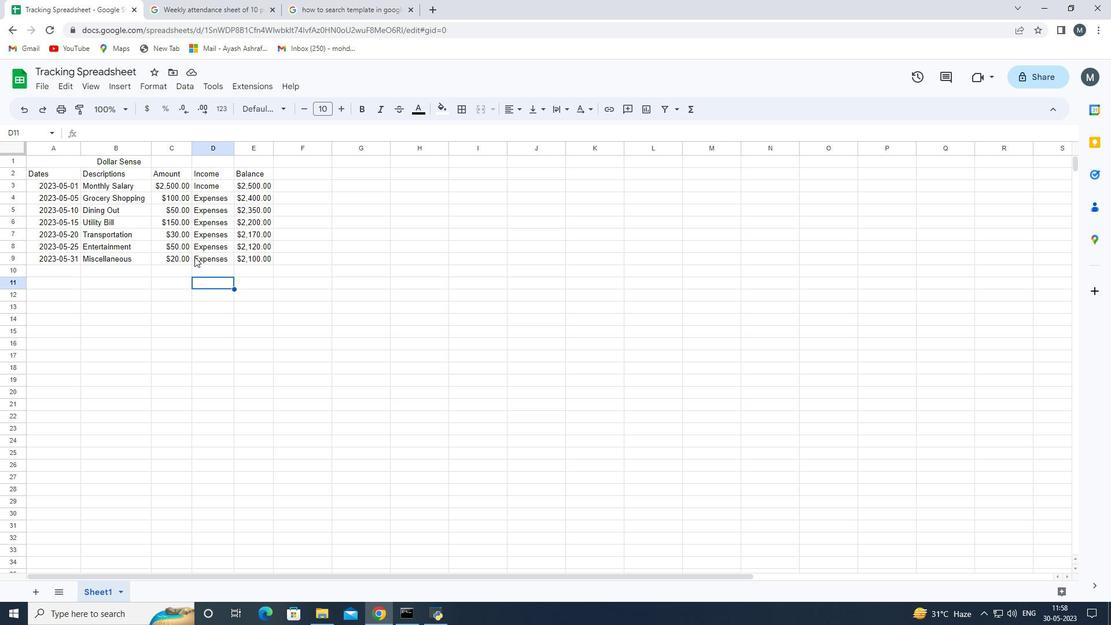 
Action: Mouse moved to (191, 151)
Screenshot: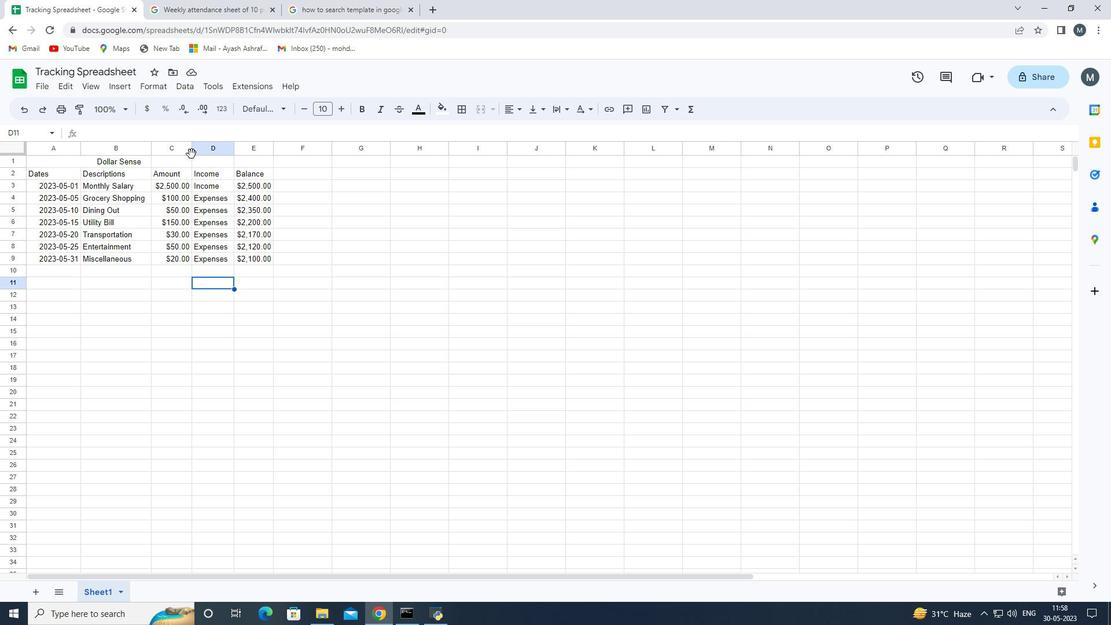 
Action: Mouse pressed left at (191, 151)
Screenshot: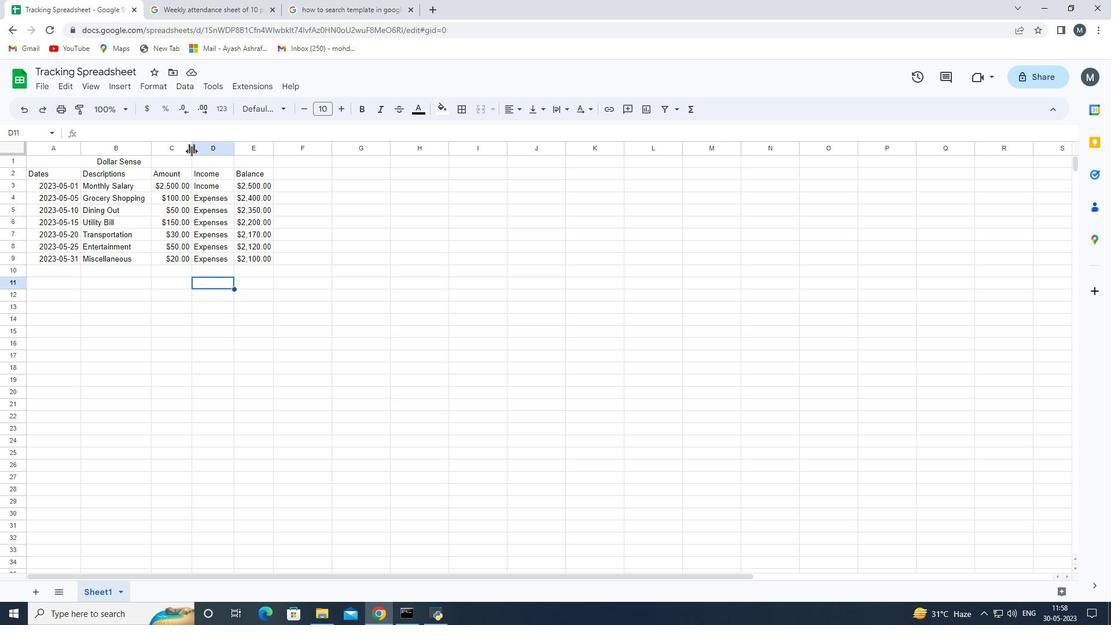 
Action: Mouse moved to (226, 172)
Screenshot: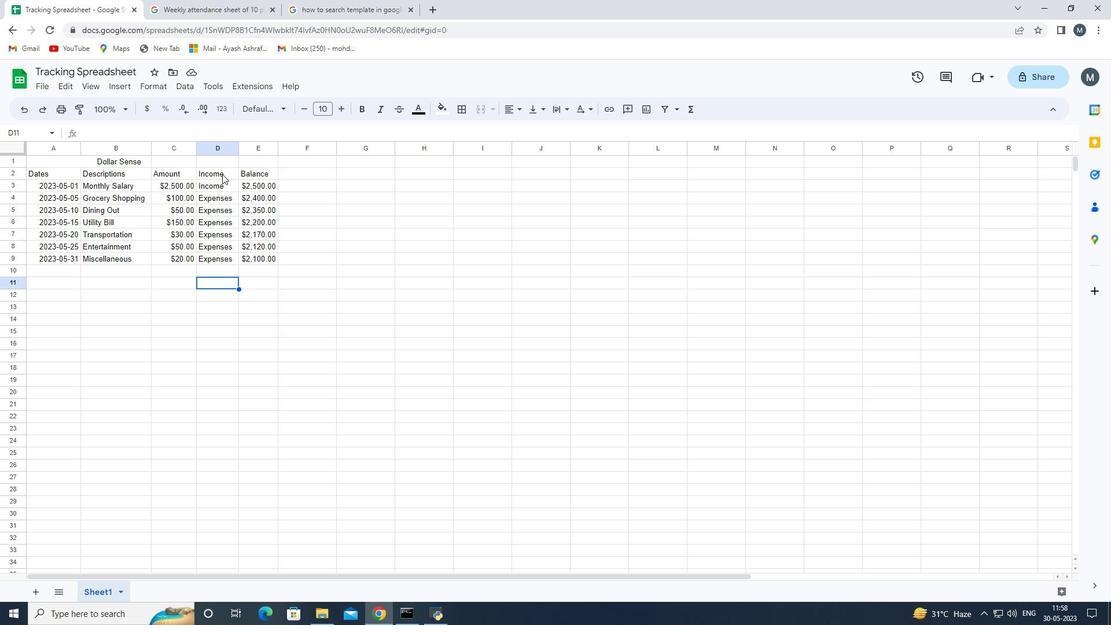 
Action: Mouse pressed left at (226, 172)
Screenshot: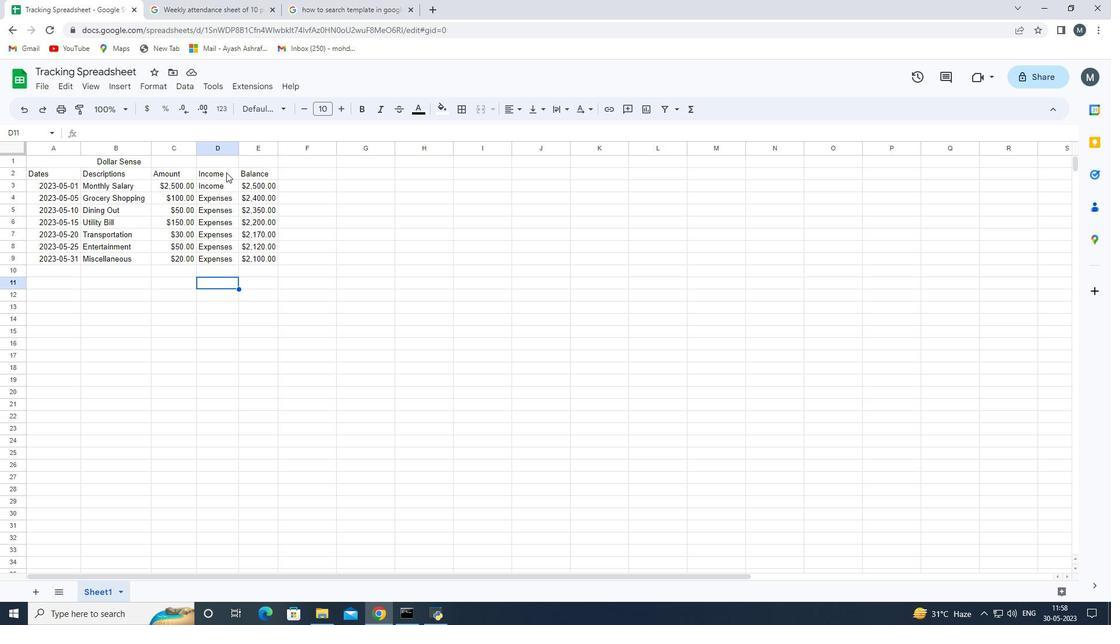 
Action: Mouse pressed left at (226, 172)
Screenshot: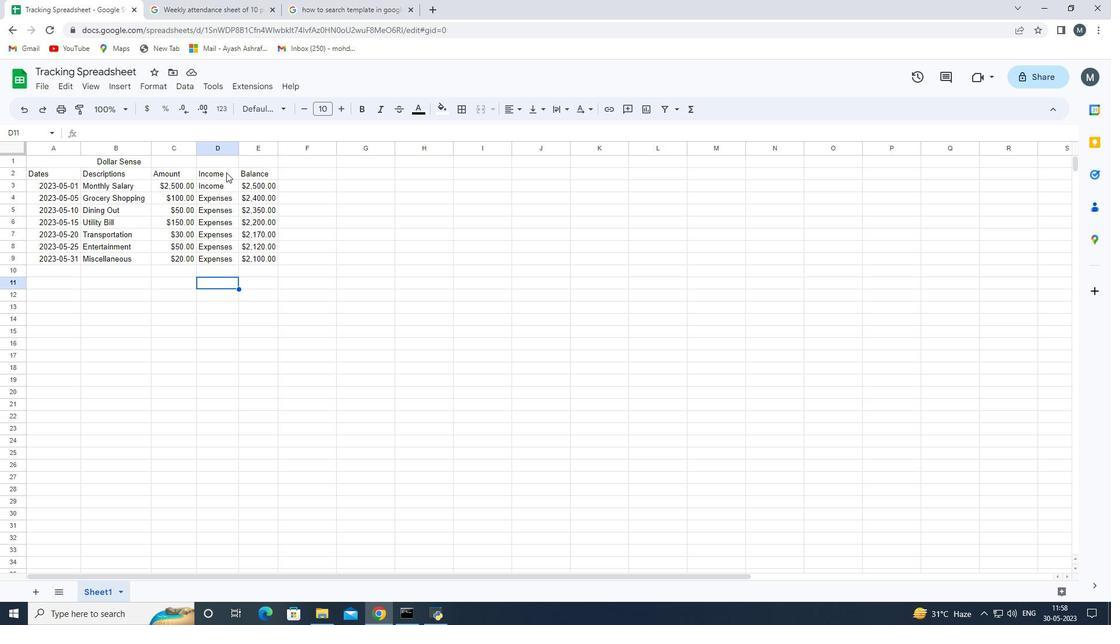 
Action: Mouse moved to (225, 178)
Screenshot: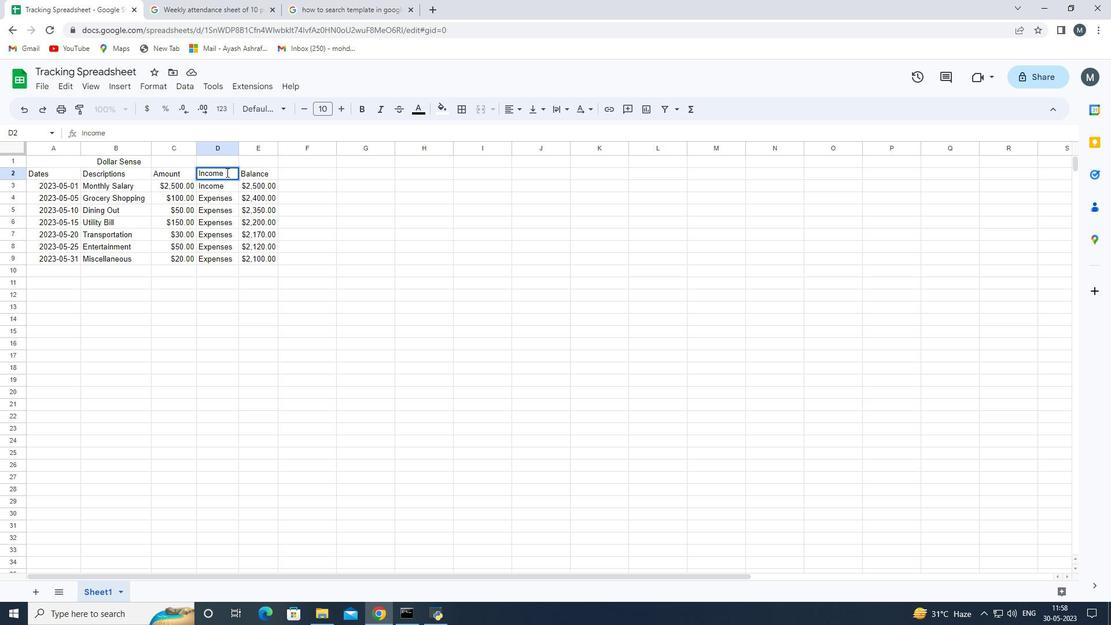 
Action: Key pressed <Key.space><Key.shift>e
Screenshot: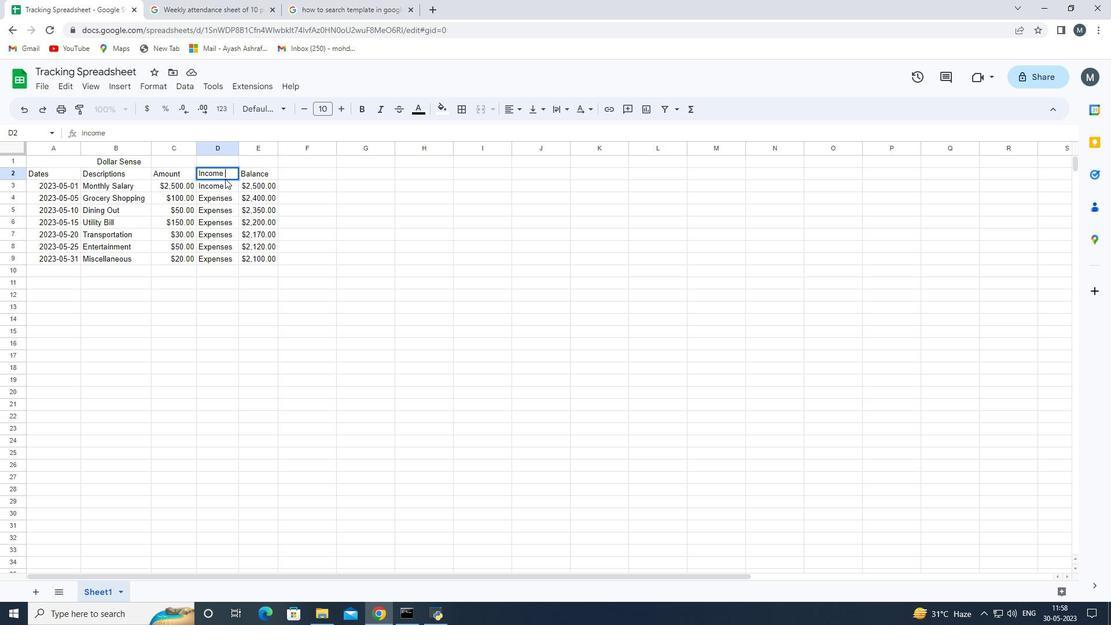 
Action: Mouse moved to (225, 179)
Screenshot: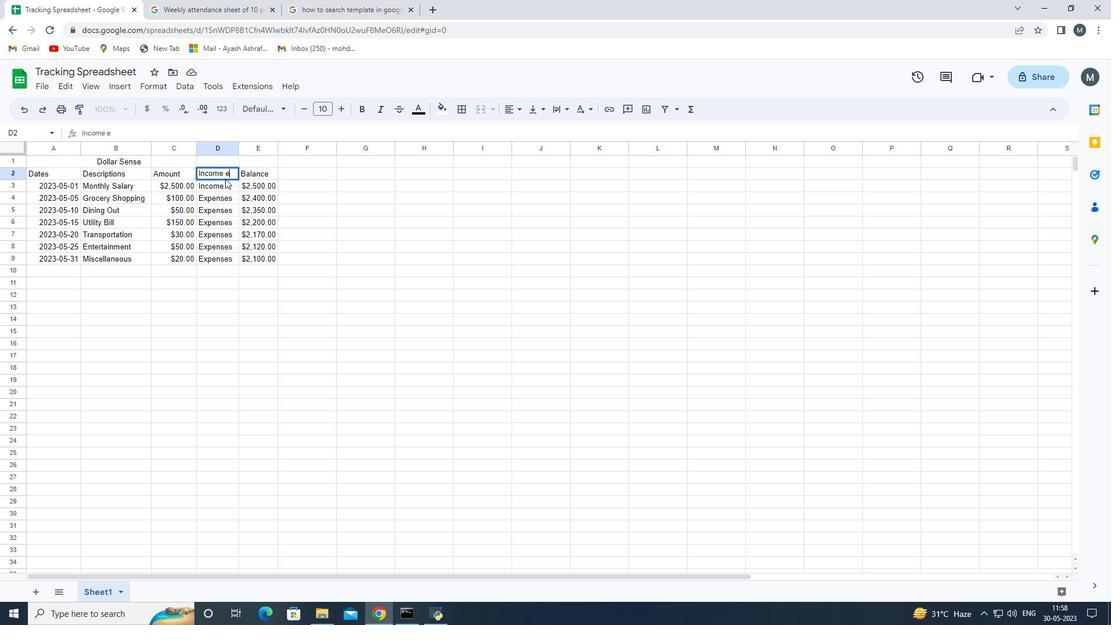 
Action: Key pressed <Key.backspace><Key.shift>Expenses<Key.backspace>in<Key.enter>
Screenshot: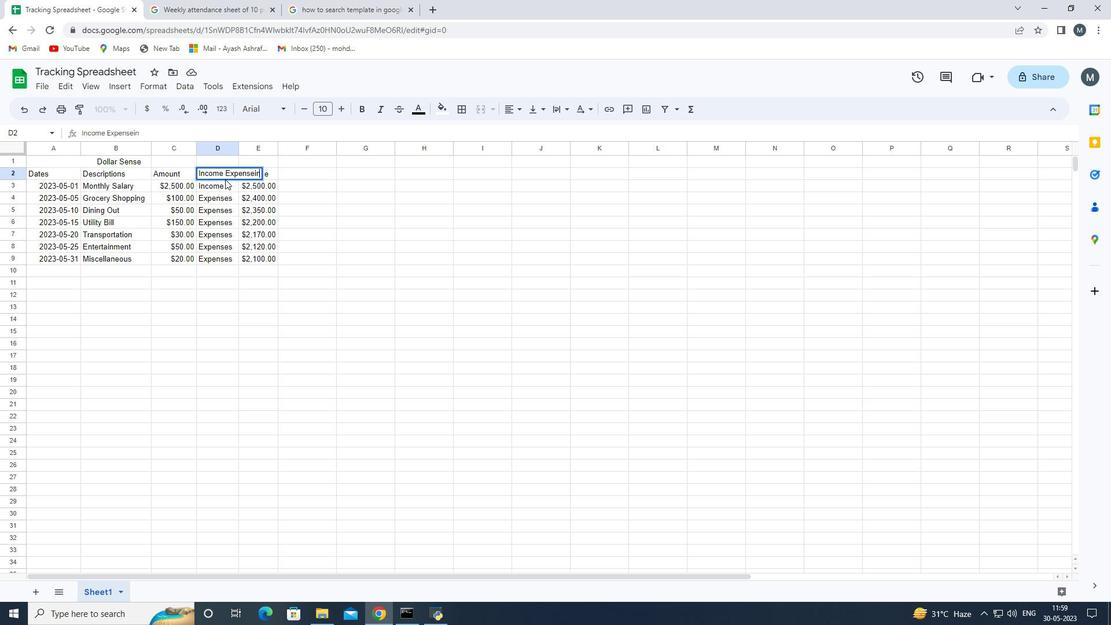
Action: Mouse moved to (239, 146)
Screenshot: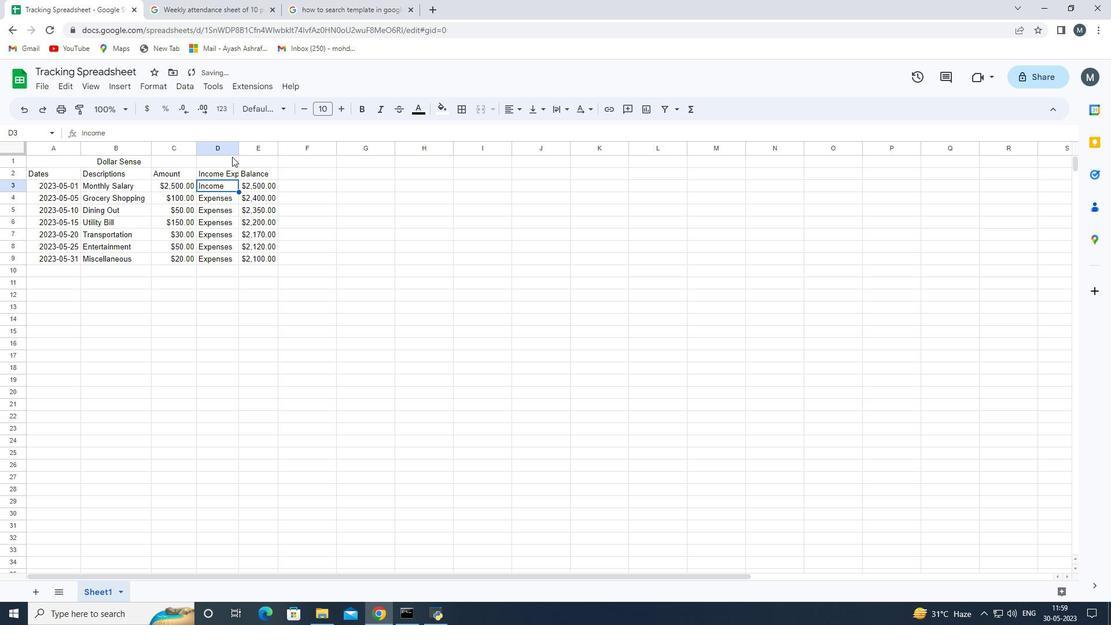 
Action: Mouse pressed left at (239, 146)
Screenshot: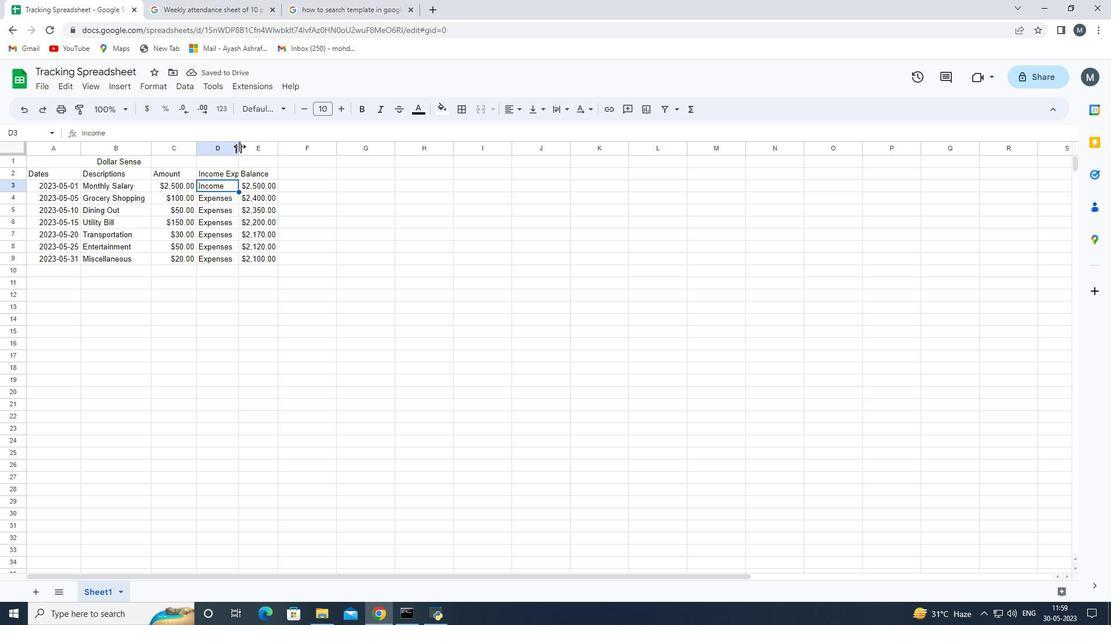 
Action: Mouse moved to (245, 146)
Screenshot: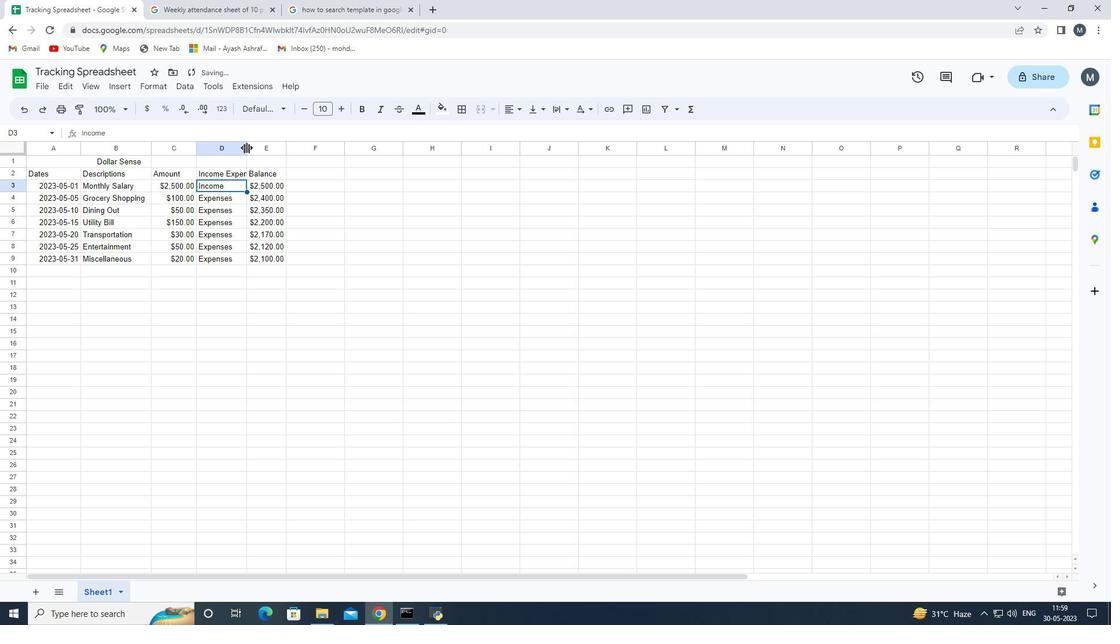 
Action: Mouse pressed left at (245, 146)
Screenshot: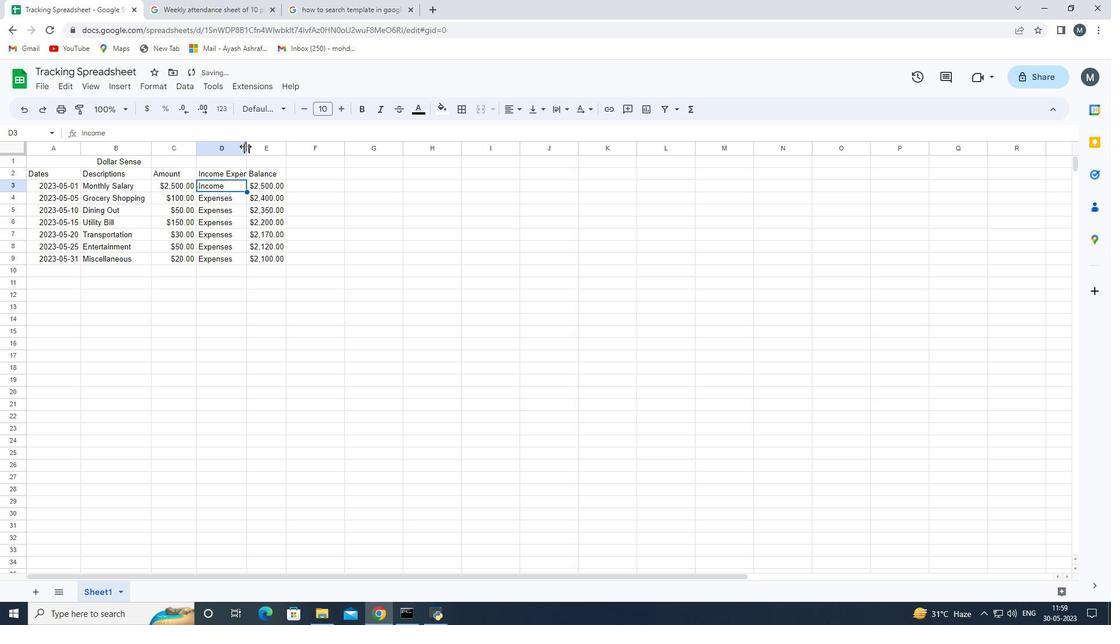 
Action: Mouse moved to (258, 147)
Screenshot: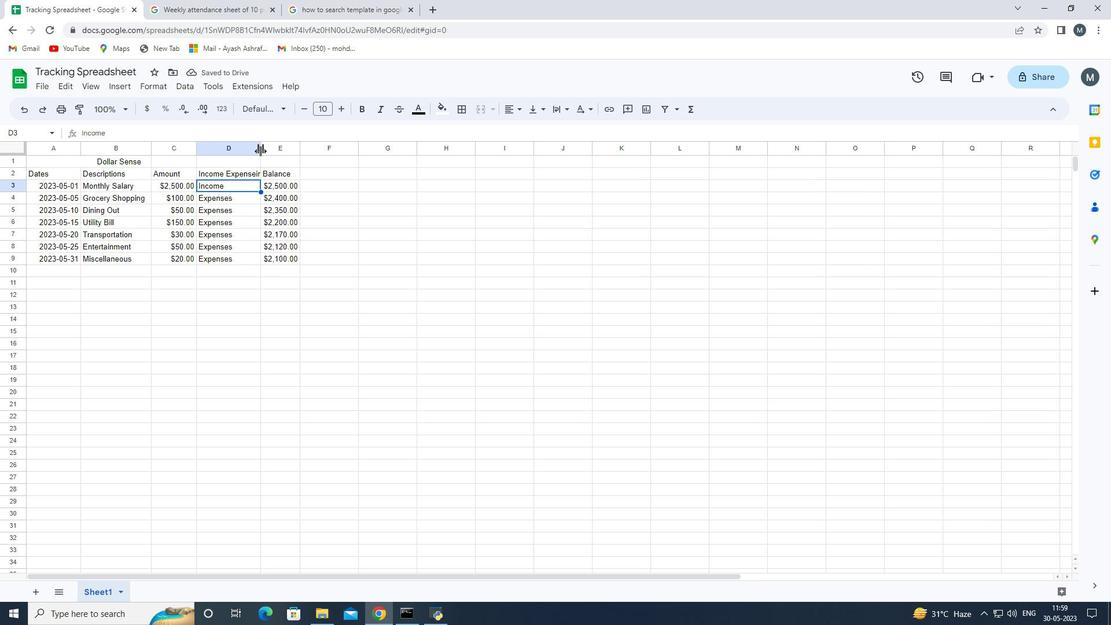 
Action: Mouse pressed left at (258, 147)
Screenshot: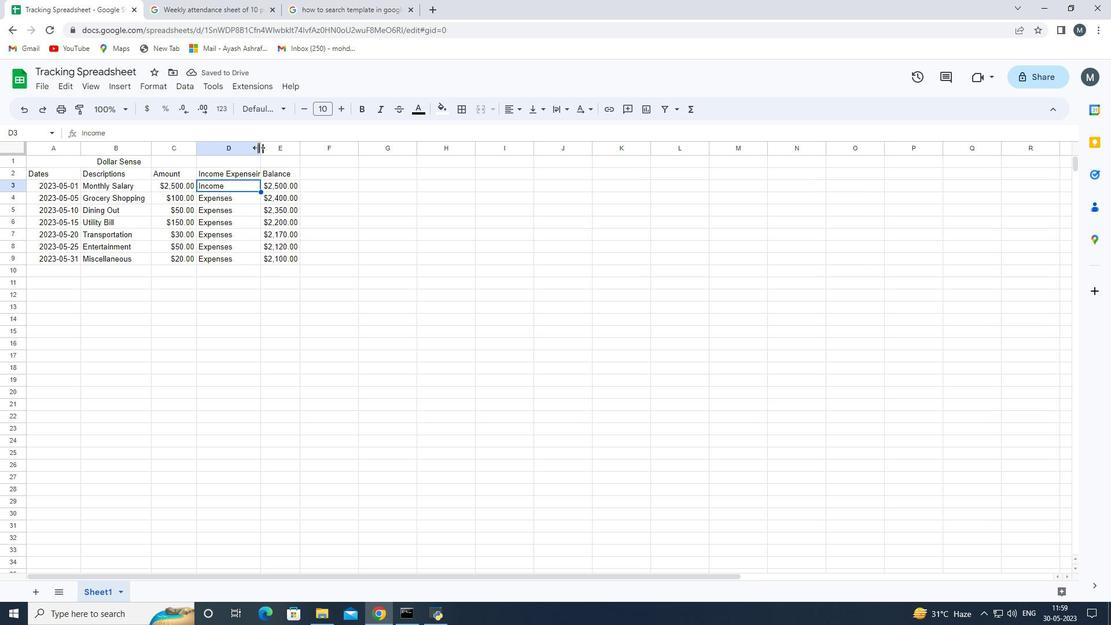 
Action: Mouse moved to (254, 195)
Screenshot: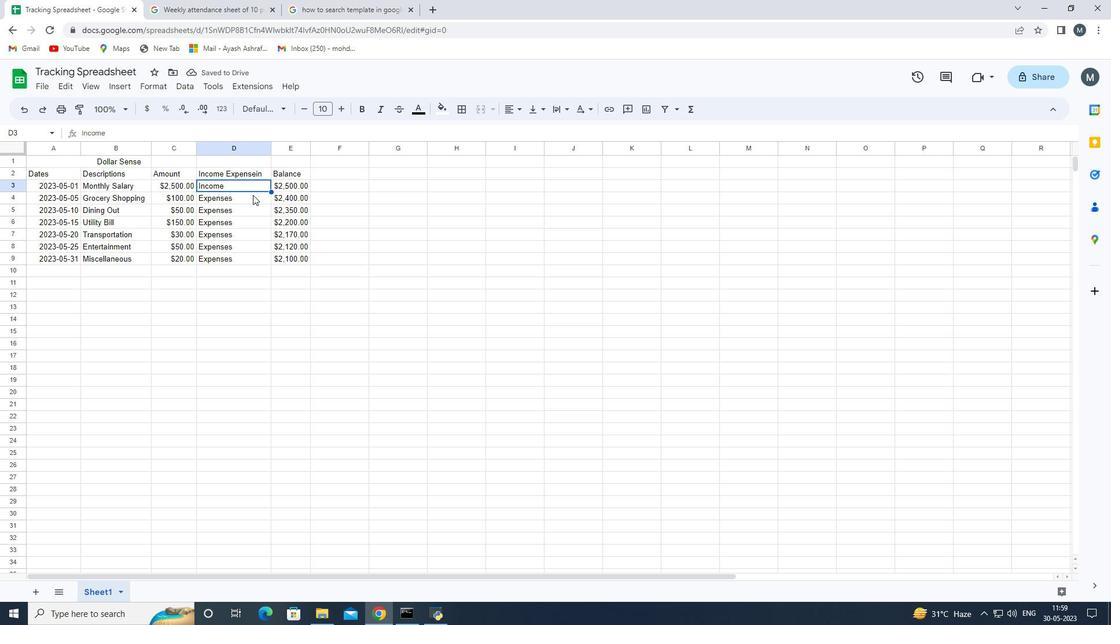 
Action: Mouse pressed left at (254, 195)
Screenshot: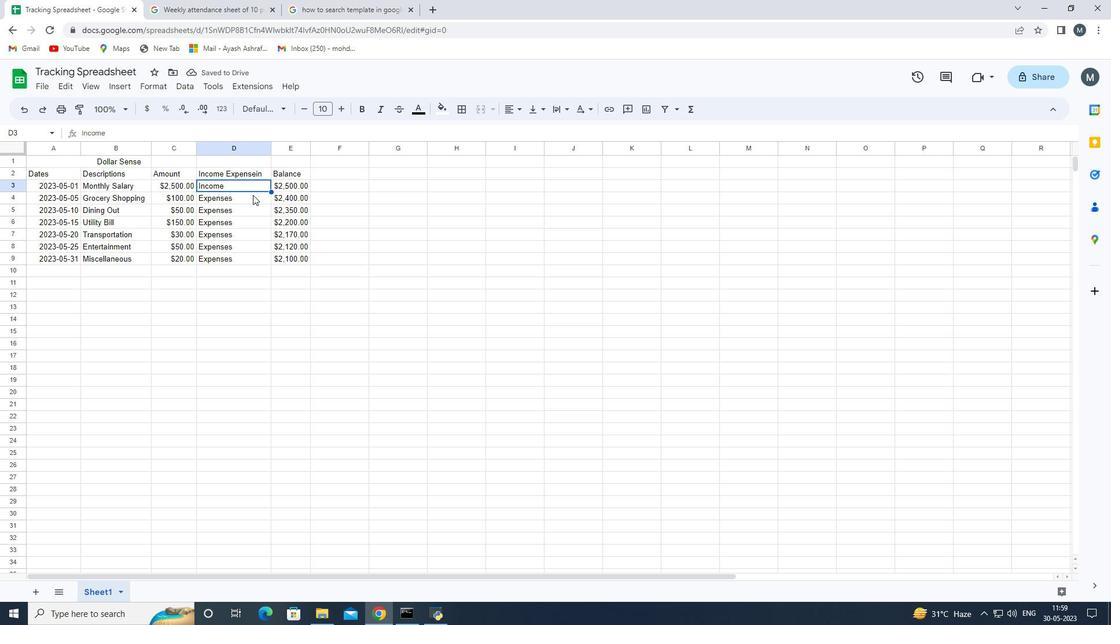 
Action: Mouse moved to (252, 216)
Screenshot: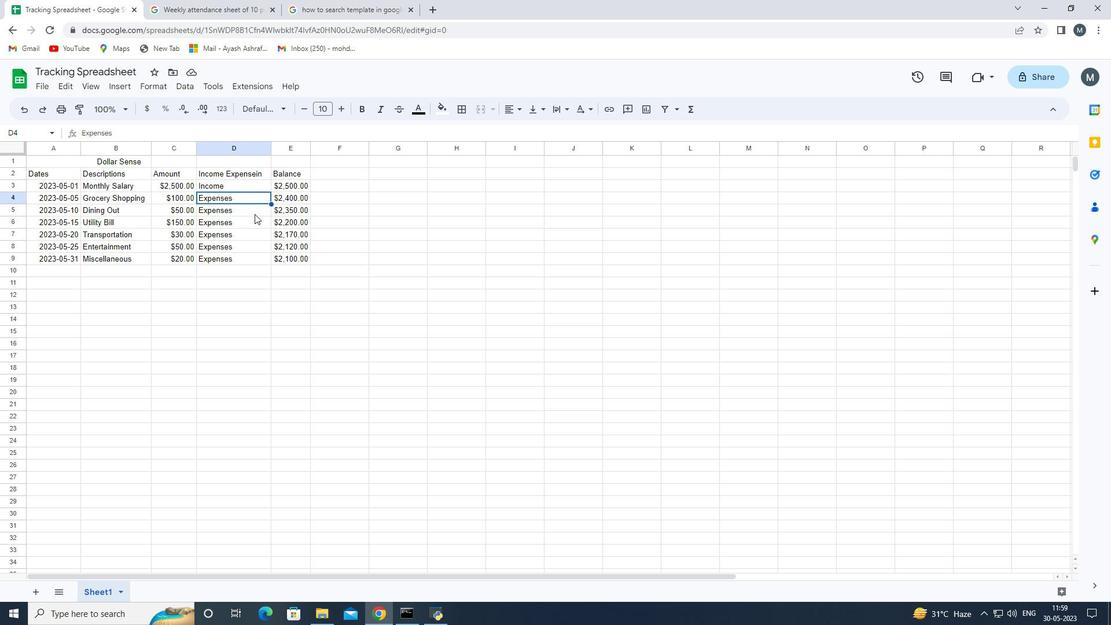 
